 Task: Compose an email with the signature Angela Wright with the subject Feedback on a financial report and the message We need to schedule a training session for the new software, can you please coordinate with the IT department? from softage.4@softage.net to softage.2@softage.net, select first 2 words, change the font of the message to Georgia and change the font typography to italics Send the email. Finally, move the email from Sent Items to the label Receipts
Action: Mouse moved to (89, 149)
Screenshot: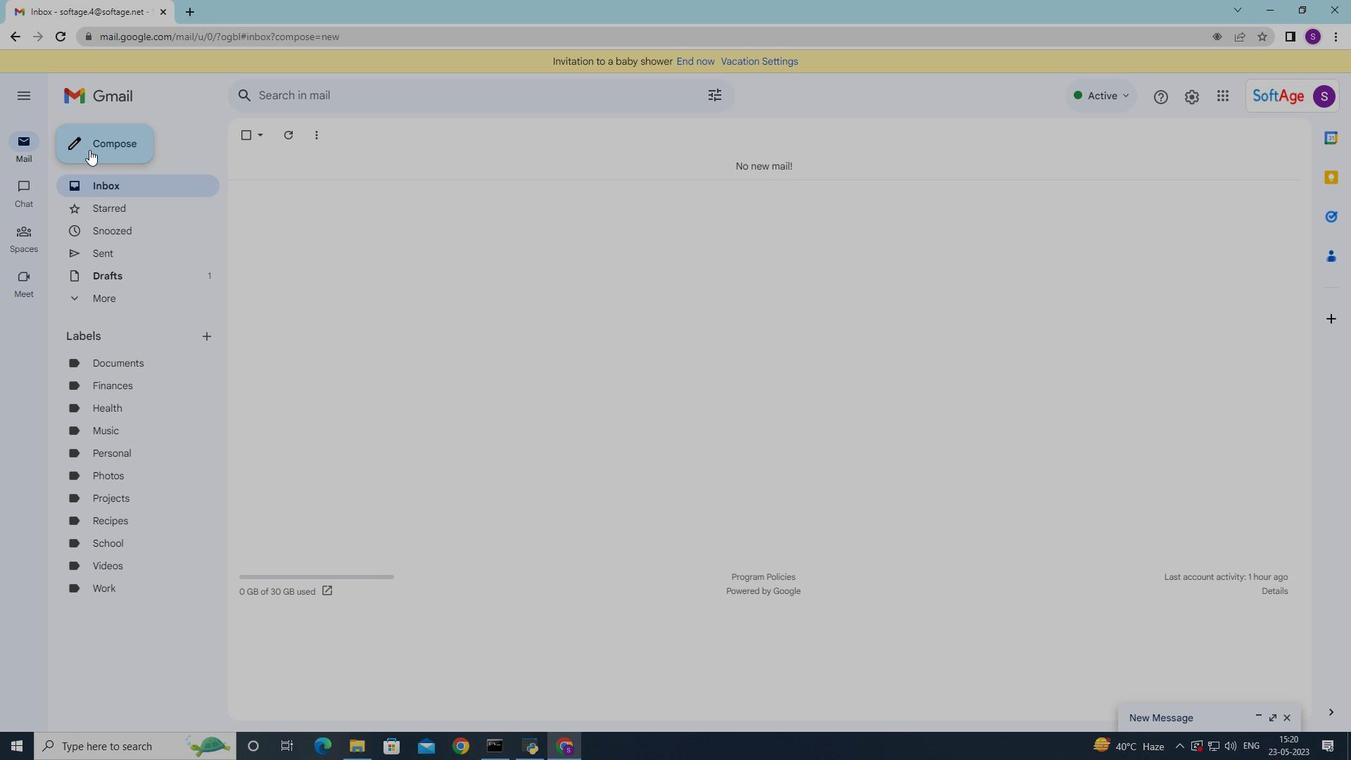 
Action: Mouse pressed left at (89, 149)
Screenshot: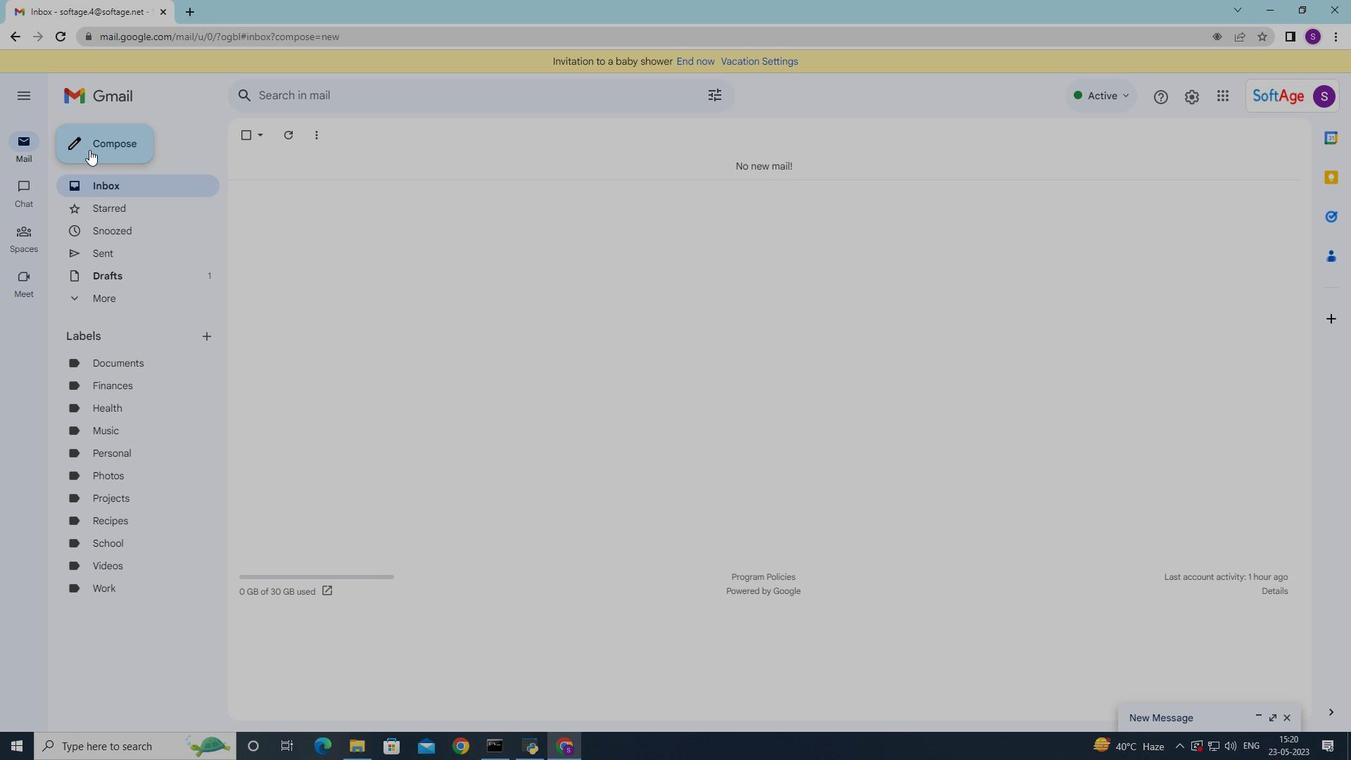 
Action: Mouse moved to (950, 711)
Screenshot: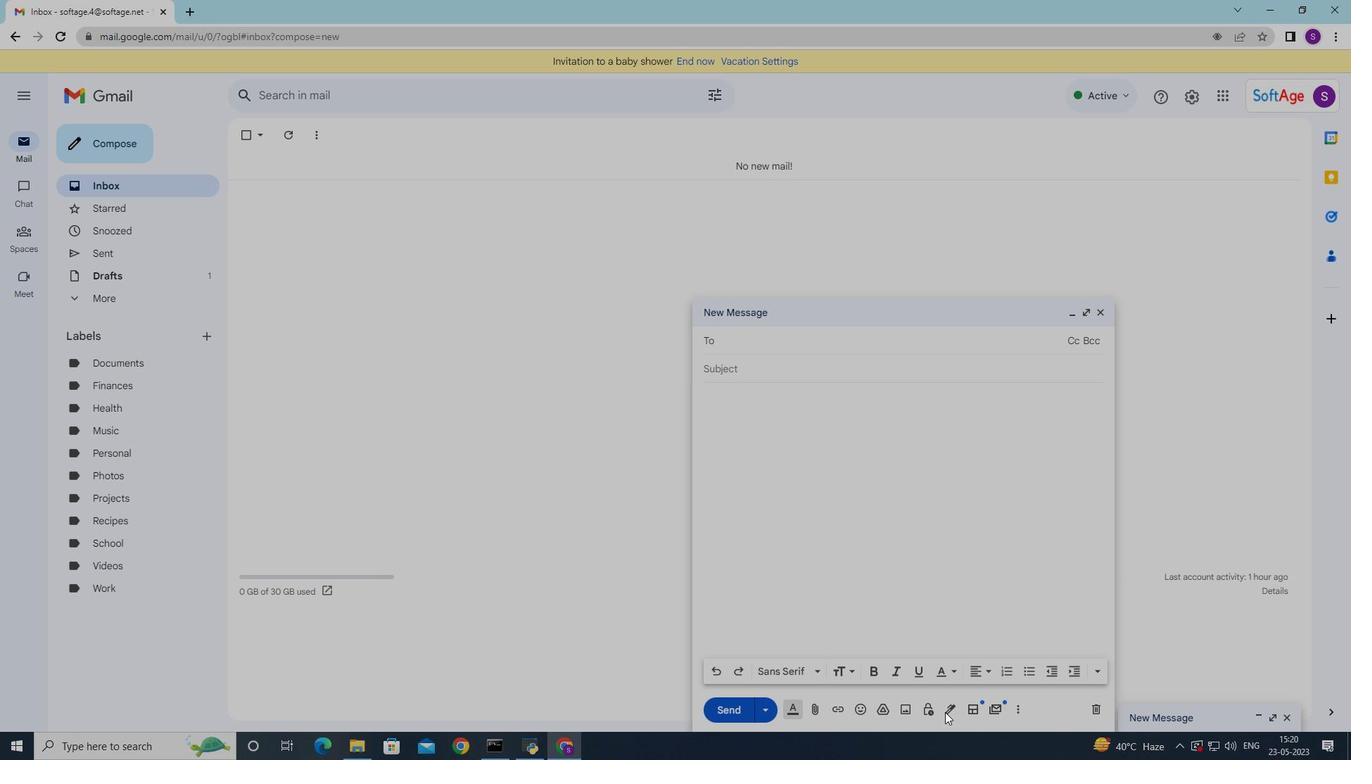 
Action: Mouse pressed left at (950, 711)
Screenshot: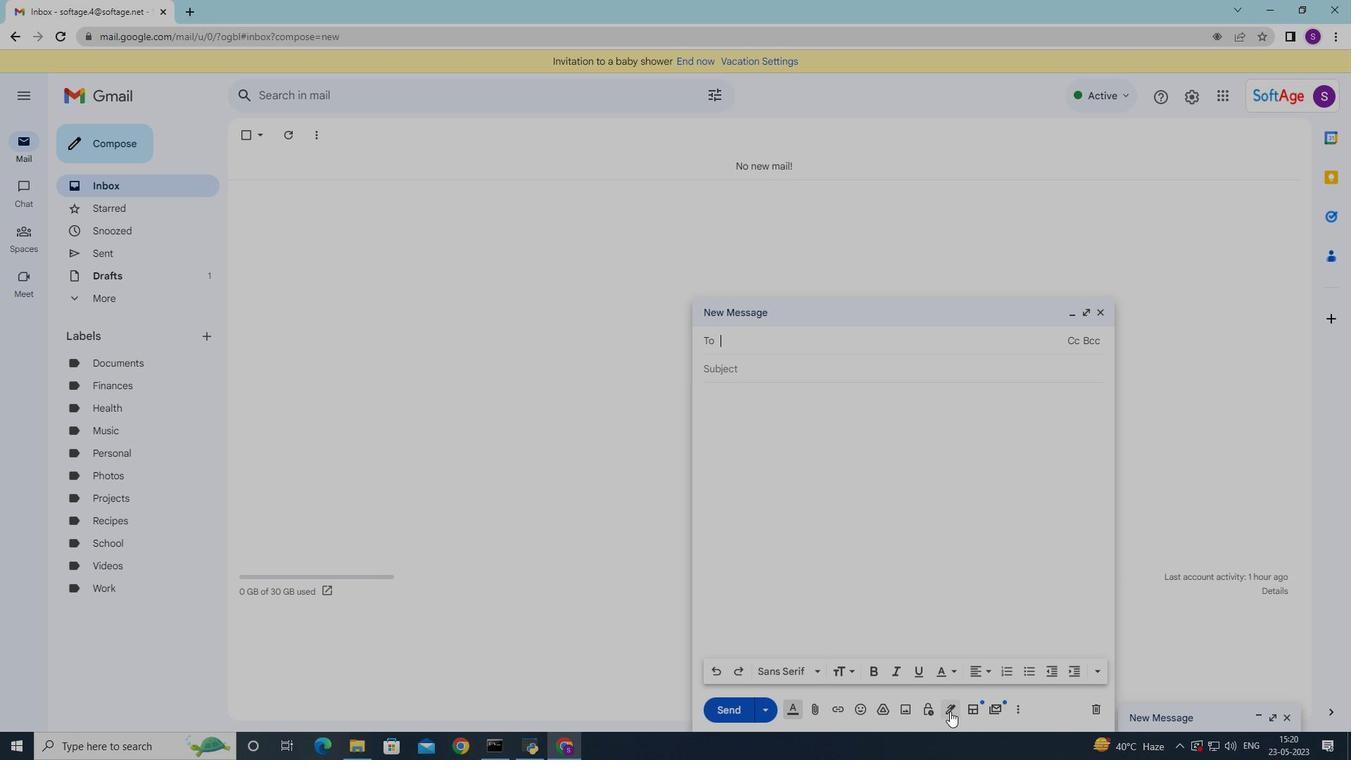 
Action: Mouse moved to (1005, 388)
Screenshot: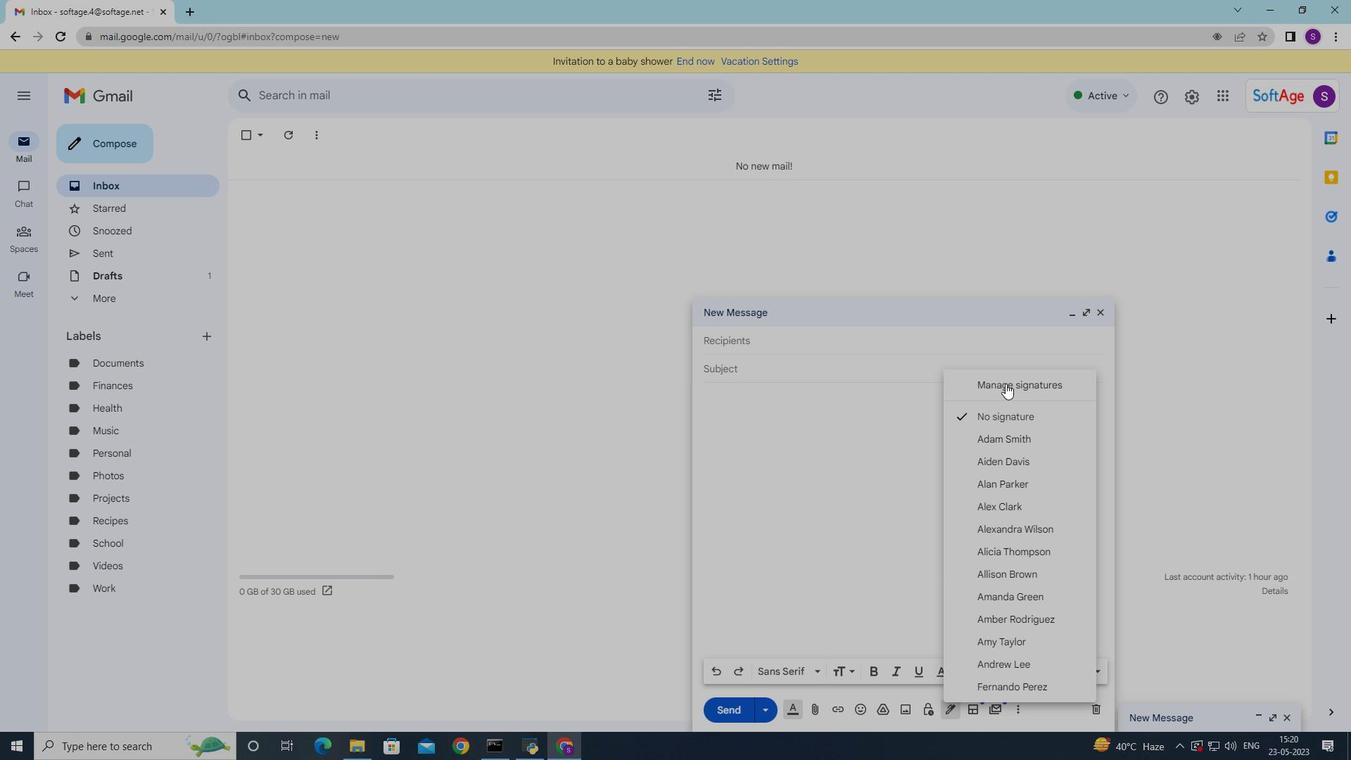 
Action: Mouse pressed left at (1005, 388)
Screenshot: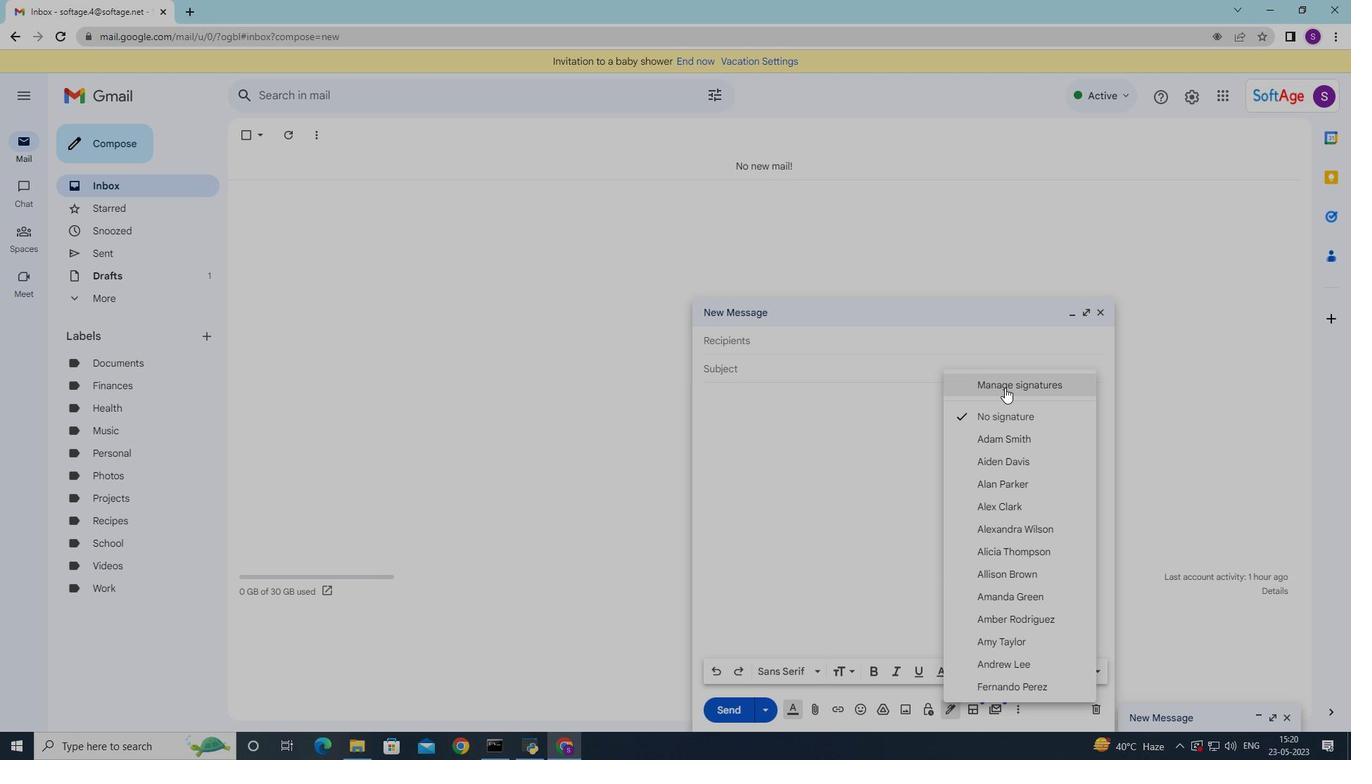 
Action: Mouse moved to (1103, 311)
Screenshot: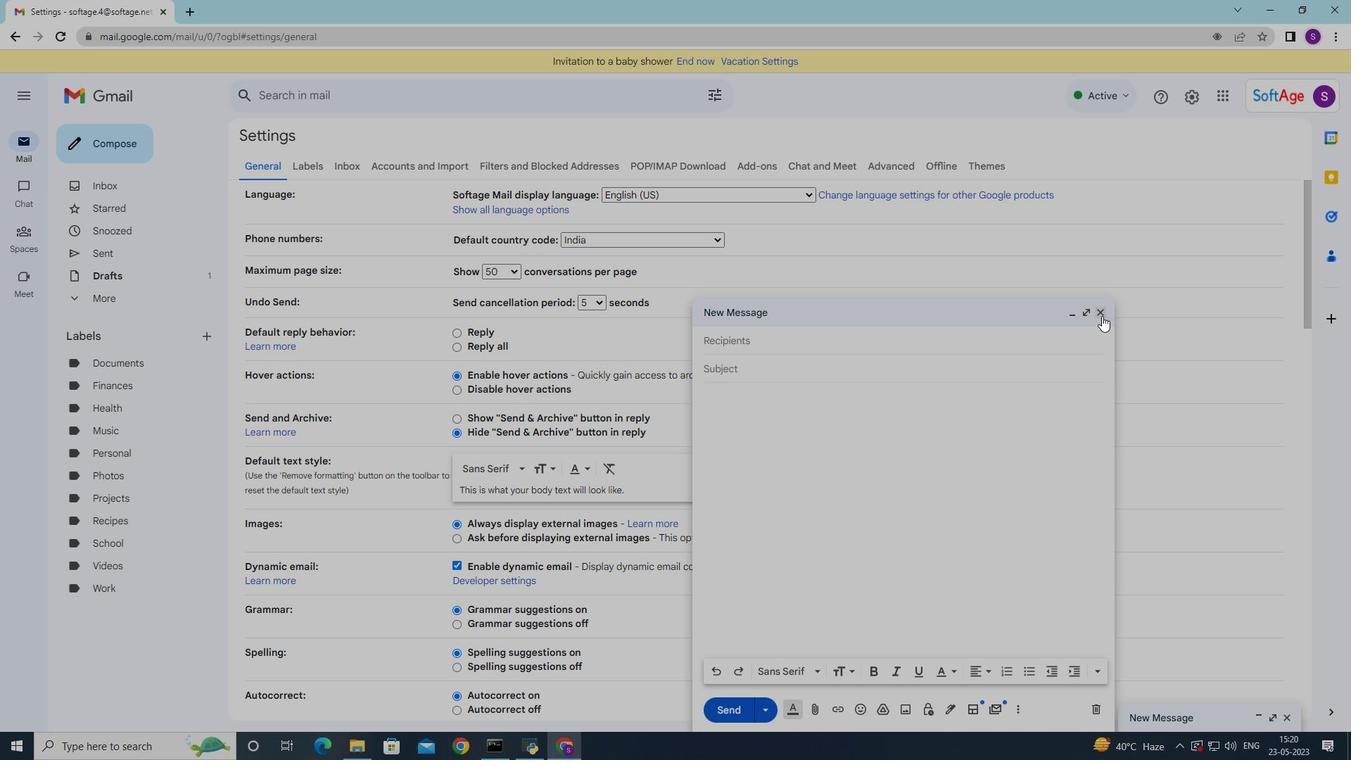 
Action: Mouse pressed left at (1103, 311)
Screenshot: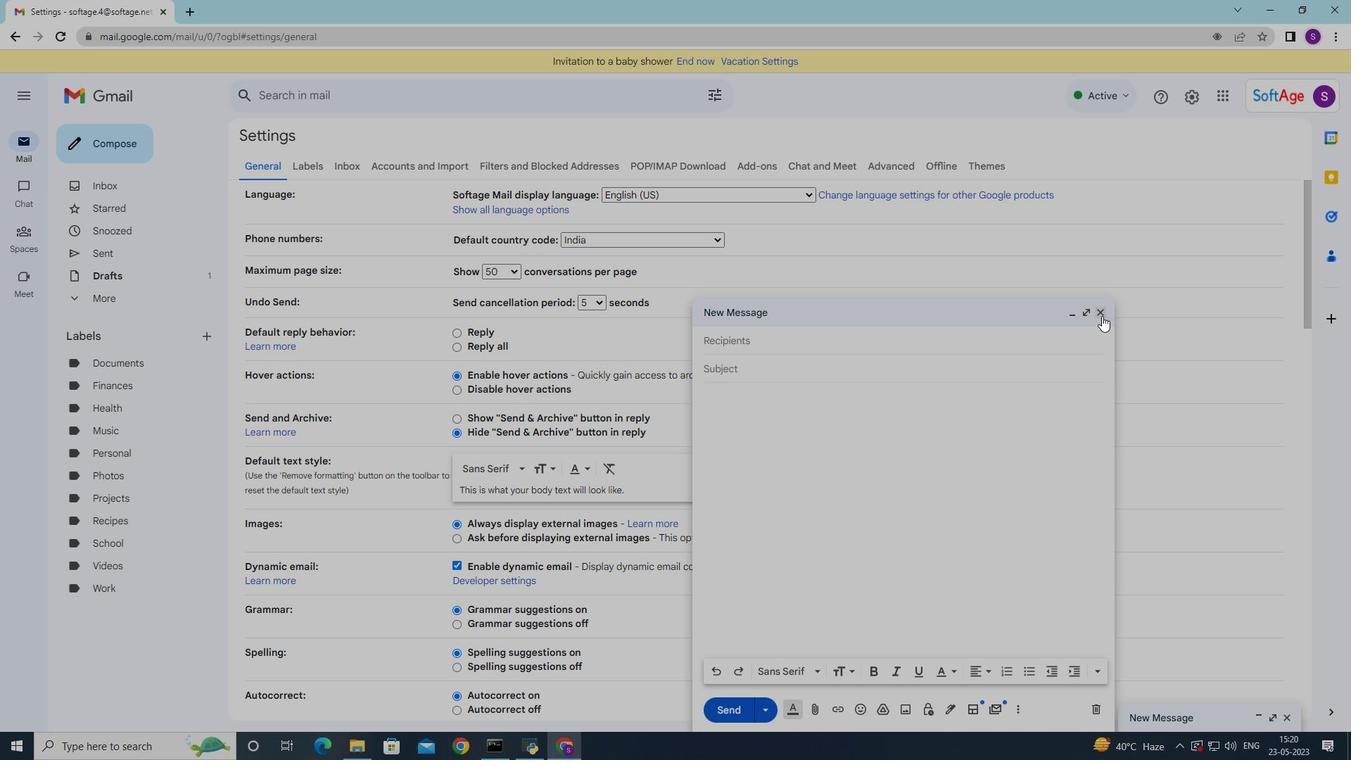 
Action: Mouse moved to (713, 364)
Screenshot: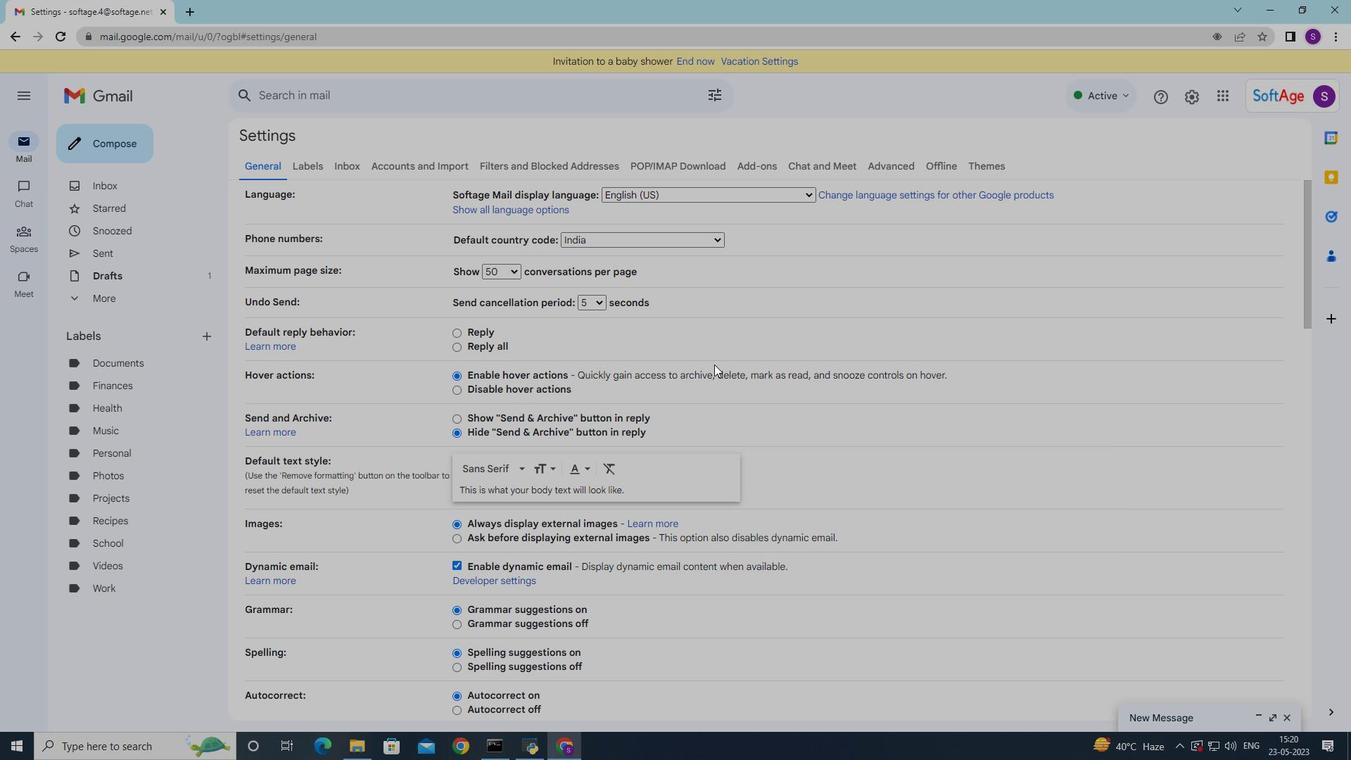 
Action: Mouse scrolled (713, 363) with delta (0, 0)
Screenshot: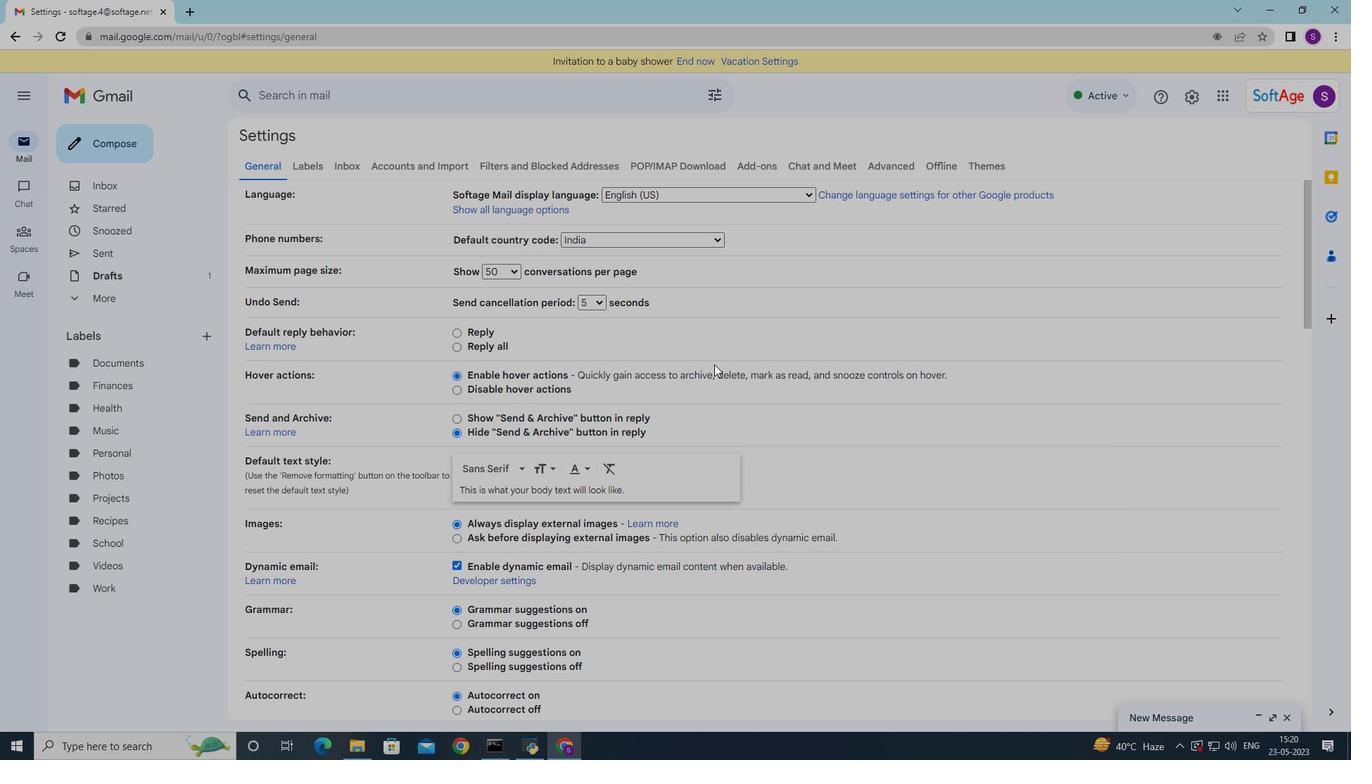 
Action: Mouse moved to (713, 364)
Screenshot: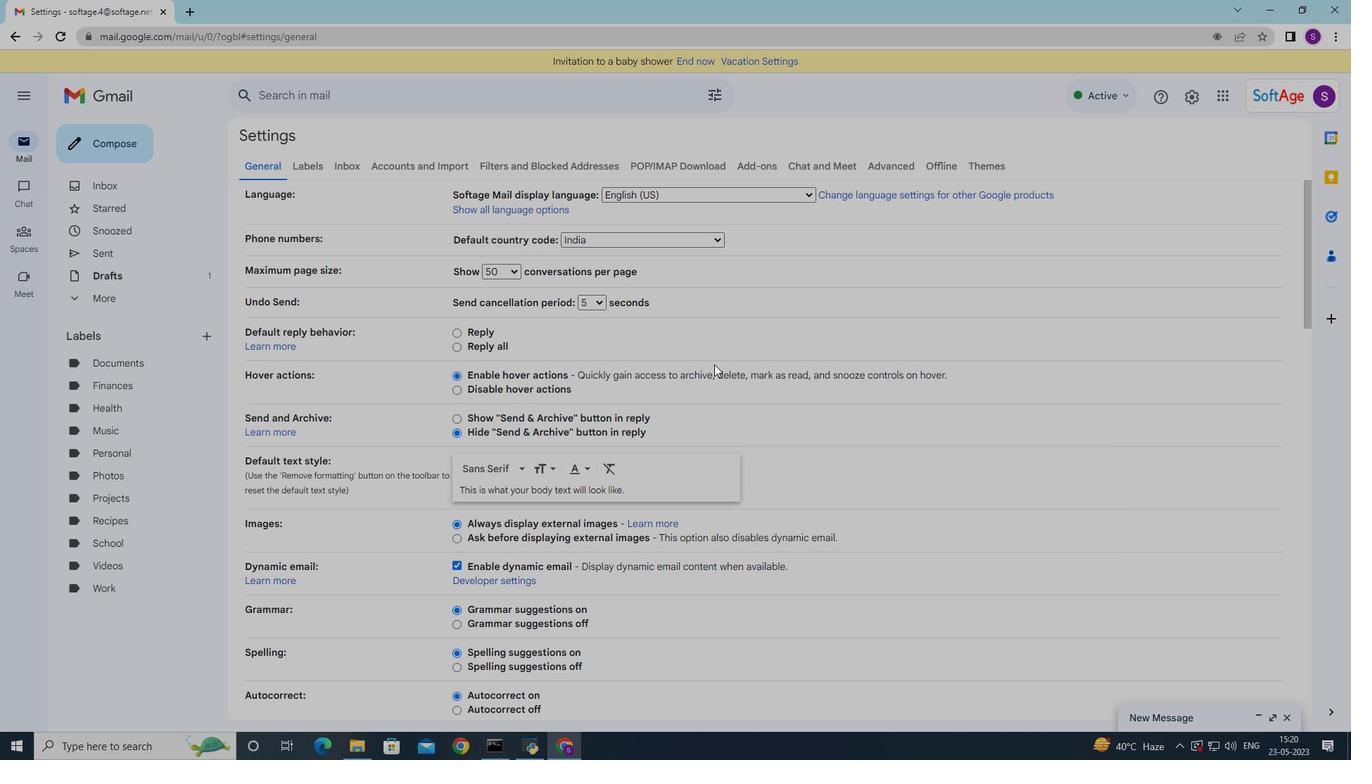
Action: Mouse scrolled (713, 363) with delta (0, 0)
Screenshot: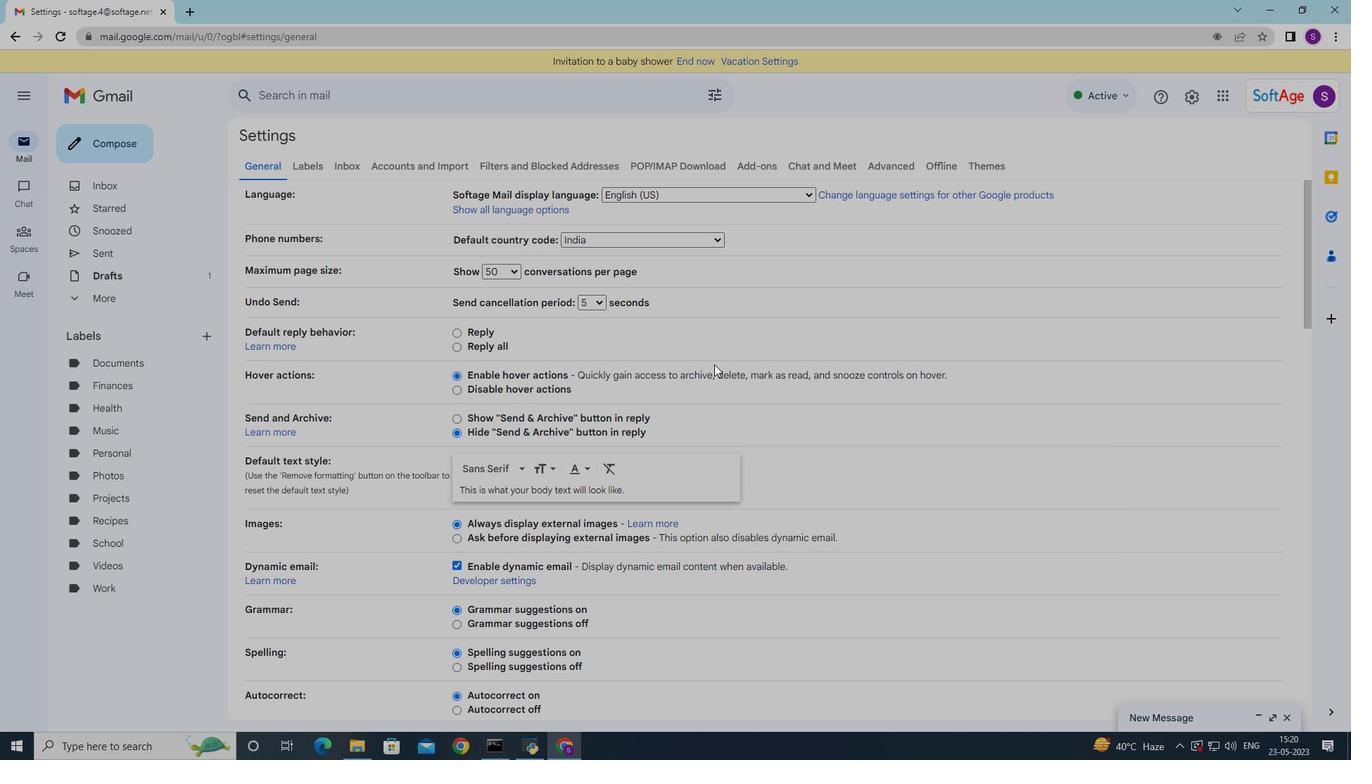 
Action: Mouse moved to (713, 364)
Screenshot: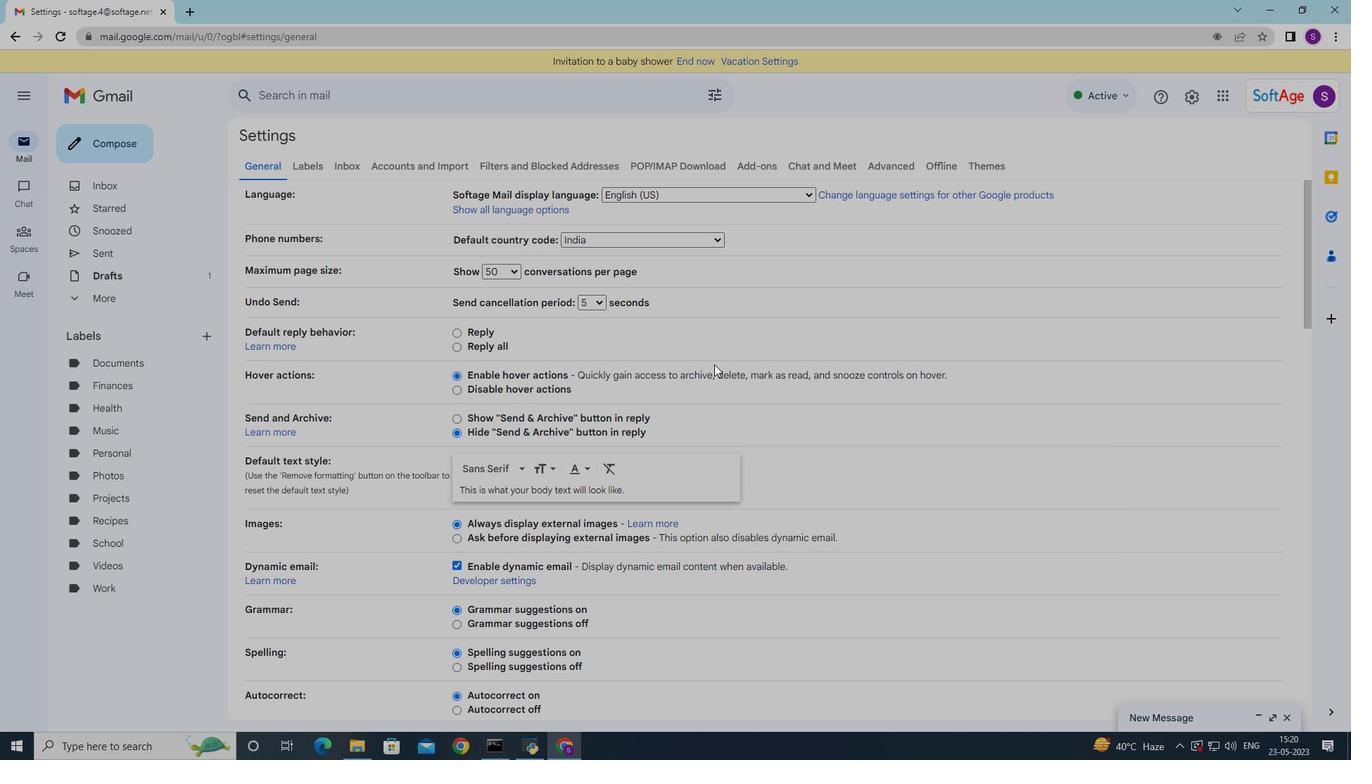 
Action: Mouse scrolled (713, 363) with delta (0, 0)
Screenshot: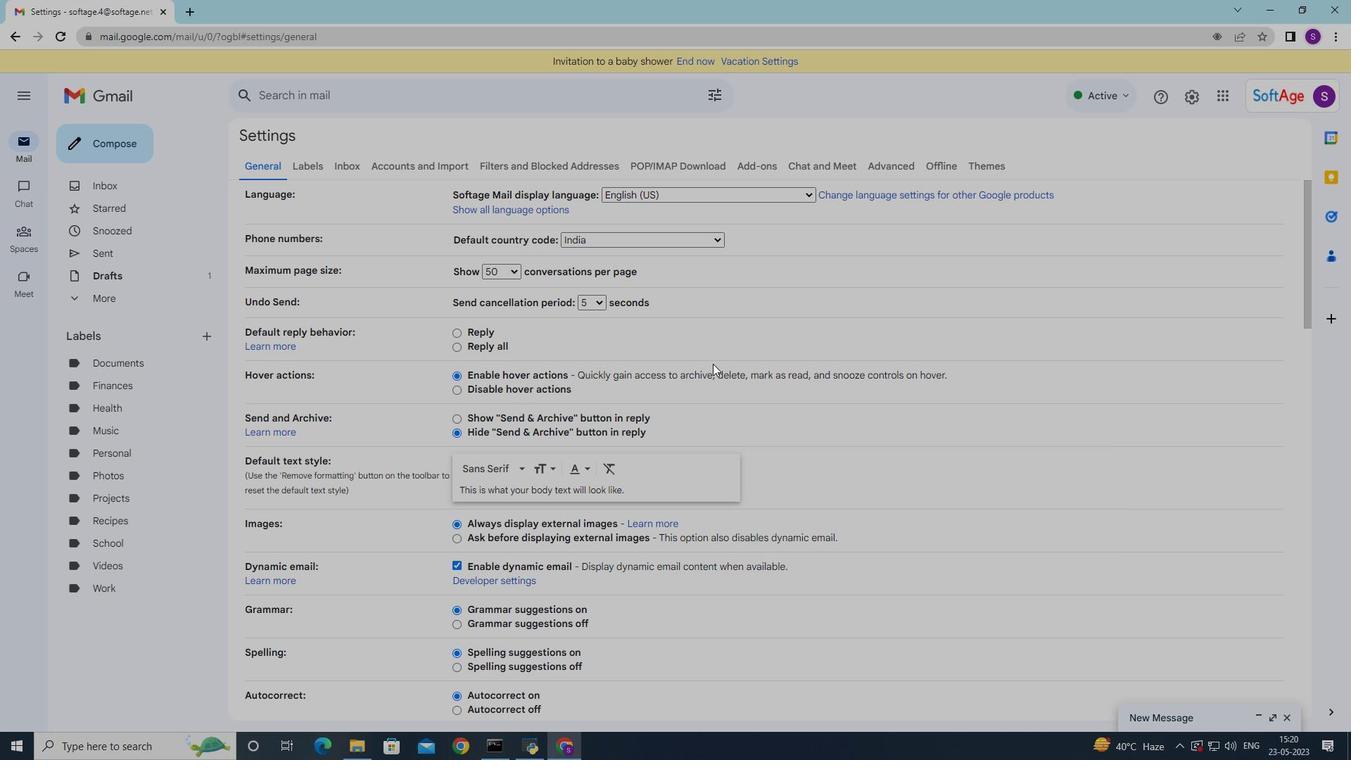 
Action: Mouse moved to (712, 364)
Screenshot: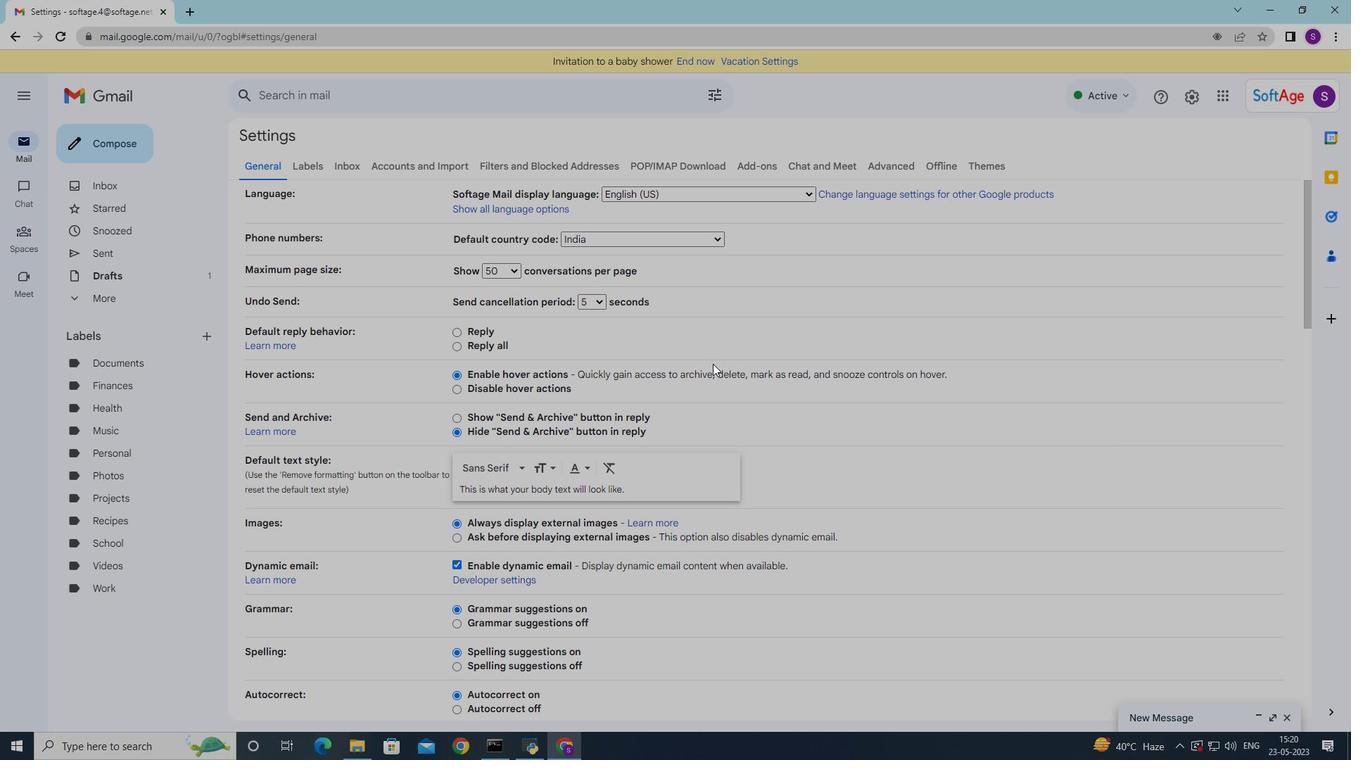 
Action: Mouse scrolled (712, 364) with delta (0, 0)
Screenshot: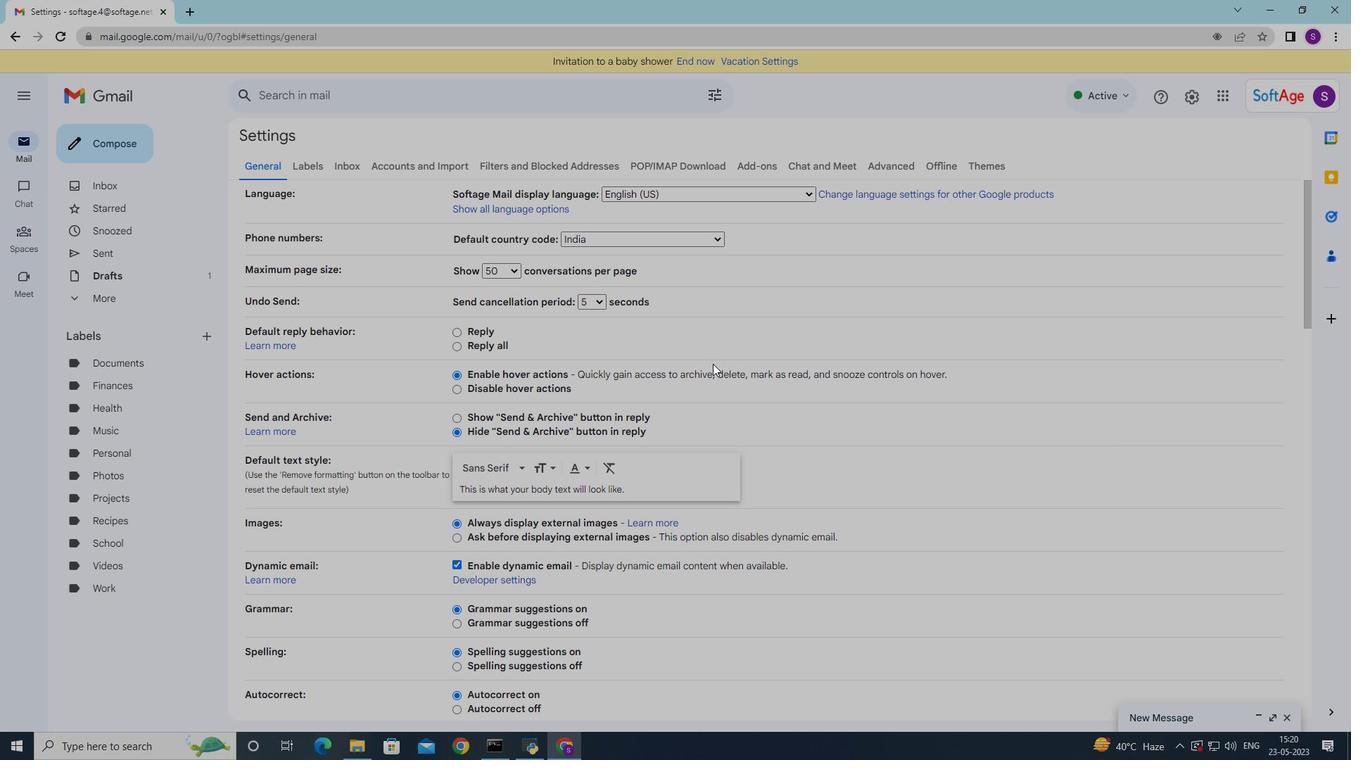 
Action: Mouse moved to (702, 398)
Screenshot: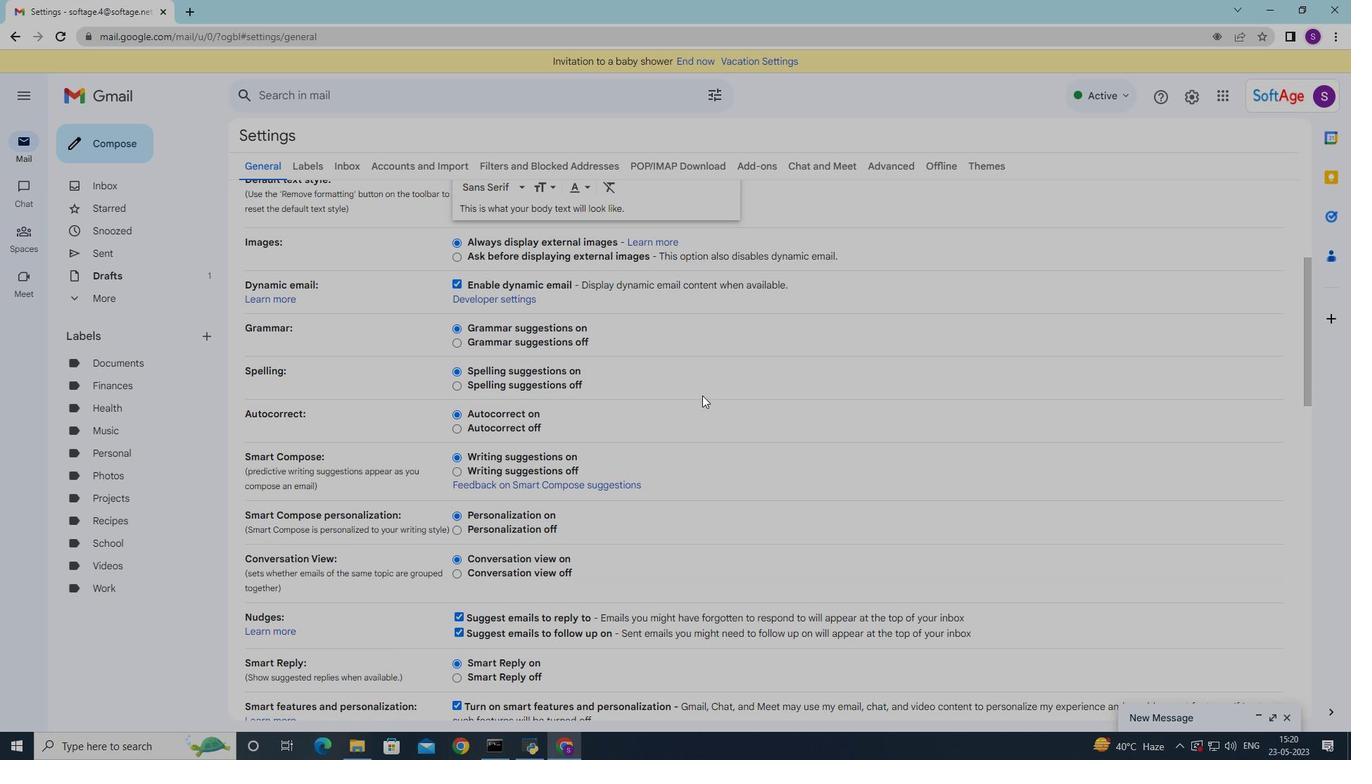 
Action: Mouse scrolled (702, 397) with delta (0, 0)
Screenshot: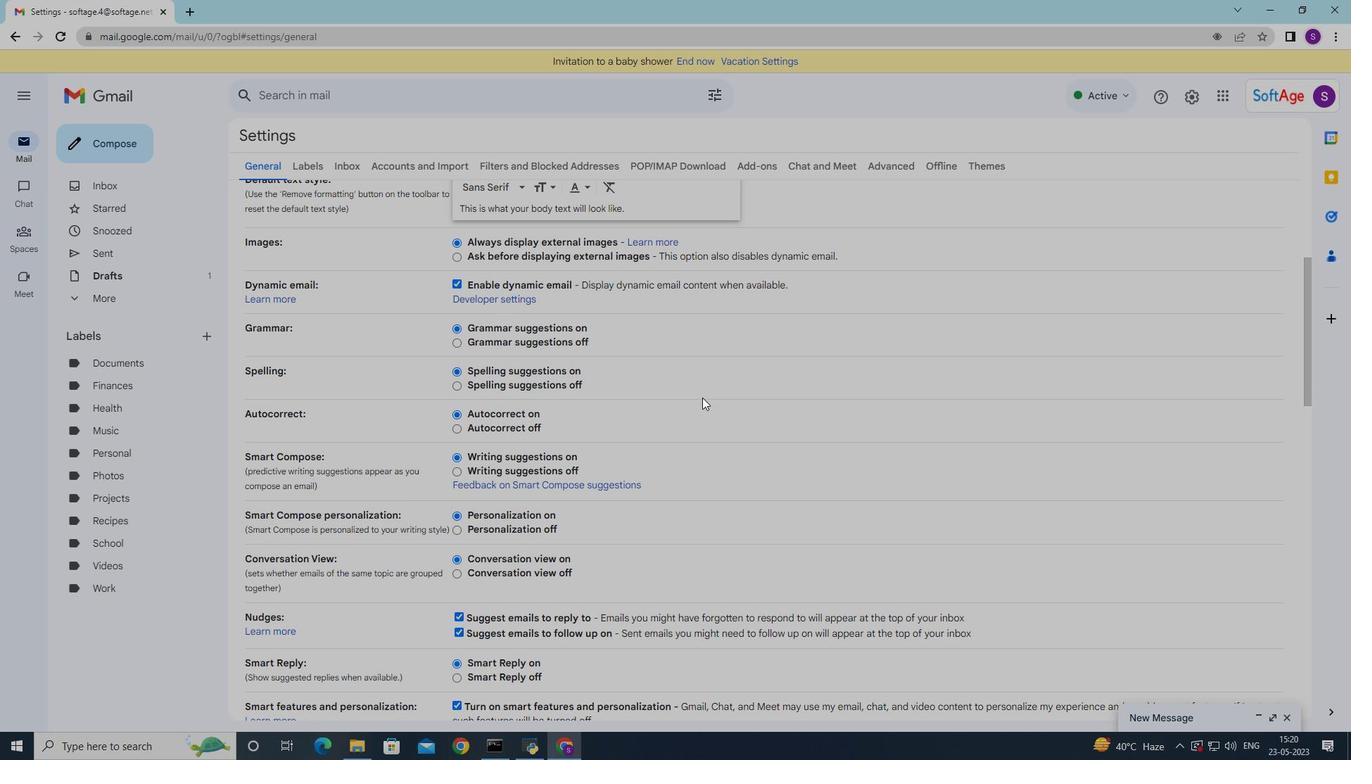 
Action: Mouse moved to (702, 399)
Screenshot: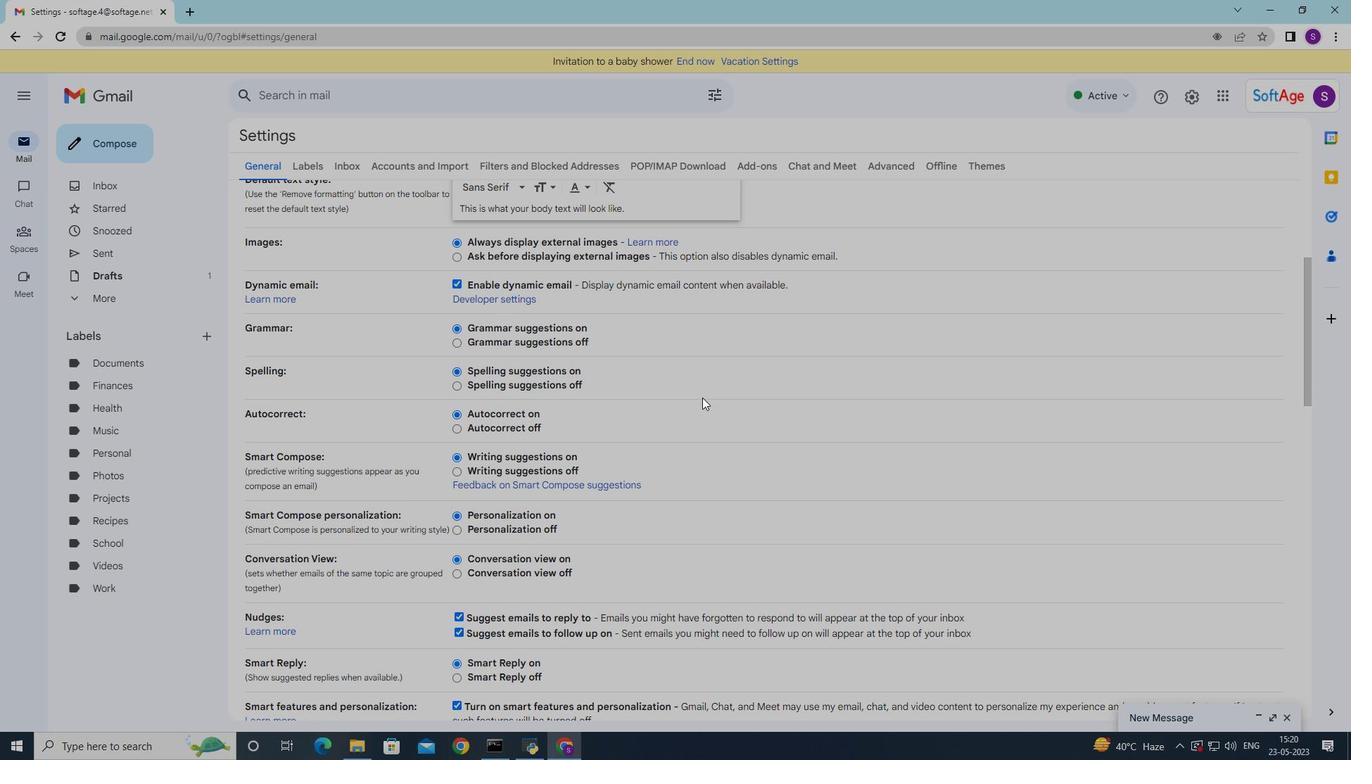 
Action: Mouse scrolled (702, 397) with delta (0, 0)
Screenshot: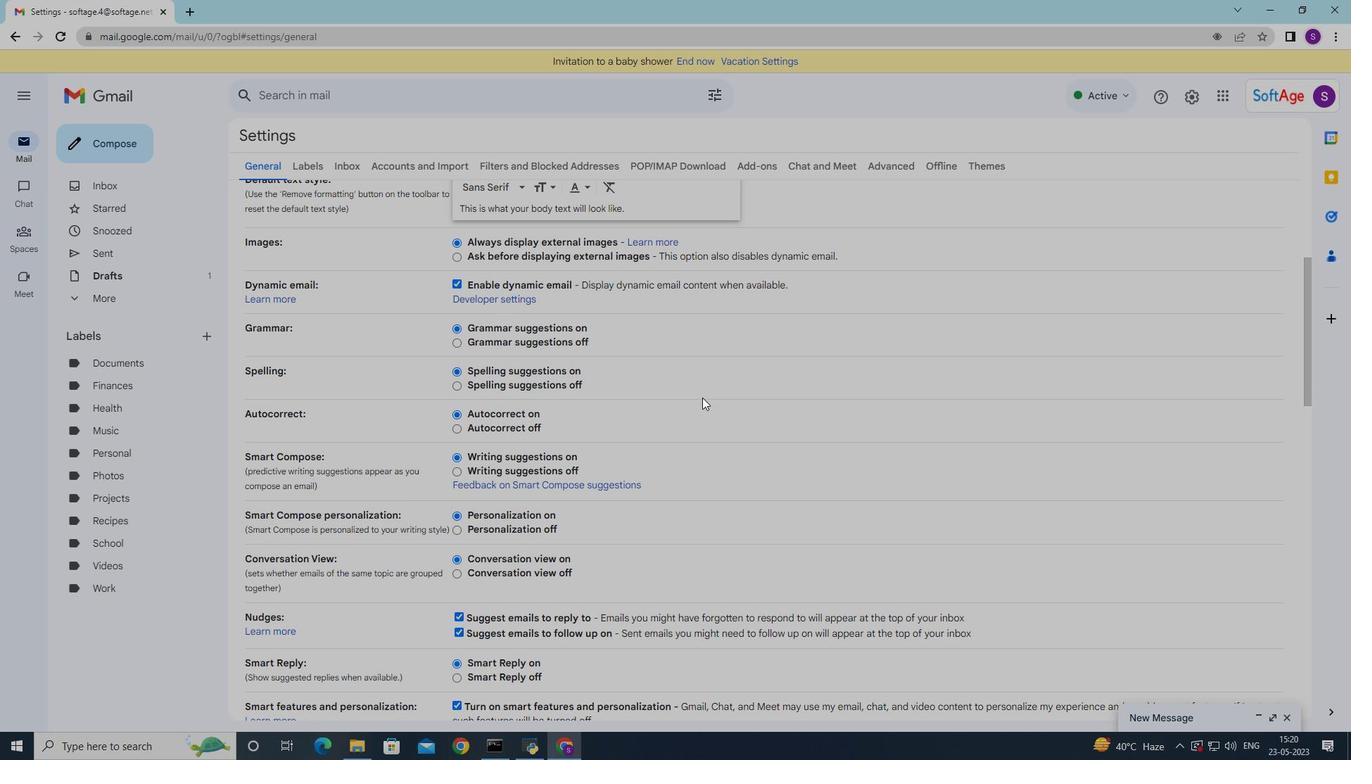 
Action: Mouse moved to (702, 399)
Screenshot: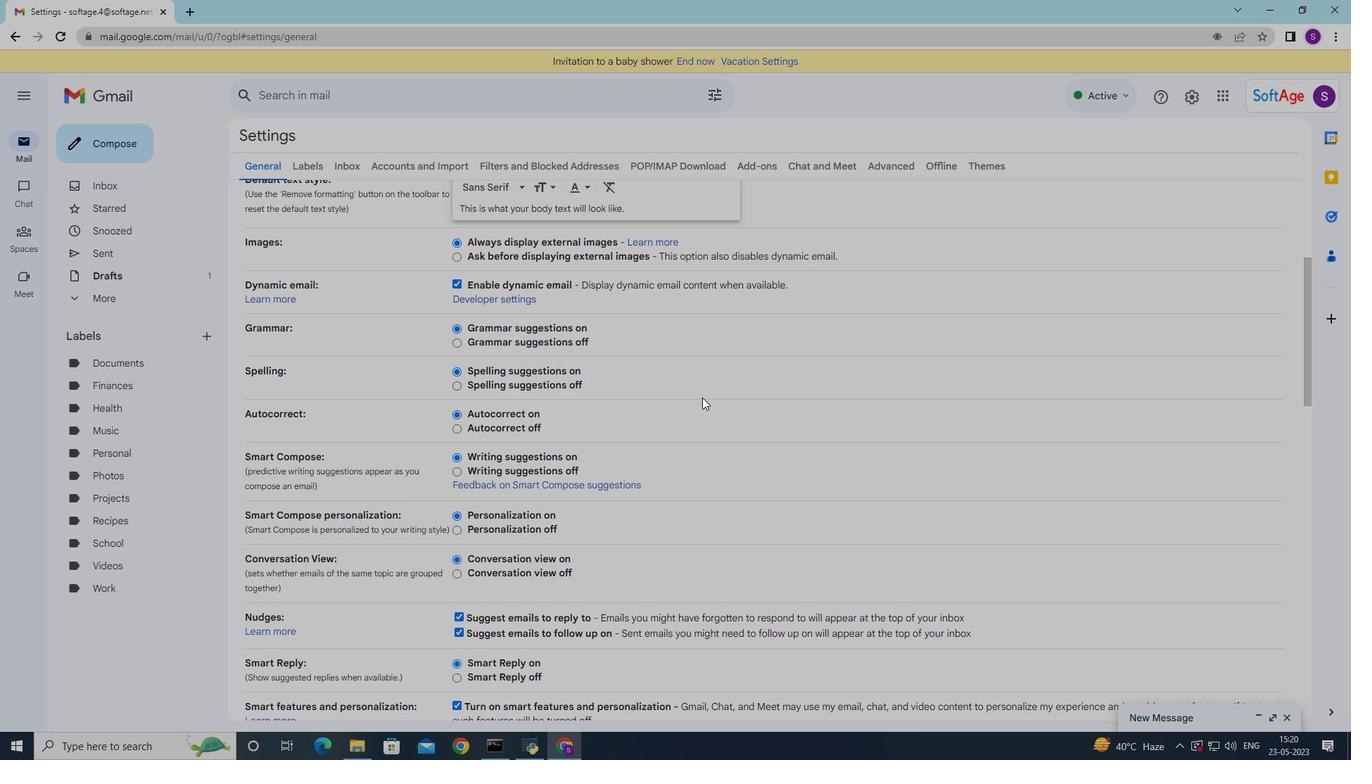 
Action: Mouse scrolled (702, 398) with delta (0, 0)
Screenshot: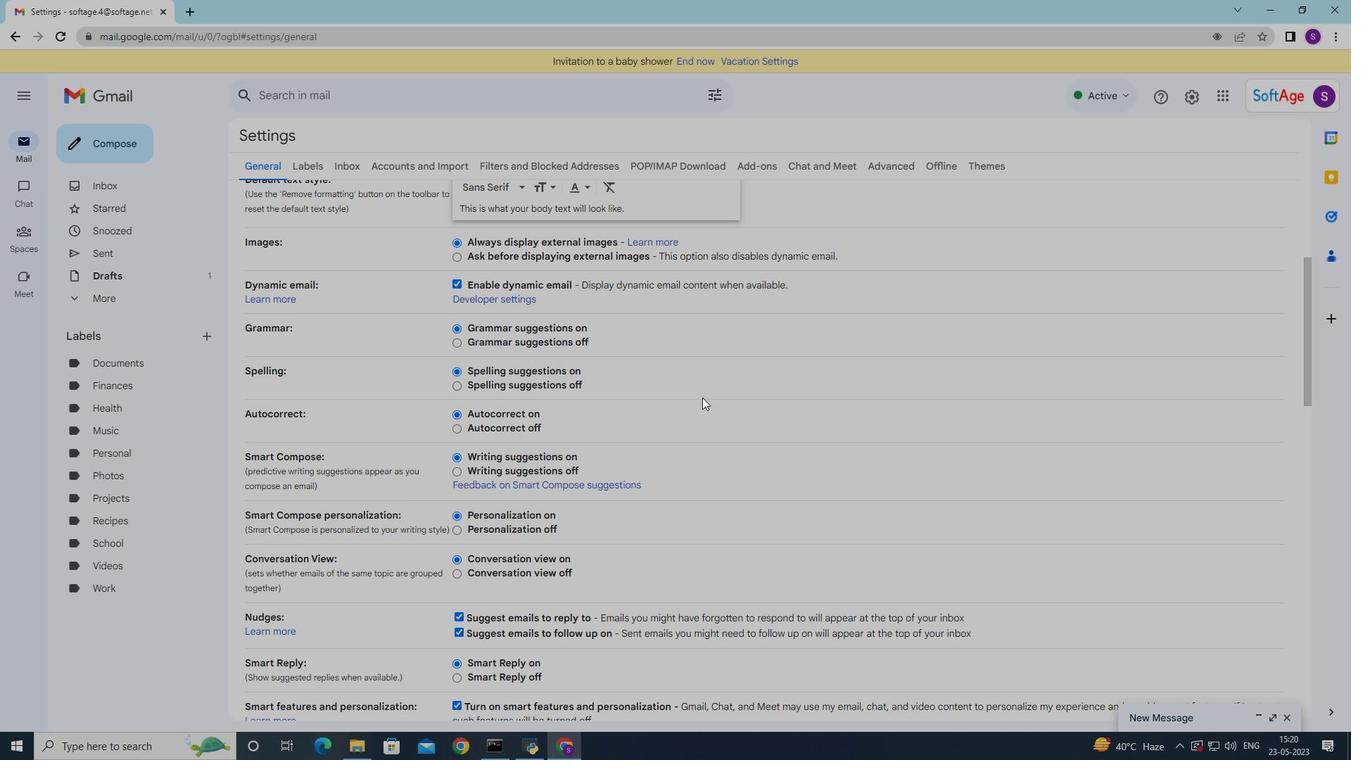 
Action: Mouse moved to (702, 399)
Screenshot: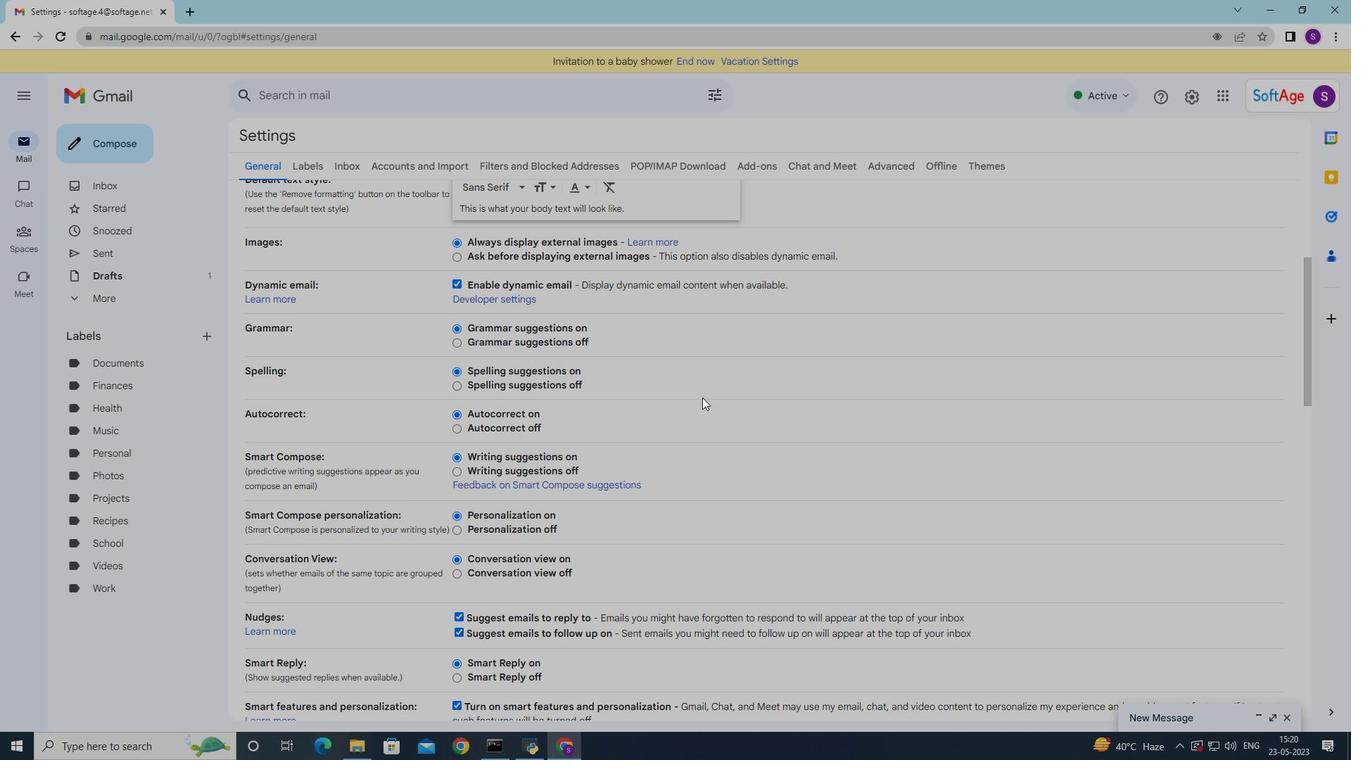 
Action: Mouse scrolled (702, 399) with delta (0, 0)
Screenshot: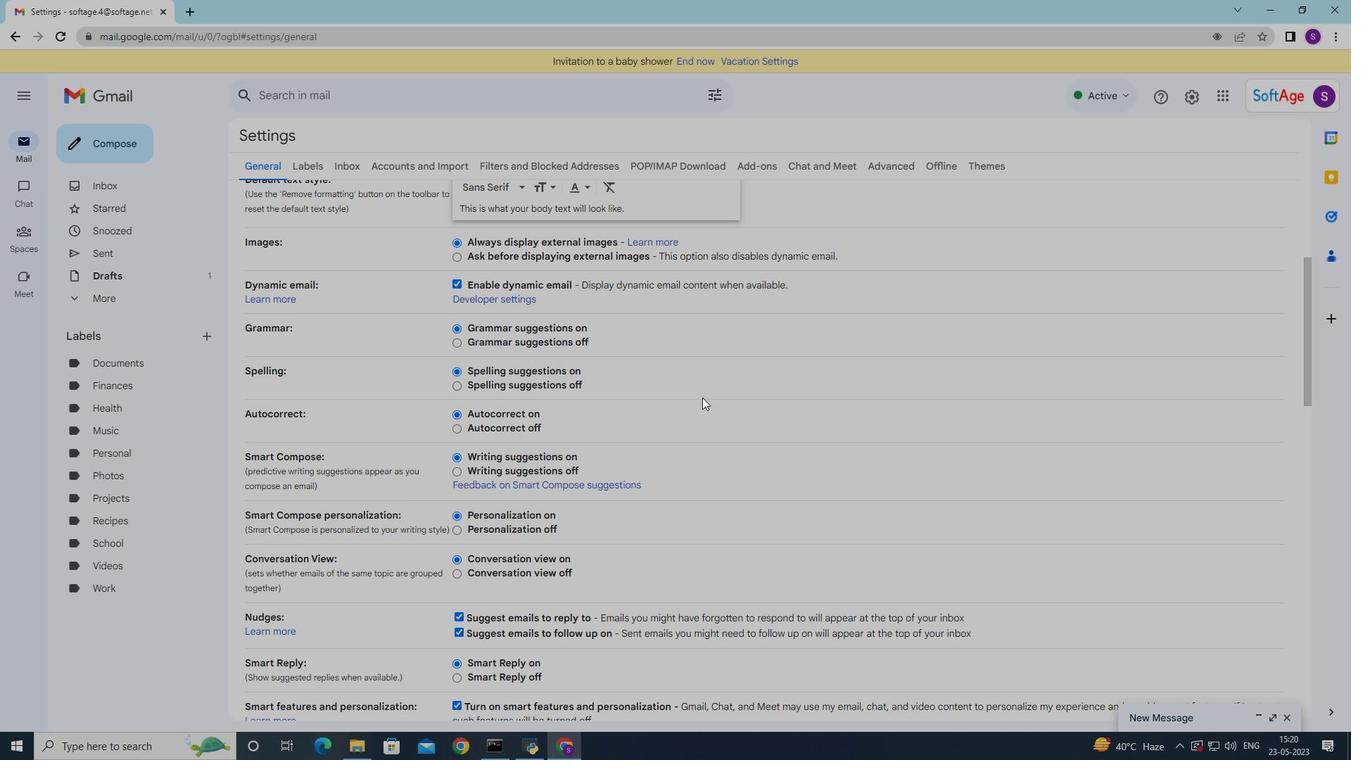 
Action: Mouse moved to (699, 404)
Screenshot: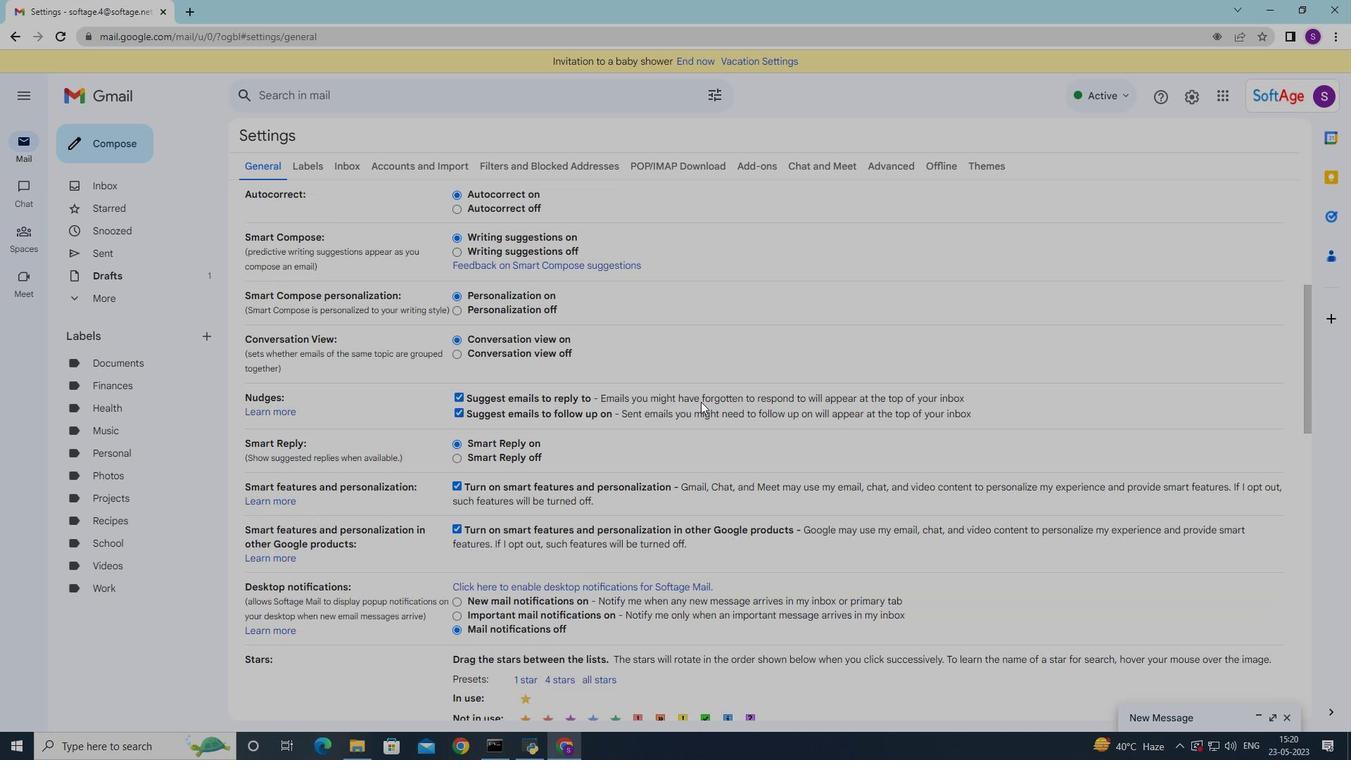 
Action: Mouse scrolled (699, 403) with delta (0, 0)
Screenshot: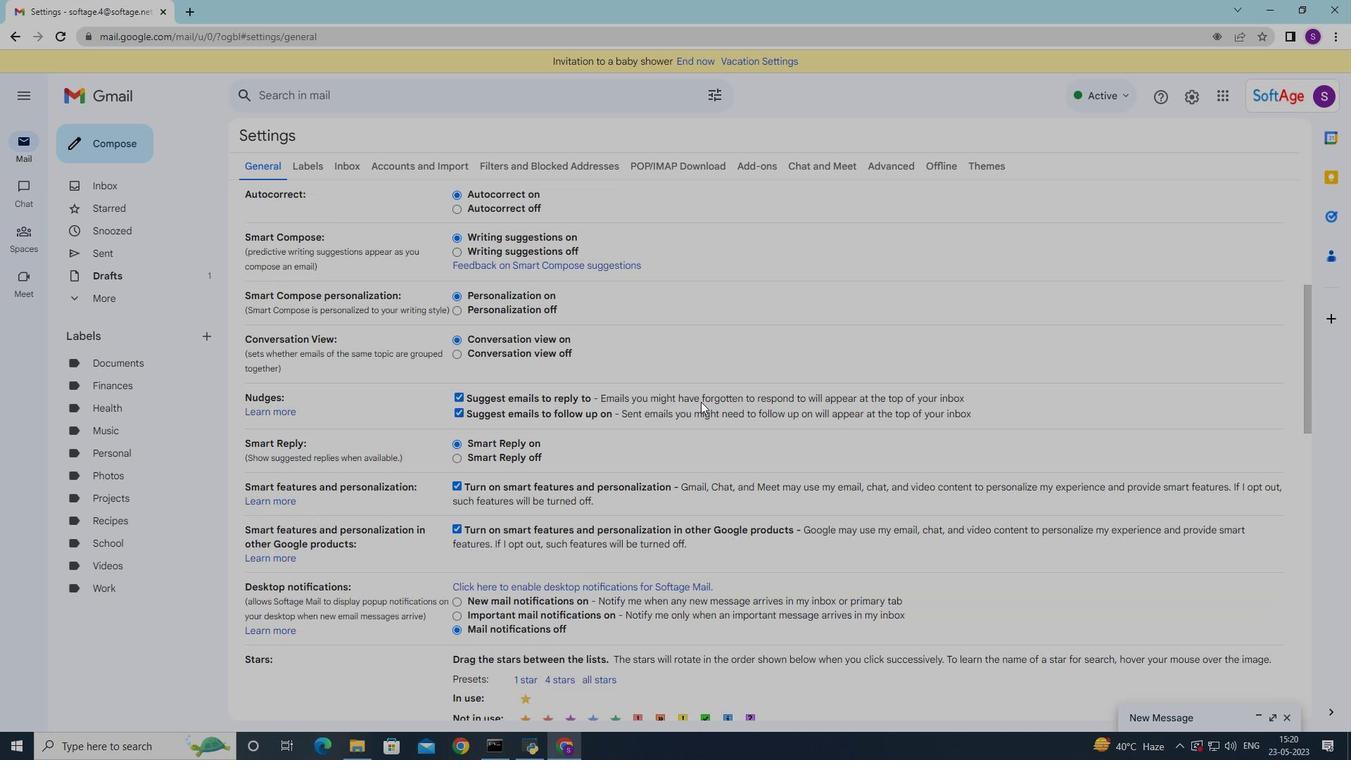 
Action: Mouse moved to (699, 404)
Screenshot: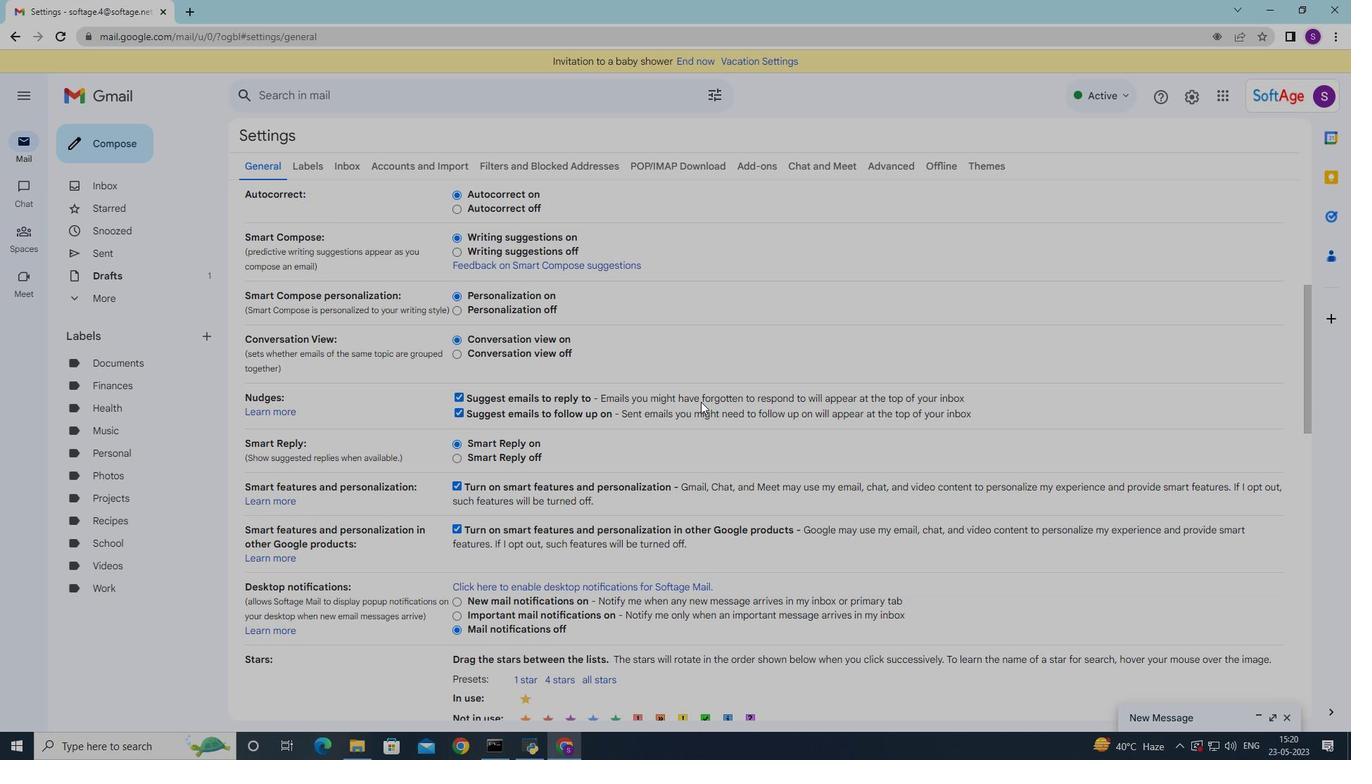 
Action: Mouse scrolled (699, 404) with delta (0, 0)
Screenshot: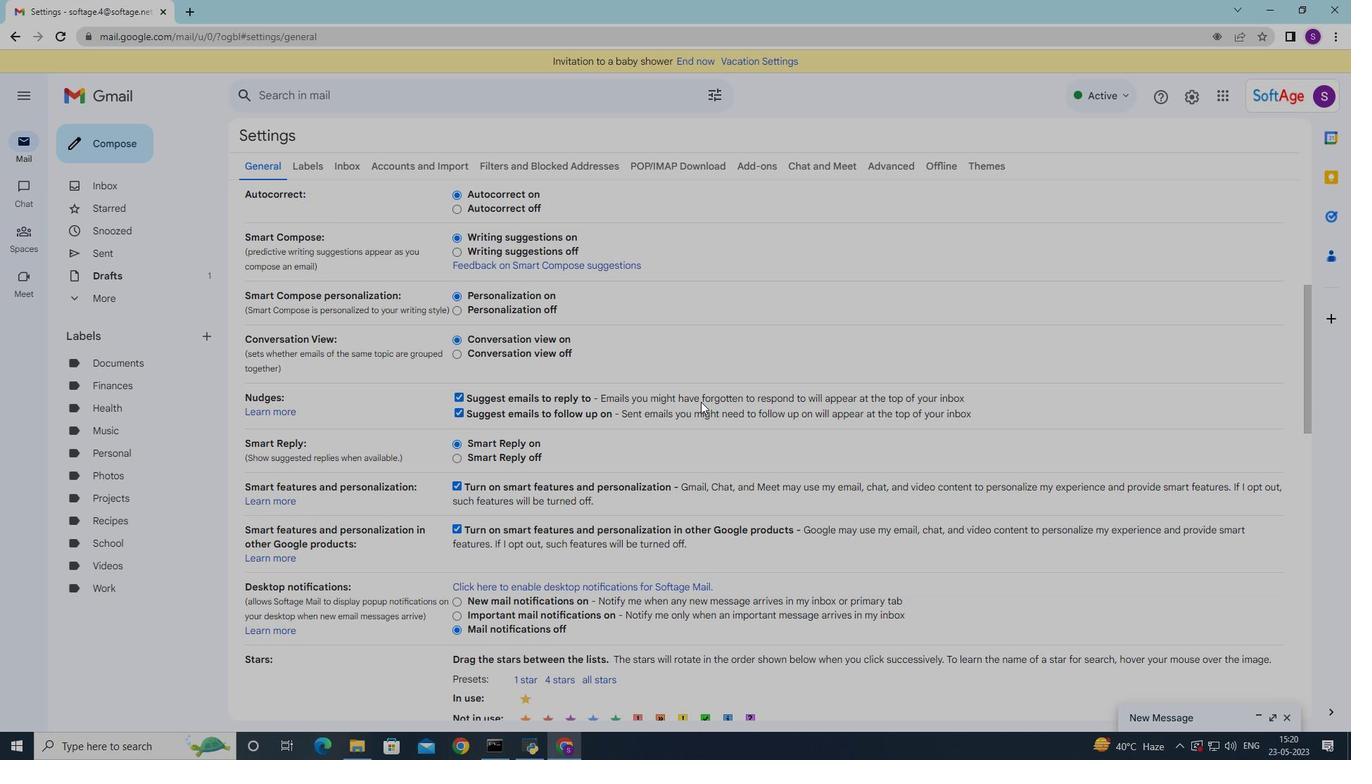 
Action: Mouse scrolled (699, 404) with delta (0, 0)
Screenshot: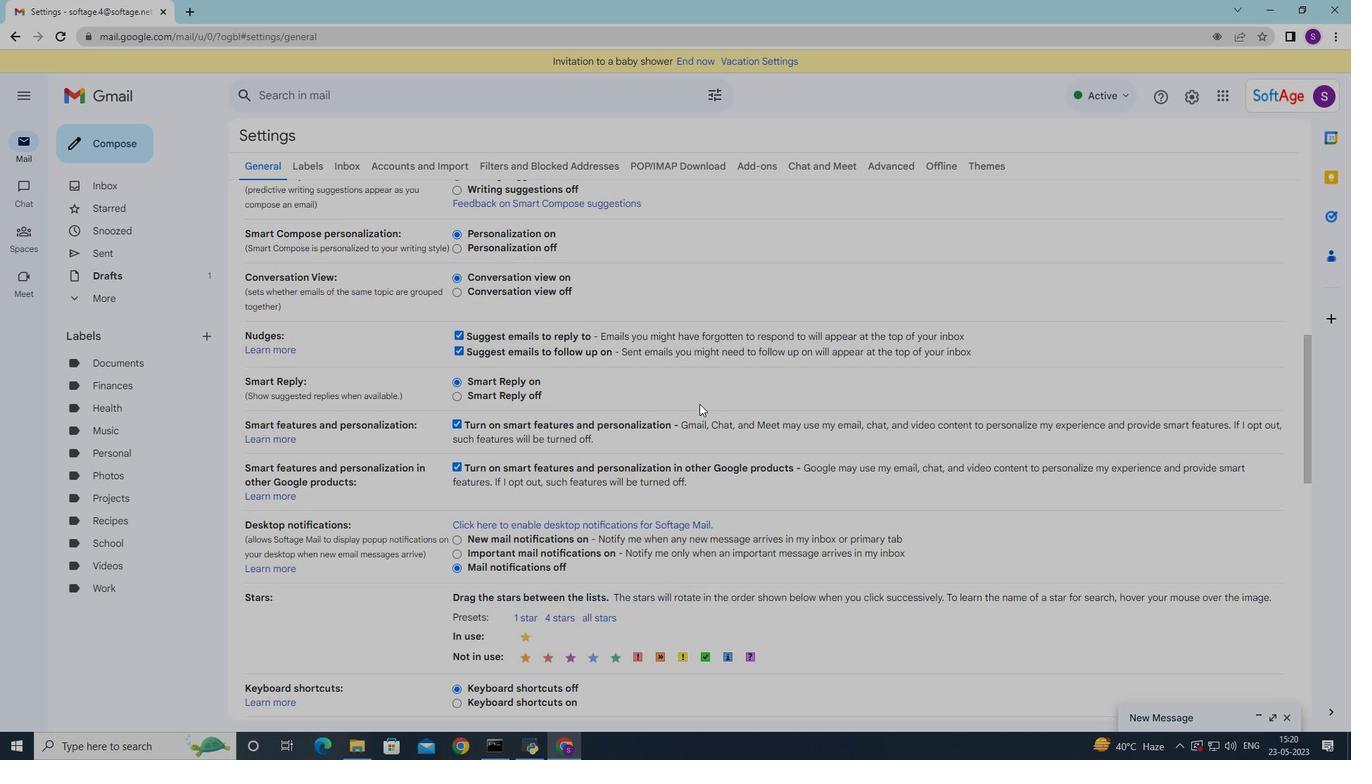 
Action: Mouse scrolled (699, 404) with delta (0, 0)
Screenshot: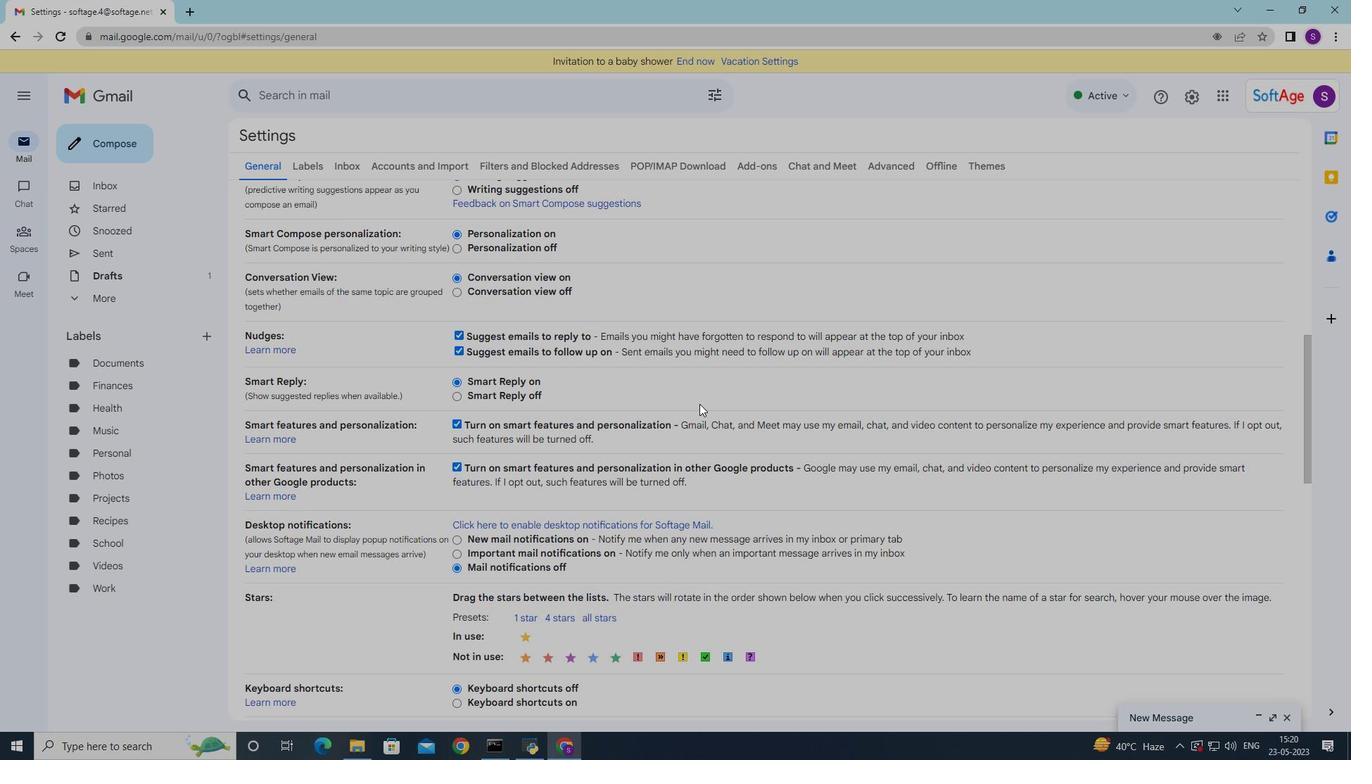 
Action: Mouse moved to (699, 404)
Screenshot: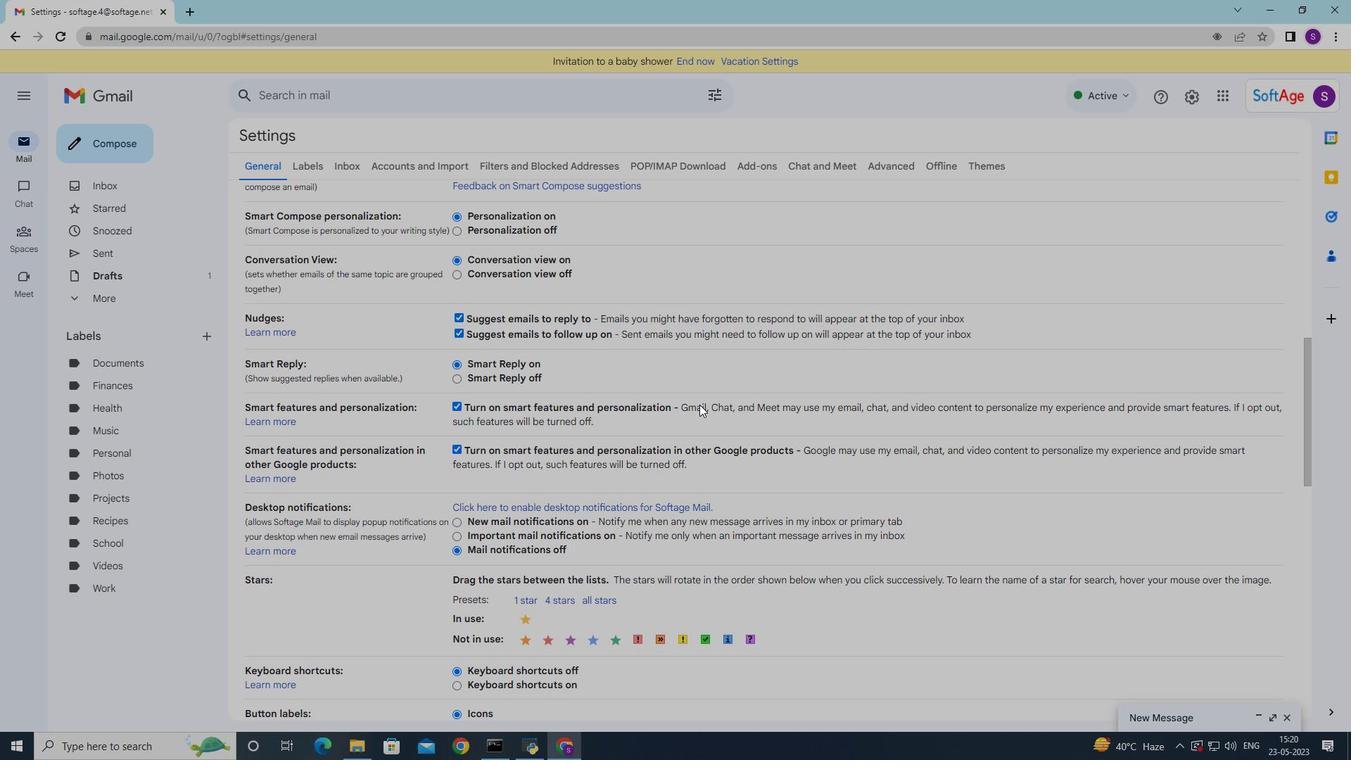 
Action: Mouse scrolled (699, 404) with delta (0, 0)
Screenshot: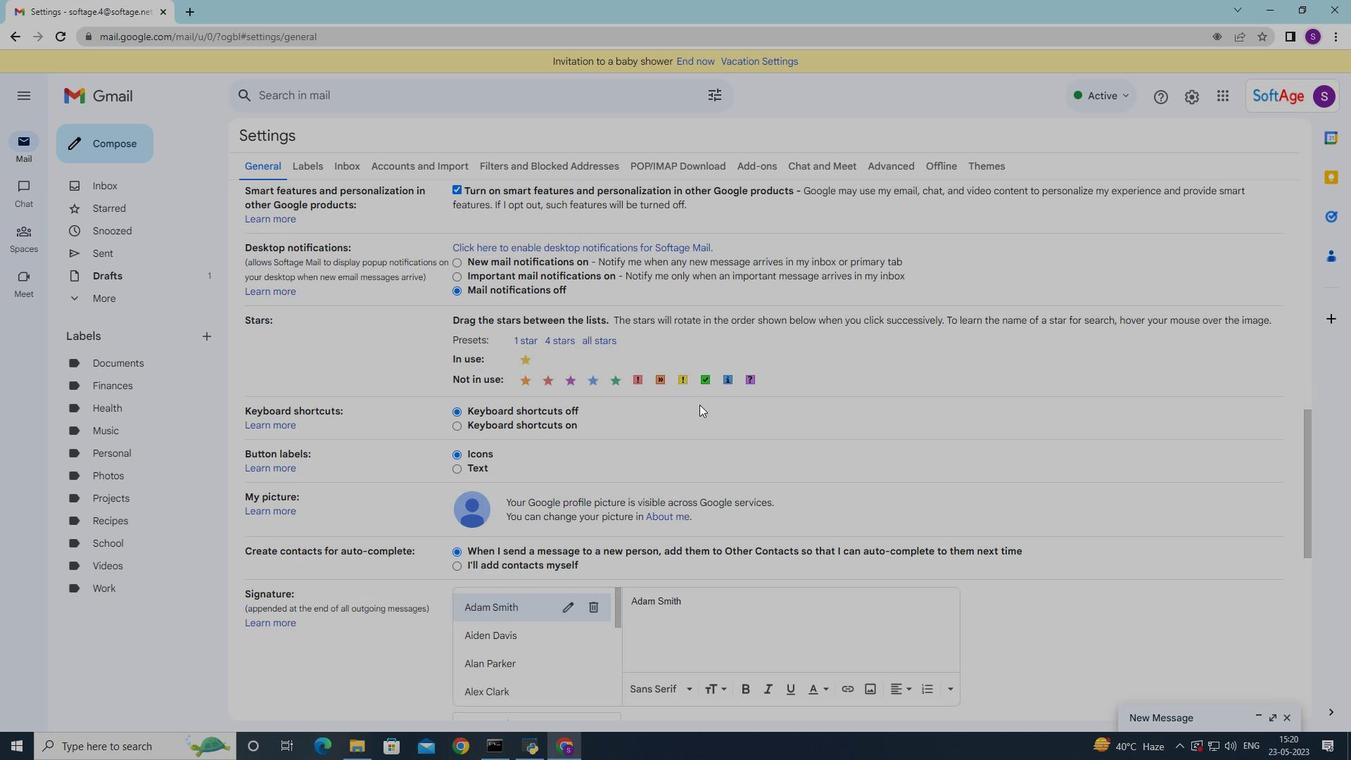 
Action: Mouse scrolled (699, 404) with delta (0, 0)
Screenshot: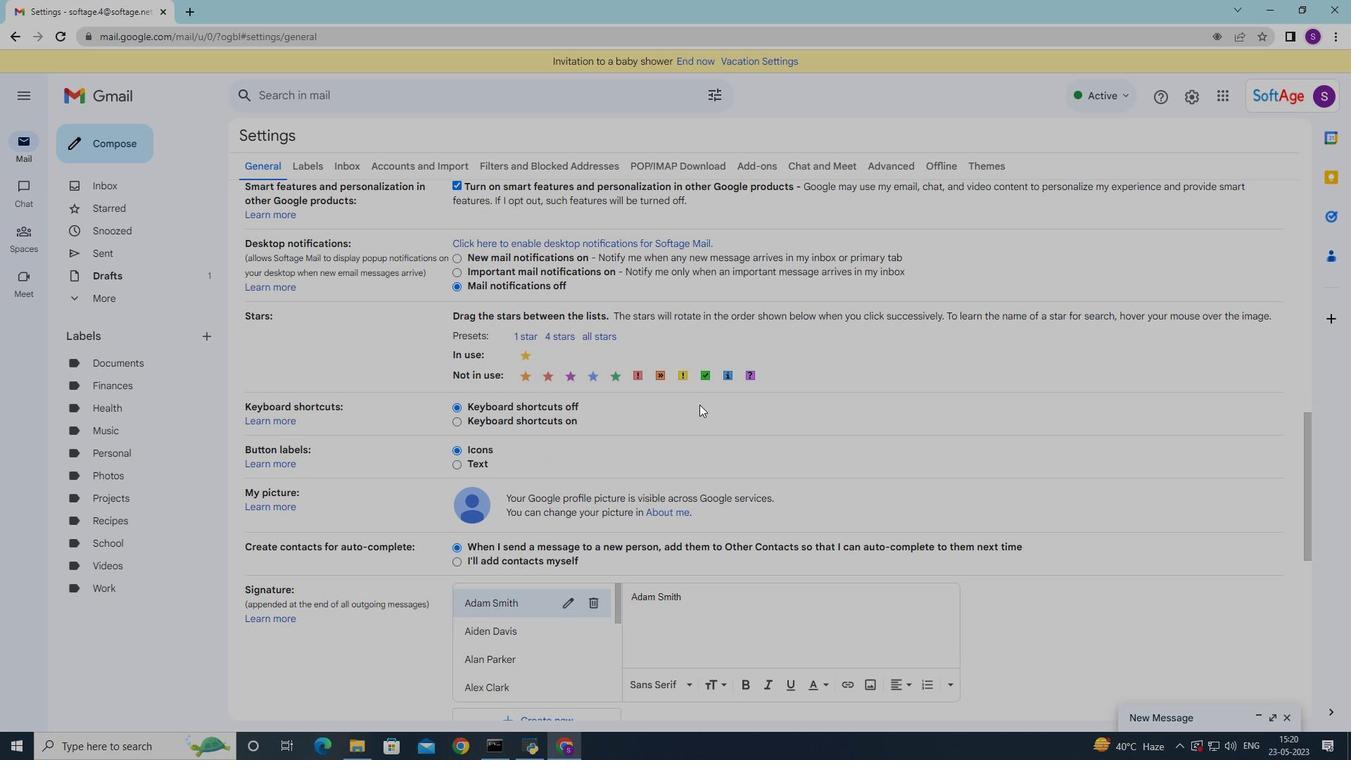 
Action: Mouse scrolled (699, 404) with delta (0, 0)
Screenshot: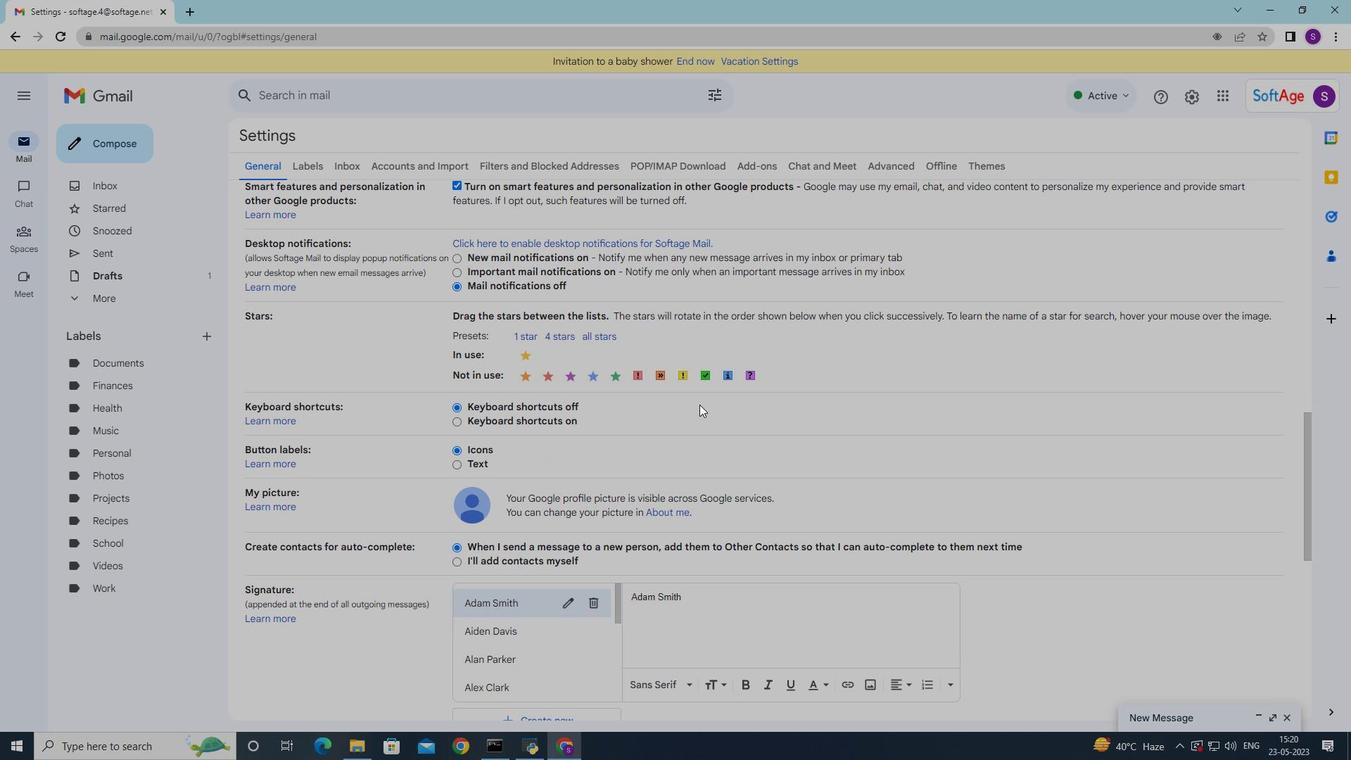
Action: Mouse moved to (549, 518)
Screenshot: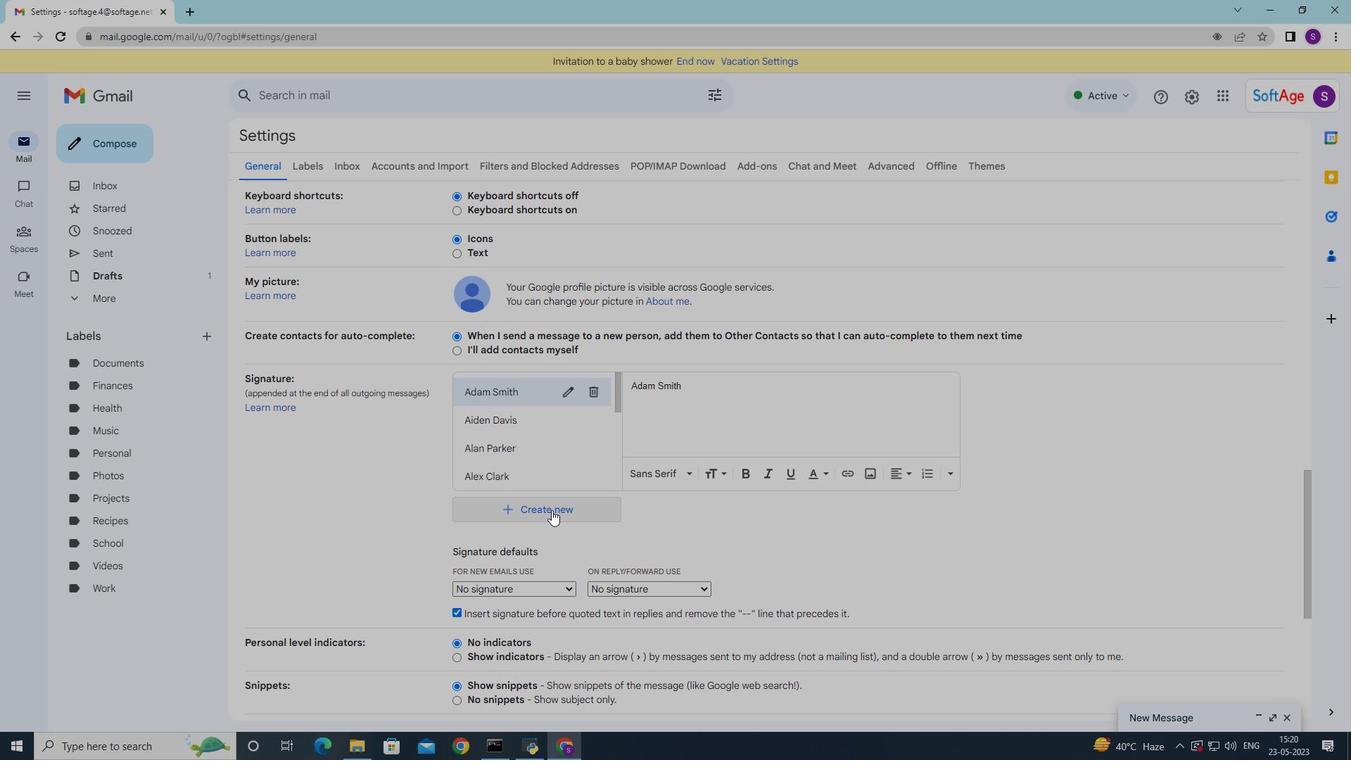 
Action: Mouse pressed left at (549, 518)
Screenshot: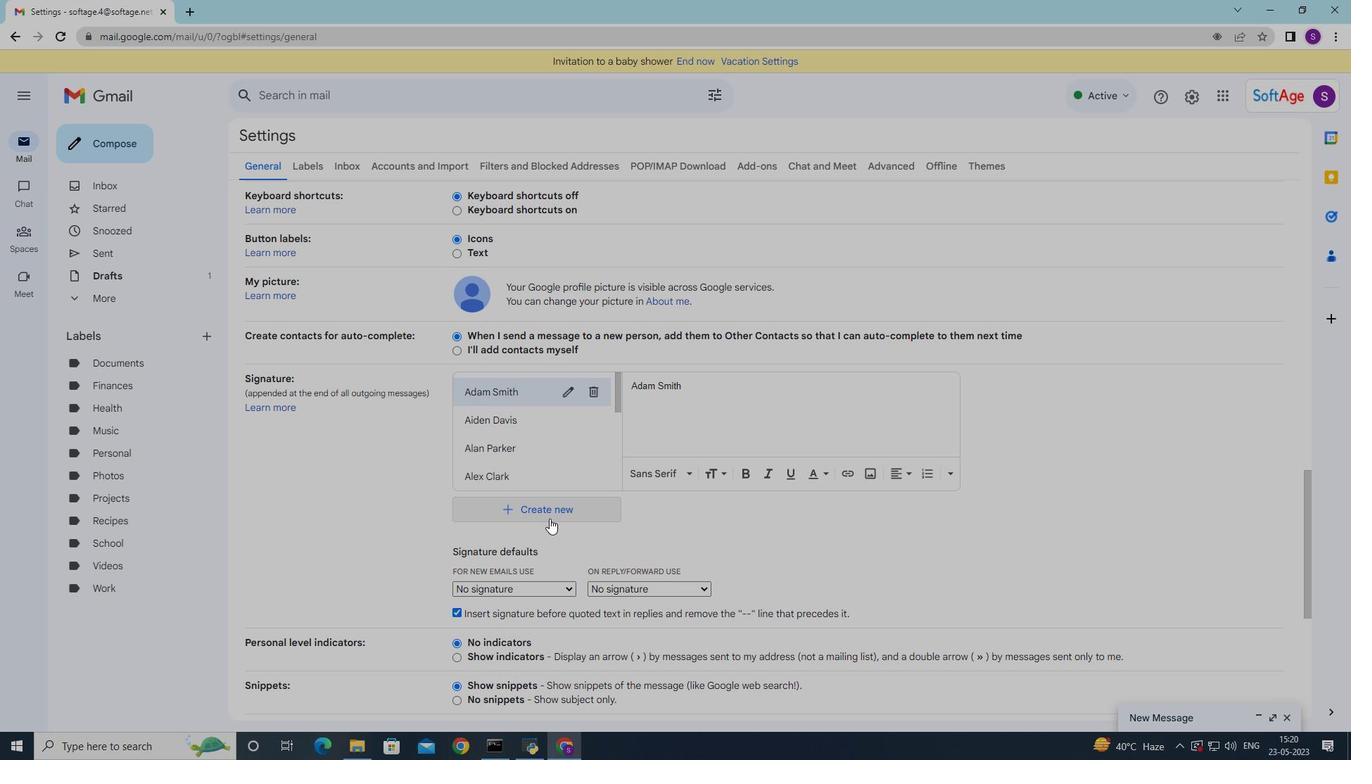 
Action: Mouse moved to (702, 382)
Screenshot: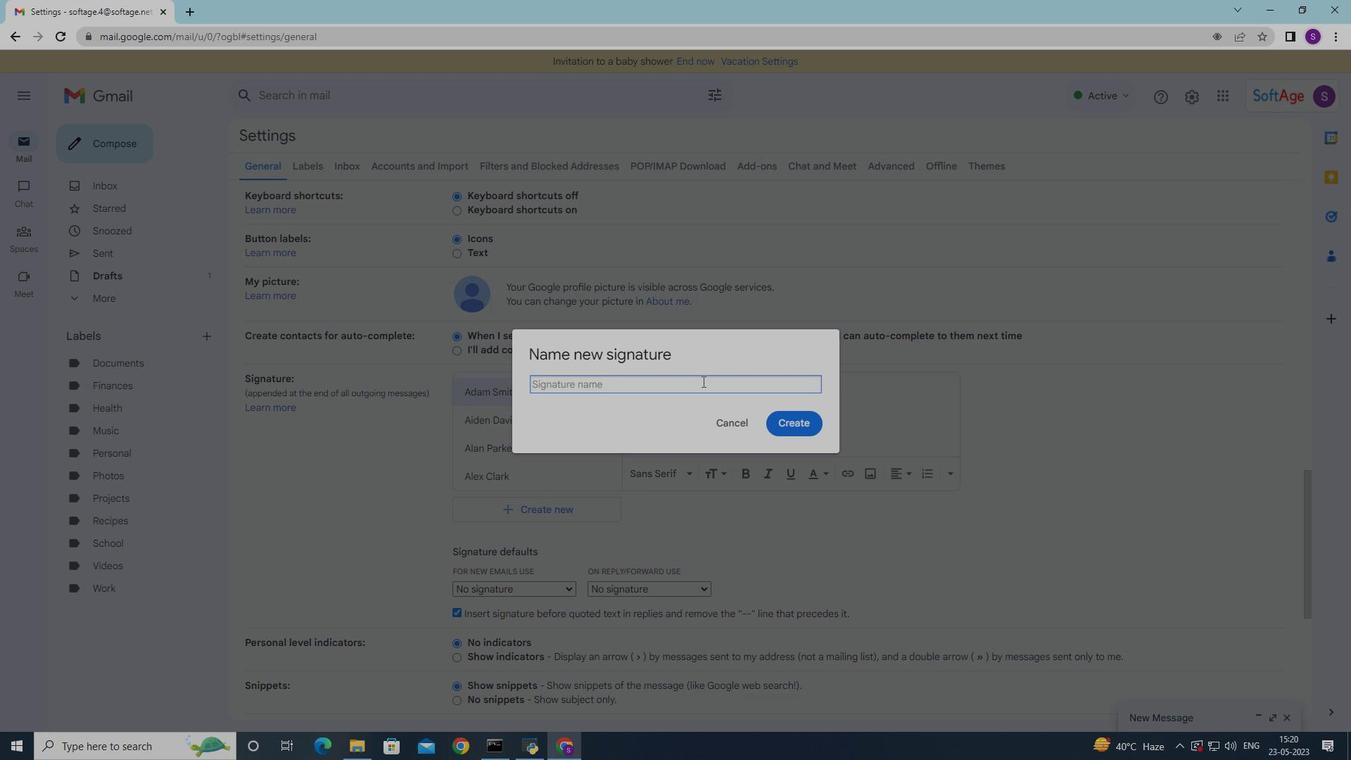 
Action: Key pressed <Key.shift>Angela<Key.space><Key.shift><Key.shift><Key.shift><Key.shift><Key.shift><Key.shift><Key.shift>Wright
Screenshot: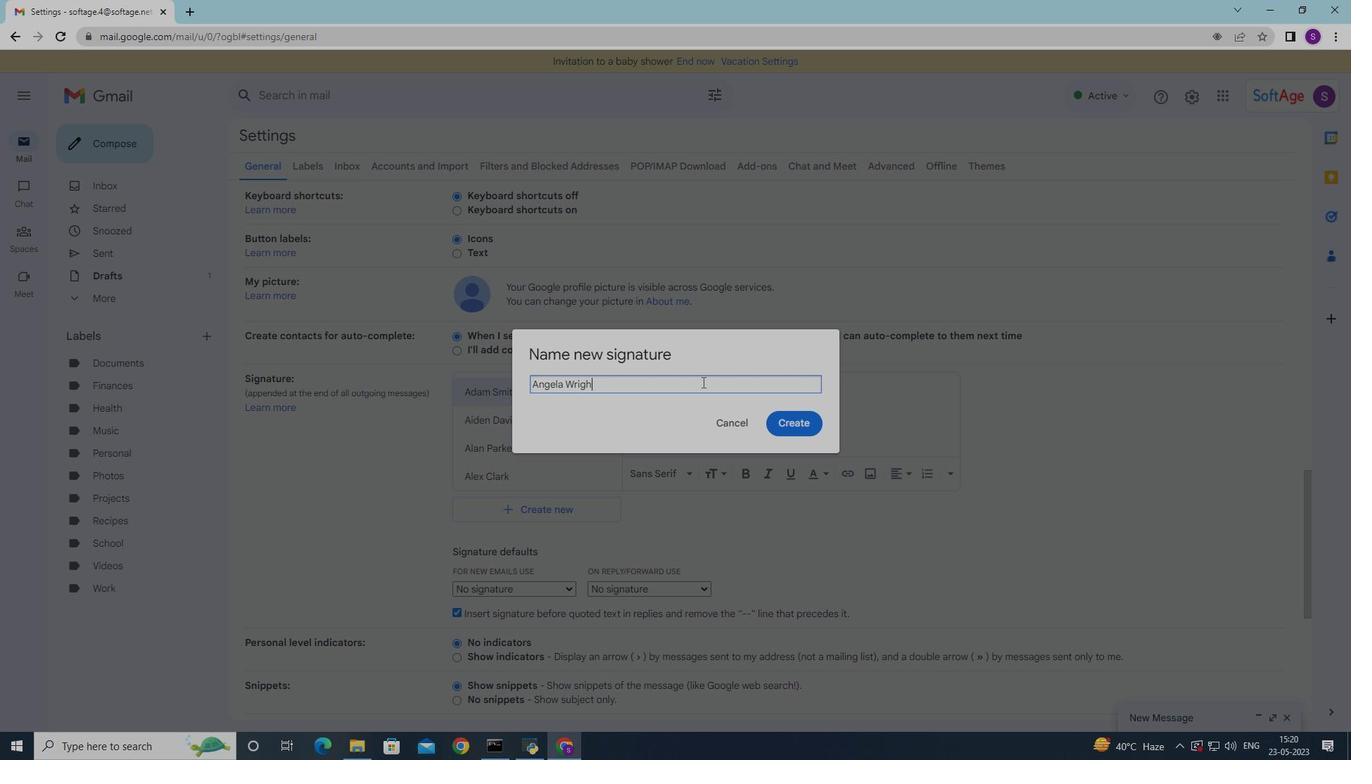 
Action: Mouse moved to (807, 424)
Screenshot: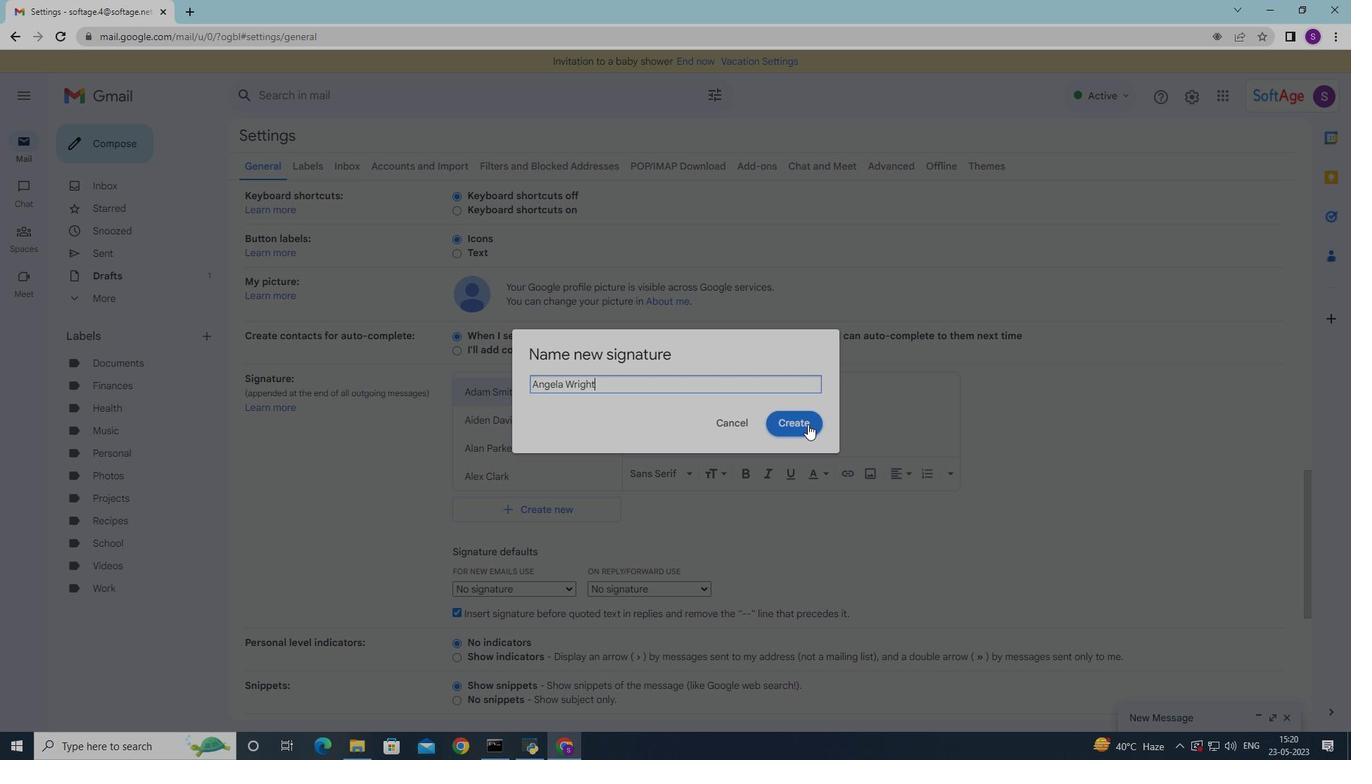 
Action: Mouse pressed left at (807, 424)
Screenshot: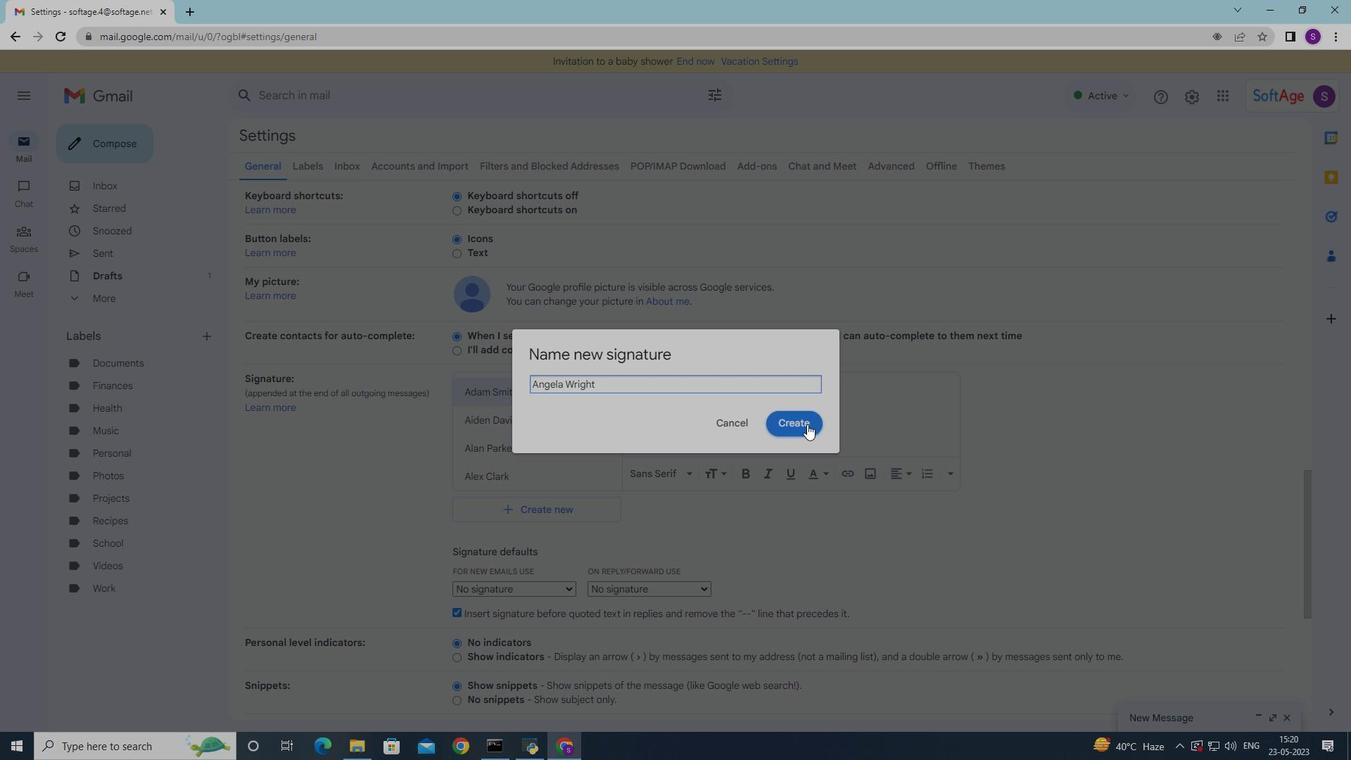 
Action: Mouse moved to (713, 398)
Screenshot: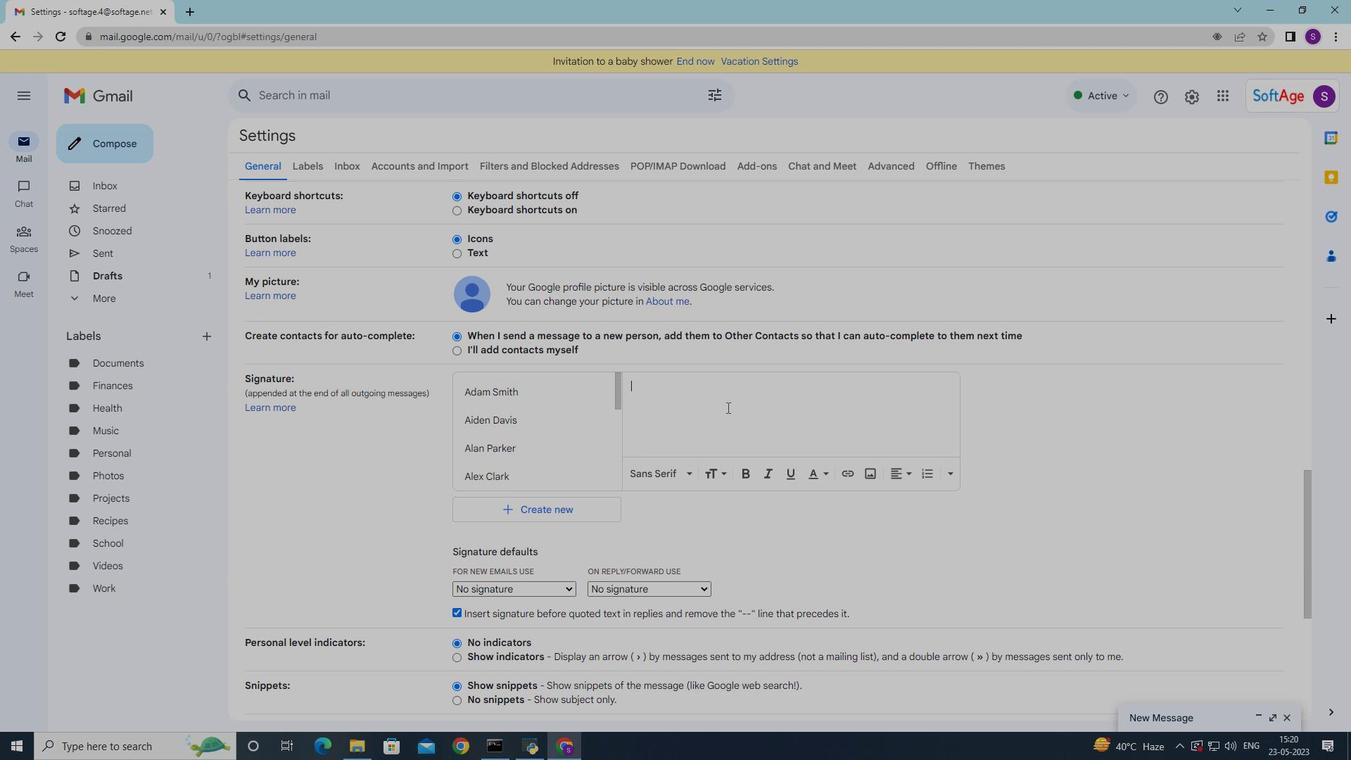 
Action: Key pressed <Key.shift>Angela<Key.space><Key.shift><Key.shift><Key.shift><Key.shift><Key.shift>Wright
Screenshot: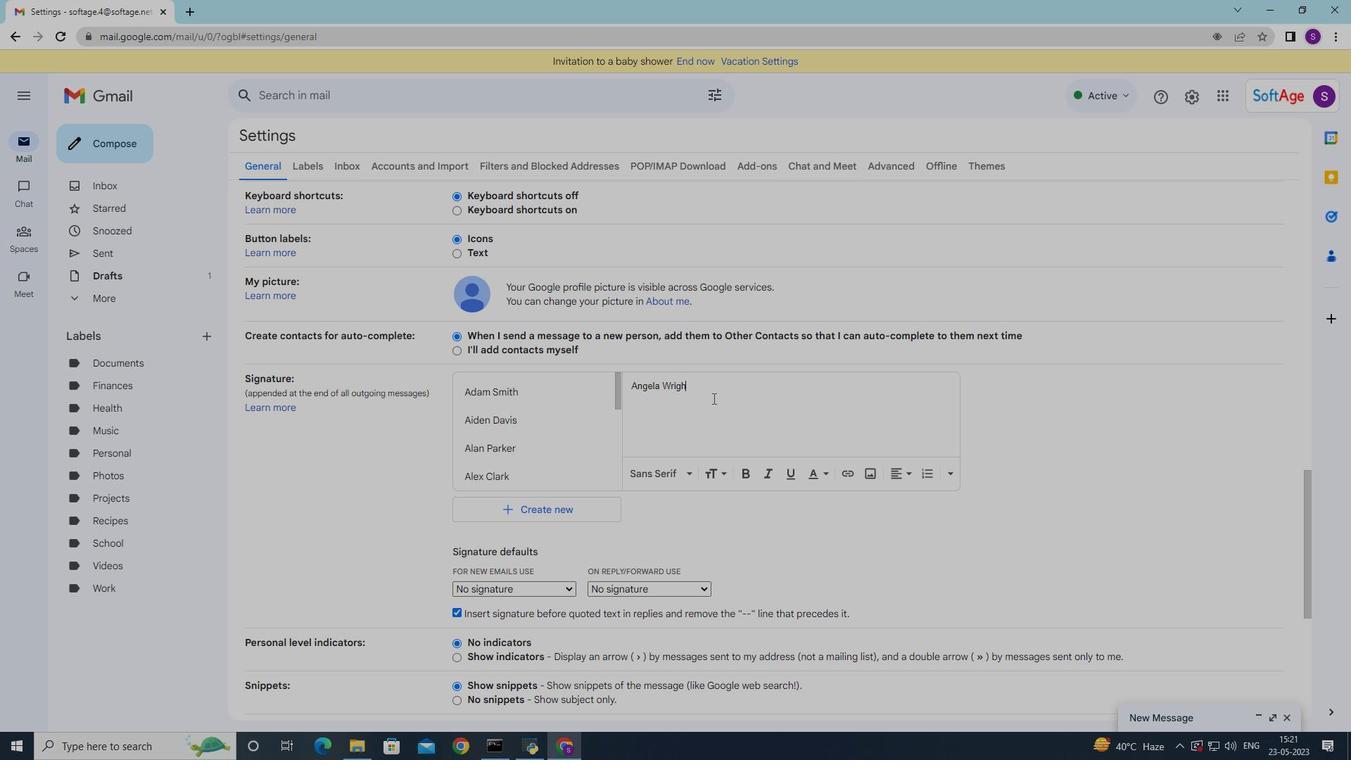 
Action: Mouse scrolled (713, 397) with delta (0, 0)
Screenshot: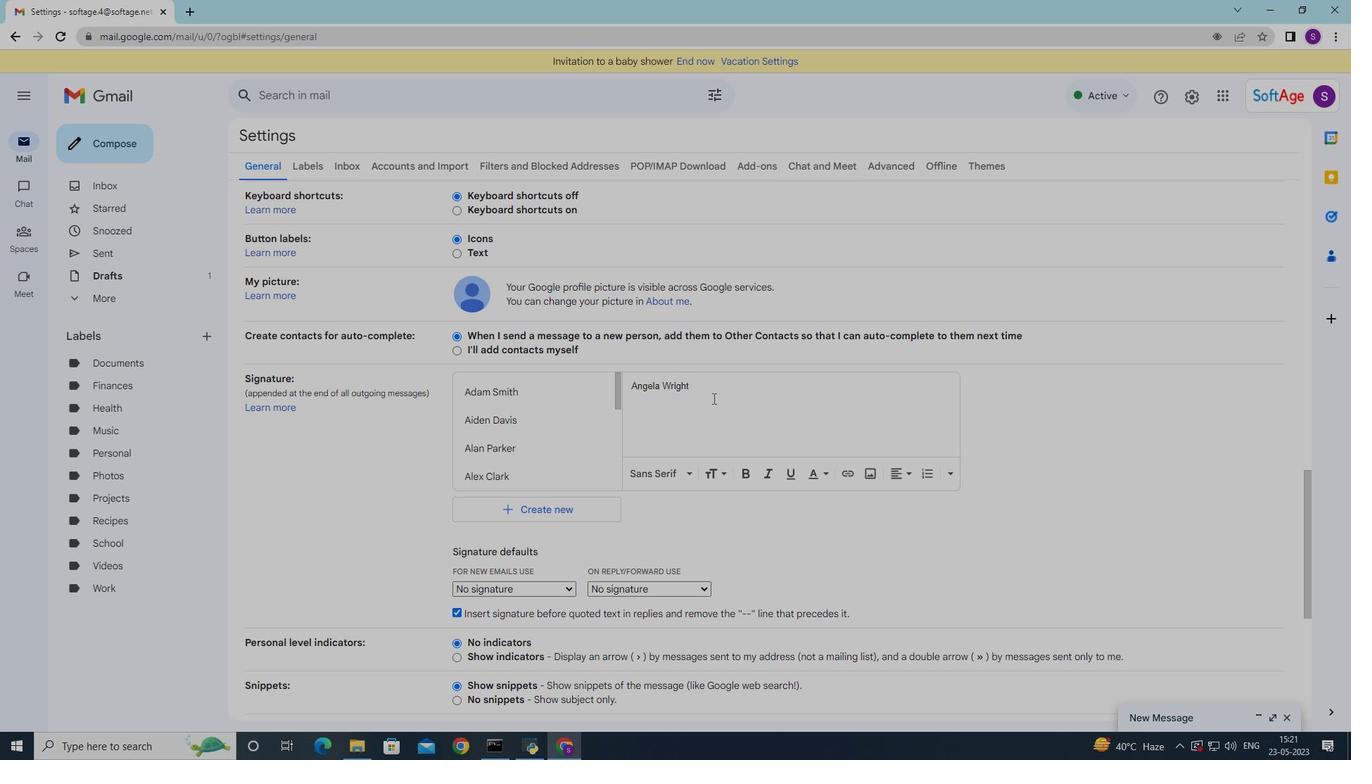 
Action: Mouse scrolled (713, 397) with delta (0, 0)
Screenshot: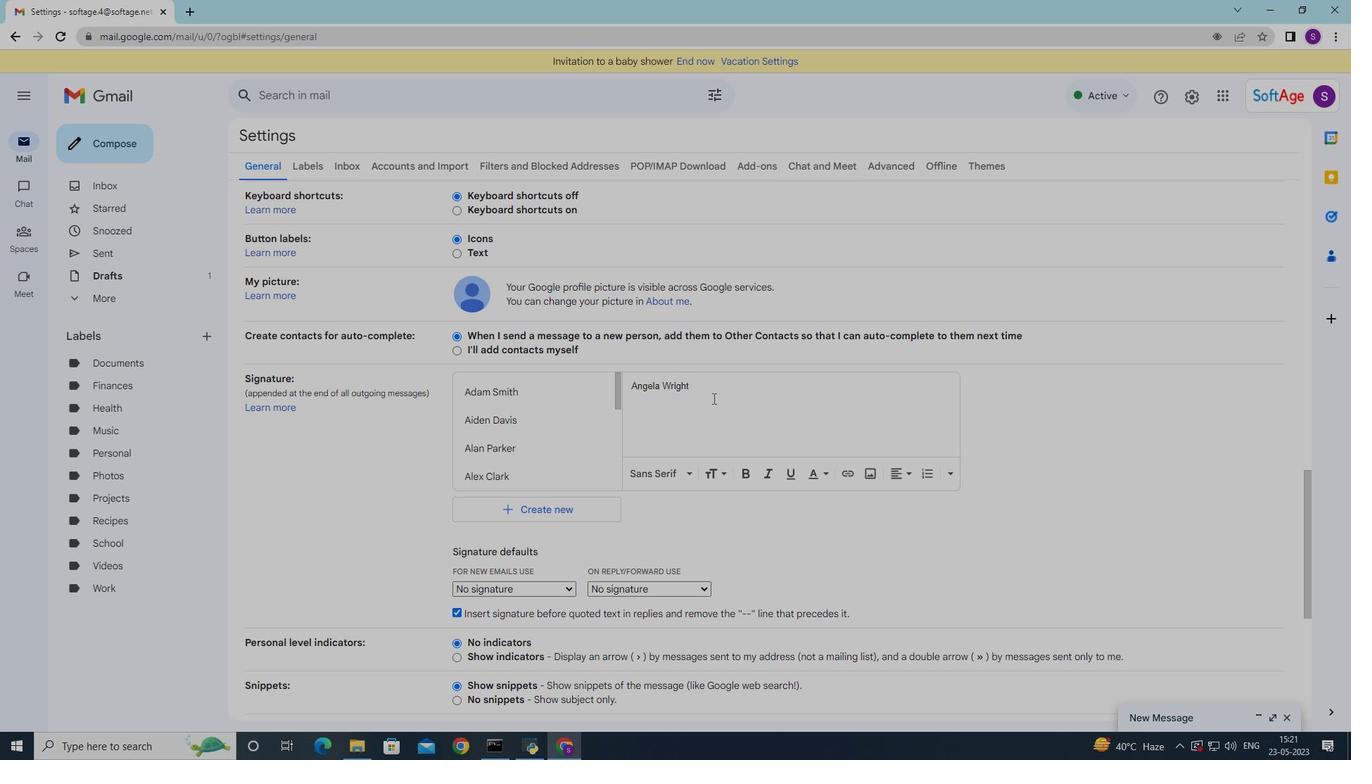 
Action: Mouse moved to (713, 398)
Screenshot: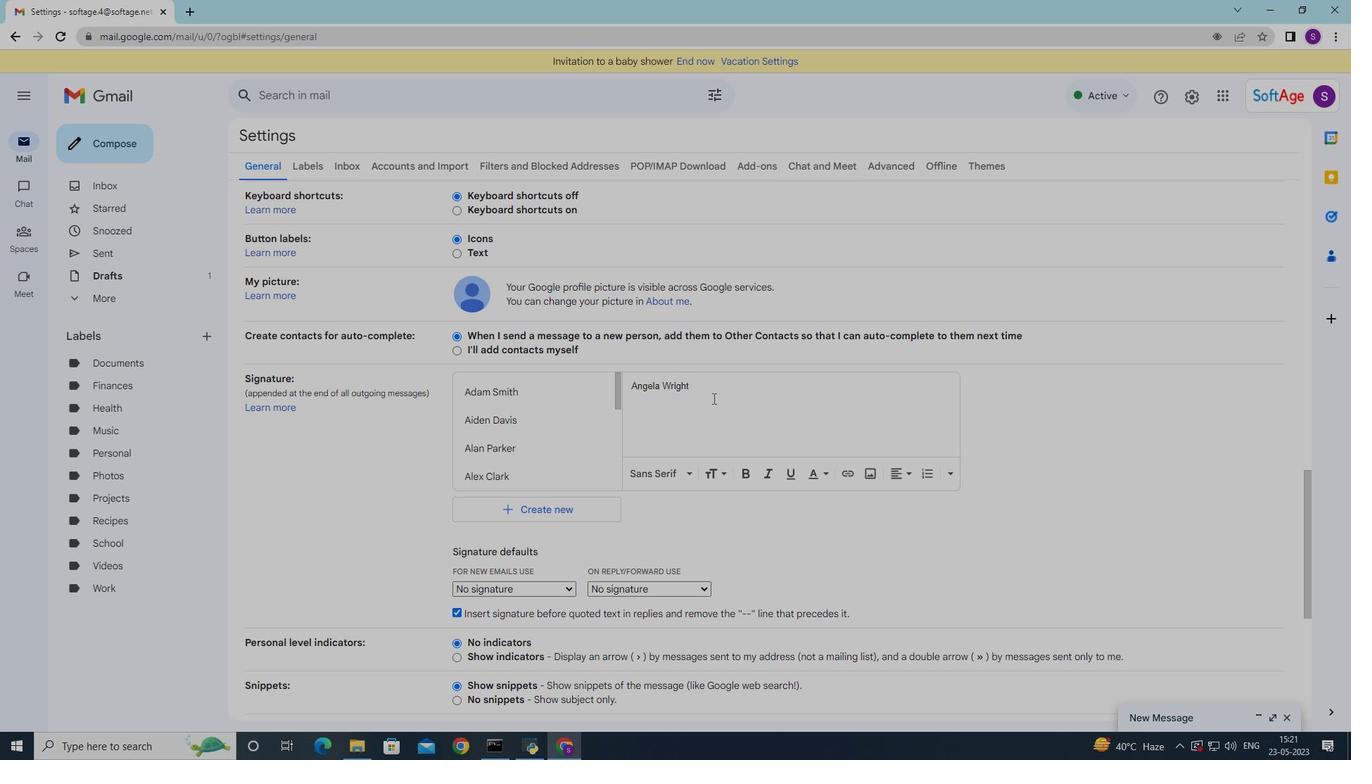 
Action: Mouse scrolled (713, 397) with delta (0, 0)
Screenshot: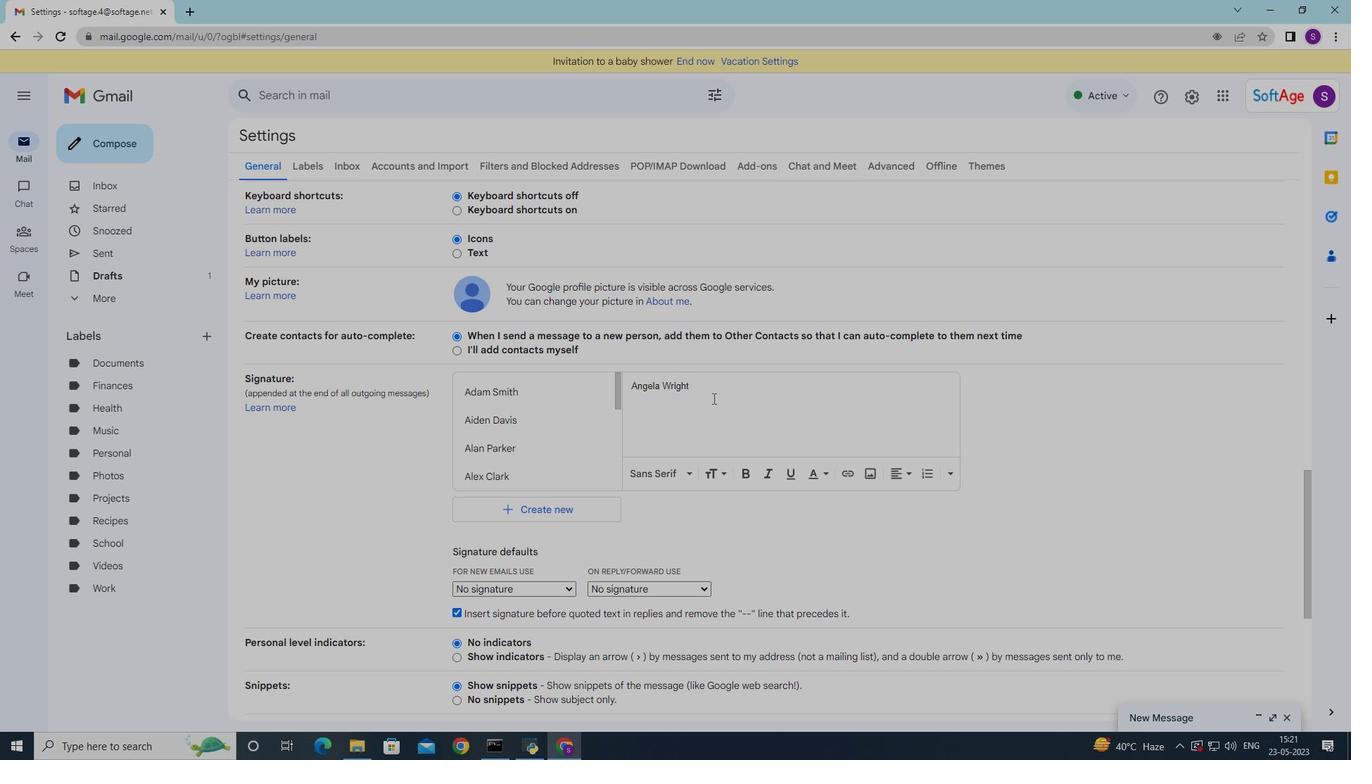 
Action: Mouse scrolled (713, 397) with delta (0, 0)
Screenshot: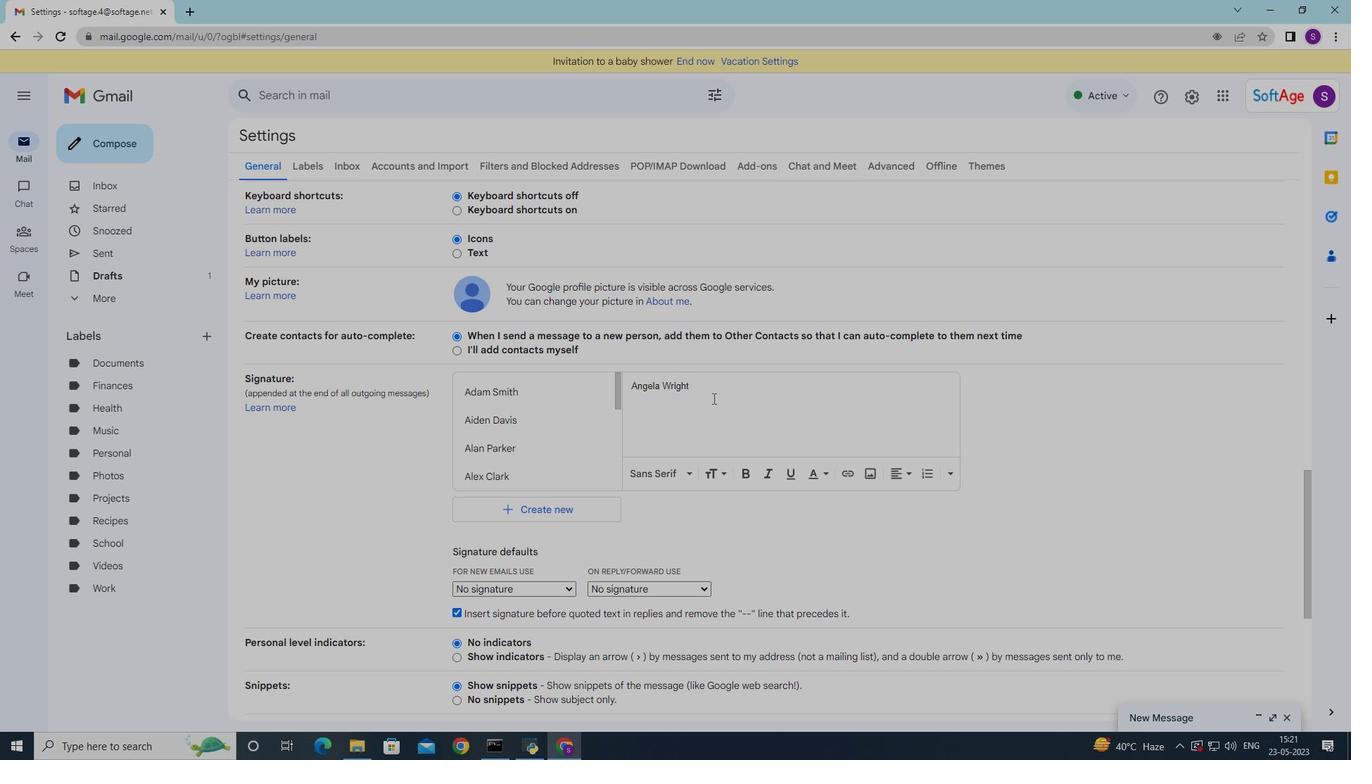 
Action: Mouse scrolled (713, 397) with delta (0, 0)
Screenshot: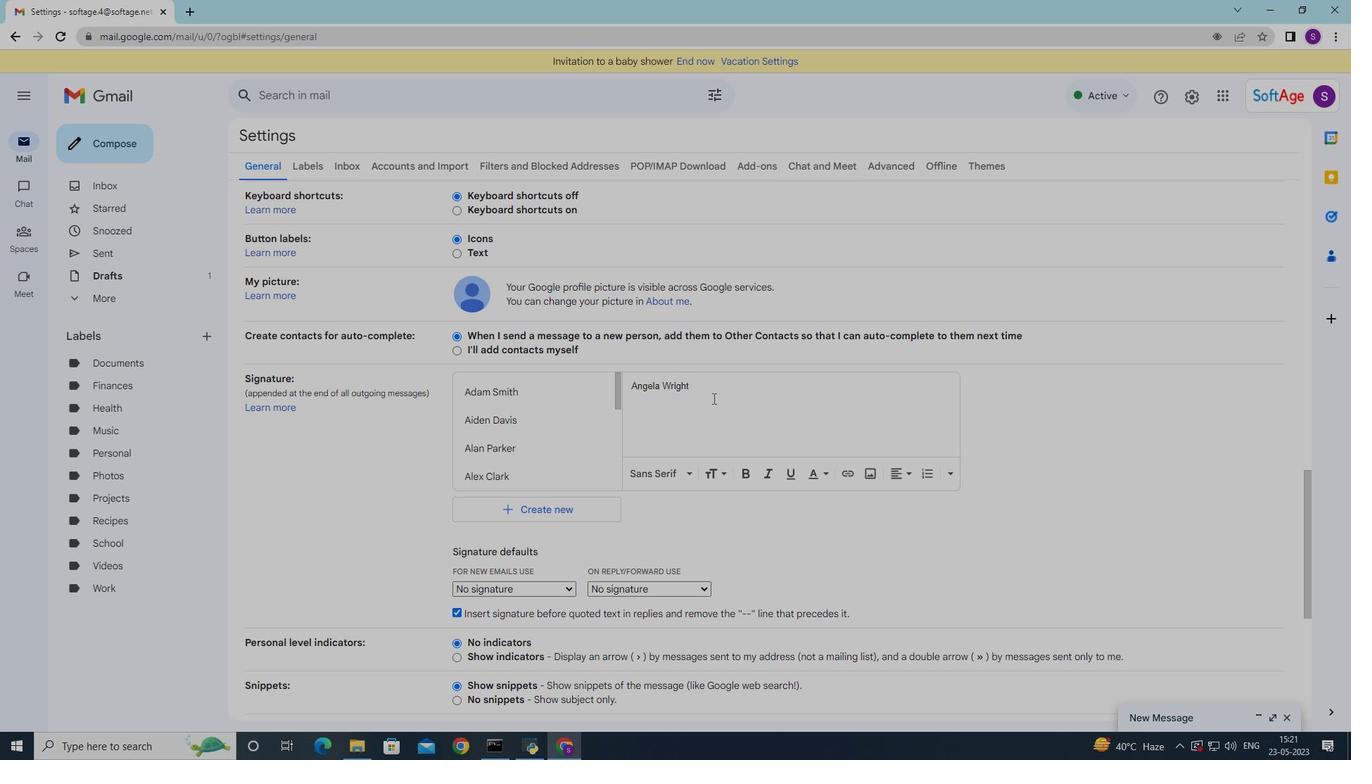 
Action: Mouse moved to (713, 399)
Screenshot: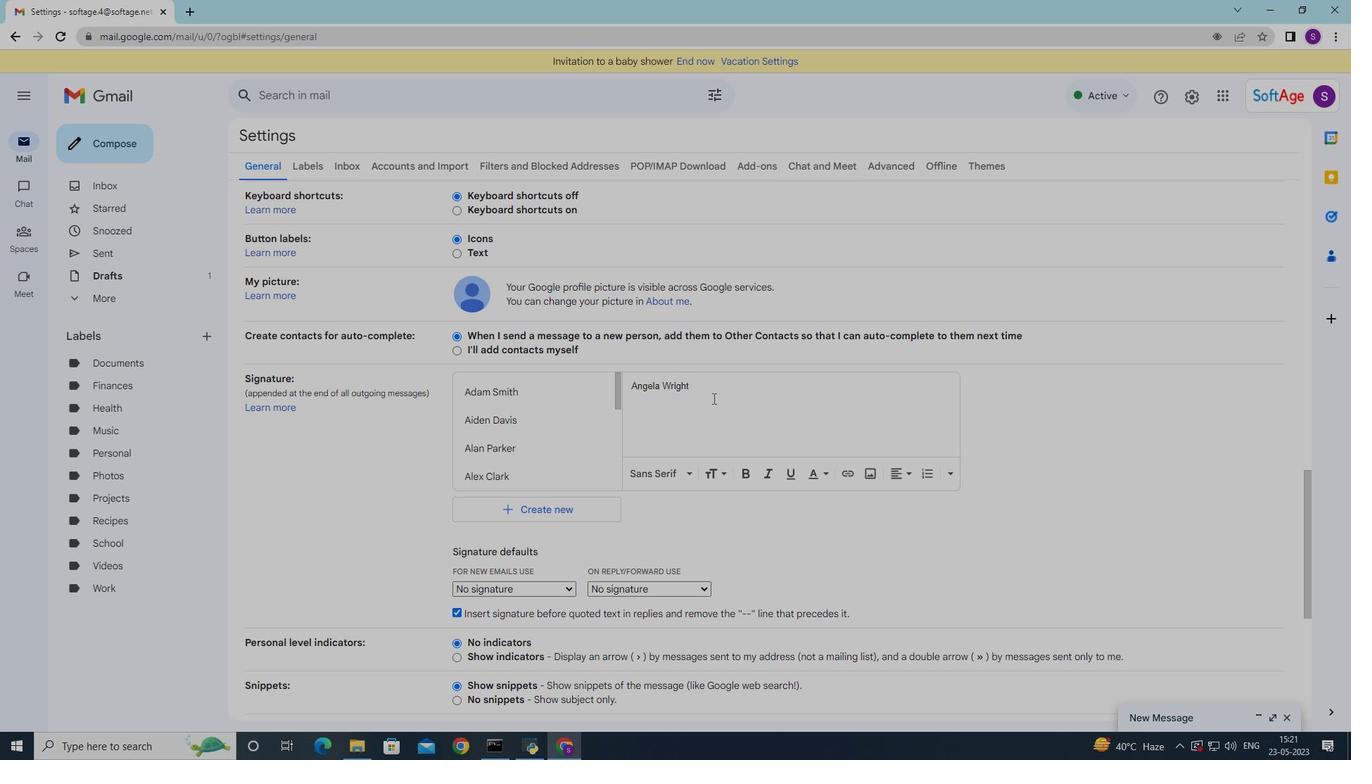 
Action: Mouse scrolled (713, 398) with delta (0, 0)
Screenshot: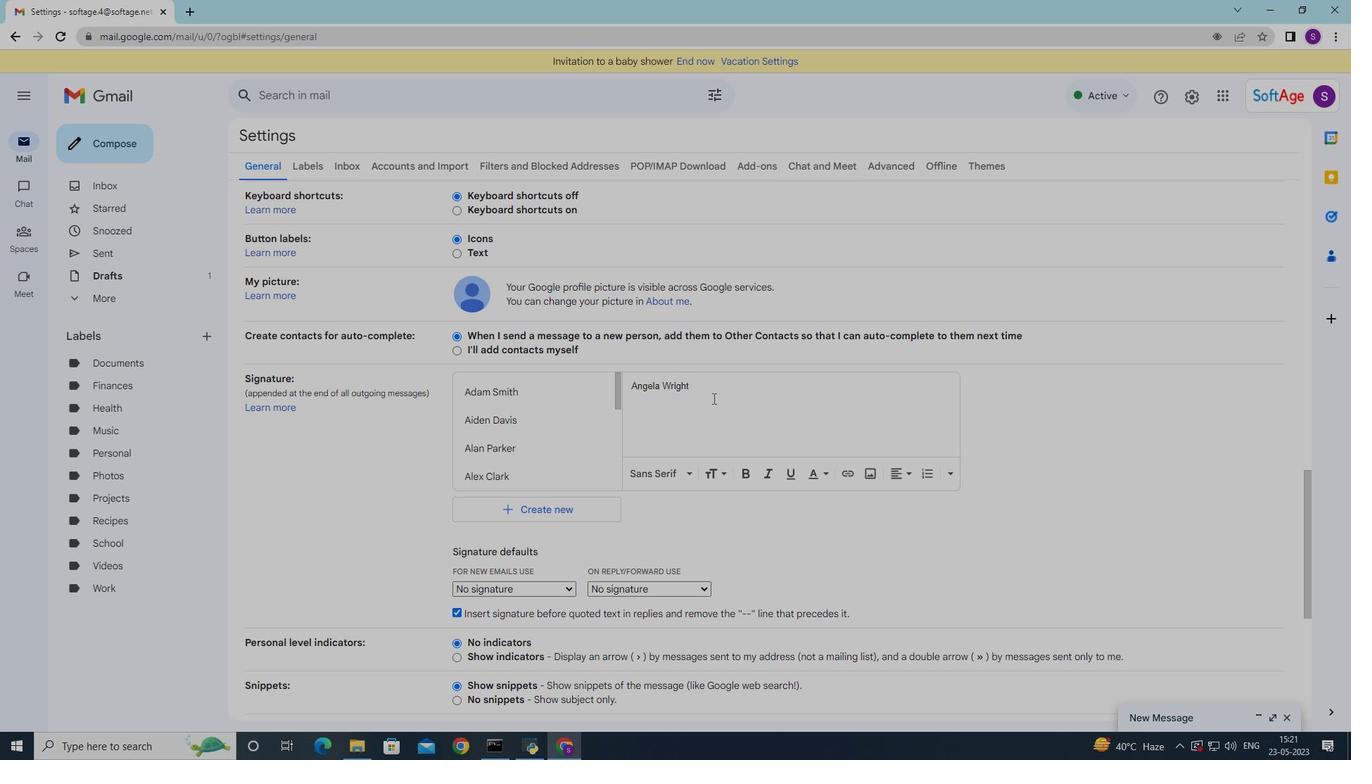 
Action: Mouse moved to (718, 641)
Screenshot: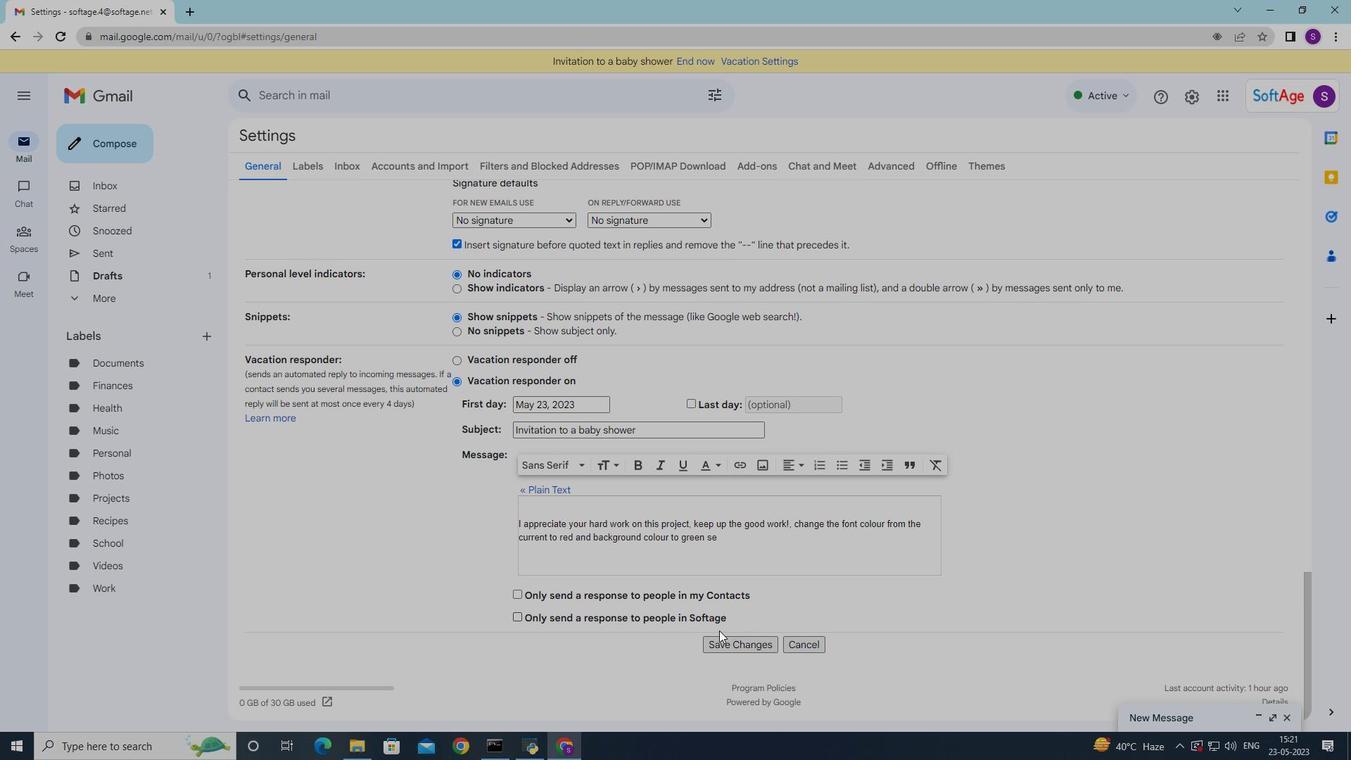
Action: Mouse pressed left at (718, 641)
Screenshot: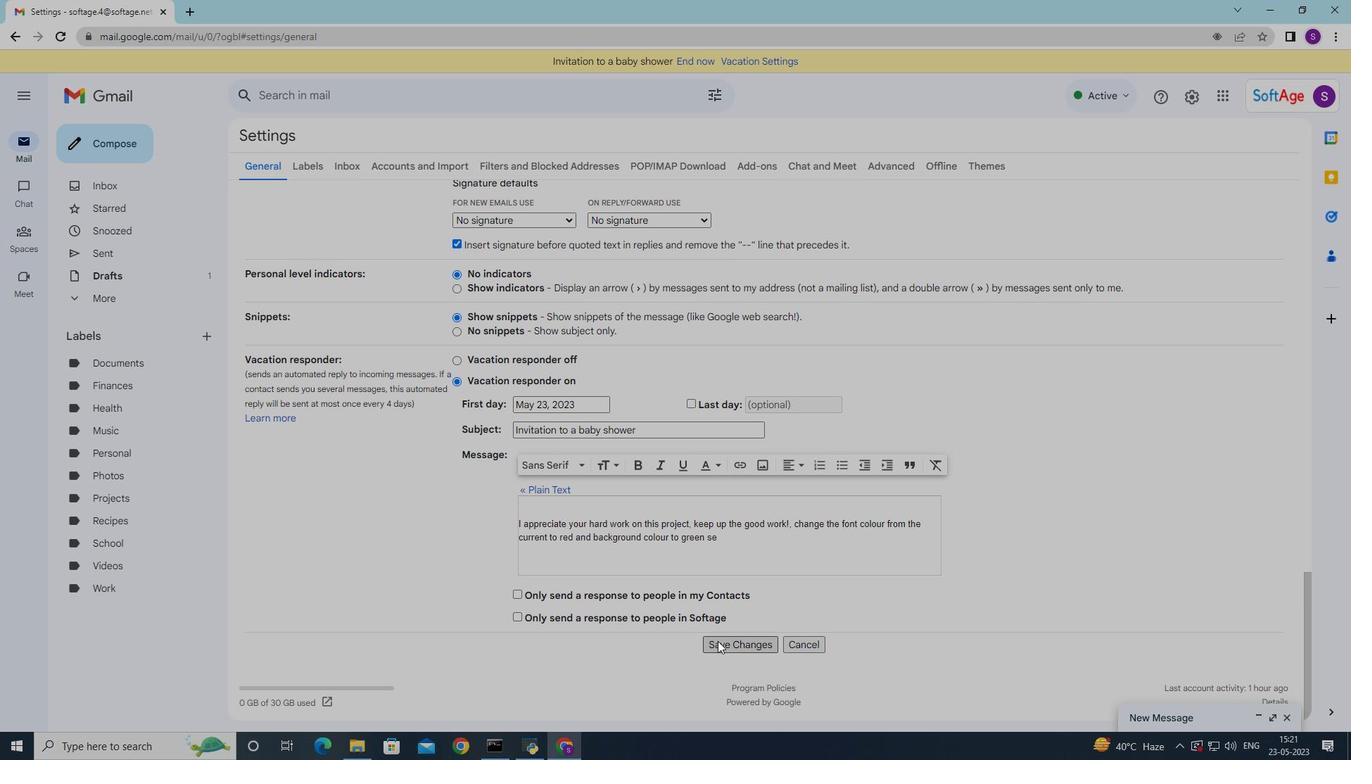 
Action: Mouse moved to (122, 140)
Screenshot: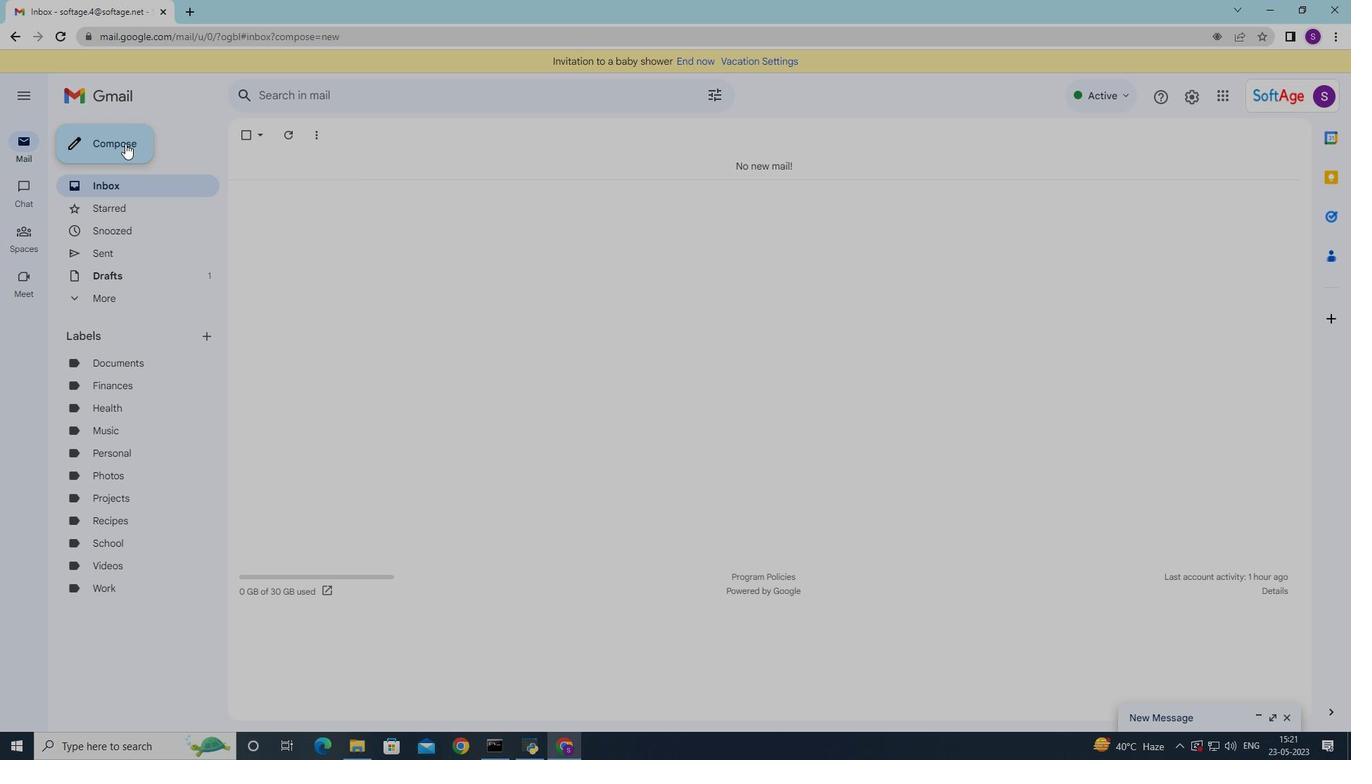 
Action: Mouse pressed left at (122, 140)
Screenshot: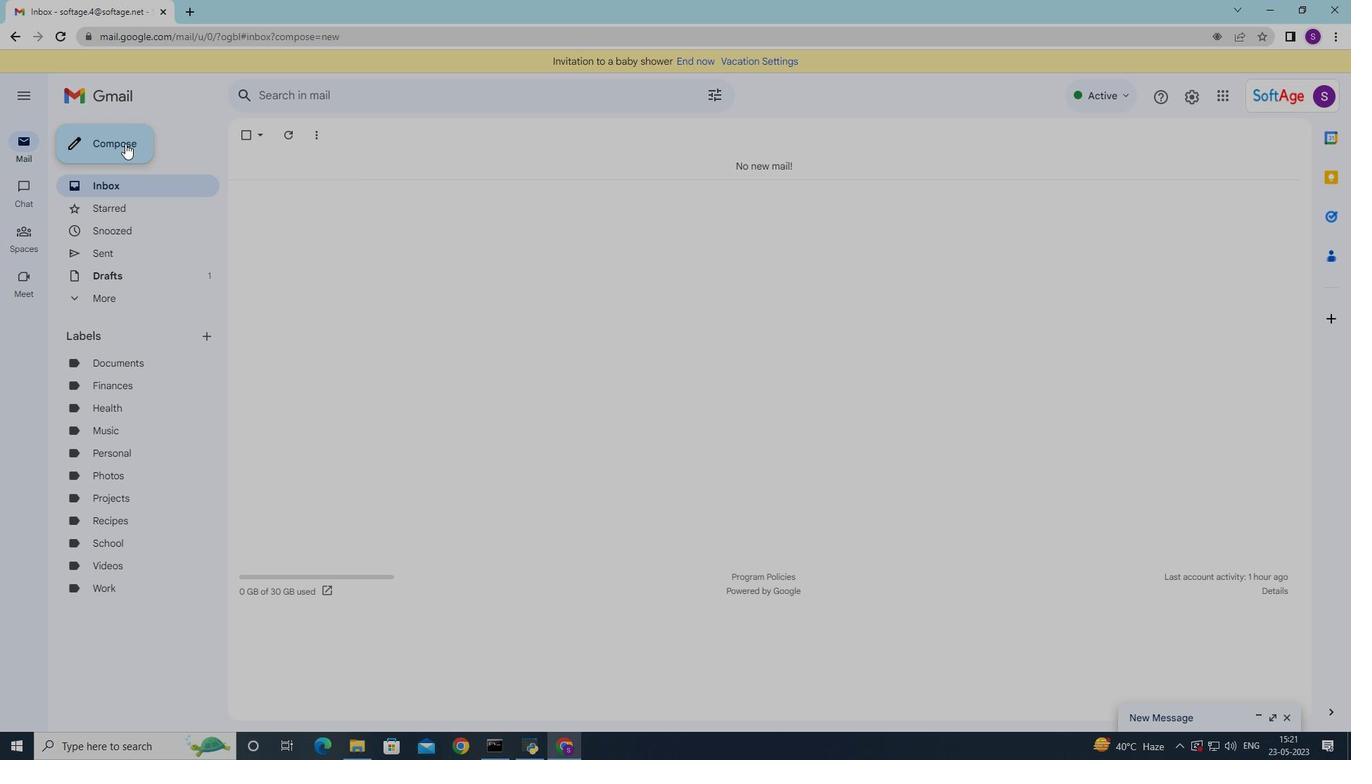 
Action: Mouse moved to (951, 709)
Screenshot: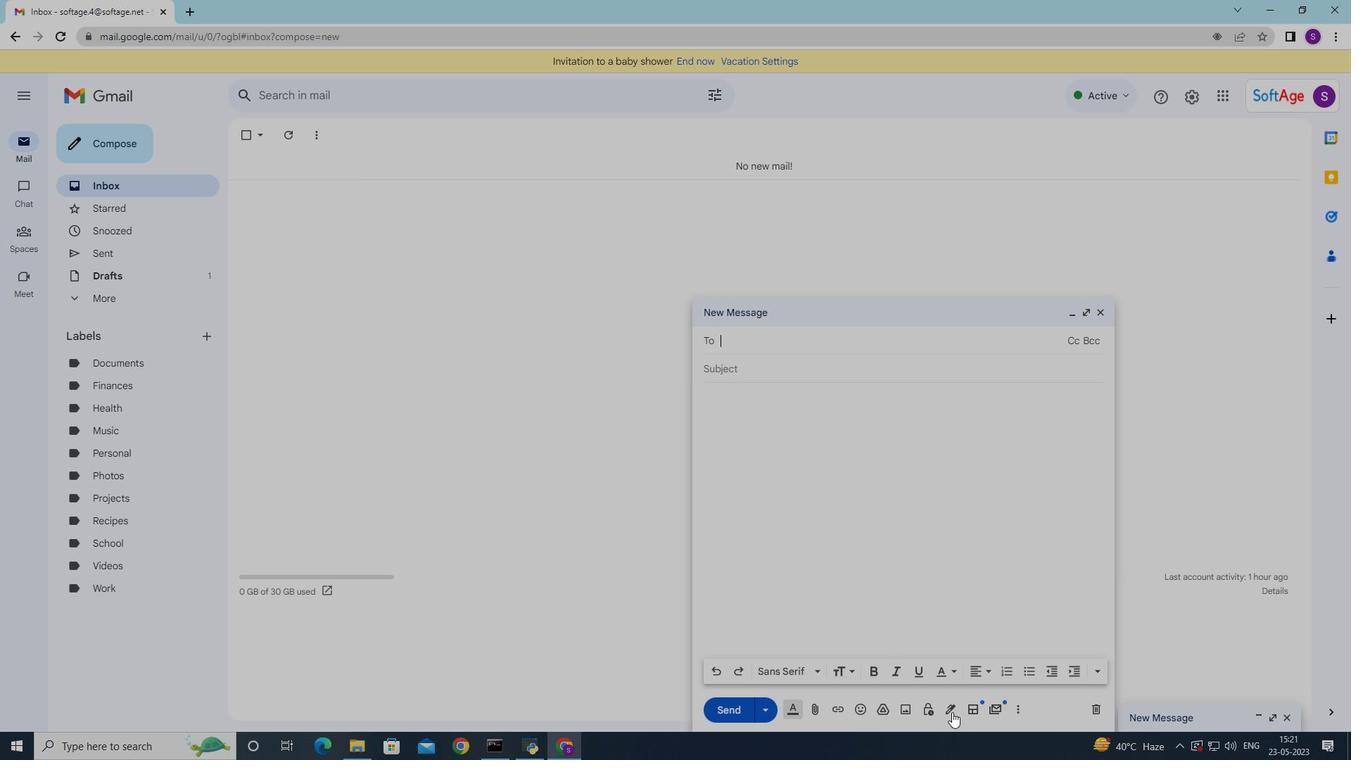 
Action: Mouse pressed left at (951, 709)
Screenshot: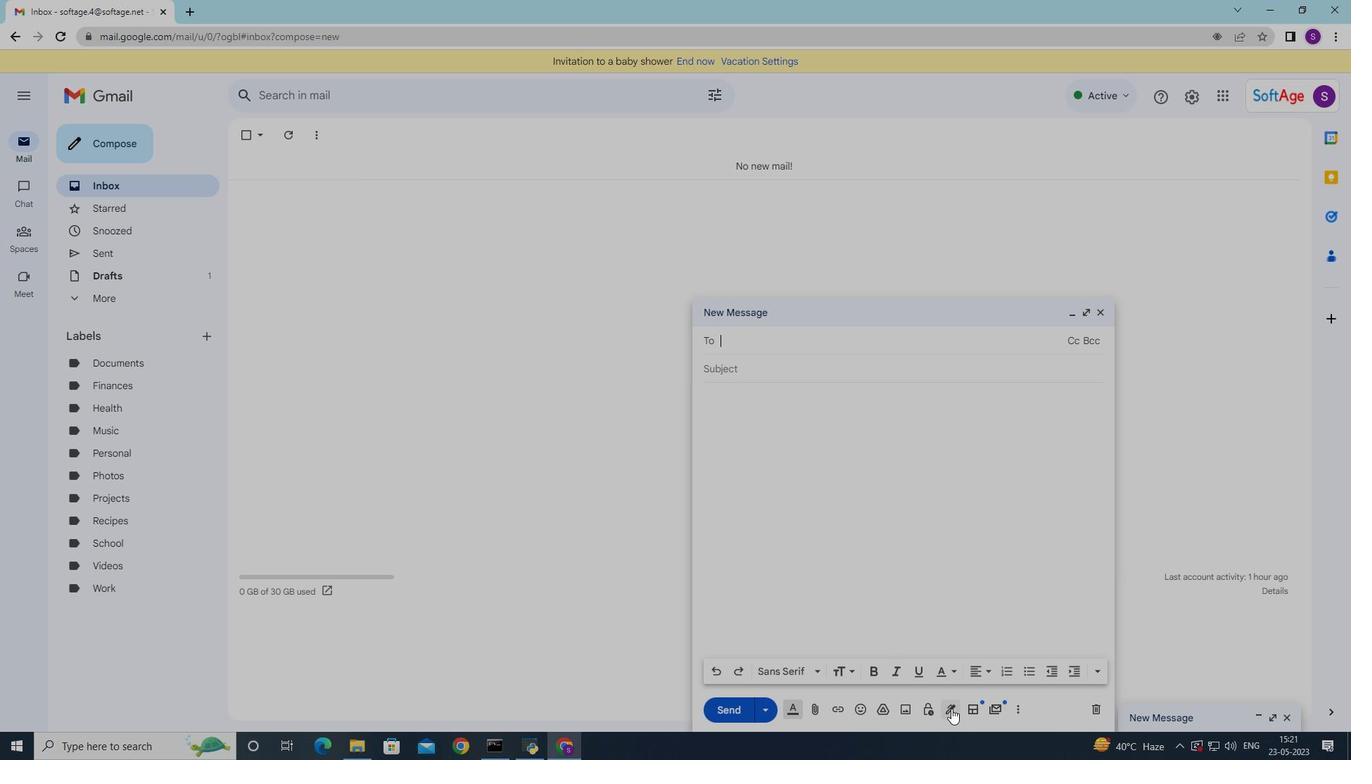 
Action: Mouse moved to (999, 558)
Screenshot: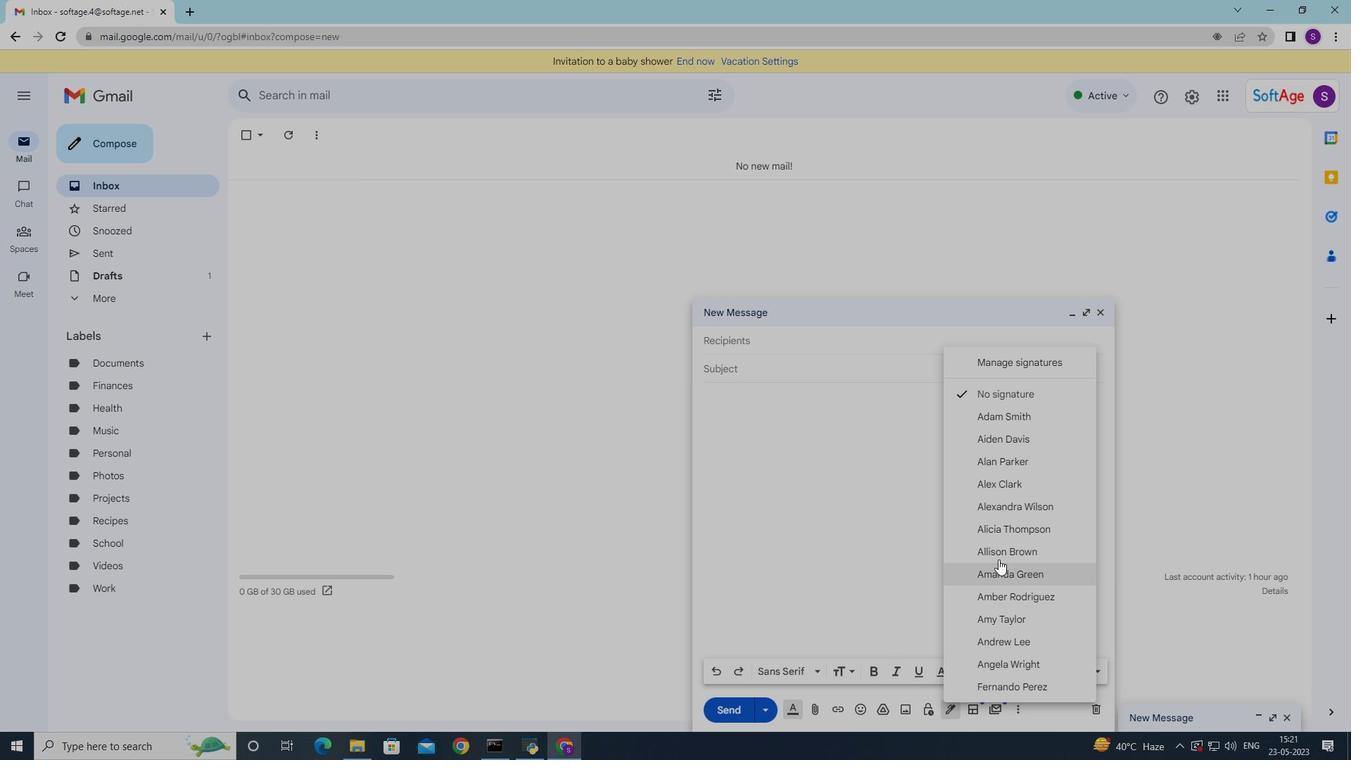 
Action: Mouse scrolled (999, 557) with delta (0, 0)
Screenshot: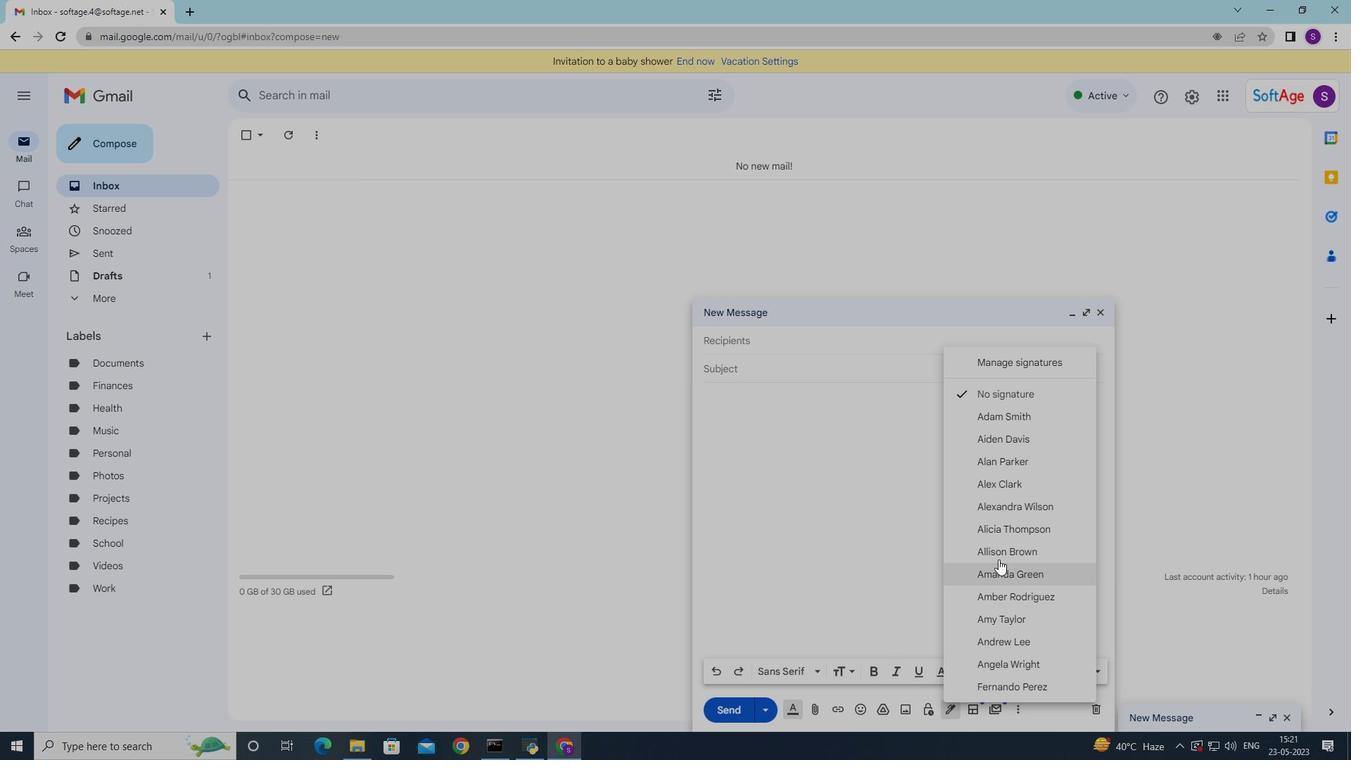
Action: Mouse scrolled (999, 557) with delta (0, 0)
Screenshot: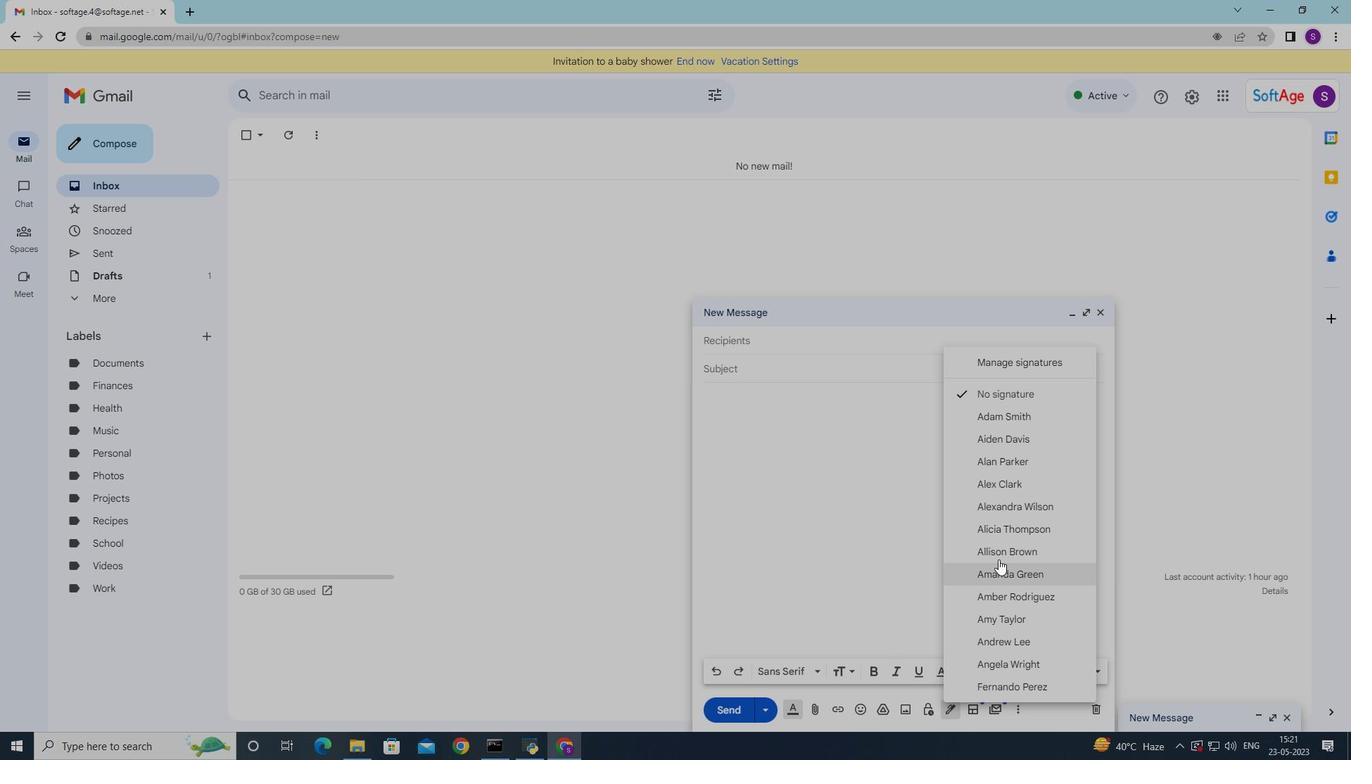 
Action: Mouse scrolled (999, 557) with delta (0, 0)
Screenshot: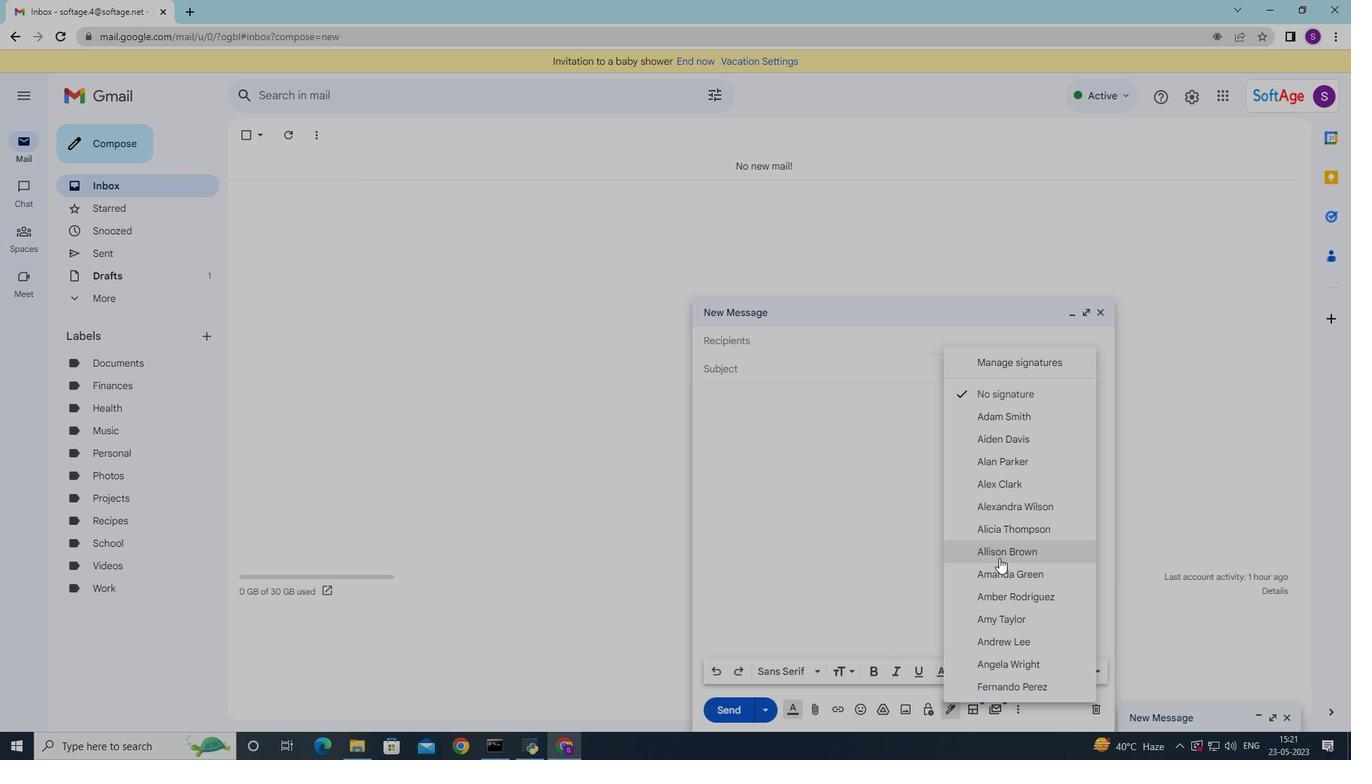 
Action: Mouse moved to (1039, 663)
Screenshot: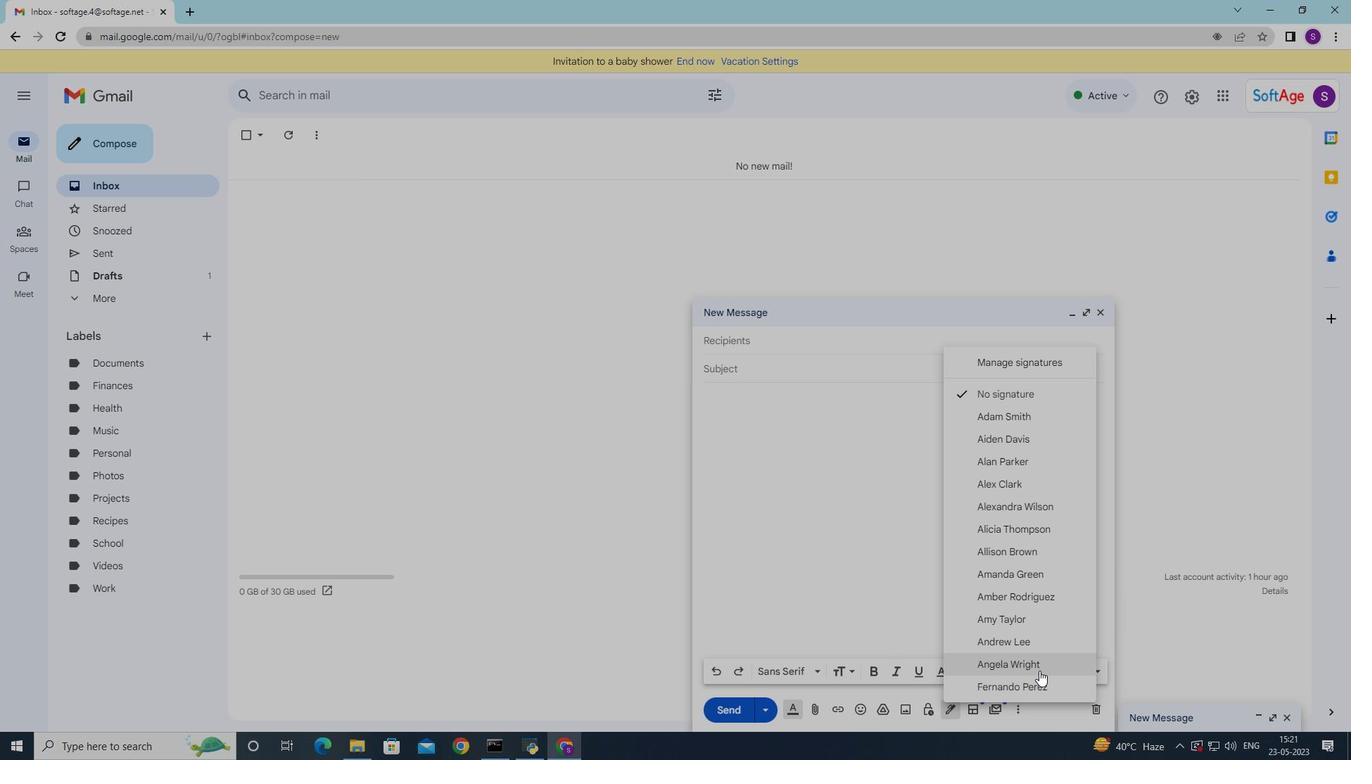 
Action: Mouse pressed left at (1039, 663)
Screenshot: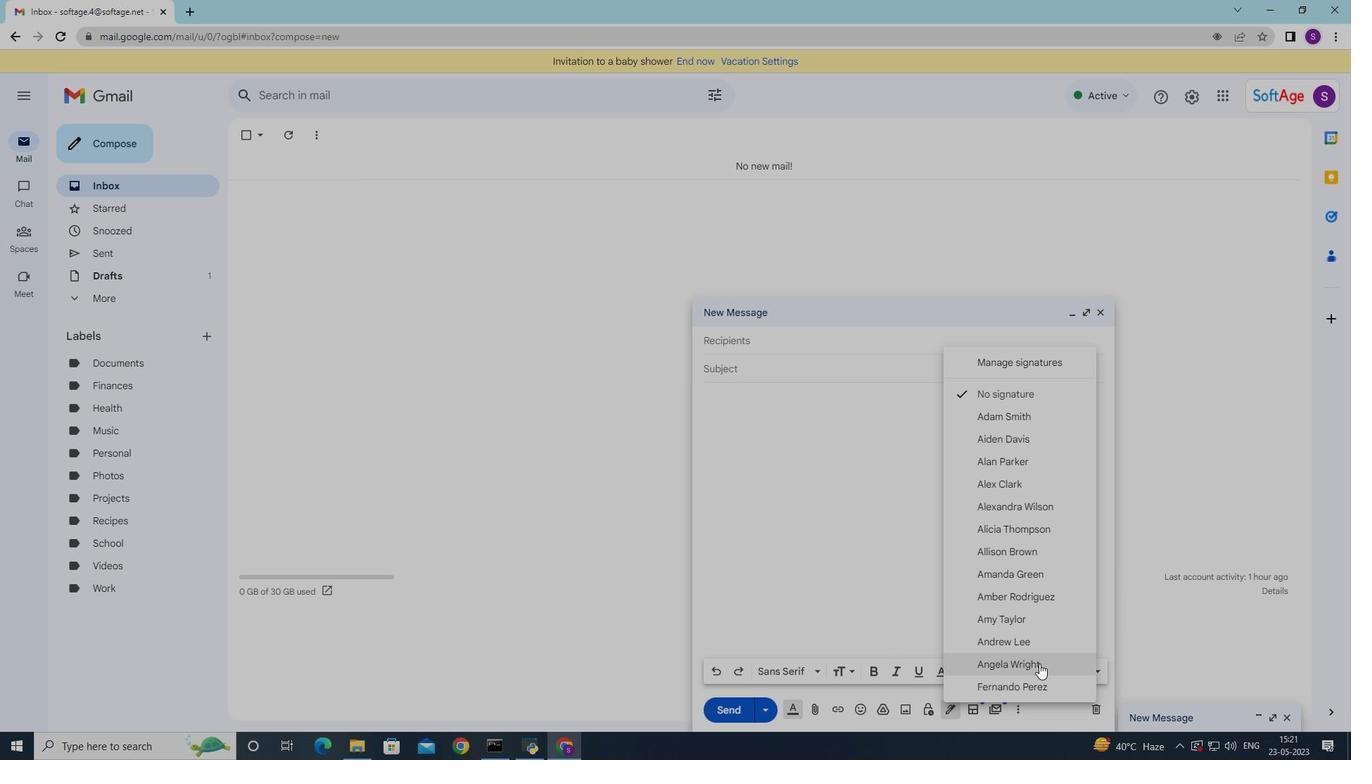 
Action: Mouse moved to (769, 374)
Screenshot: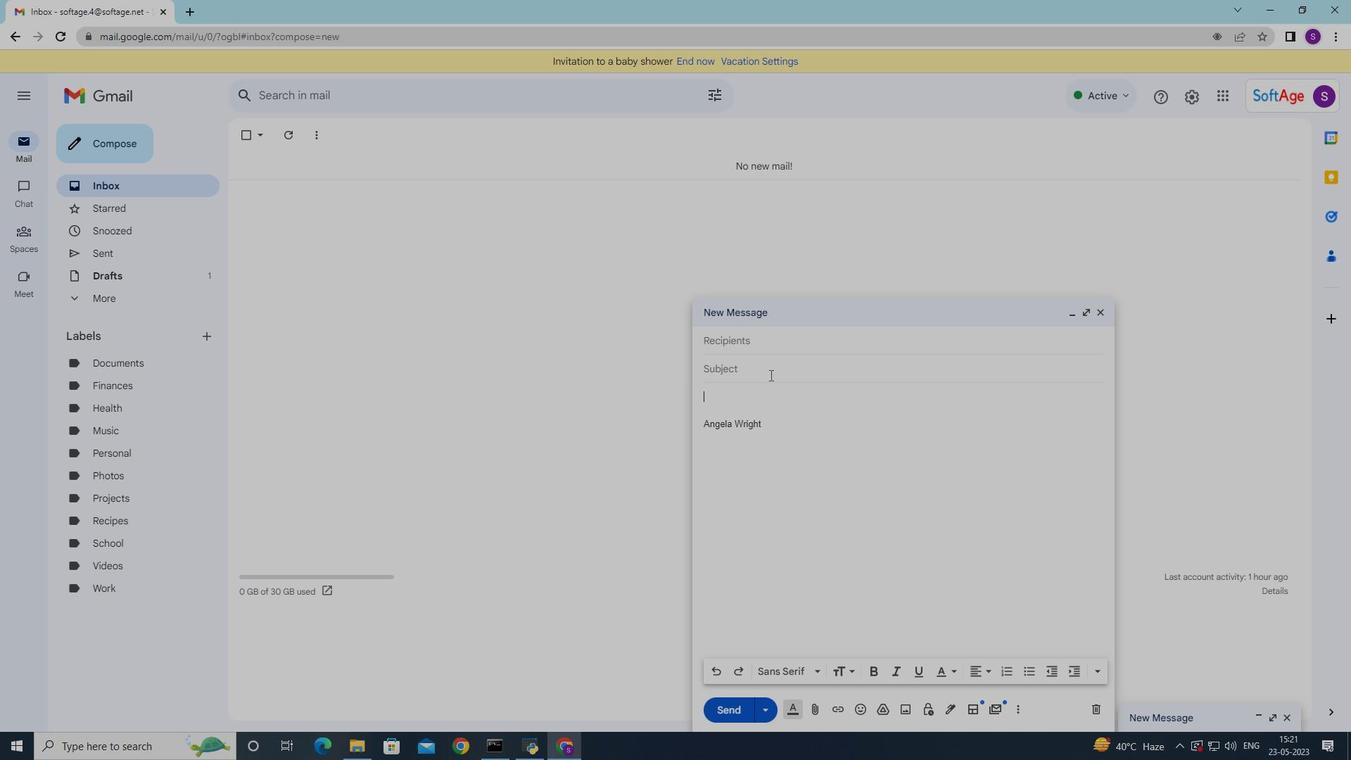 
Action: Mouse pressed left at (769, 374)
Screenshot: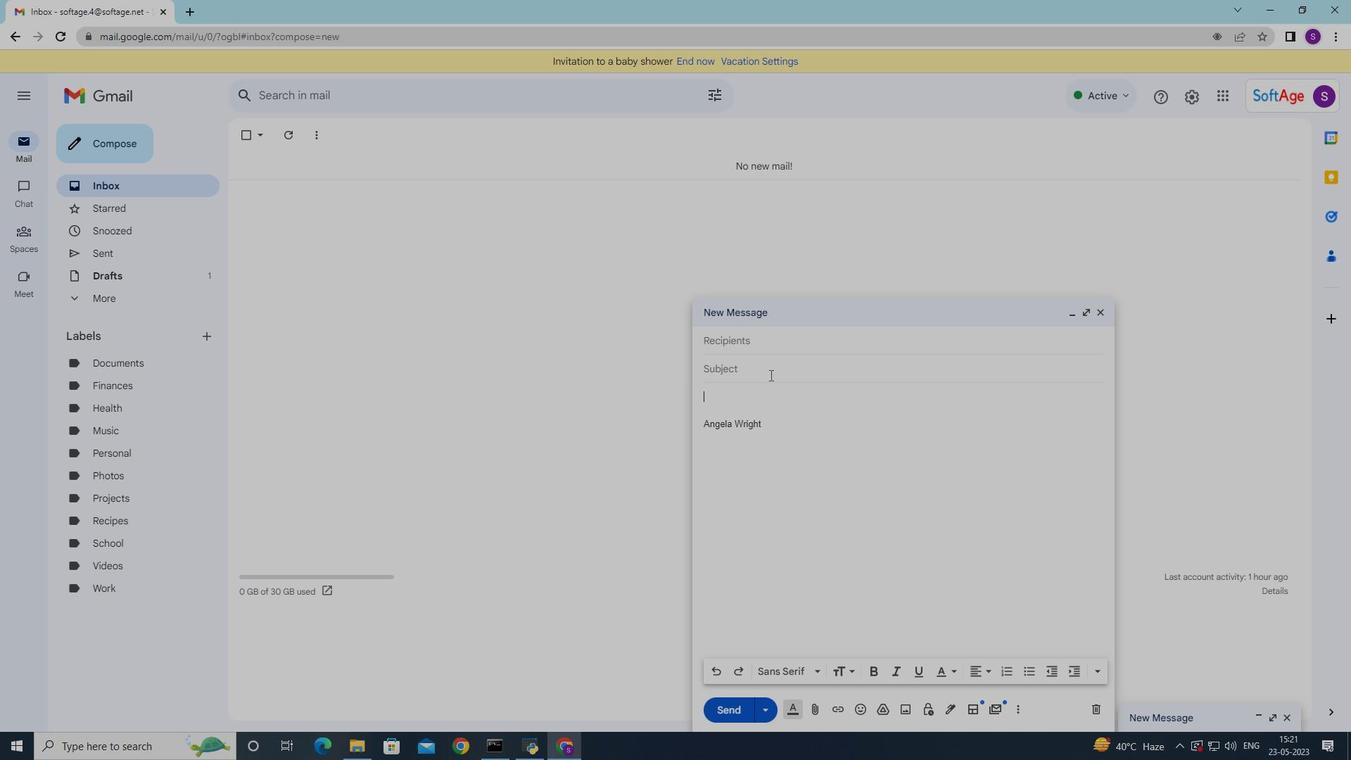 
Action: Mouse moved to (768, 375)
Screenshot: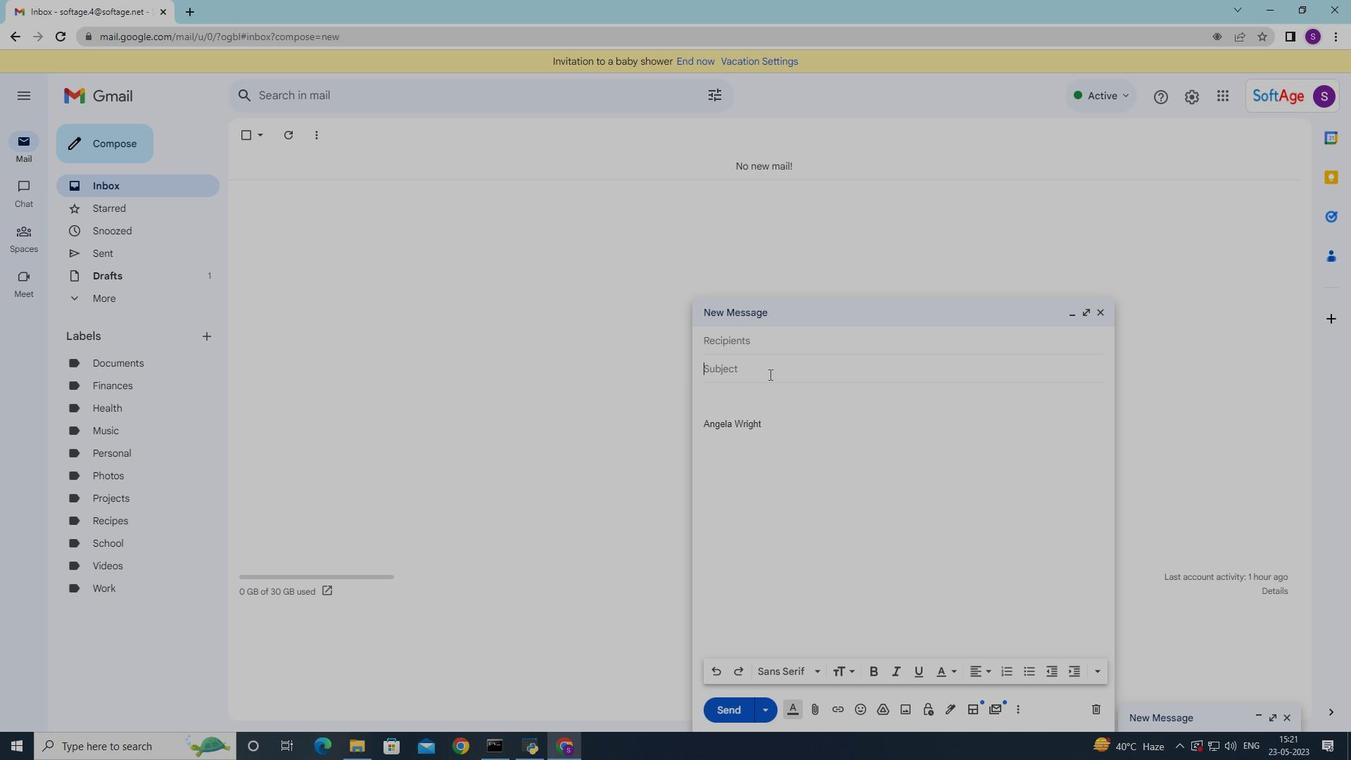 
Action: Key pressed <Key.shift>Feedback<Key.space>on<Key.space>a<Key.space>financial<Key.space>report<Key.space>
Screenshot: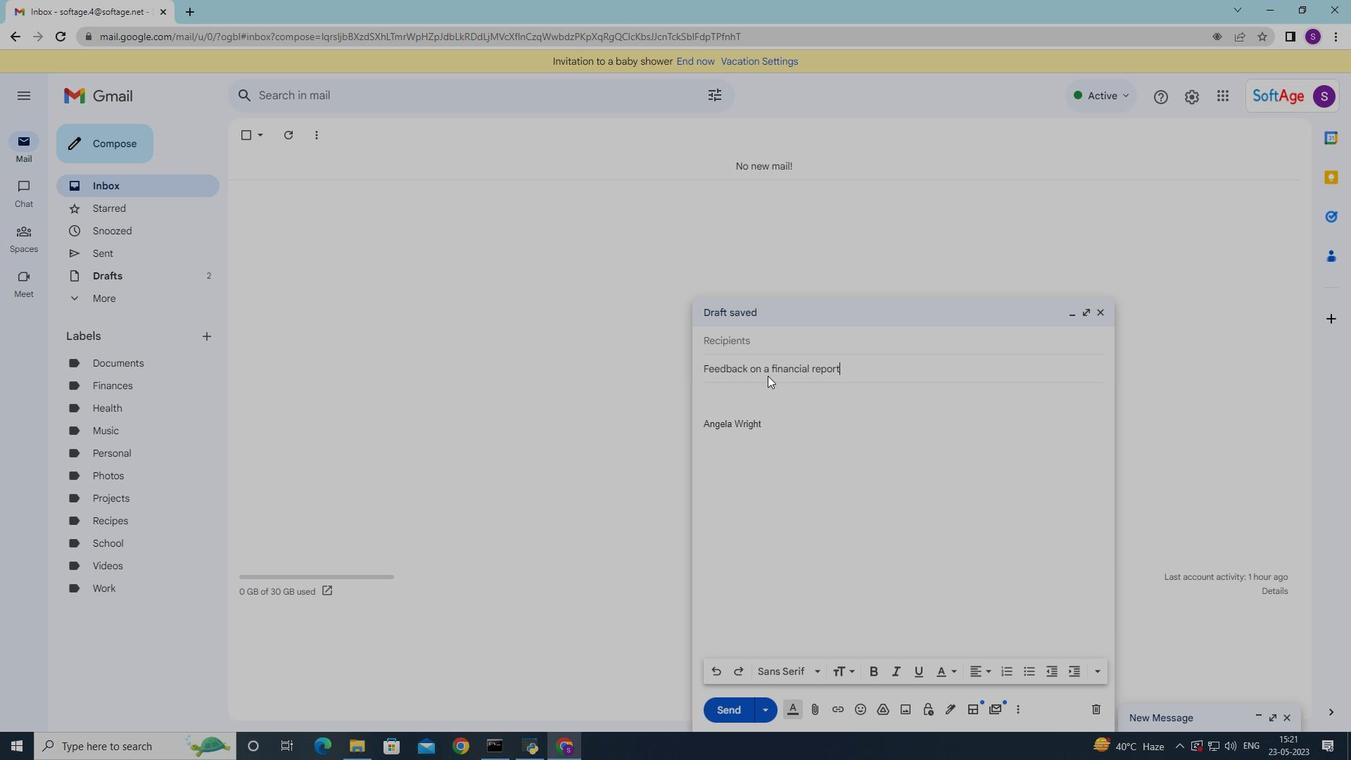 
Action: Mouse moved to (717, 390)
Screenshot: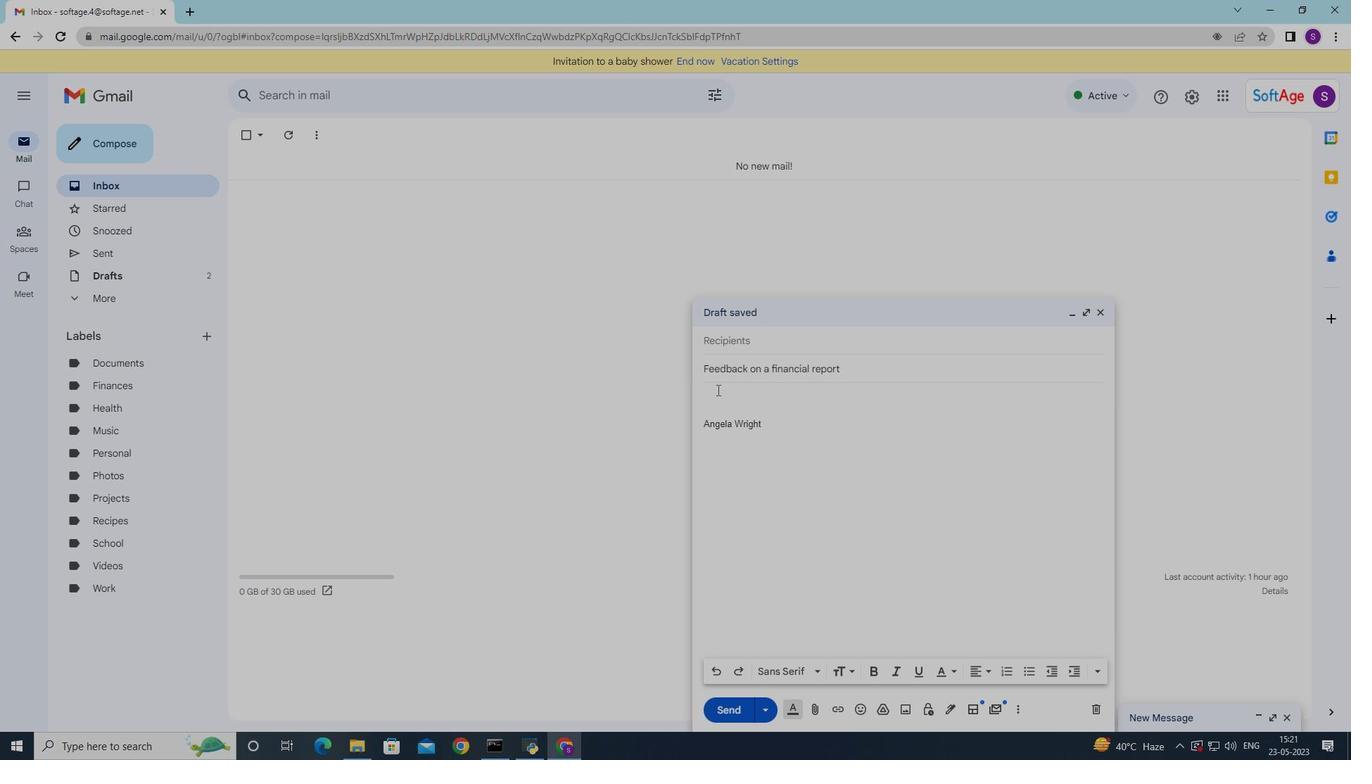 
Action: Mouse pressed left at (717, 390)
Screenshot: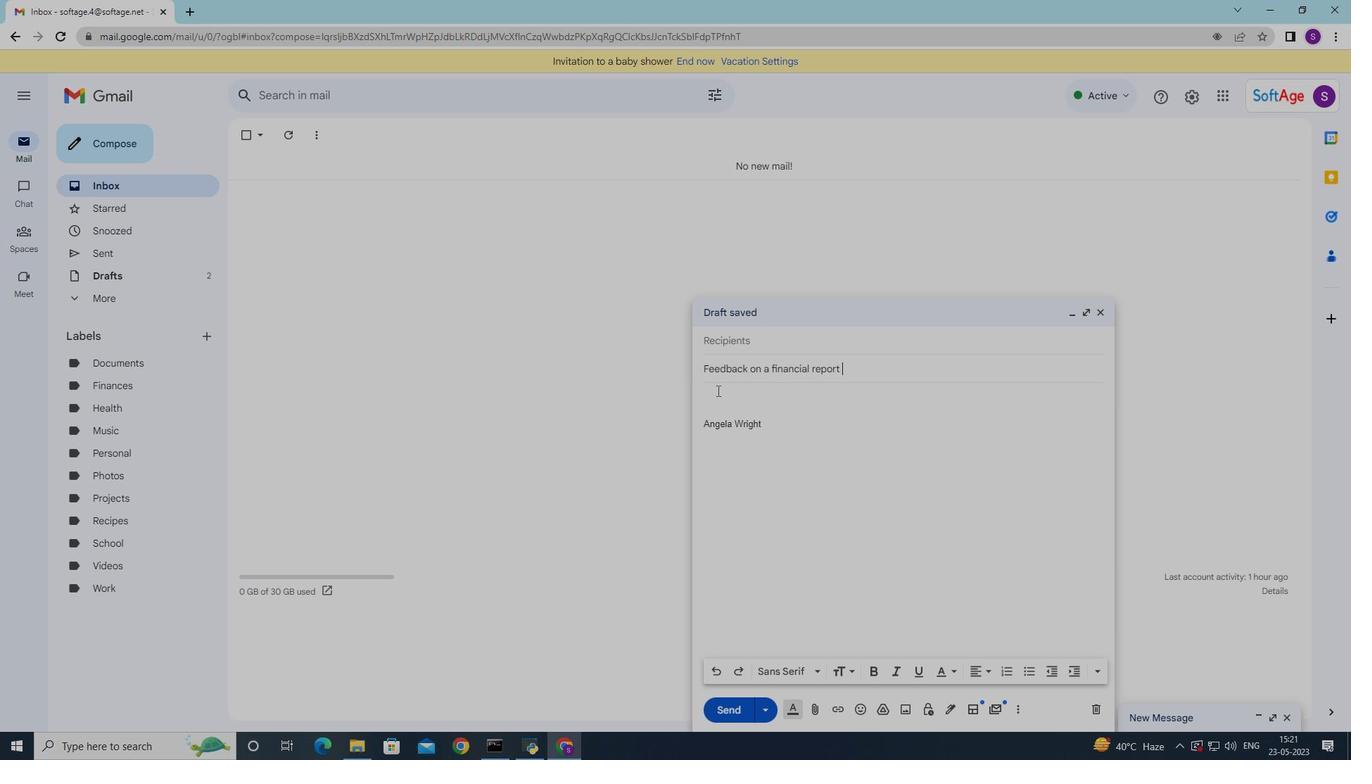 
Action: Mouse moved to (717, 390)
Screenshot: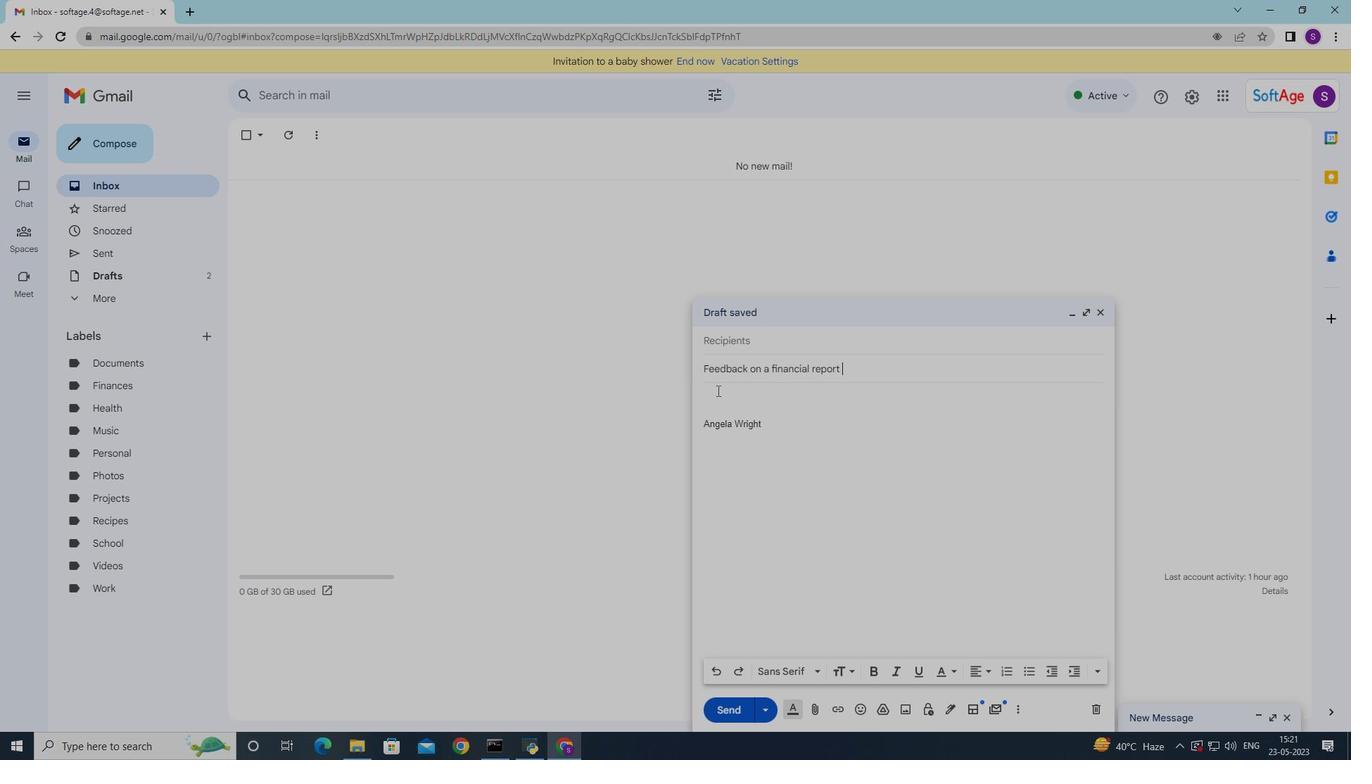 
Action: Key pressed we<Key.space>n<Key.backspace><Key.backspace><Key.backspace><Key.backspace><Key.backspace><Key.shift>We<Key.space>need<Key.space>to<Key.space>schedule<Key.space>a<Key.space>training<Key.space>session<Key.space>d<Key.backspace>for<Key.space>the<Key.space>new<Key.space>software,<Key.space>can<Key.space>you<Key.space>please<Key.space>coordinate<Key.space>with<Key.space>the<Key.space>it<Key.space>depeartment
Screenshot: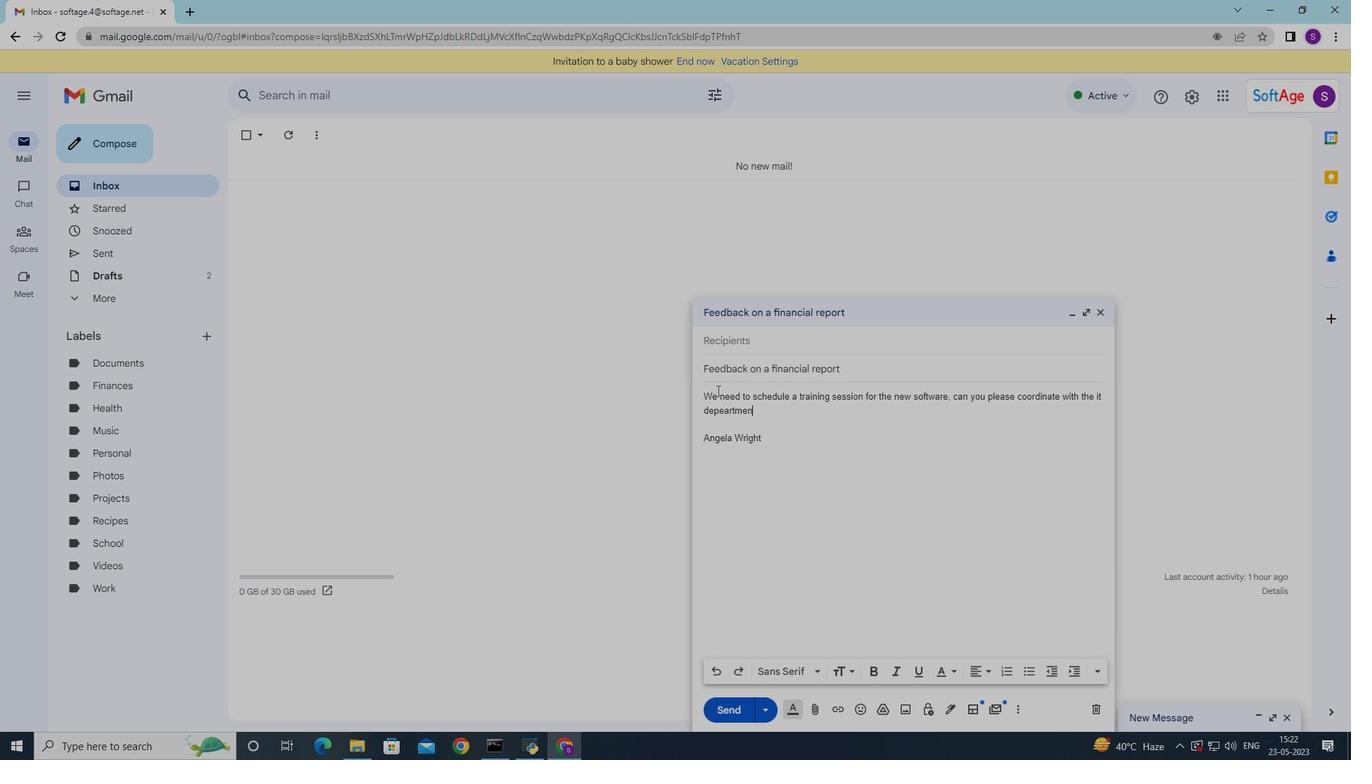 
Action: Mouse moved to (724, 407)
Screenshot: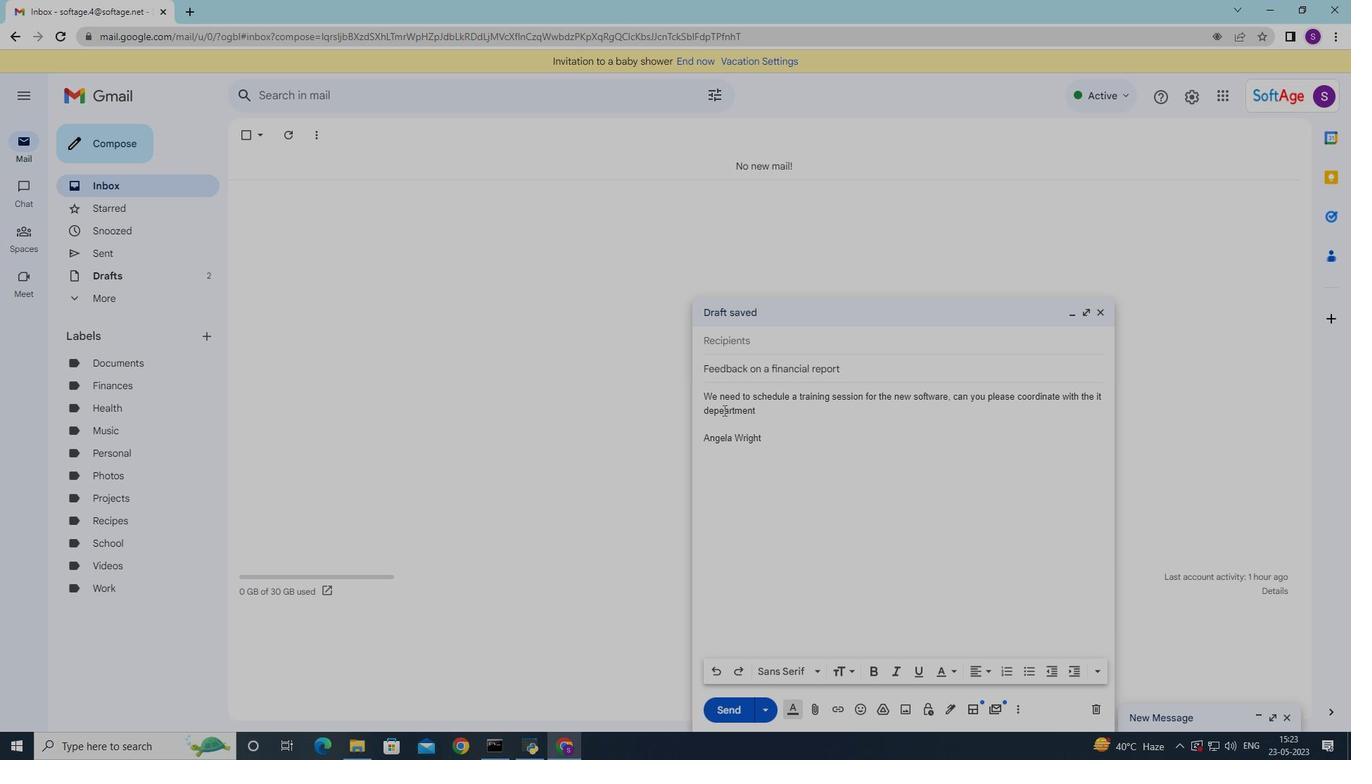 
Action: Mouse pressed left at (724, 407)
Screenshot: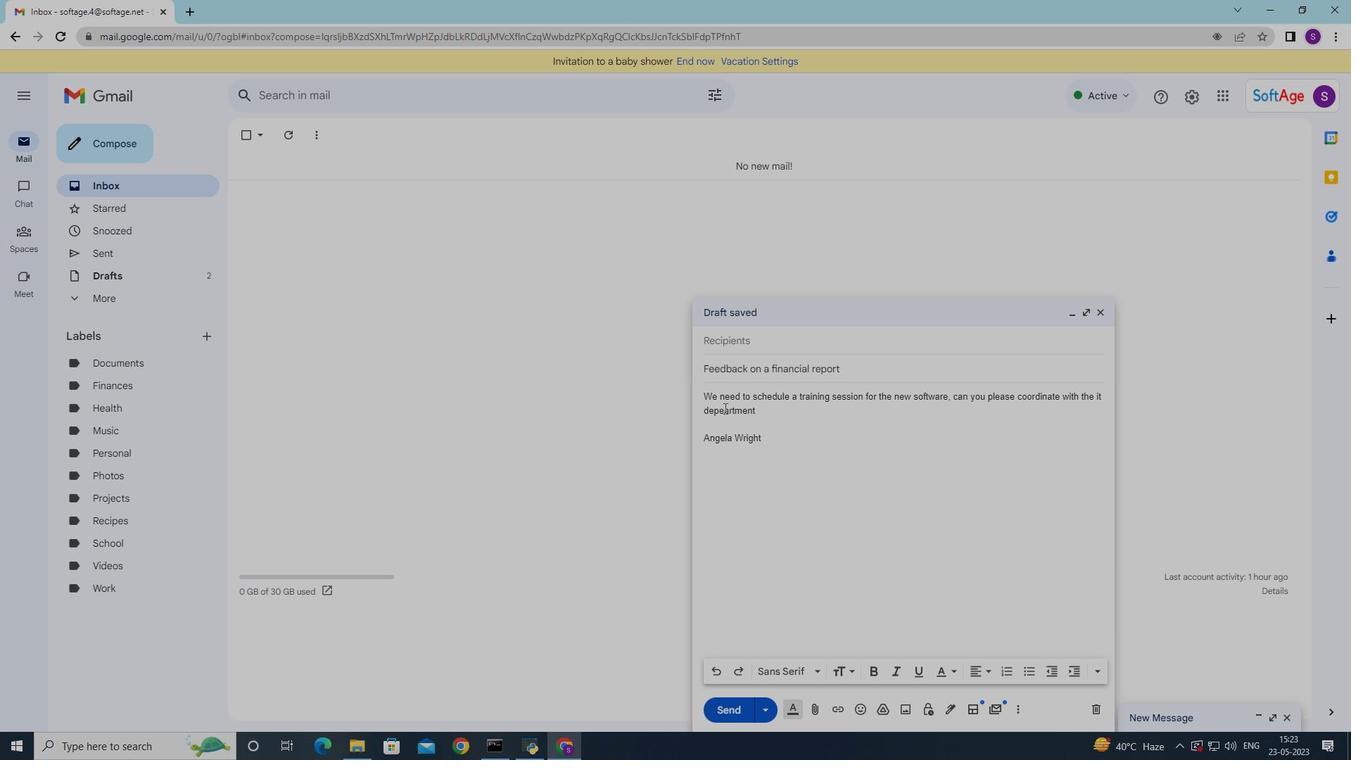 
Action: Mouse moved to (723, 413)
Screenshot: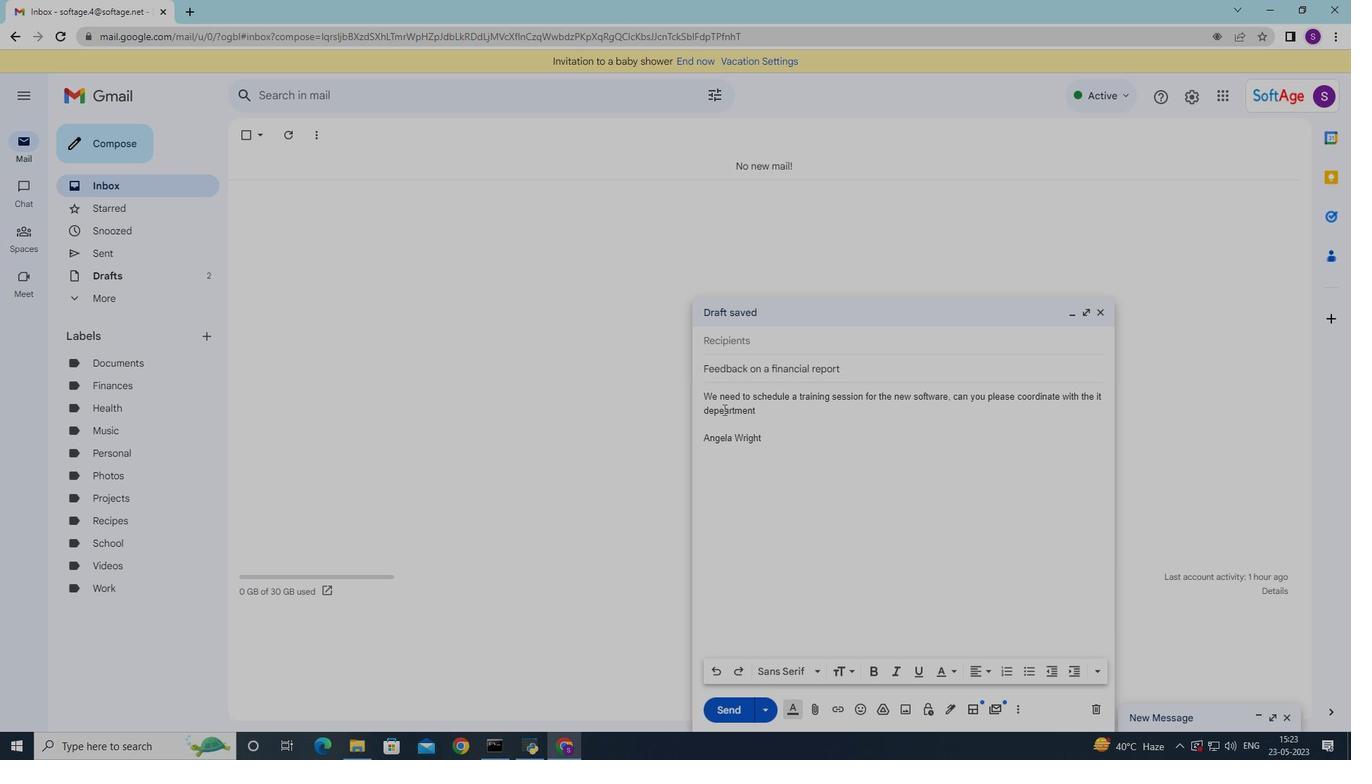 
Action: Key pressed <Key.backspace>
Screenshot: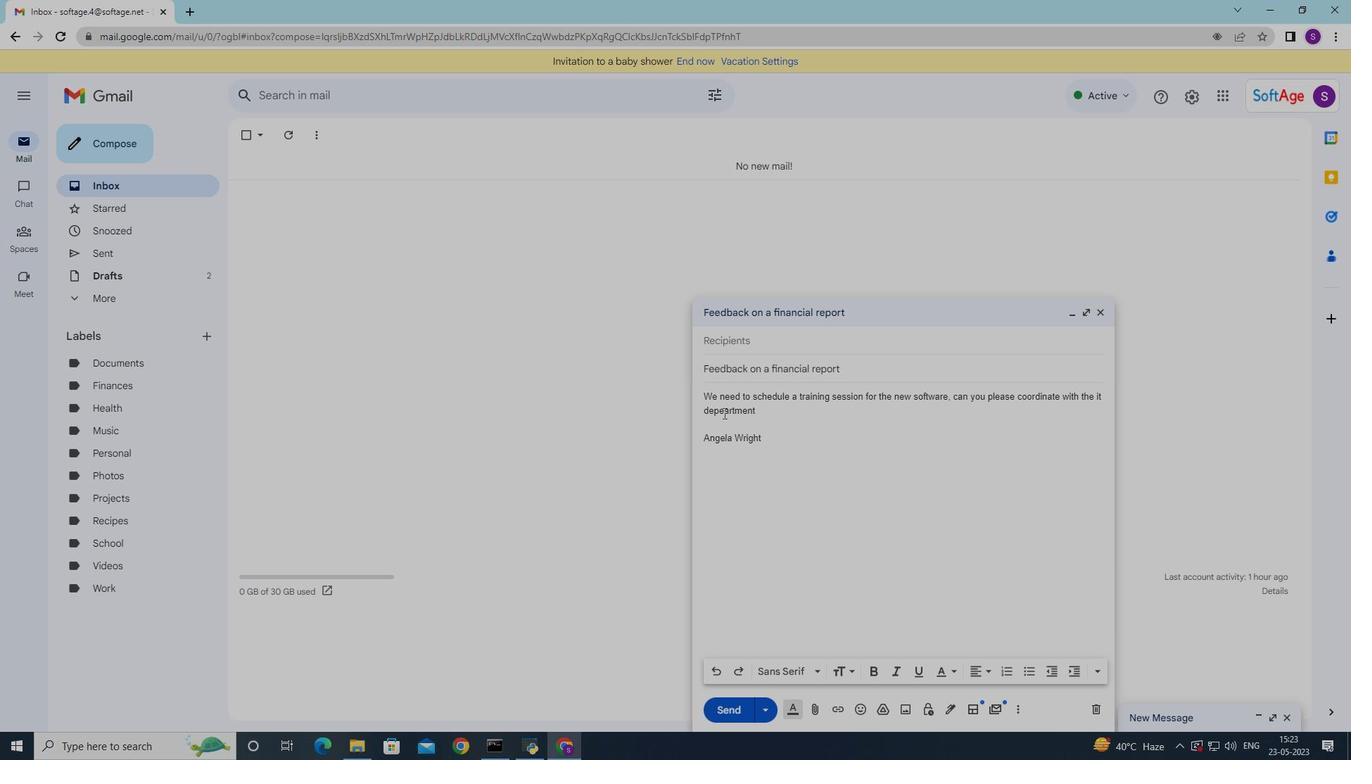 
Action: Mouse moved to (751, 413)
Screenshot: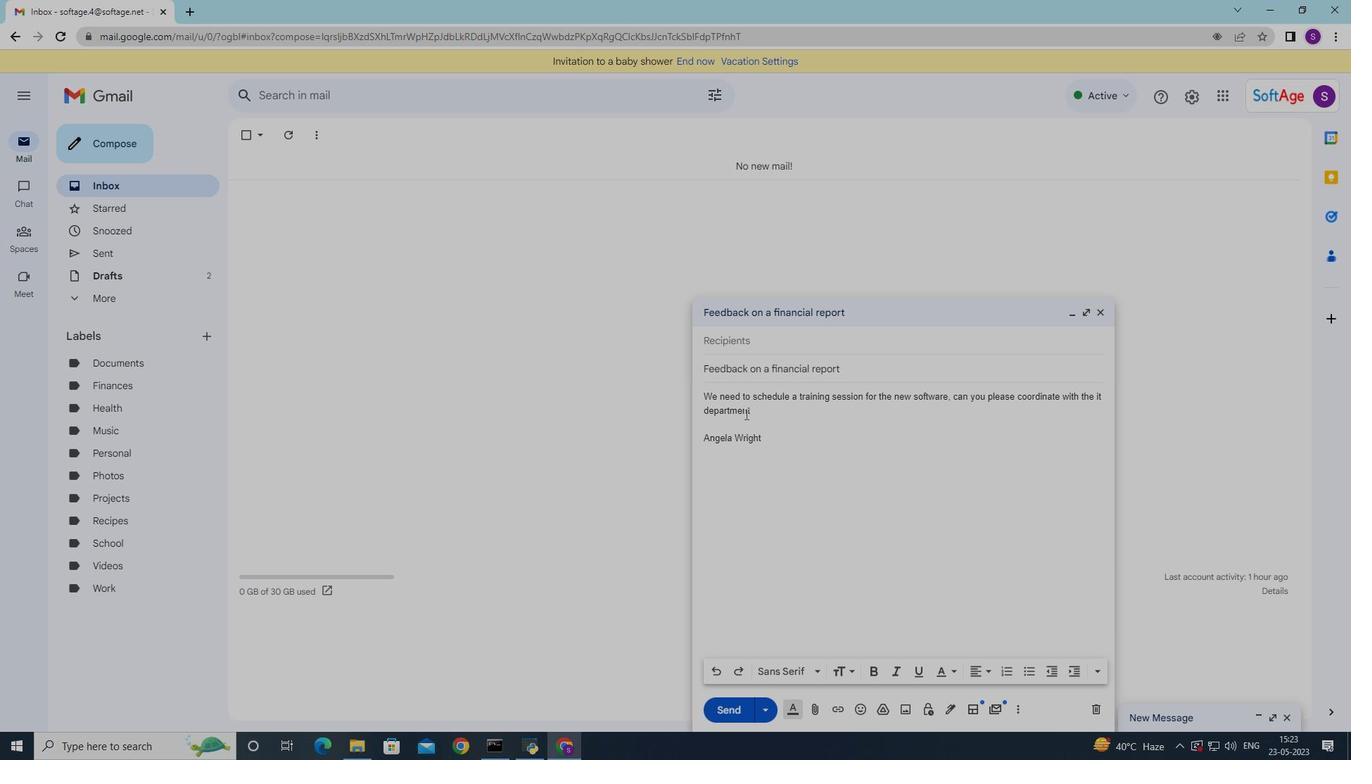 
Action: Mouse pressed left at (751, 413)
Screenshot: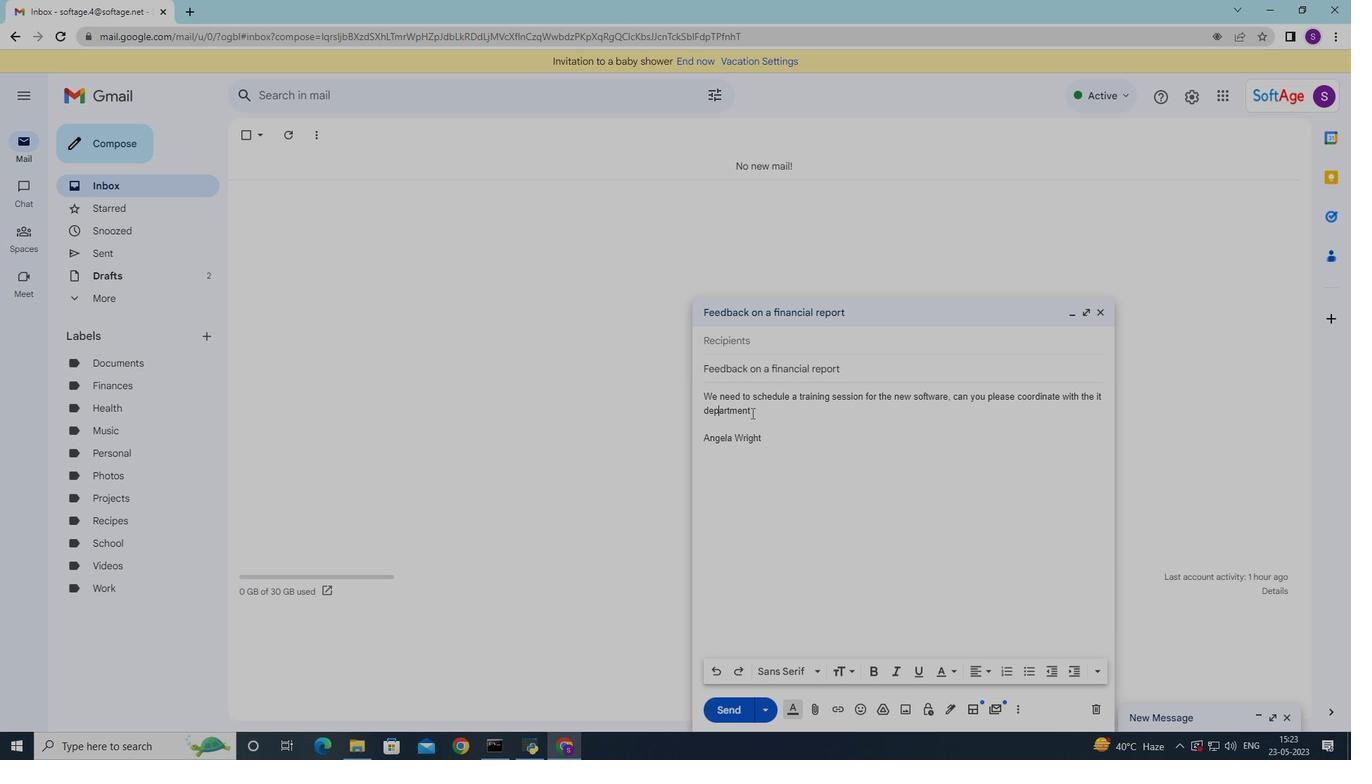 
Action: Mouse moved to (751, 413)
Screenshot: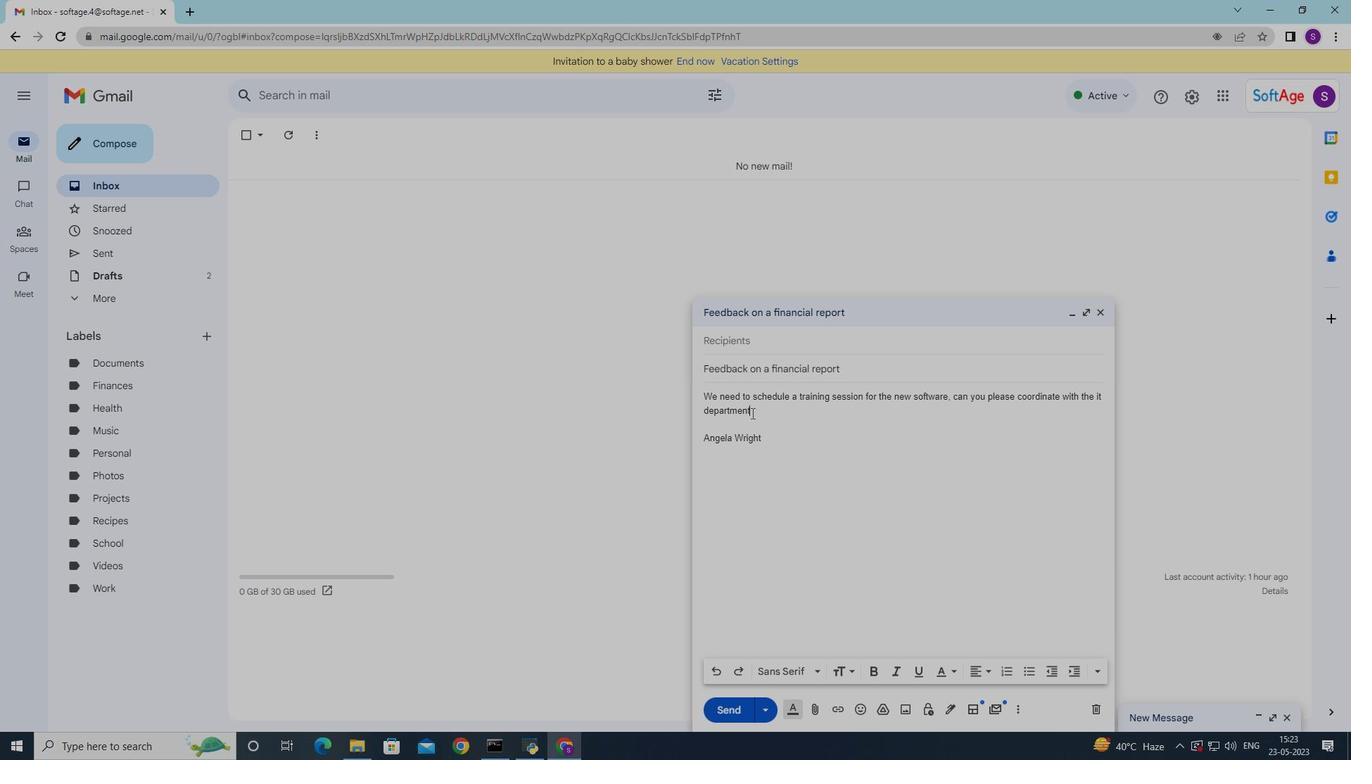 
Action: Key pressed <Key.shift_r>?
Screenshot: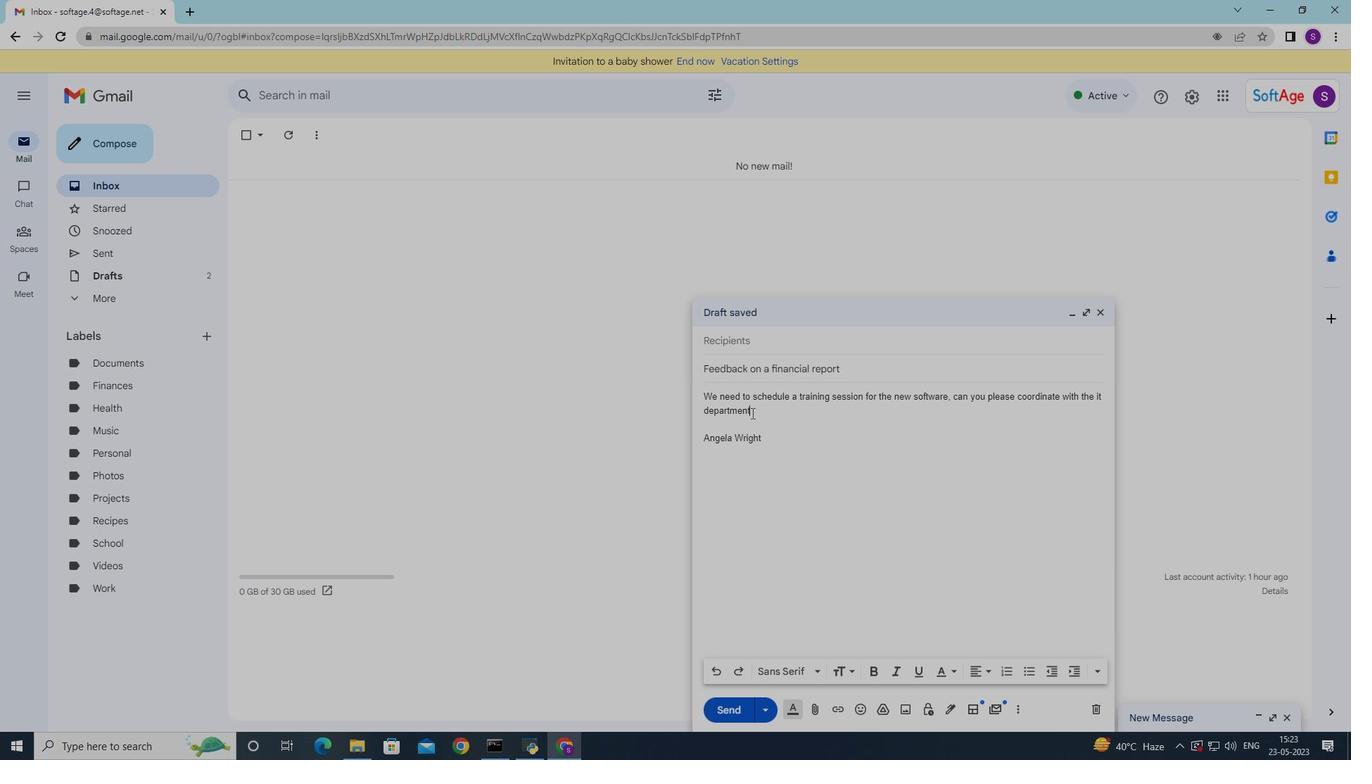 
Action: Mouse moved to (767, 414)
Screenshot: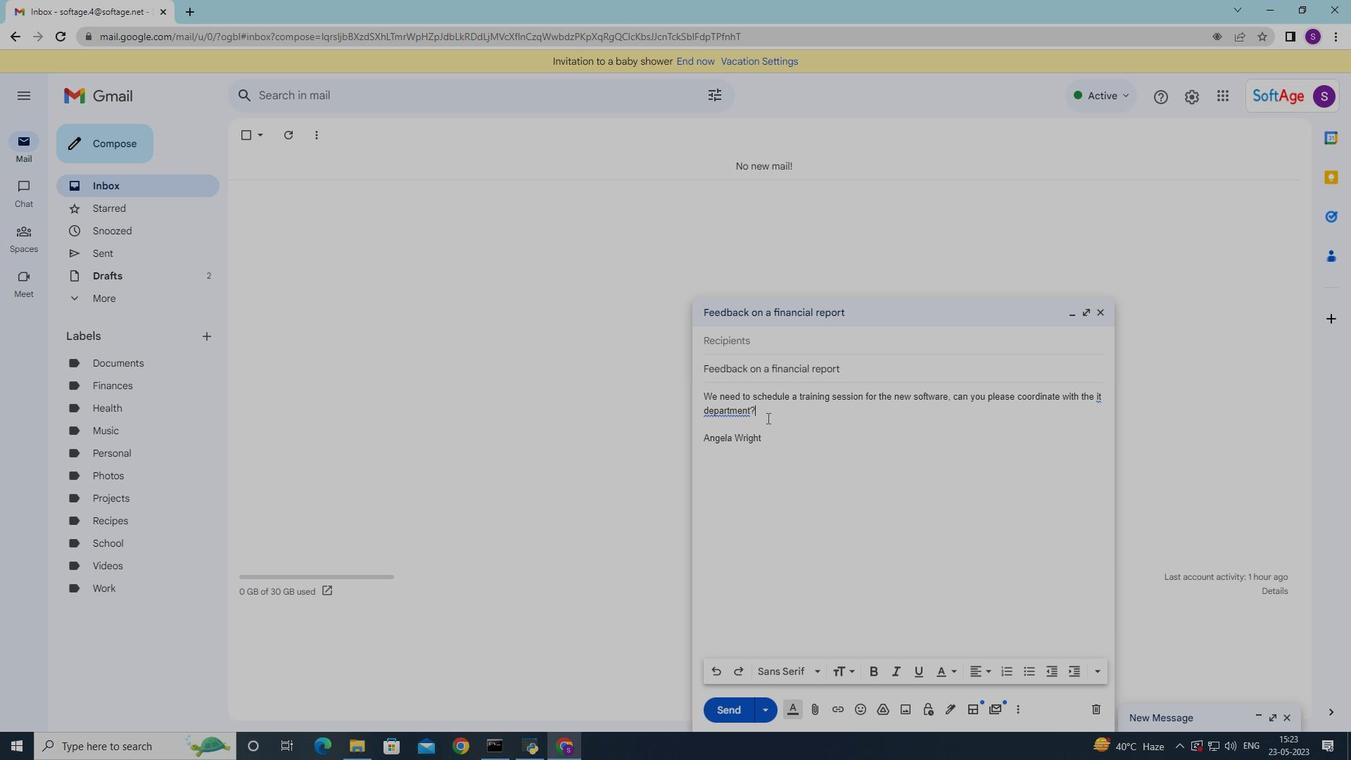 
Action: Mouse pressed left at (767, 414)
Screenshot: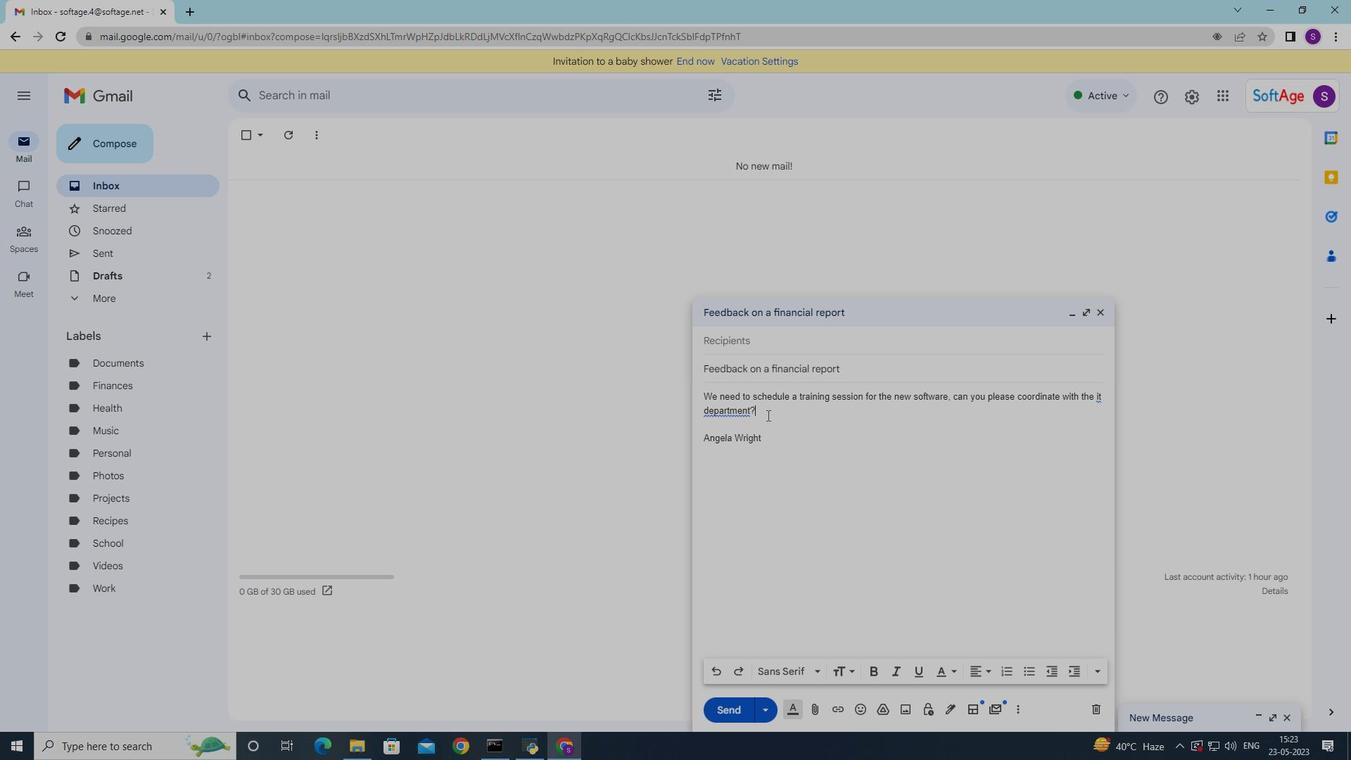 
Action: Mouse moved to (730, 347)
Screenshot: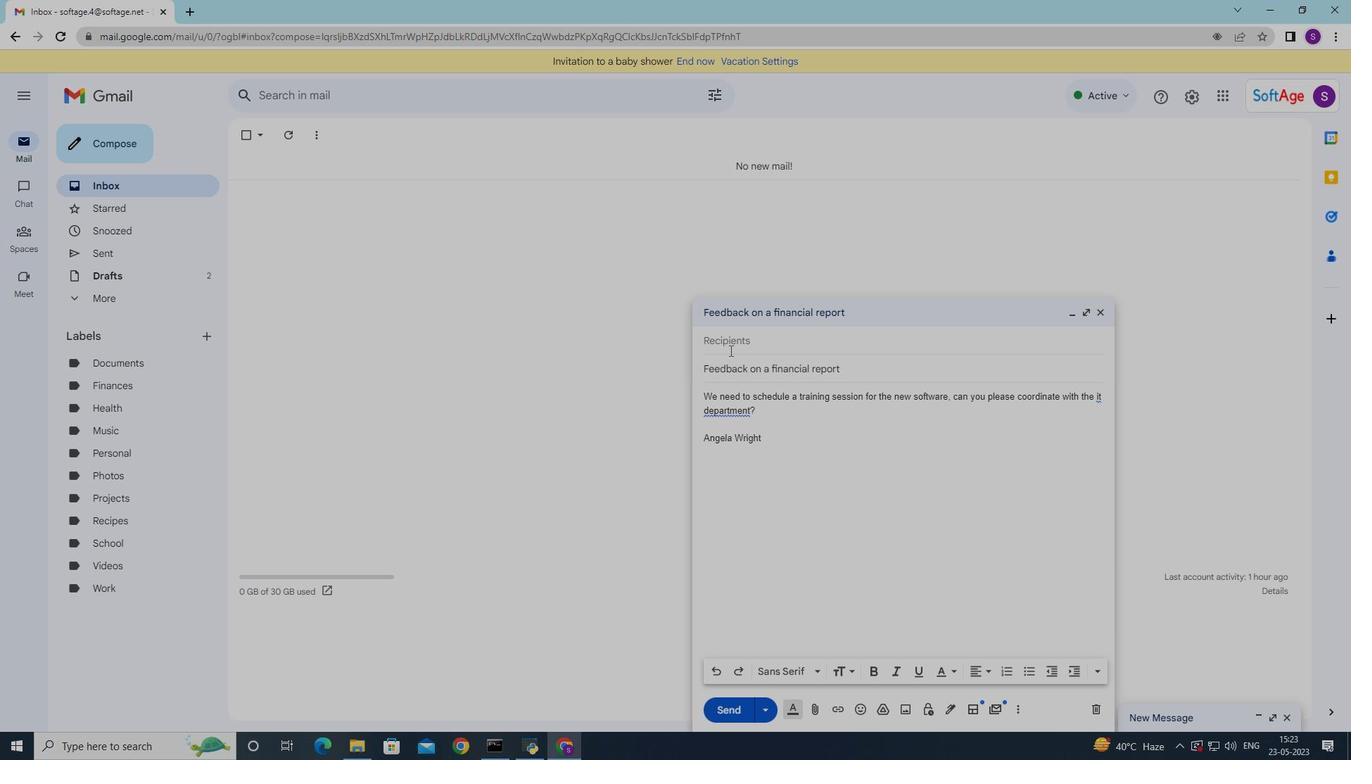 
Action: Mouse pressed left at (730, 347)
Screenshot: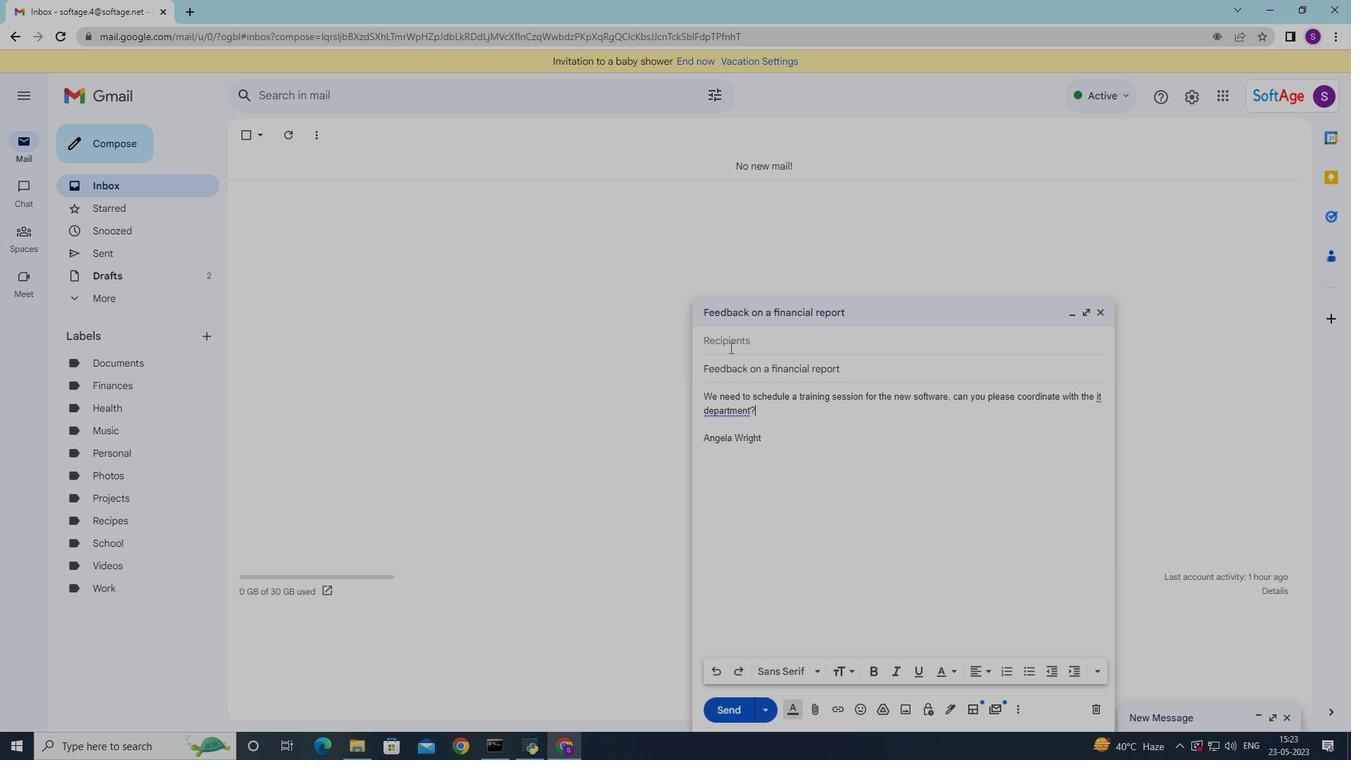 
Action: Mouse moved to (737, 355)
Screenshot: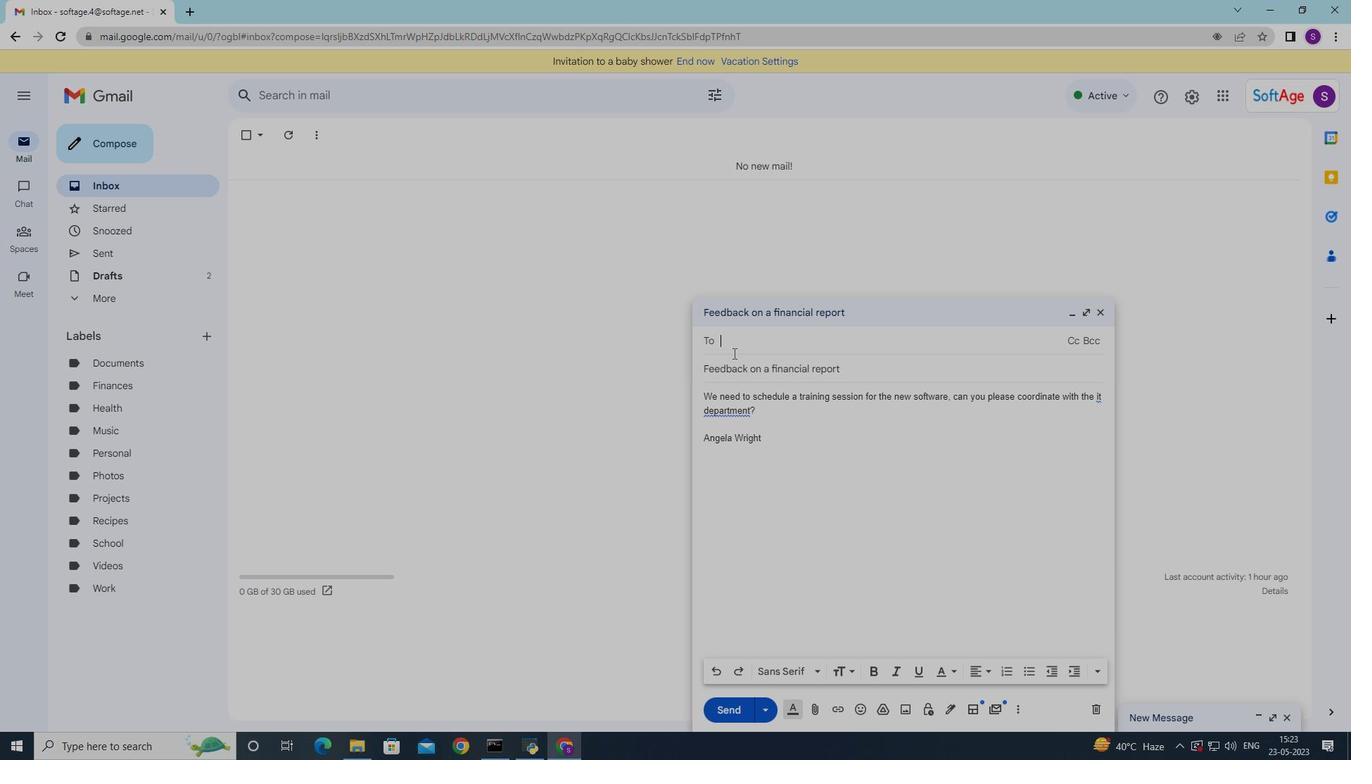 
Action: Key pressed softage.2
Screenshot: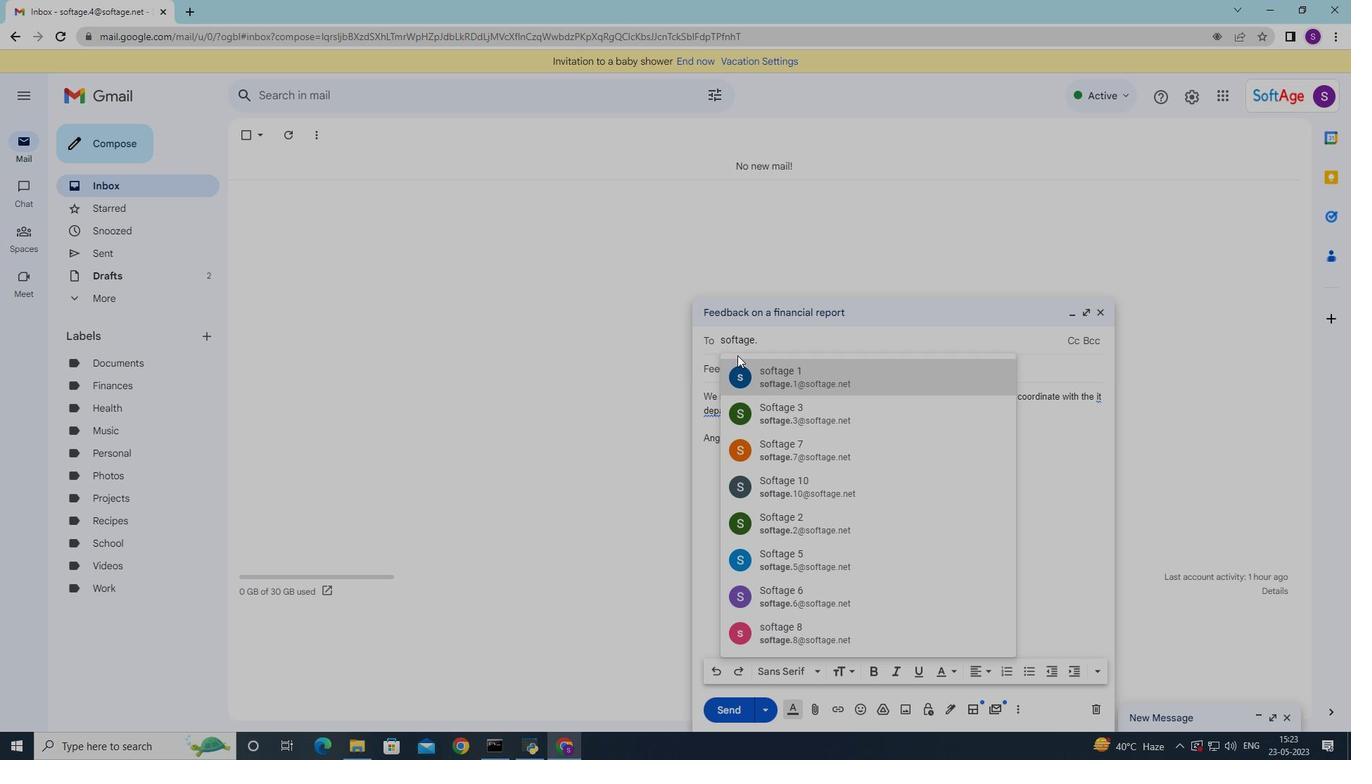 
Action: Mouse moved to (762, 375)
Screenshot: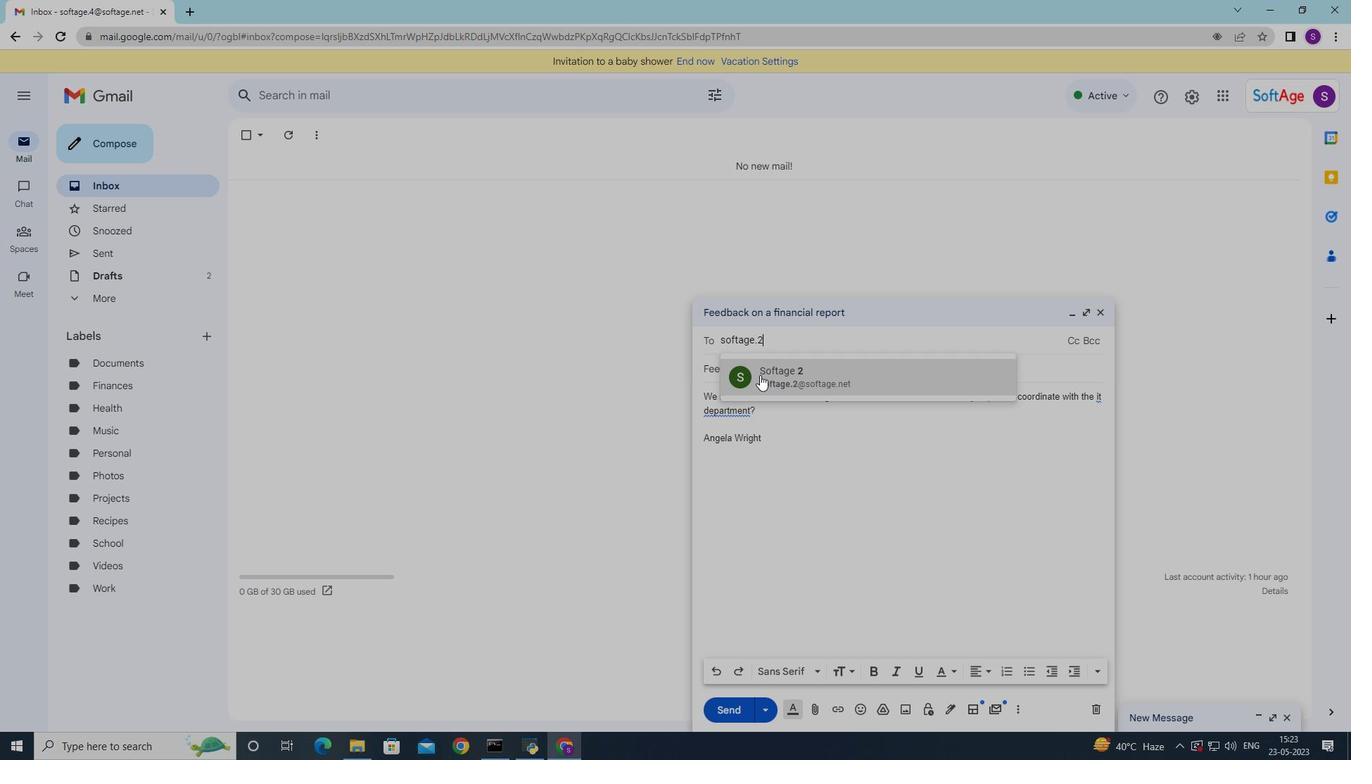 
Action: Mouse pressed left at (762, 375)
Screenshot: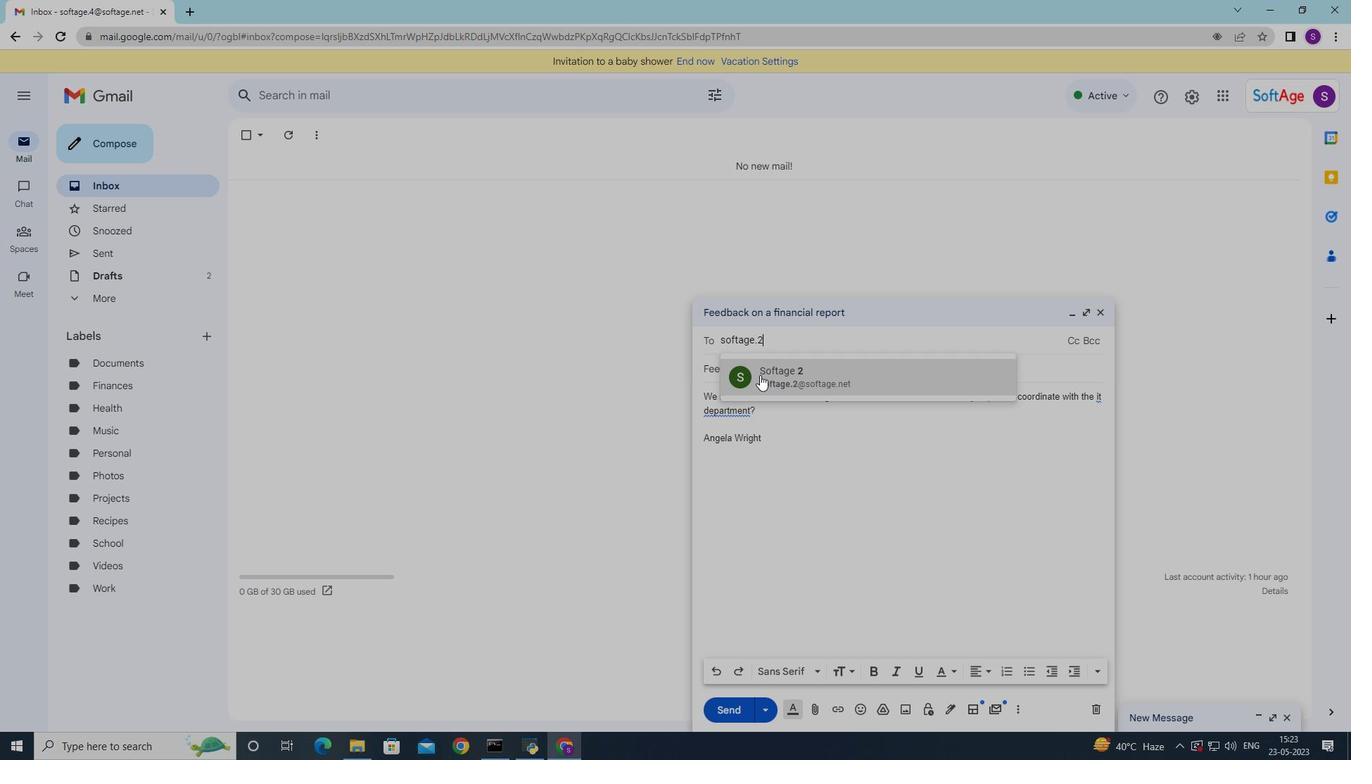 
Action: Mouse moved to (796, 519)
Screenshot: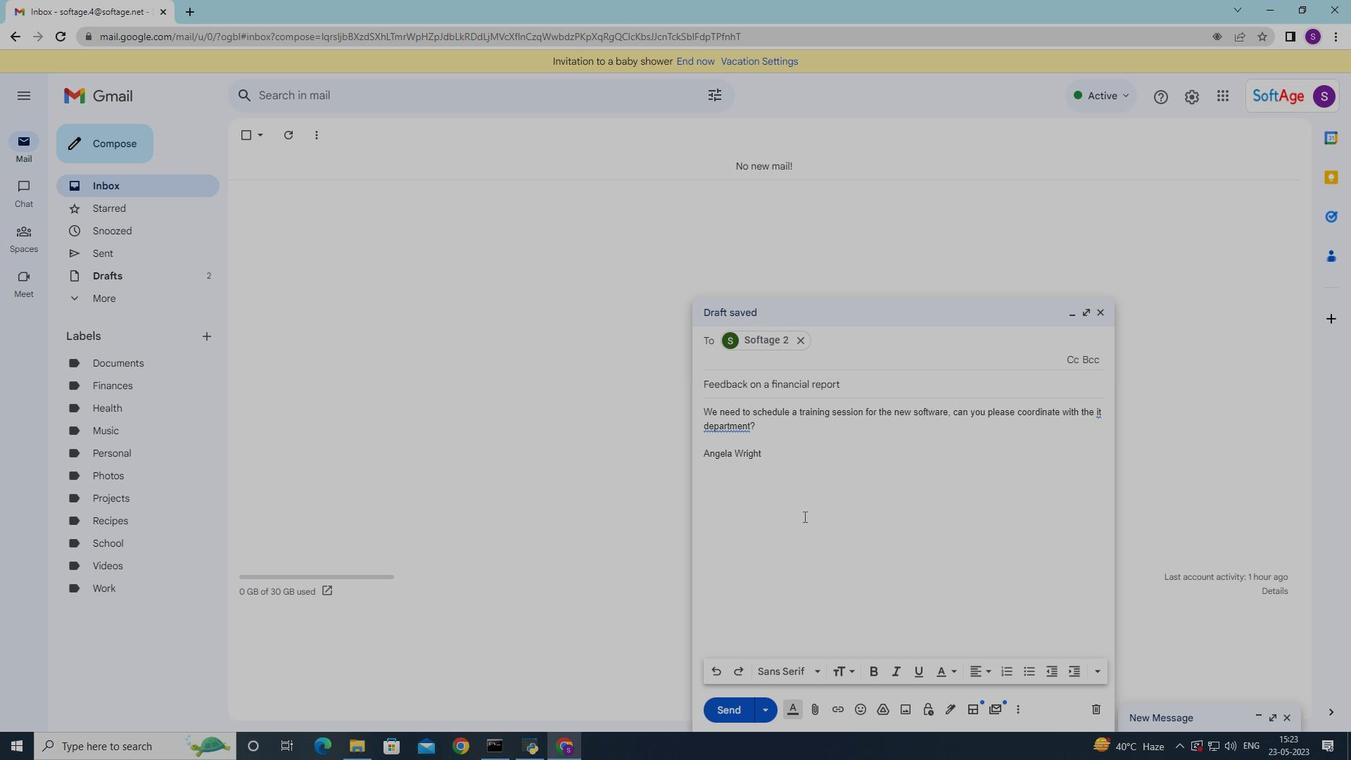 
Action: Mouse scrolled (796, 518) with delta (0, 0)
Screenshot: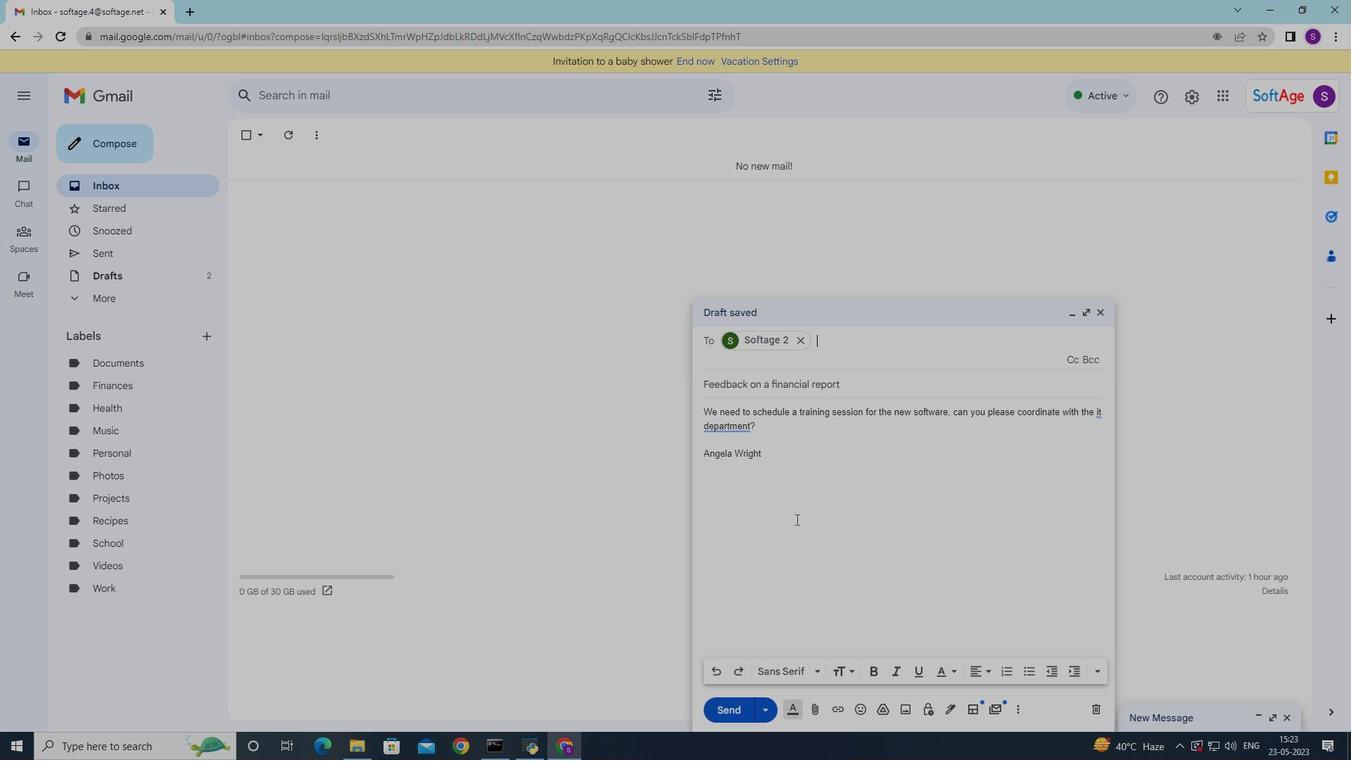 
Action: Mouse scrolled (796, 518) with delta (0, 0)
Screenshot: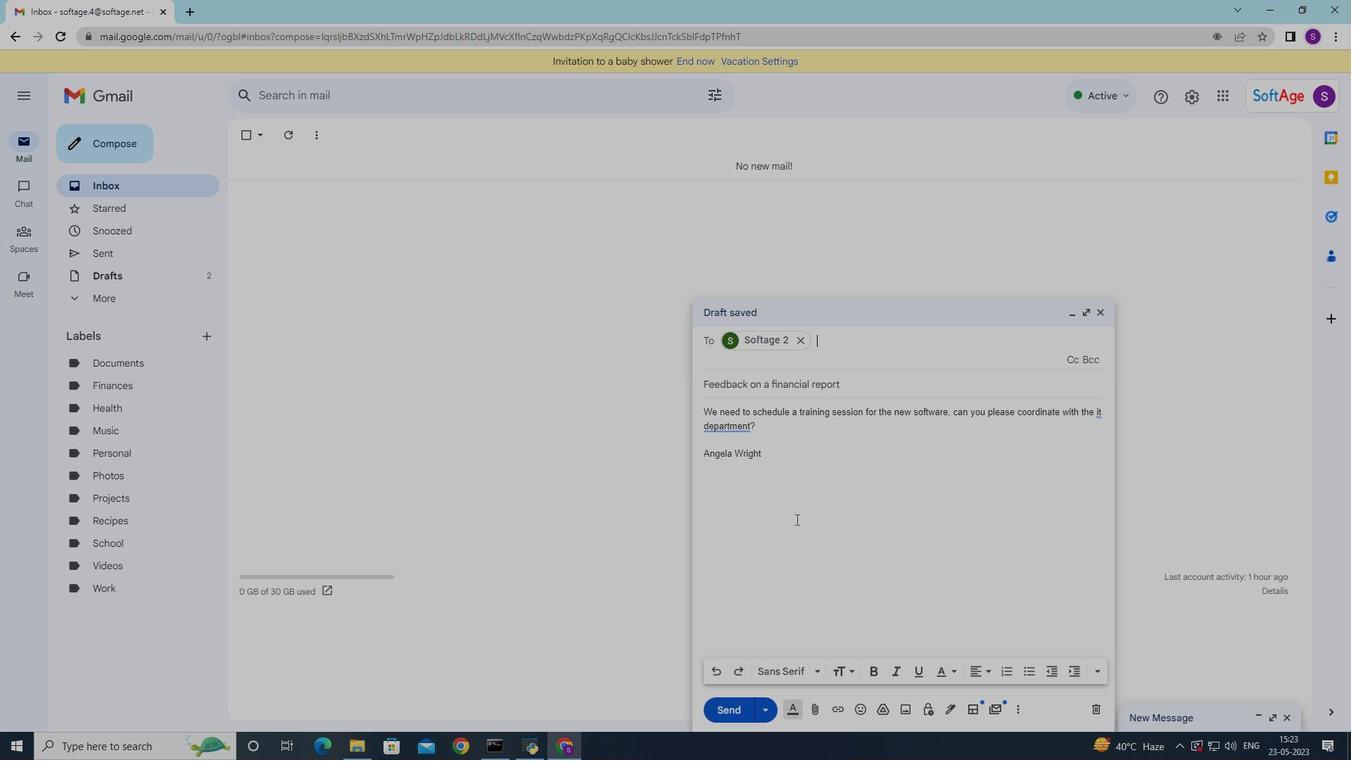 
Action: Mouse scrolled (796, 518) with delta (0, 0)
Screenshot: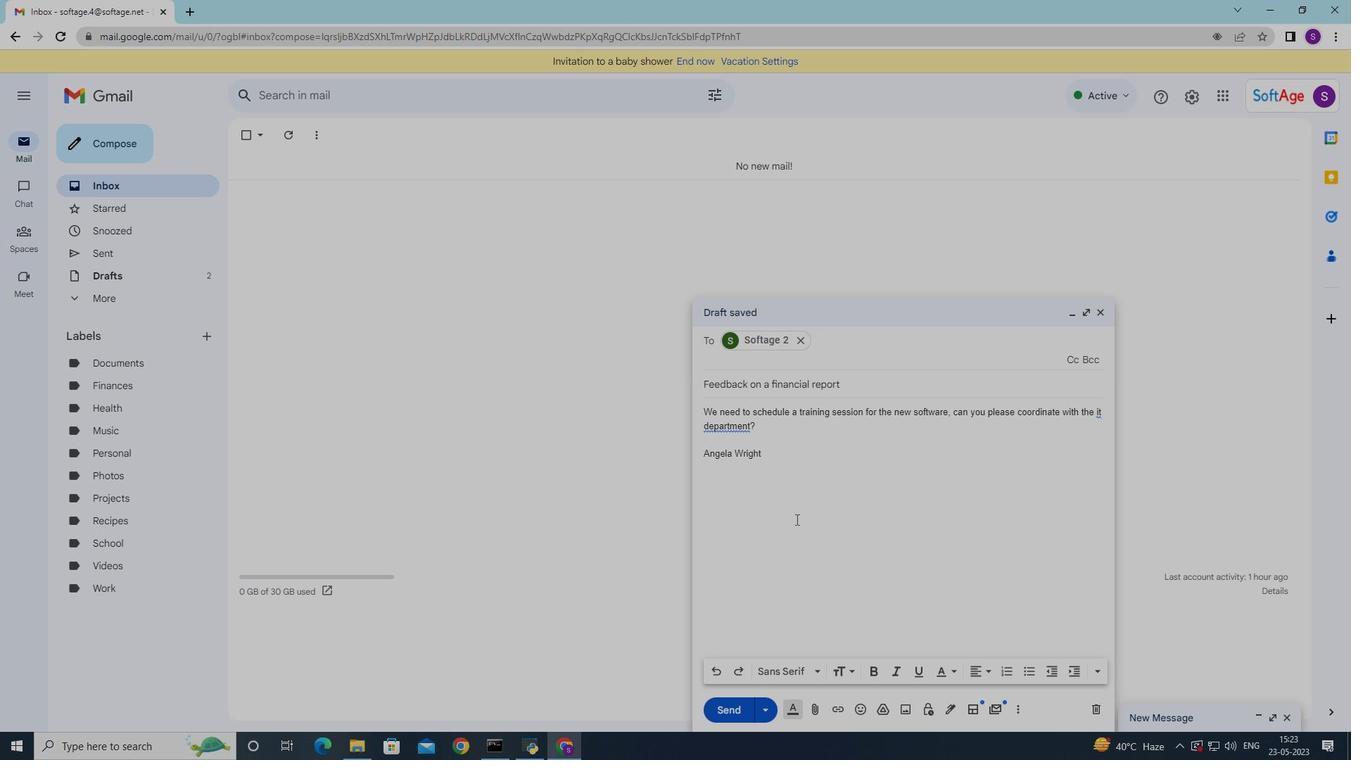 
Action: Mouse moved to (739, 411)
Screenshot: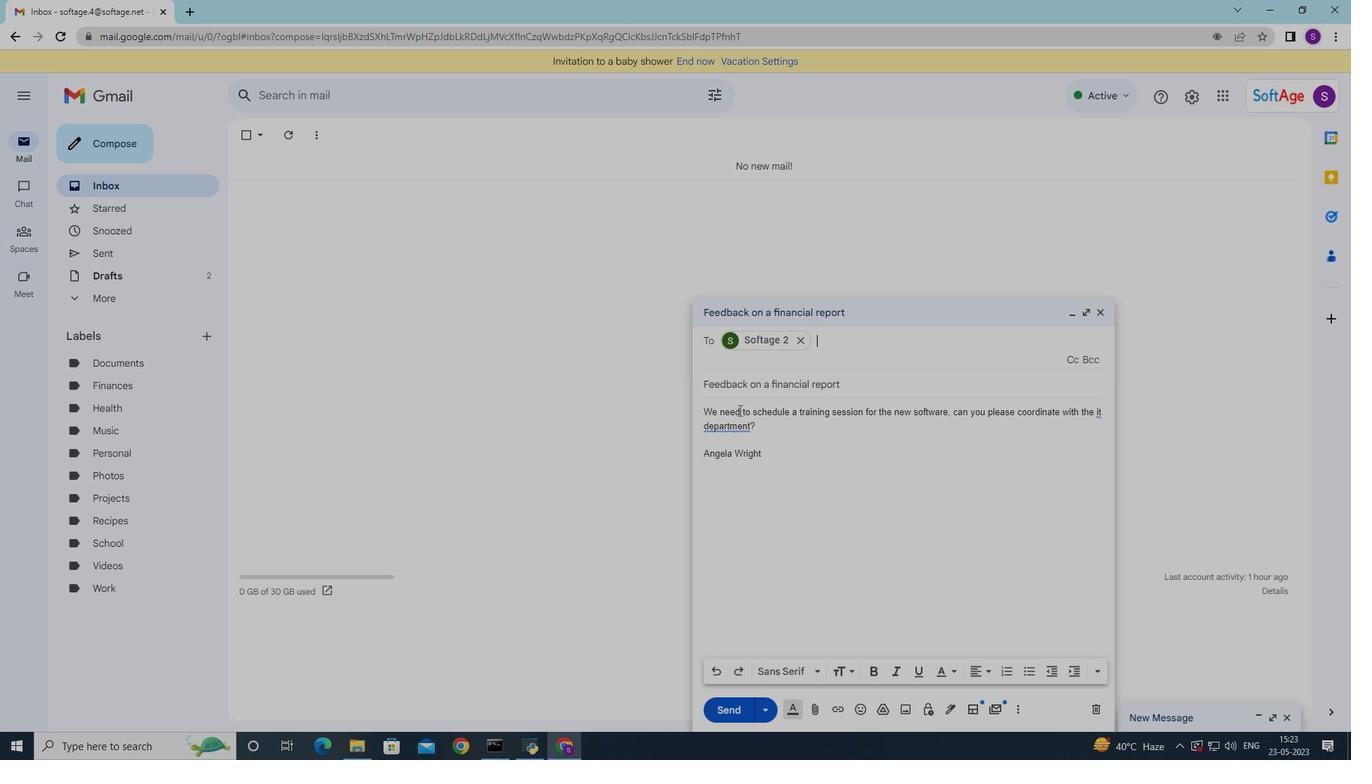 
Action: Mouse pressed left at (739, 411)
Screenshot: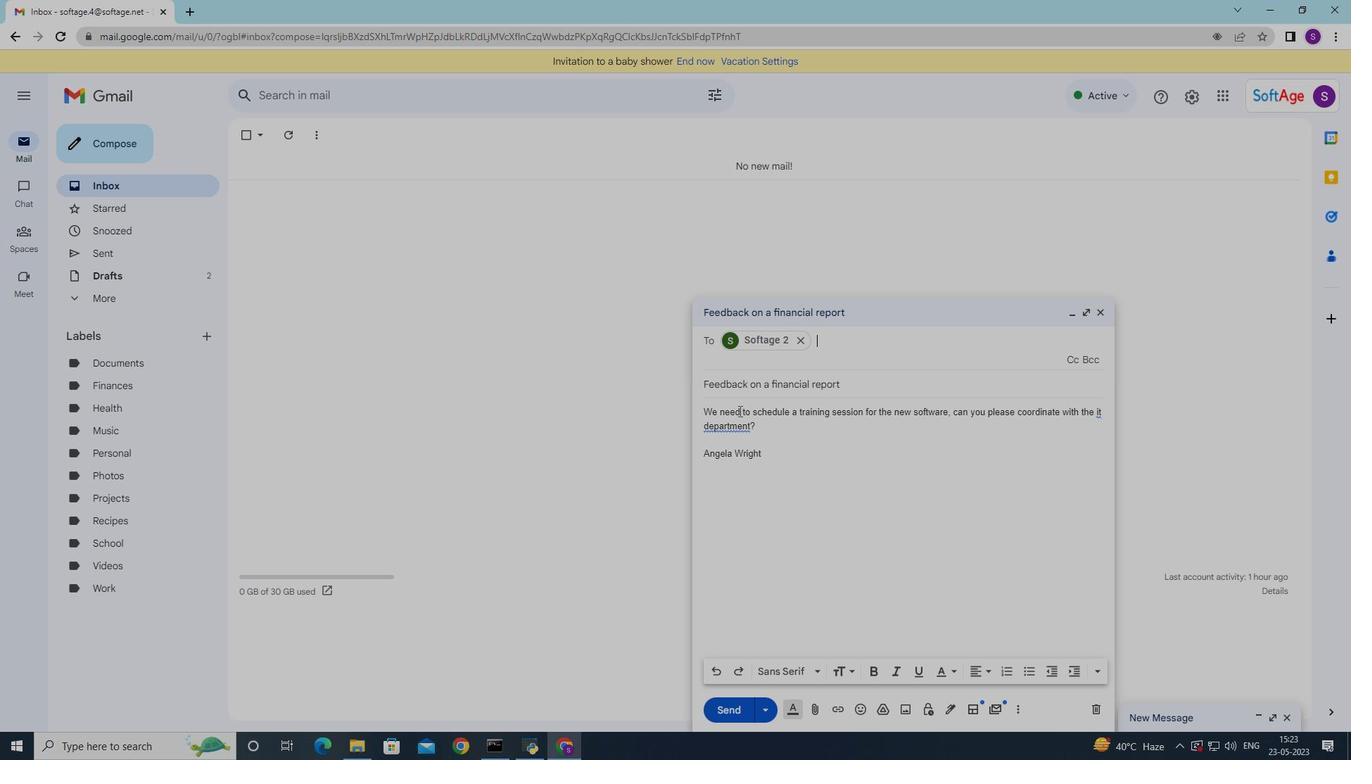 
Action: Mouse moved to (740, 393)
Screenshot: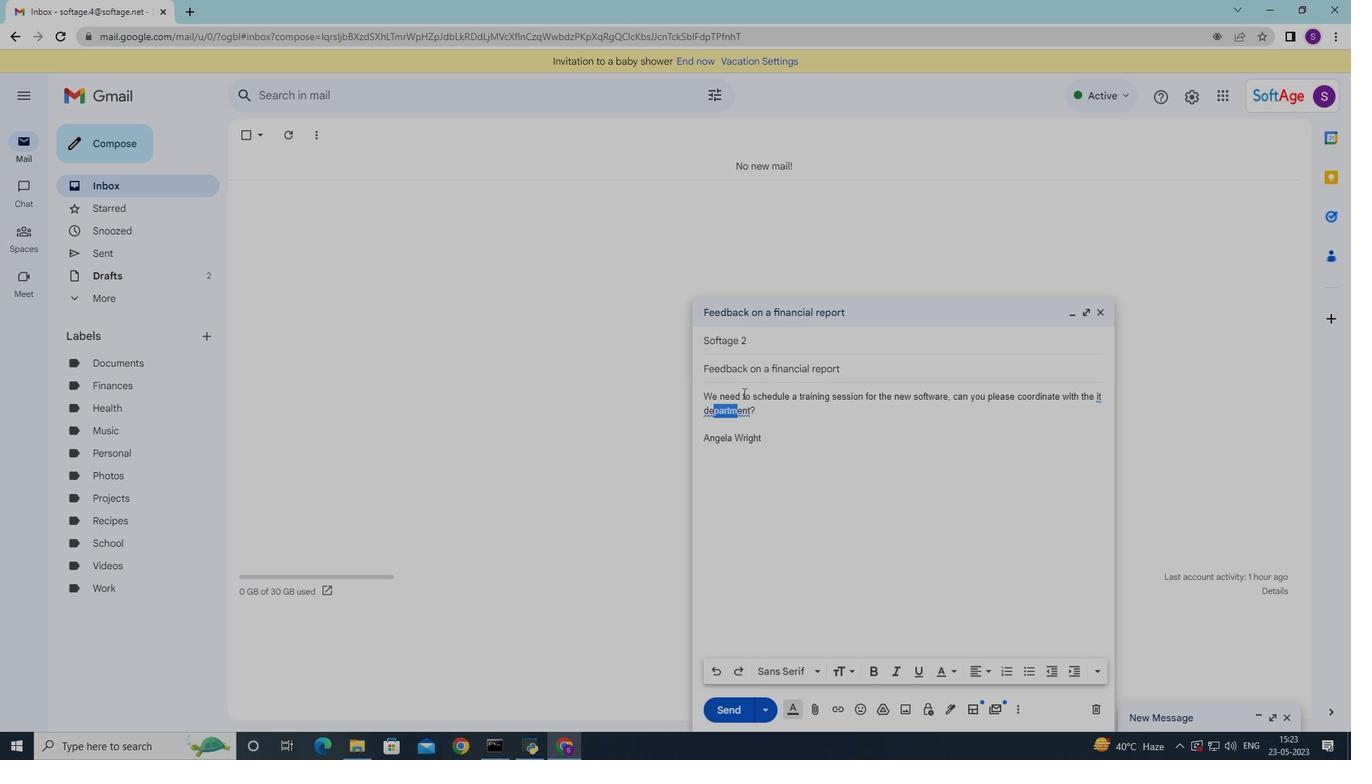 
Action: Mouse pressed left at (740, 393)
Screenshot: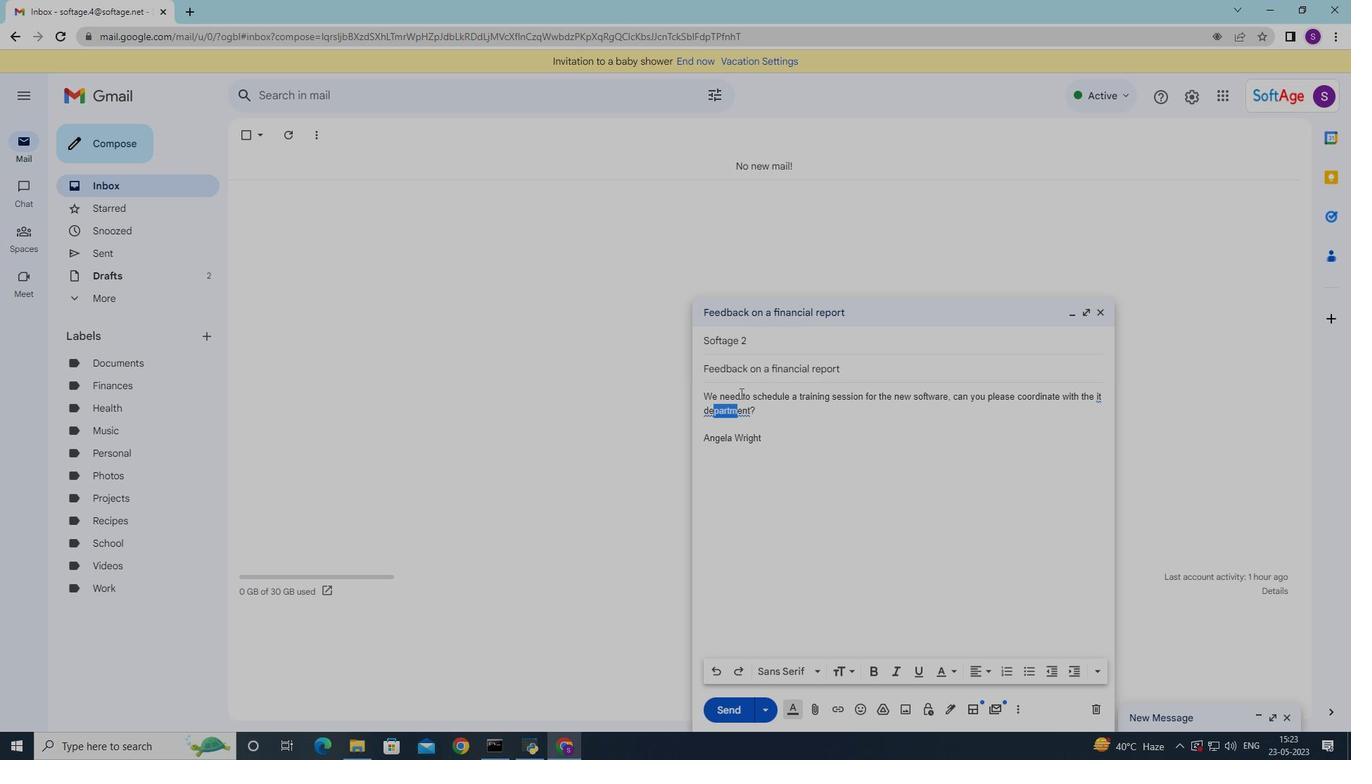 
Action: Mouse moved to (817, 668)
Screenshot: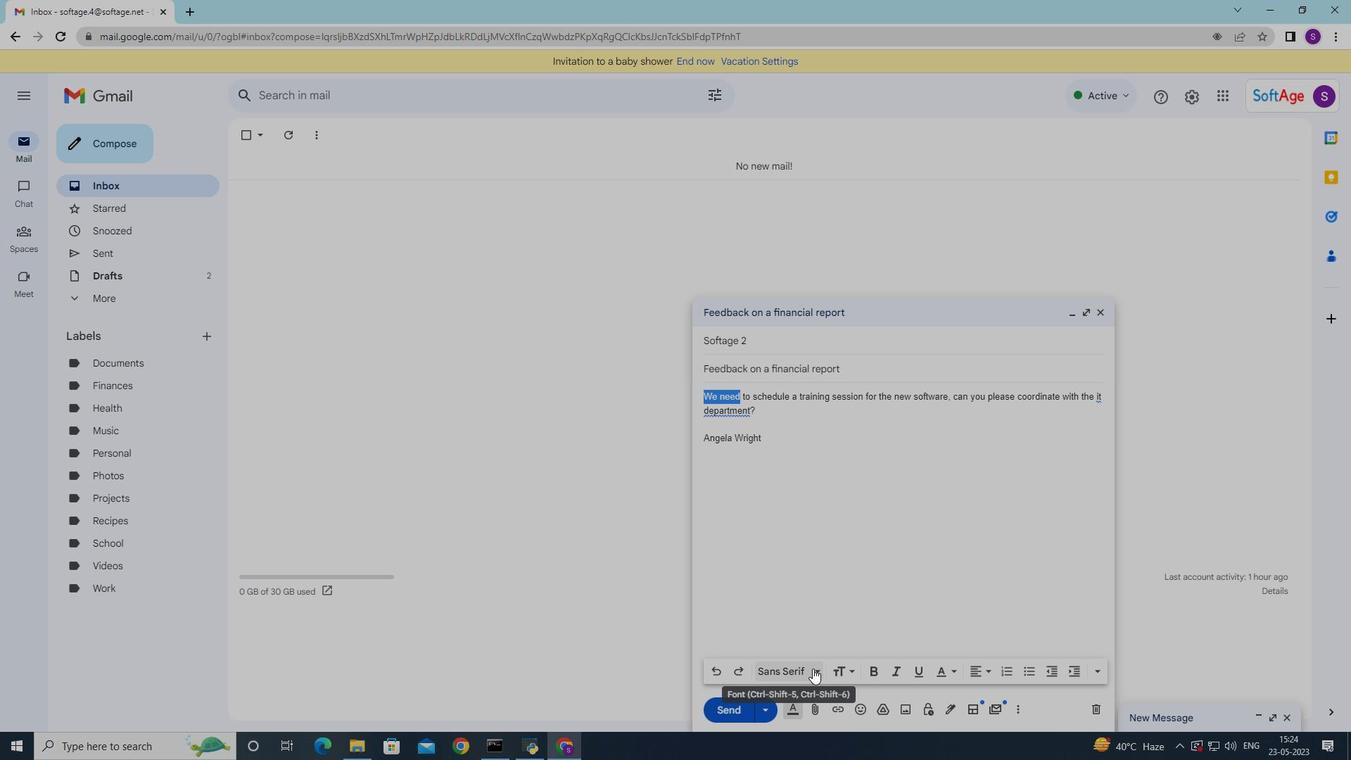 
Action: Mouse pressed left at (817, 668)
Screenshot: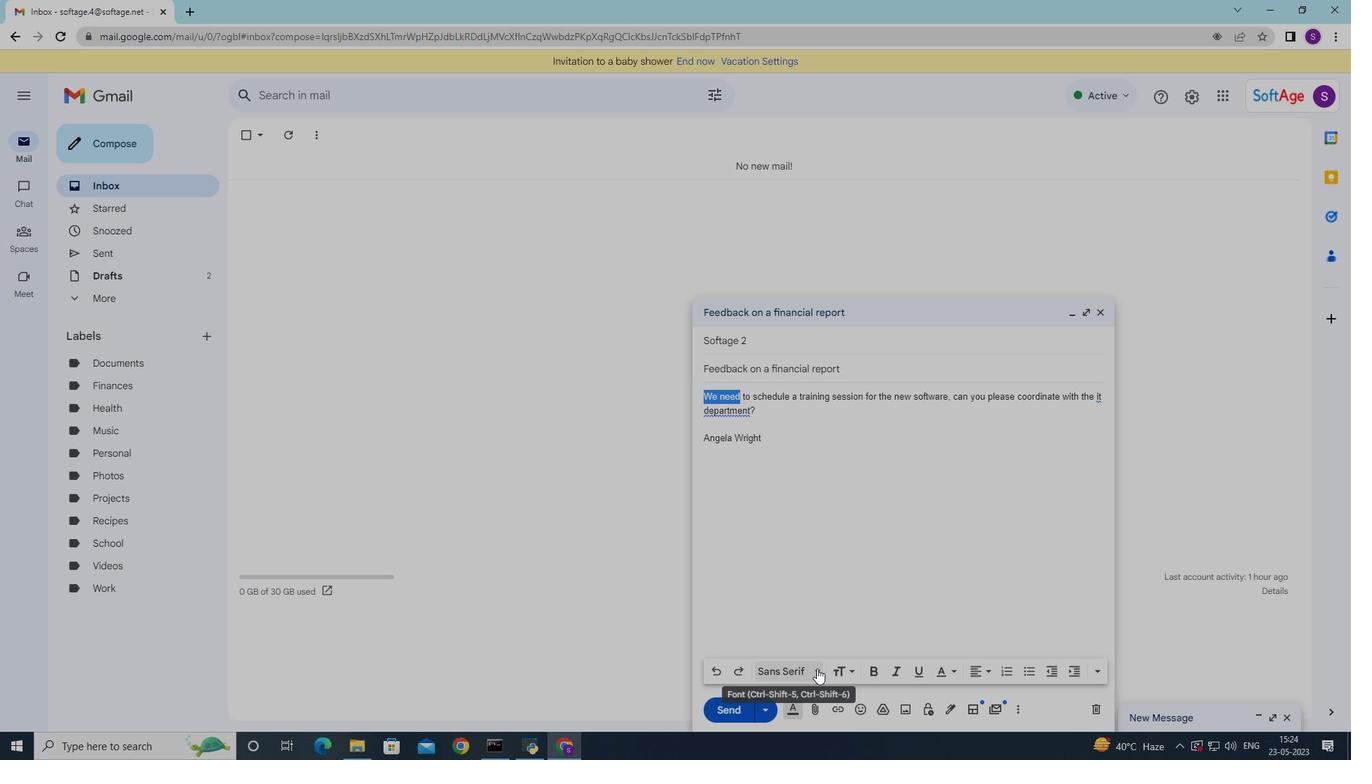 
Action: Mouse moved to (812, 574)
Screenshot: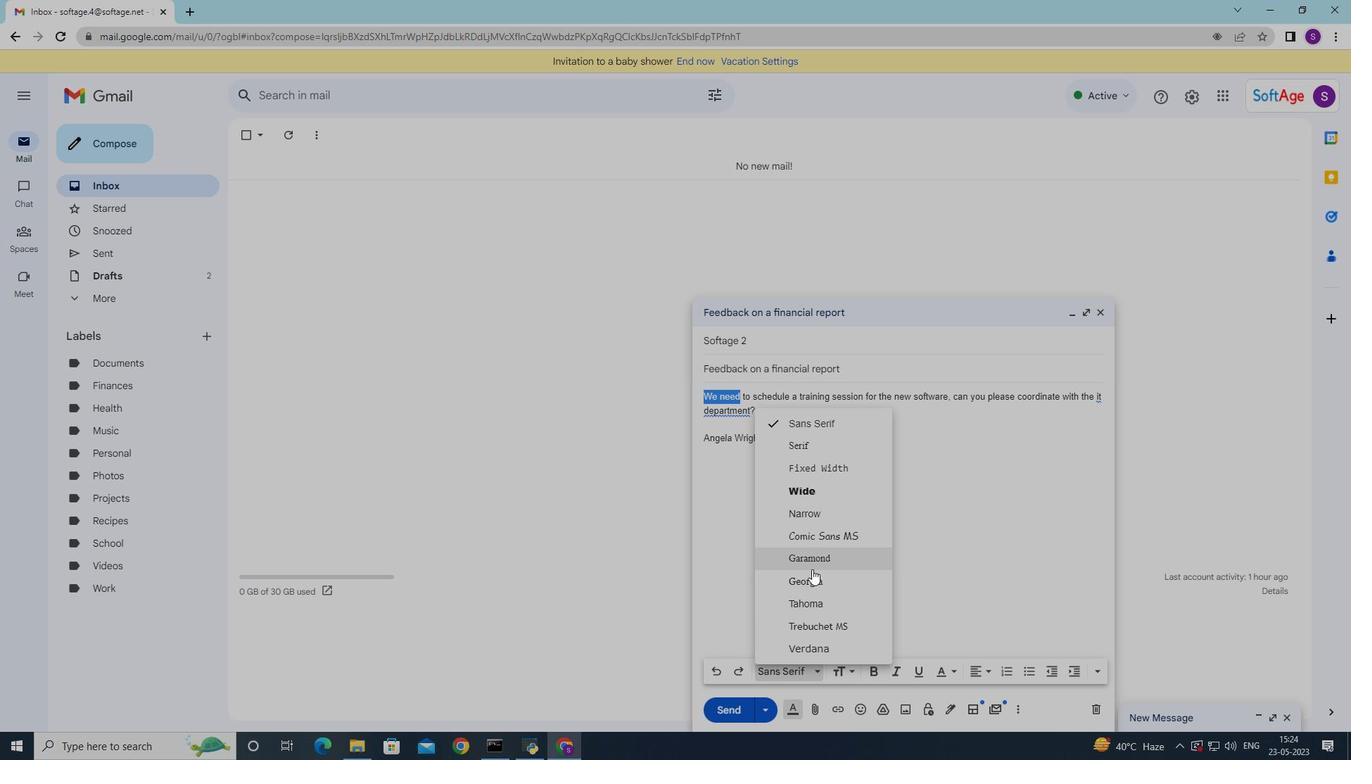 
Action: Mouse pressed left at (812, 574)
Screenshot: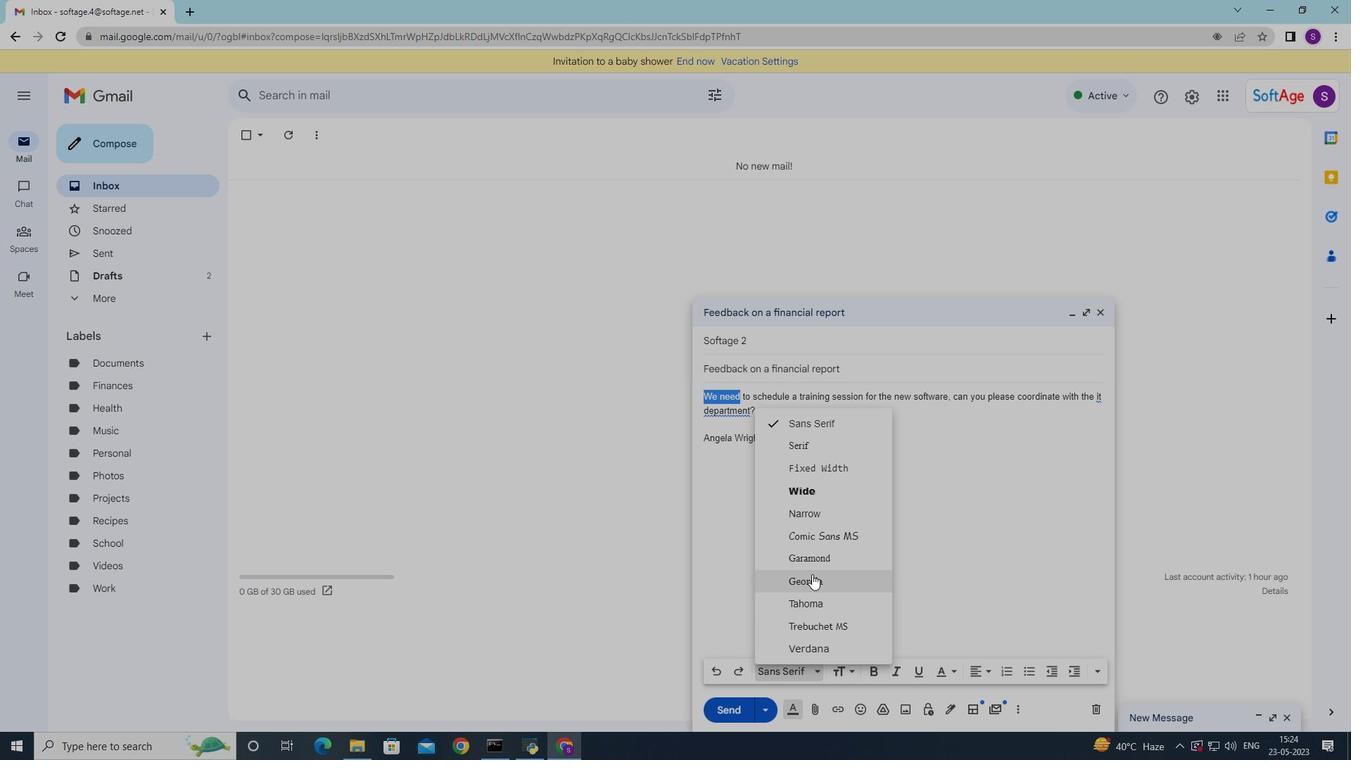 
Action: Mouse moved to (894, 671)
Screenshot: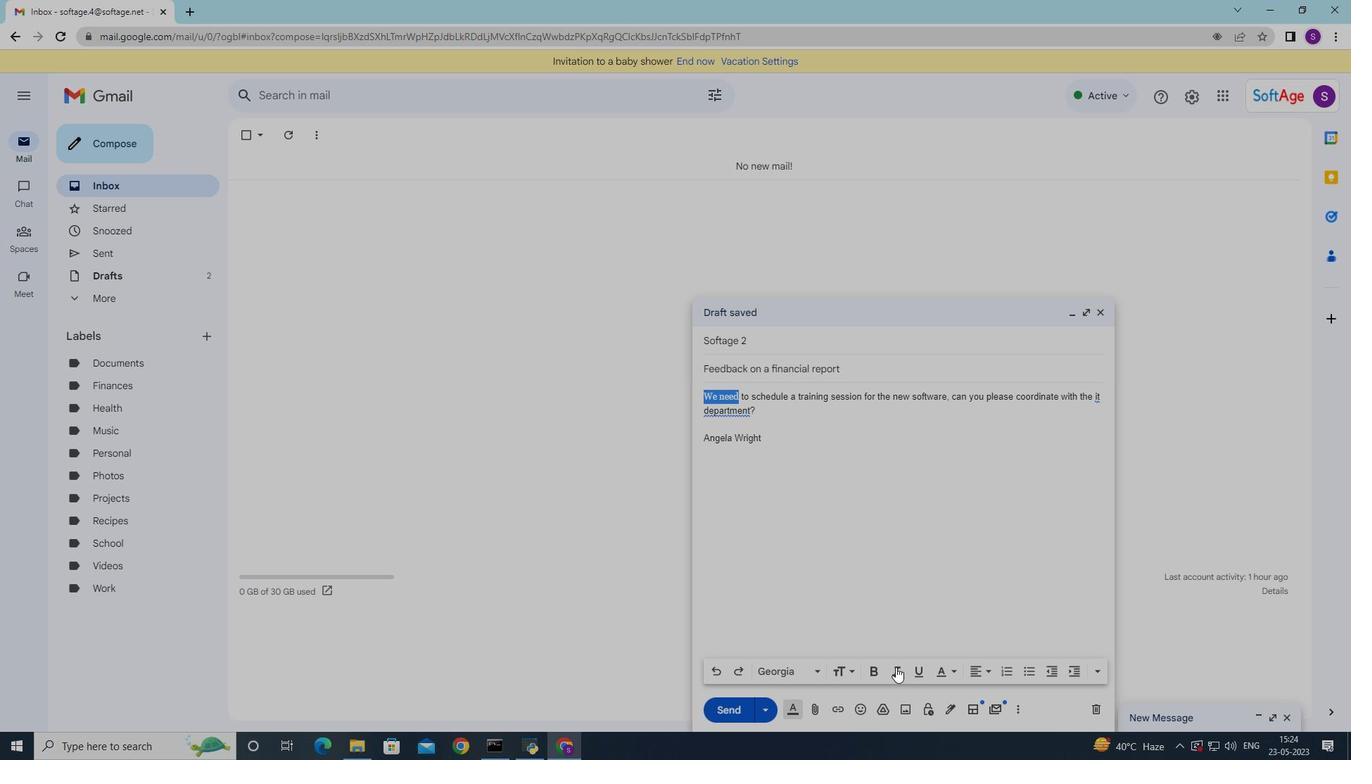 
Action: Mouse pressed left at (894, 671)
Screenshot: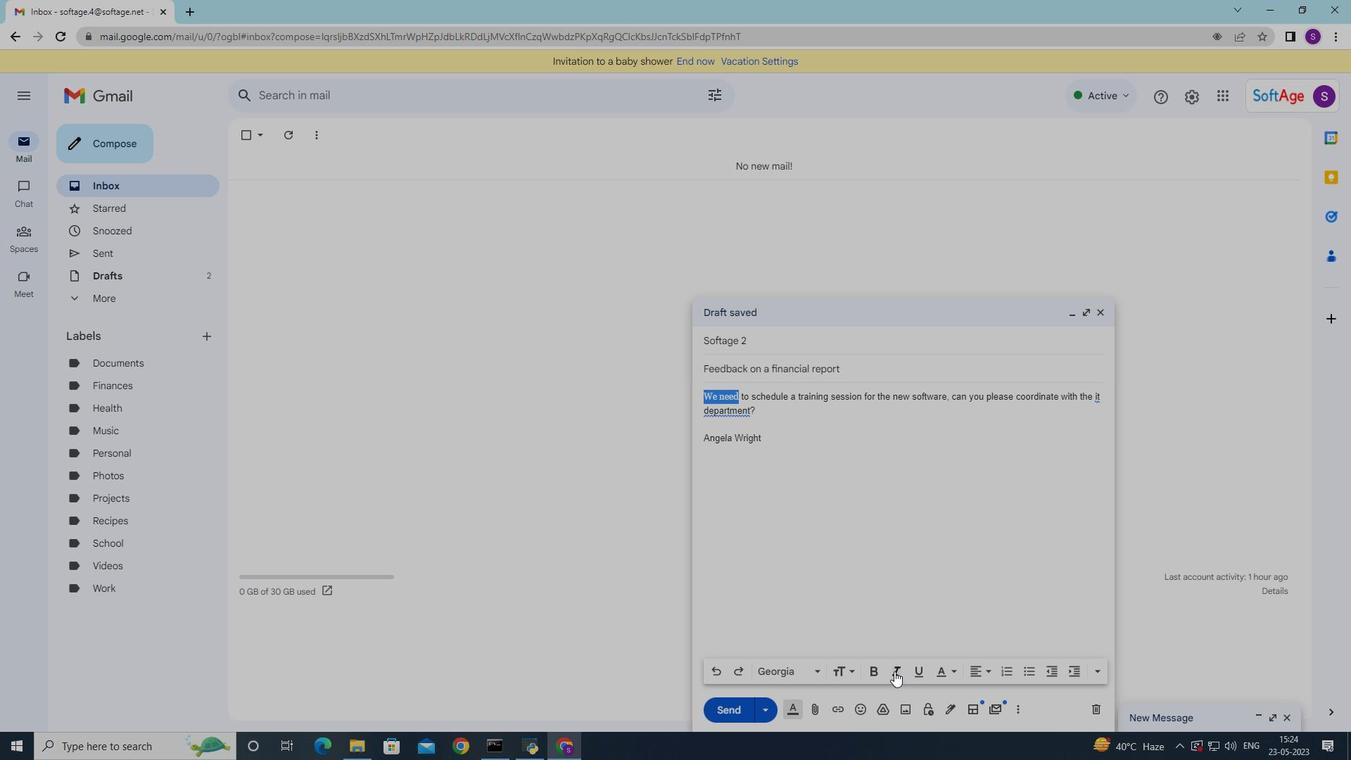 
Action: Mouse moved to (736, 706)
Screenshot: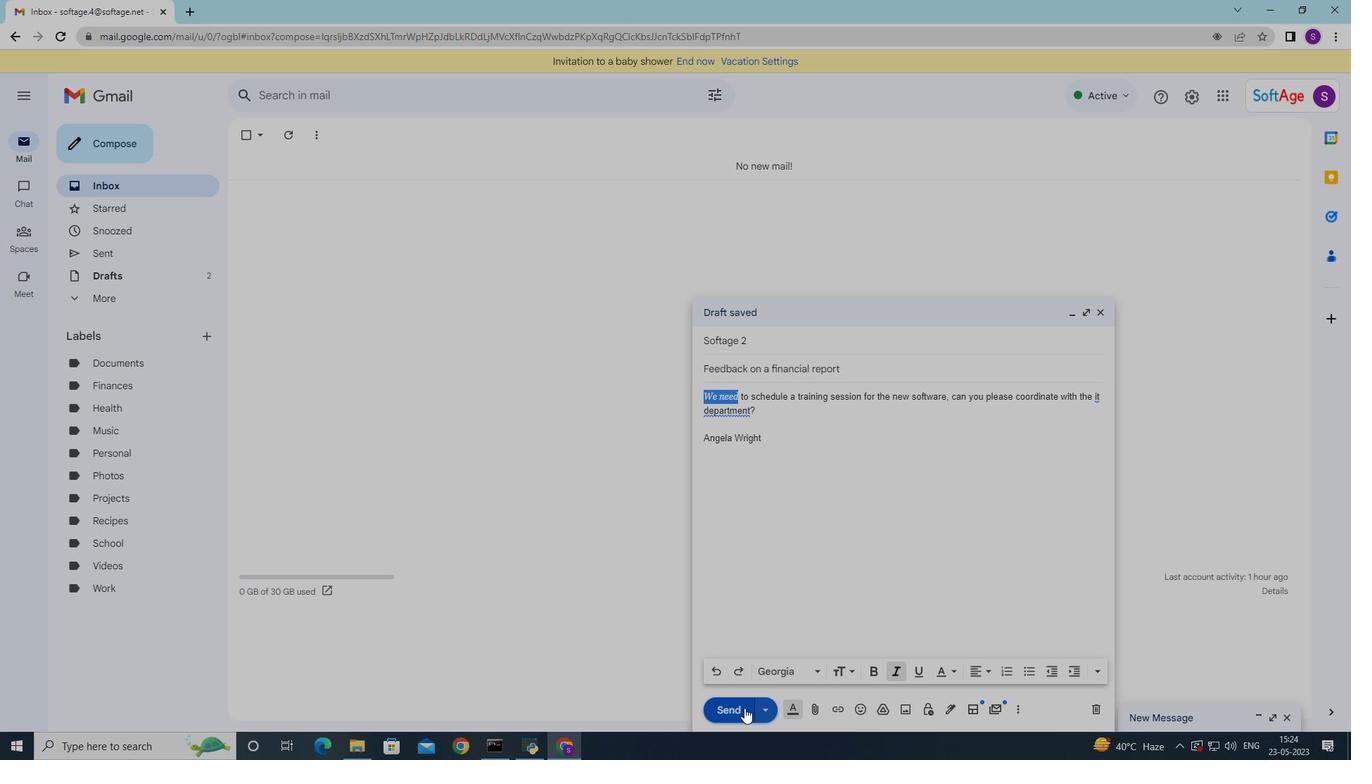 
Action: Mouse pressed left at (736, 706)
Screenshot: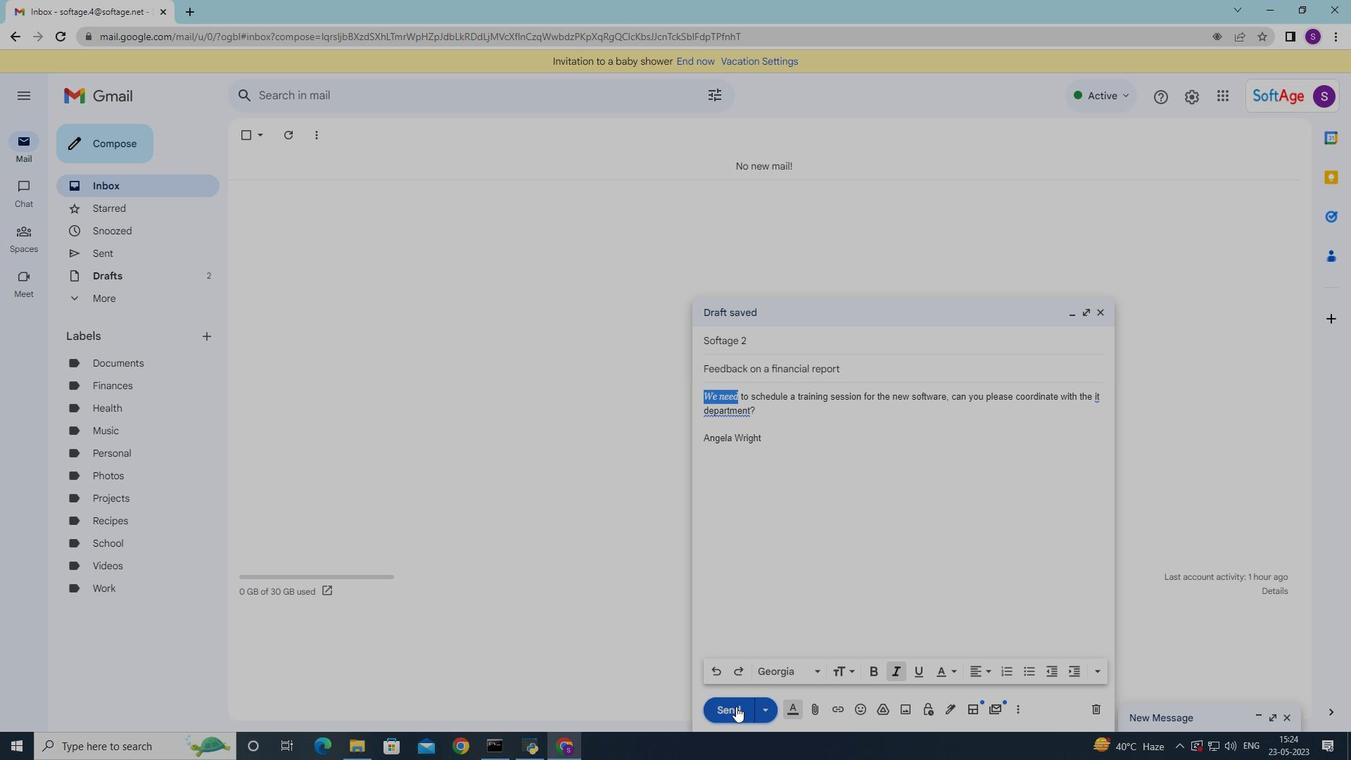 
Action: Mouse moved to (150, 257)
Screenshot: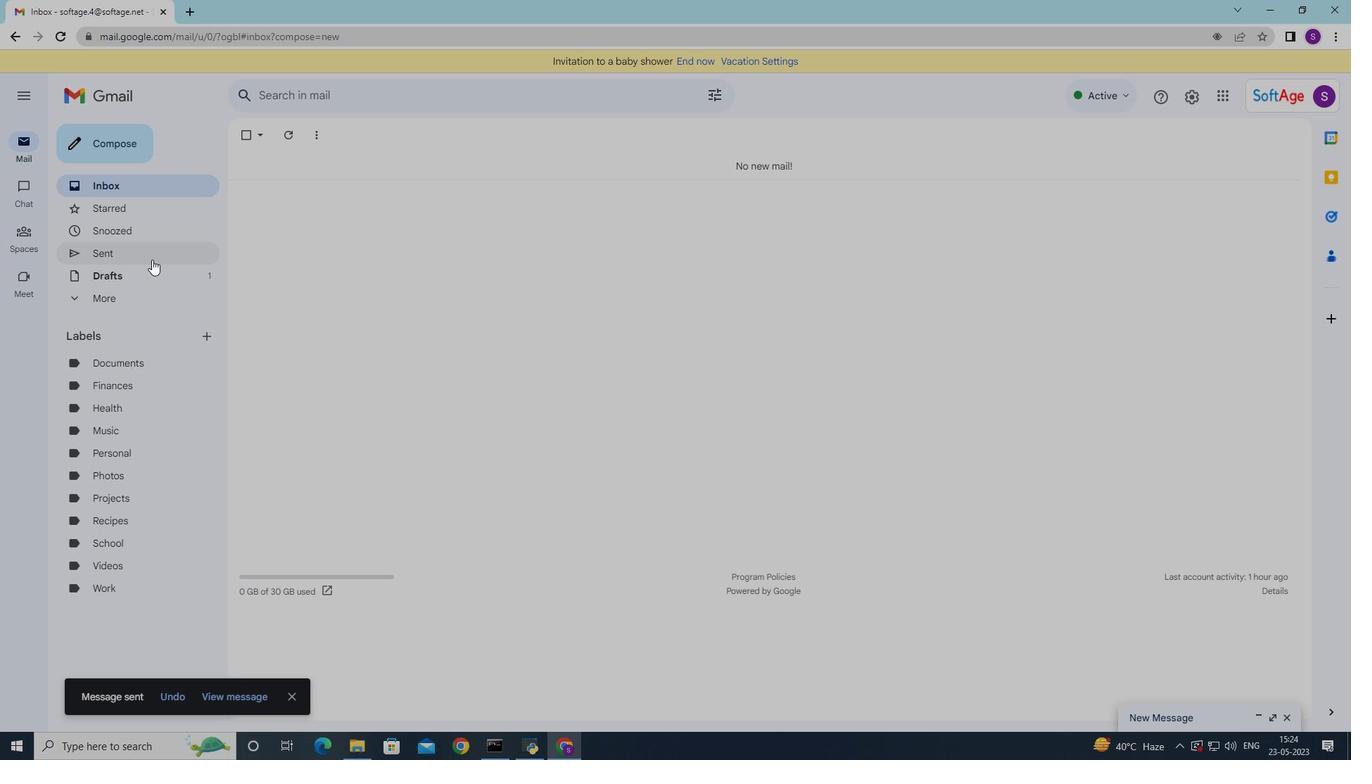 
Action: Mouse pressed left at (150, 257)
Screenshot: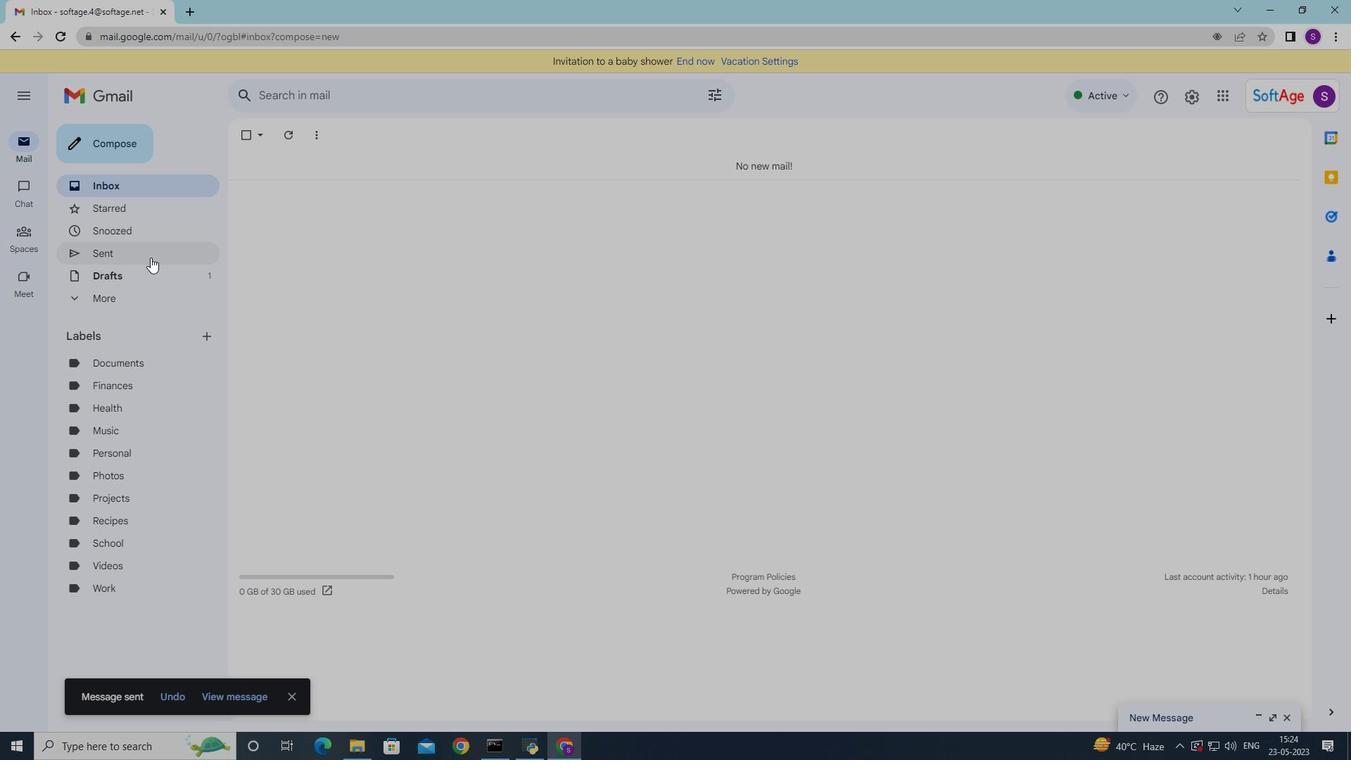 
Action: Mouse moved to (411, 208)
Screenshot: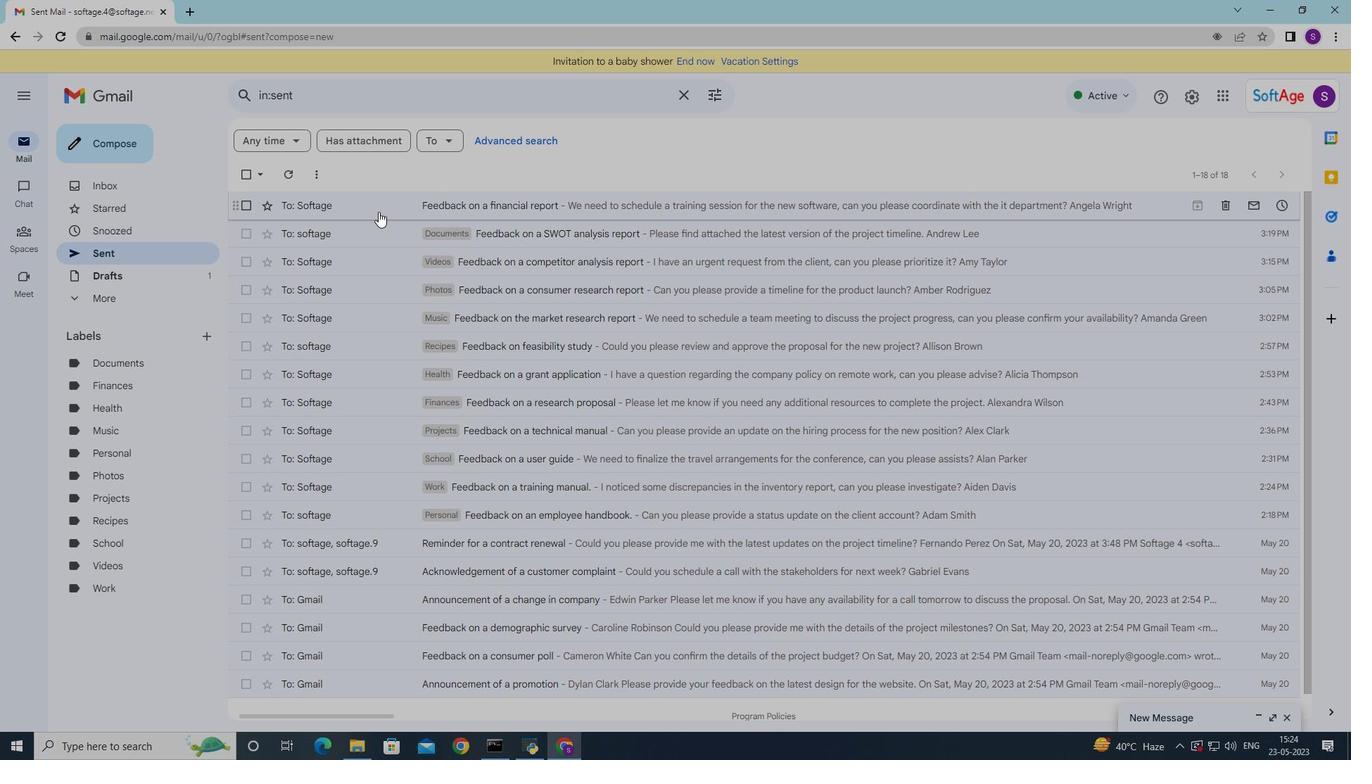 
Action: Mouse pressed right at (411, 208)
Screenshot: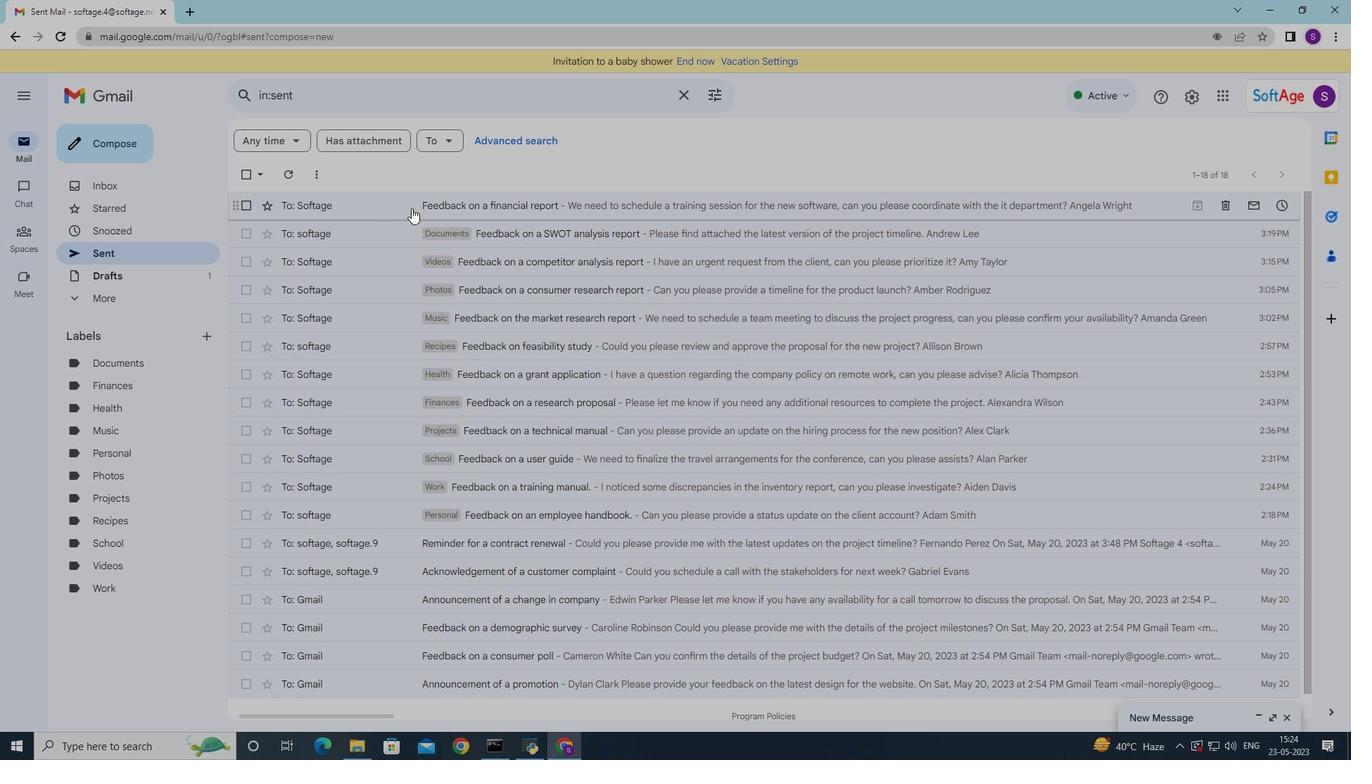 
Action: Mouse moved to (657, 441)
Screenshot: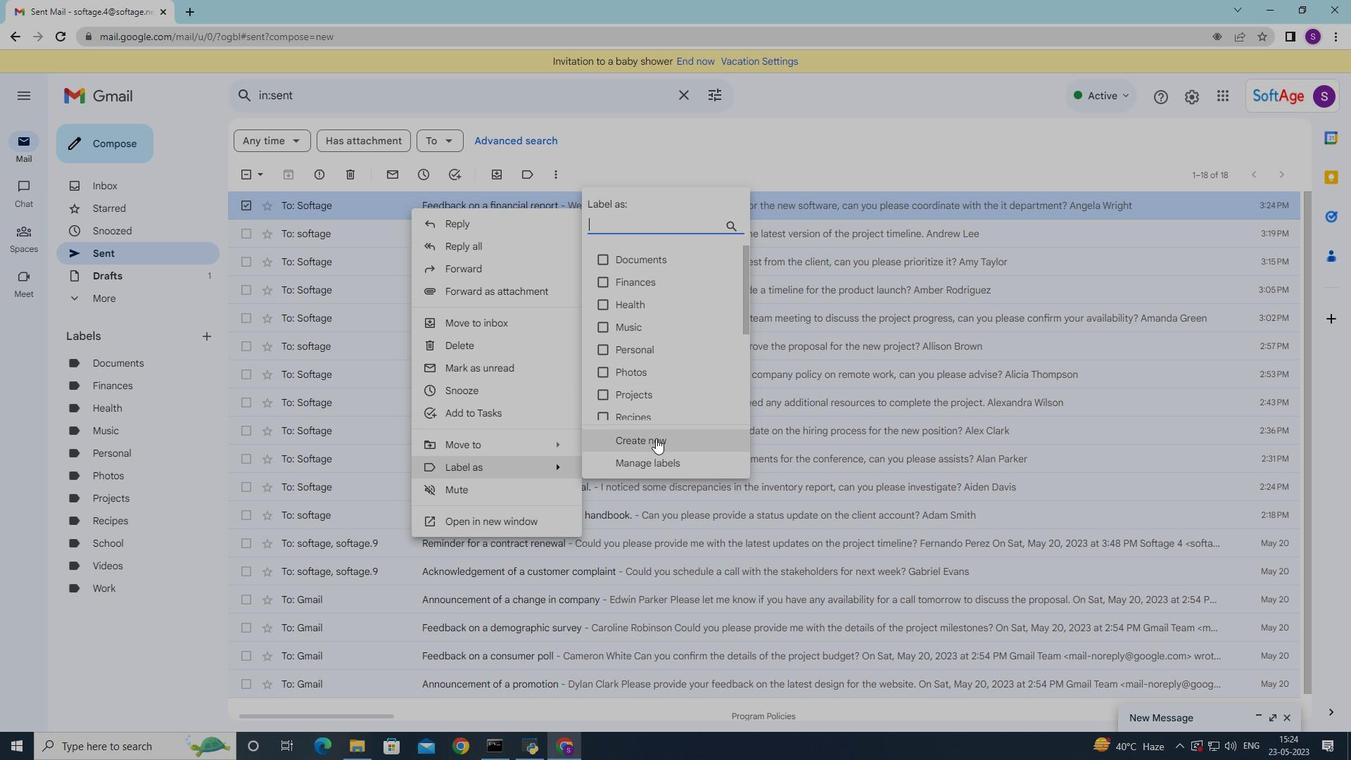 
Action: Mouse pressed left at (657, 441)
Screenshot: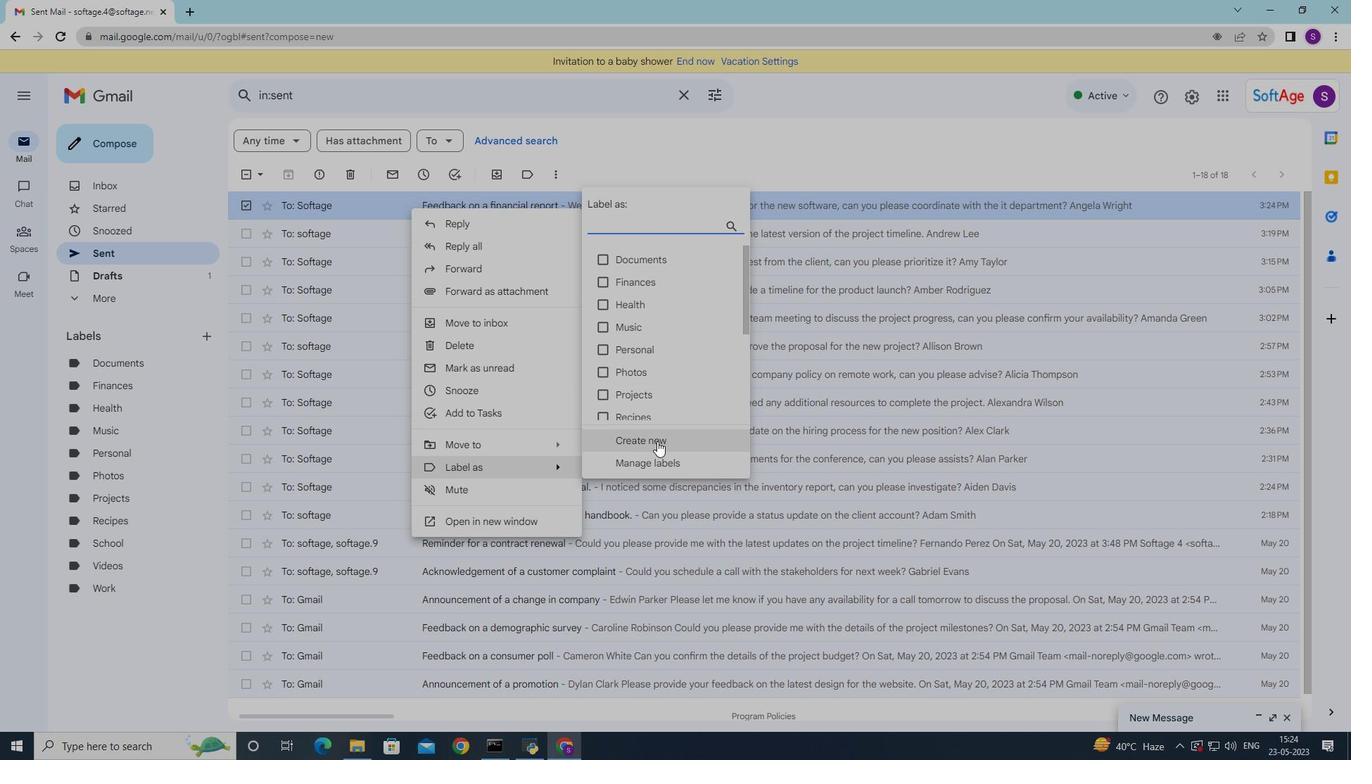 
Action: Mouse moved to (661, 438)
Screenshot: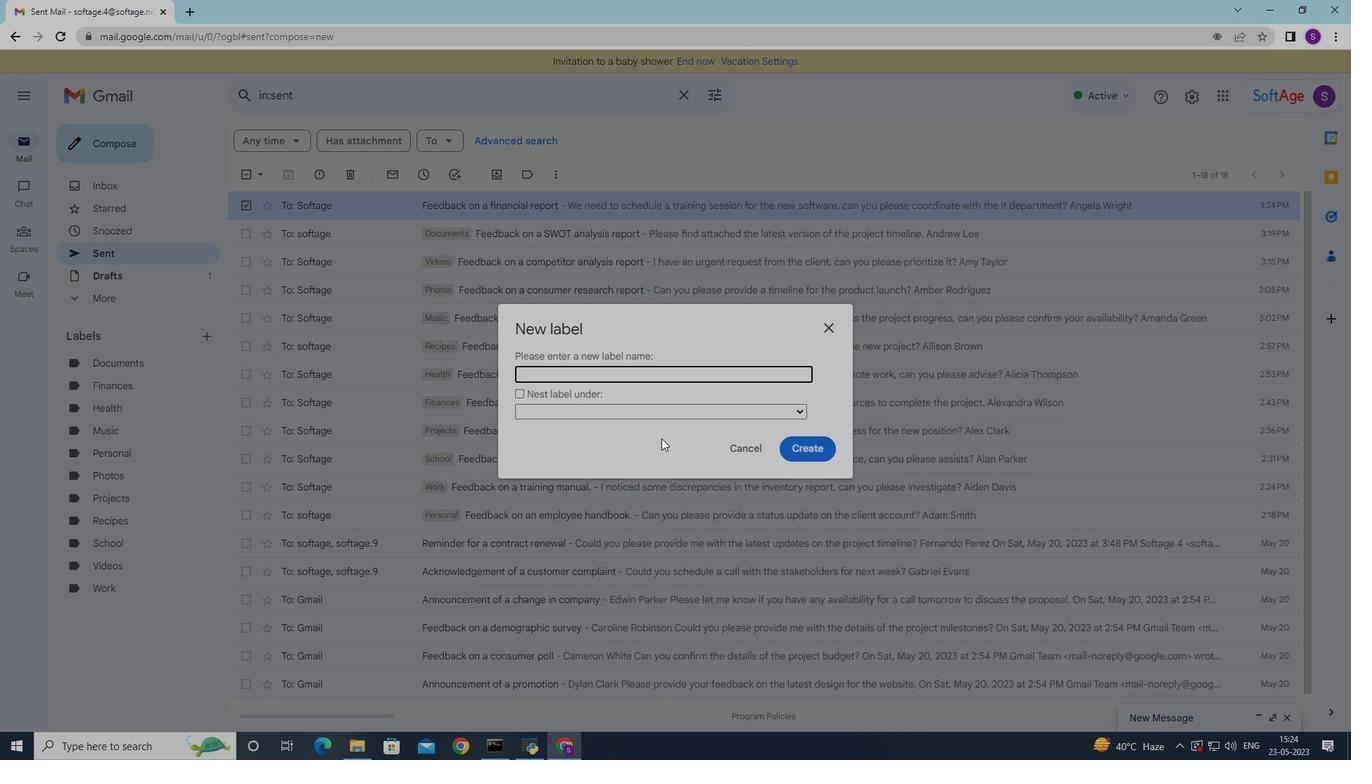 
Action: Key pressed <Key.shift>Reciepts
Screenshot: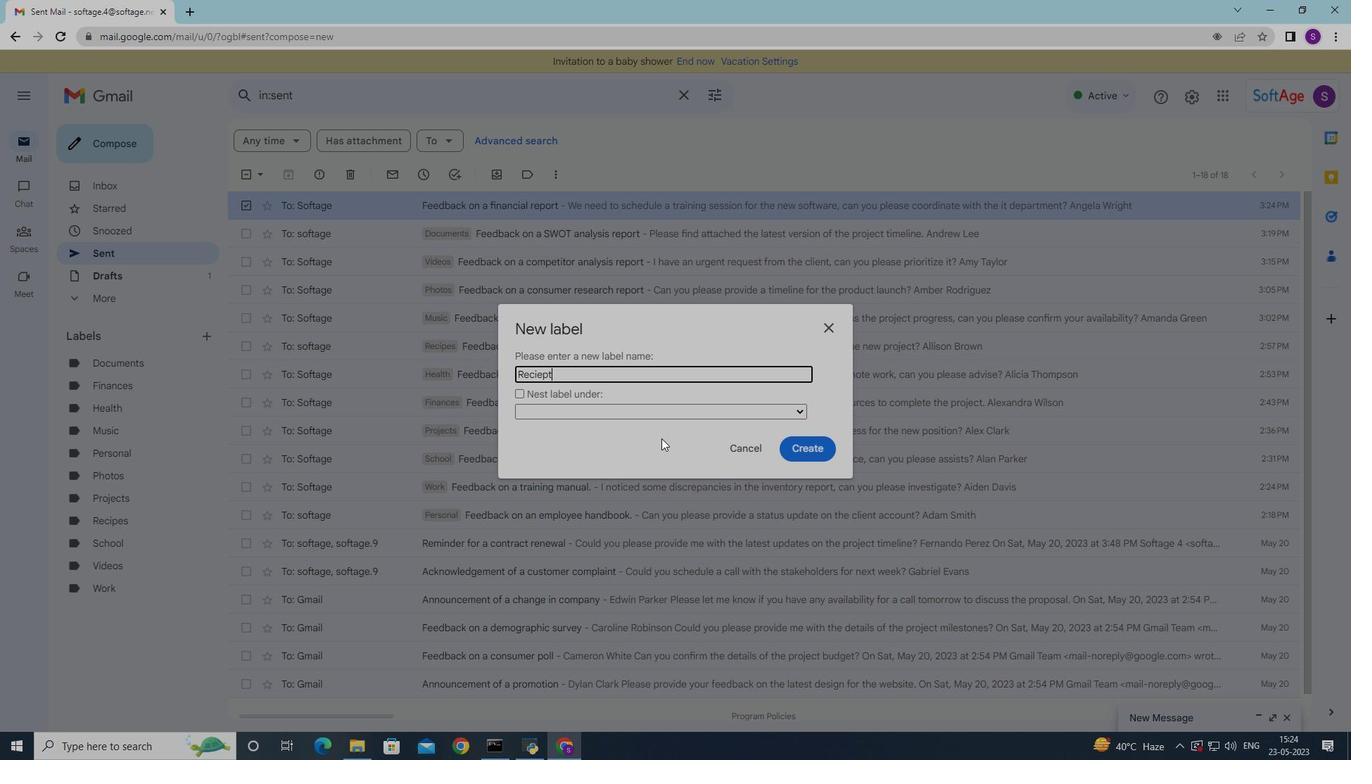 
Action: Mouse moved to (538, 370)
Screenshot: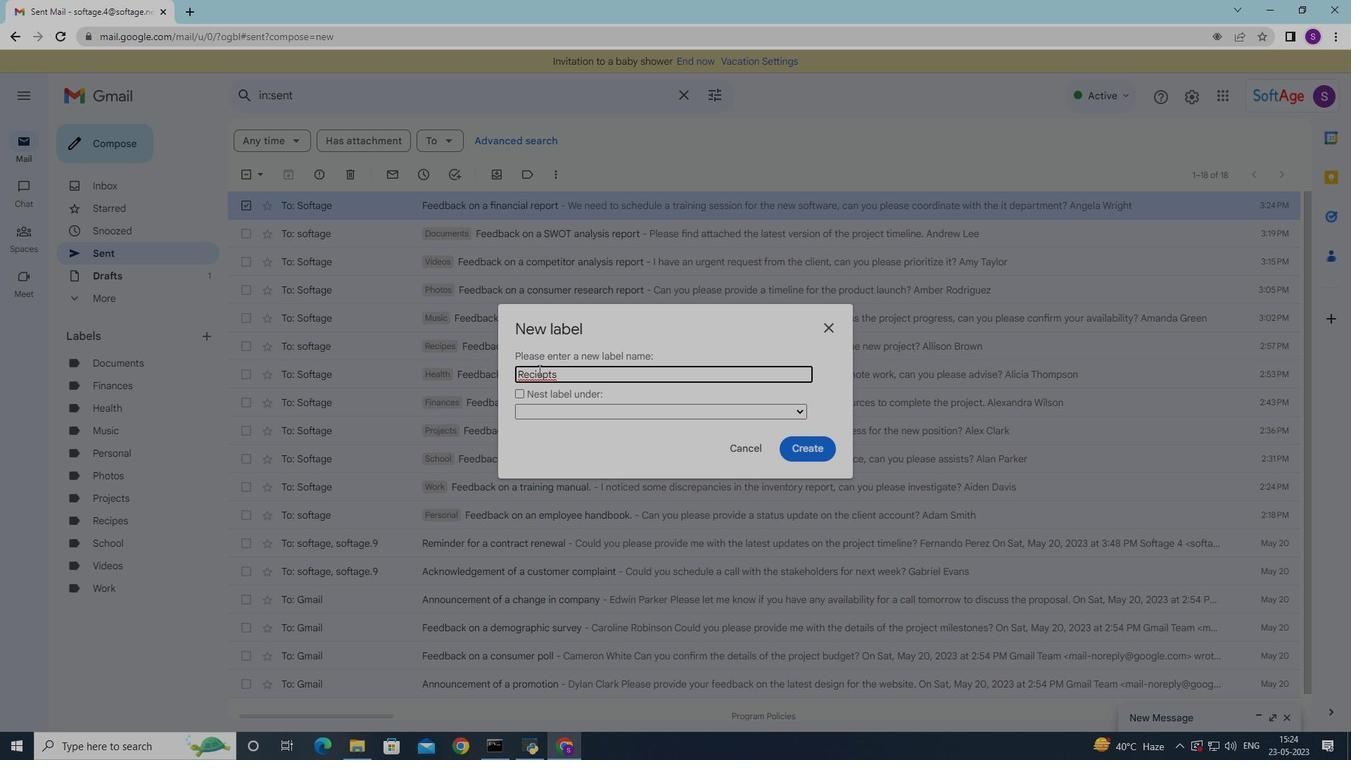 
Action: Mouse pressed left at (538, 370)
Screenshot: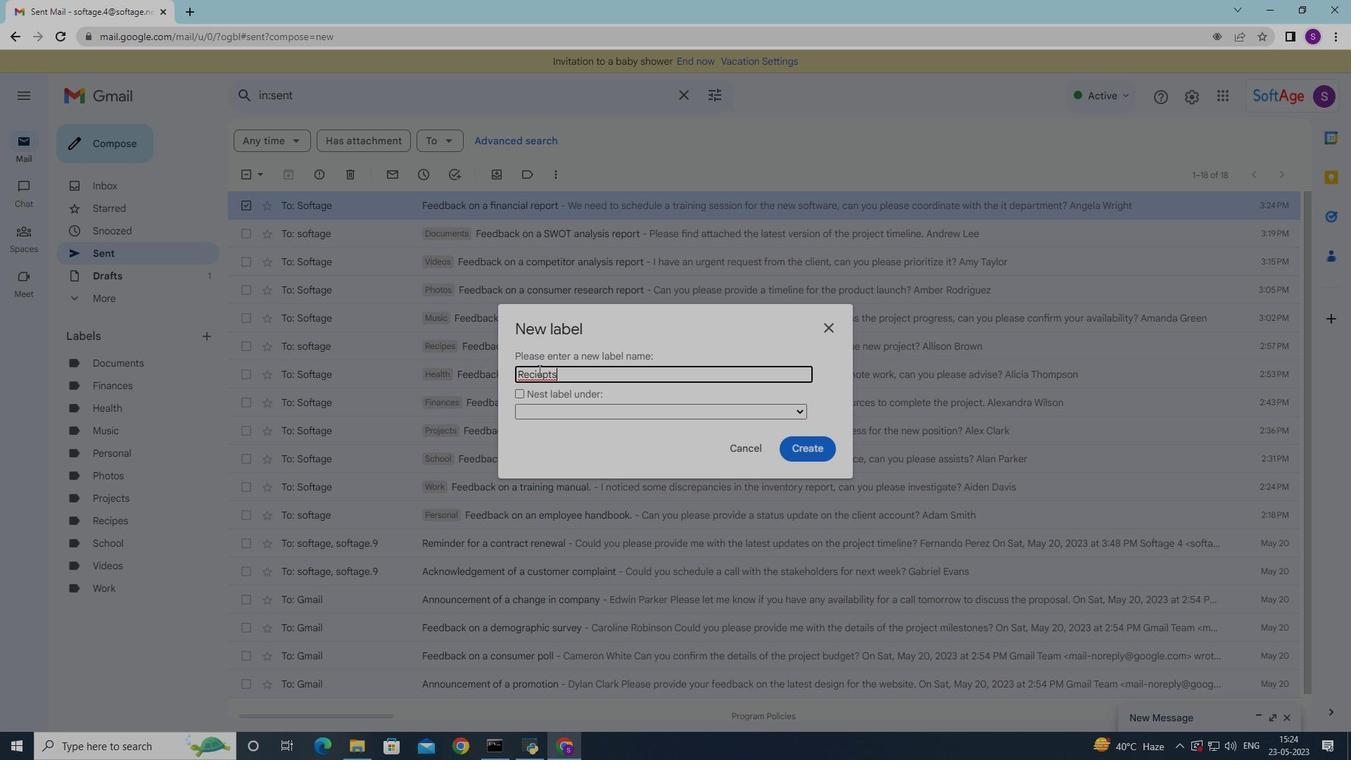 
Action: Mouse moved to (543, 383)
Screenshot: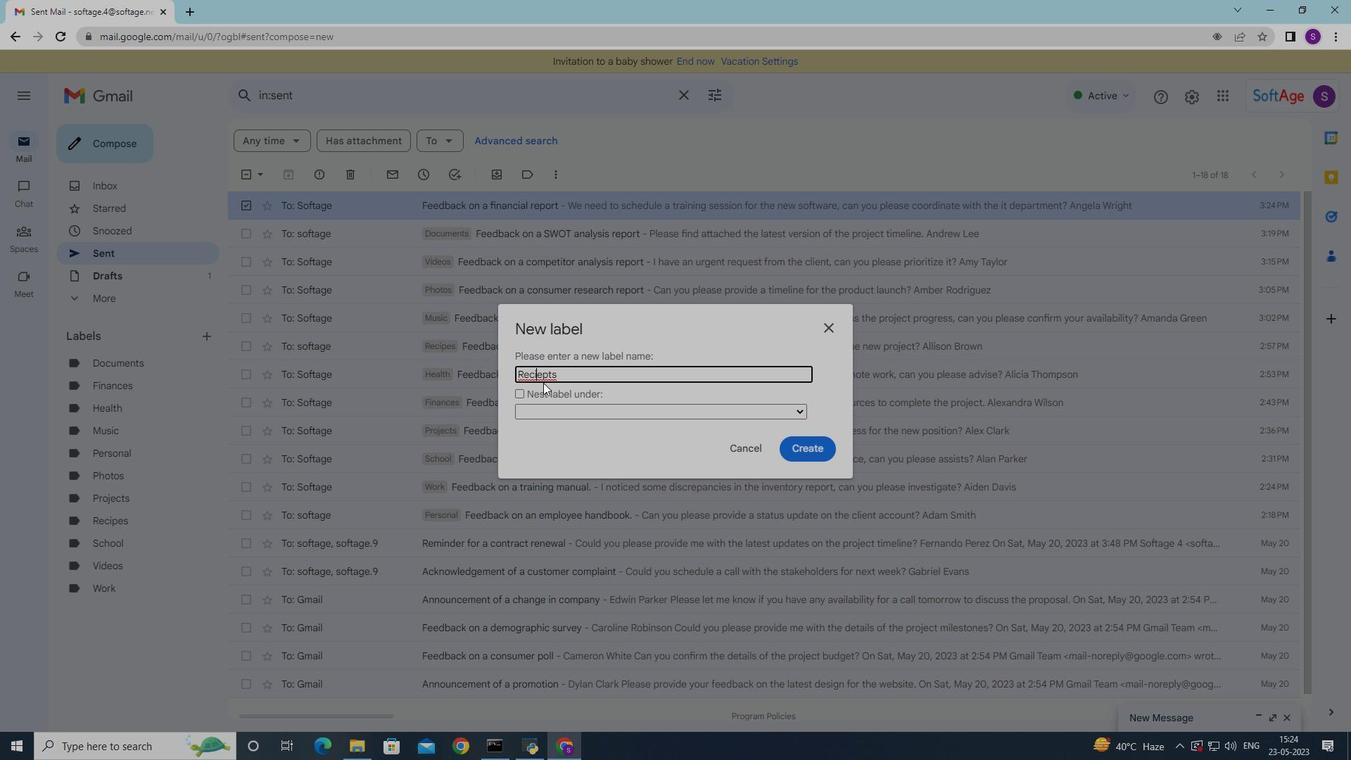 
Action: Key pressed <Key.backspace><Key.right>i
Screenshot: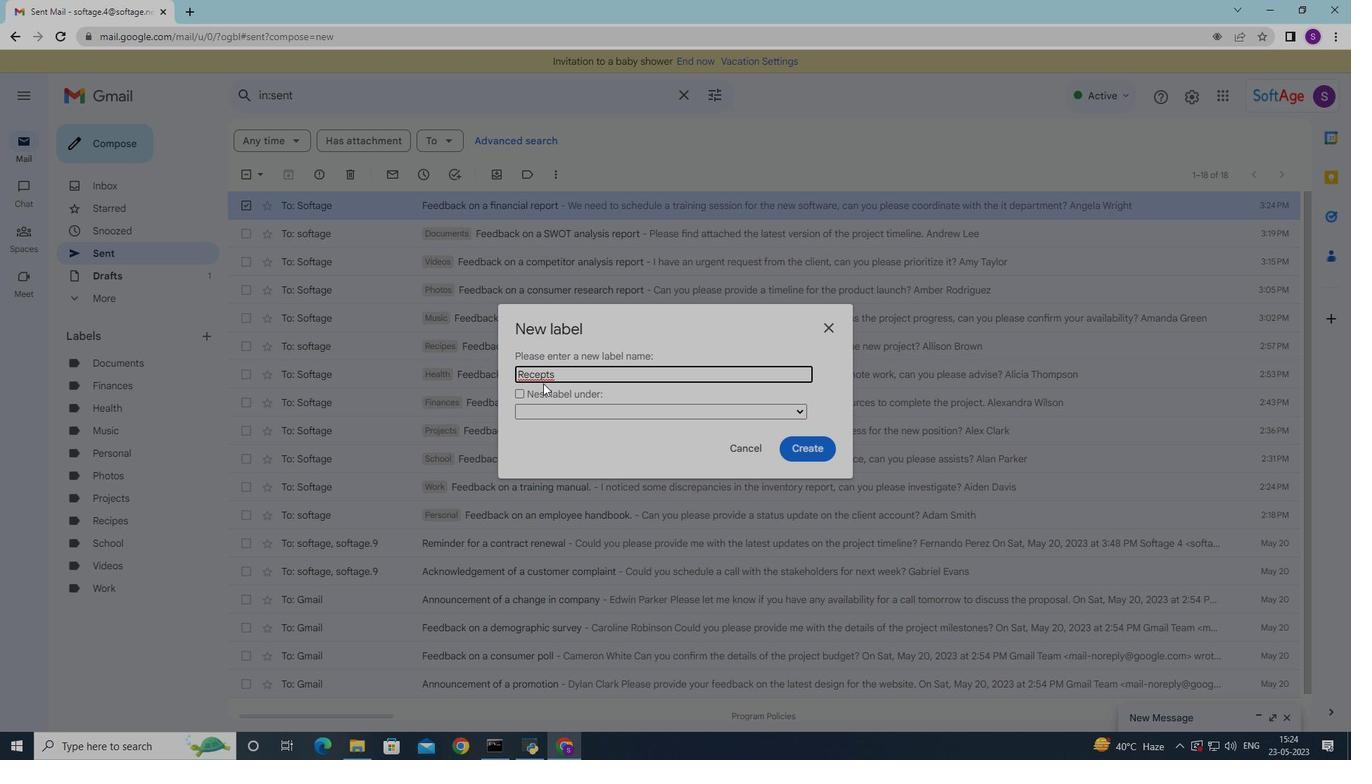 
Action: Mouse moved to (820, 442)
Screenshot: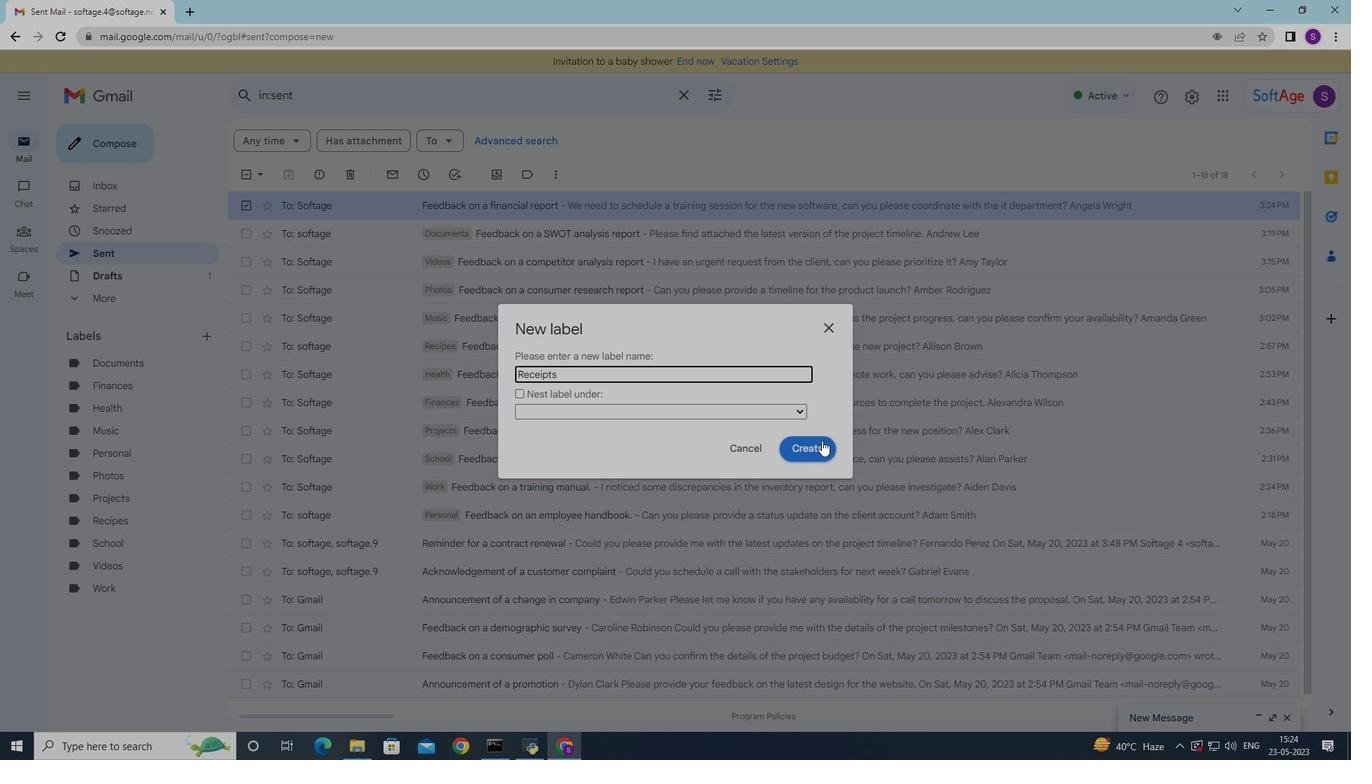 
Action: Mouse pressed left at (820, 442)
Screenshot: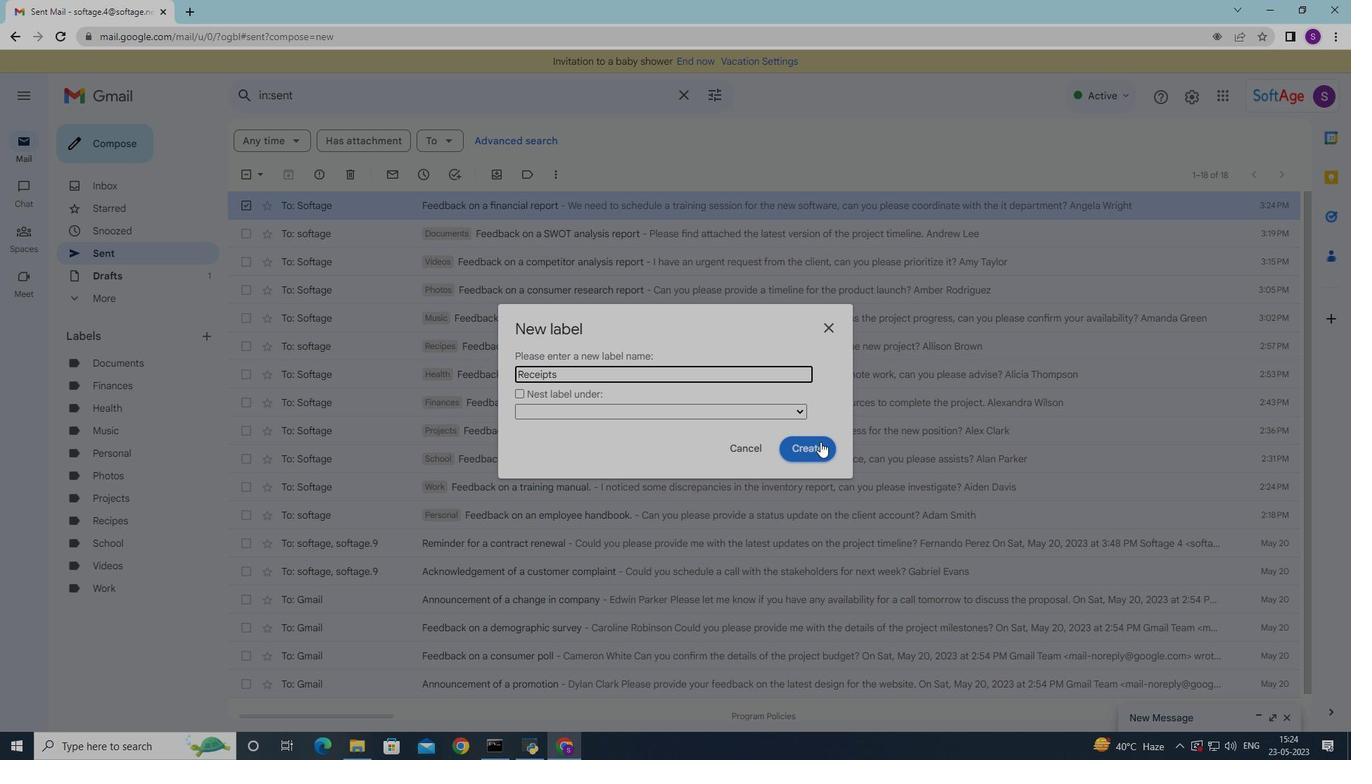 
Action: Mouse moved to (514, 197)
Screenshot: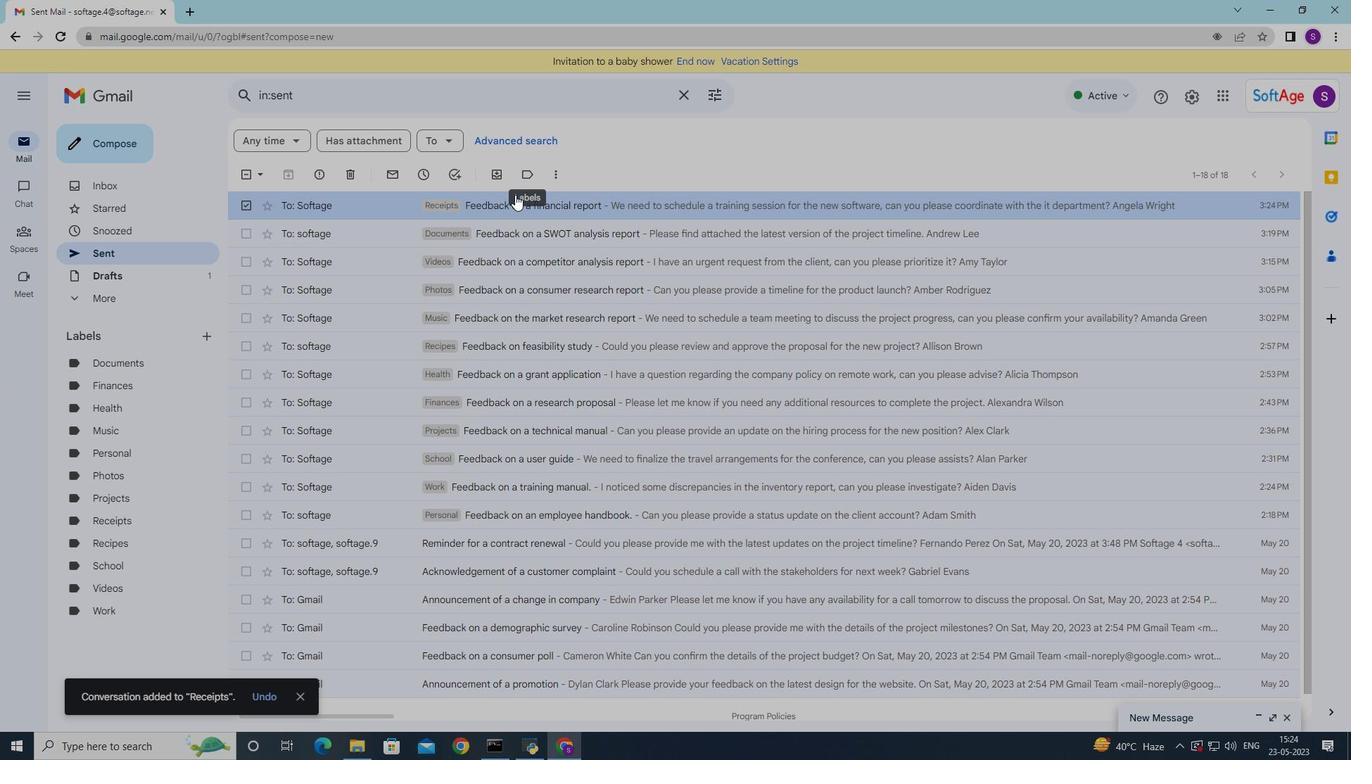 
Action: Mouse pressed right at (514, 197)
Screenshot: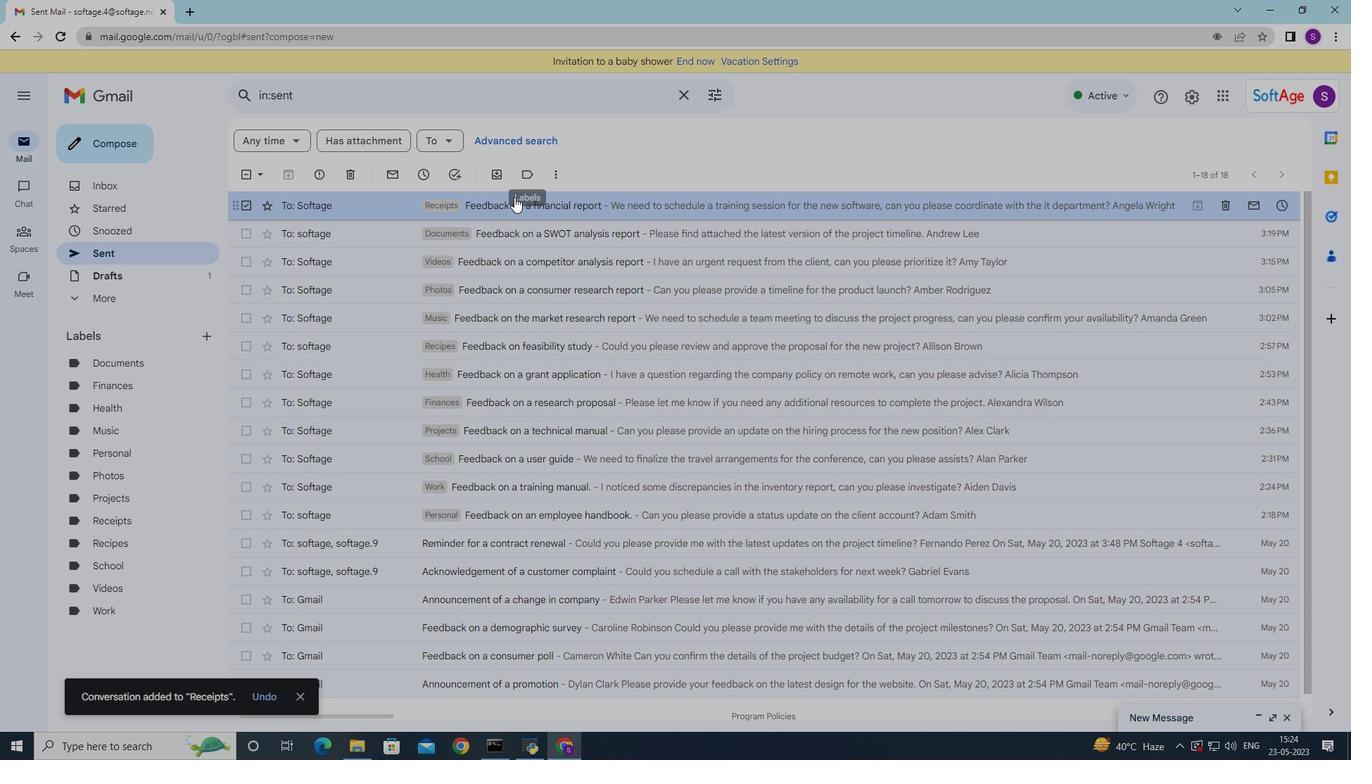 
Action: Mouse moved to (752, 228)
Screenshot: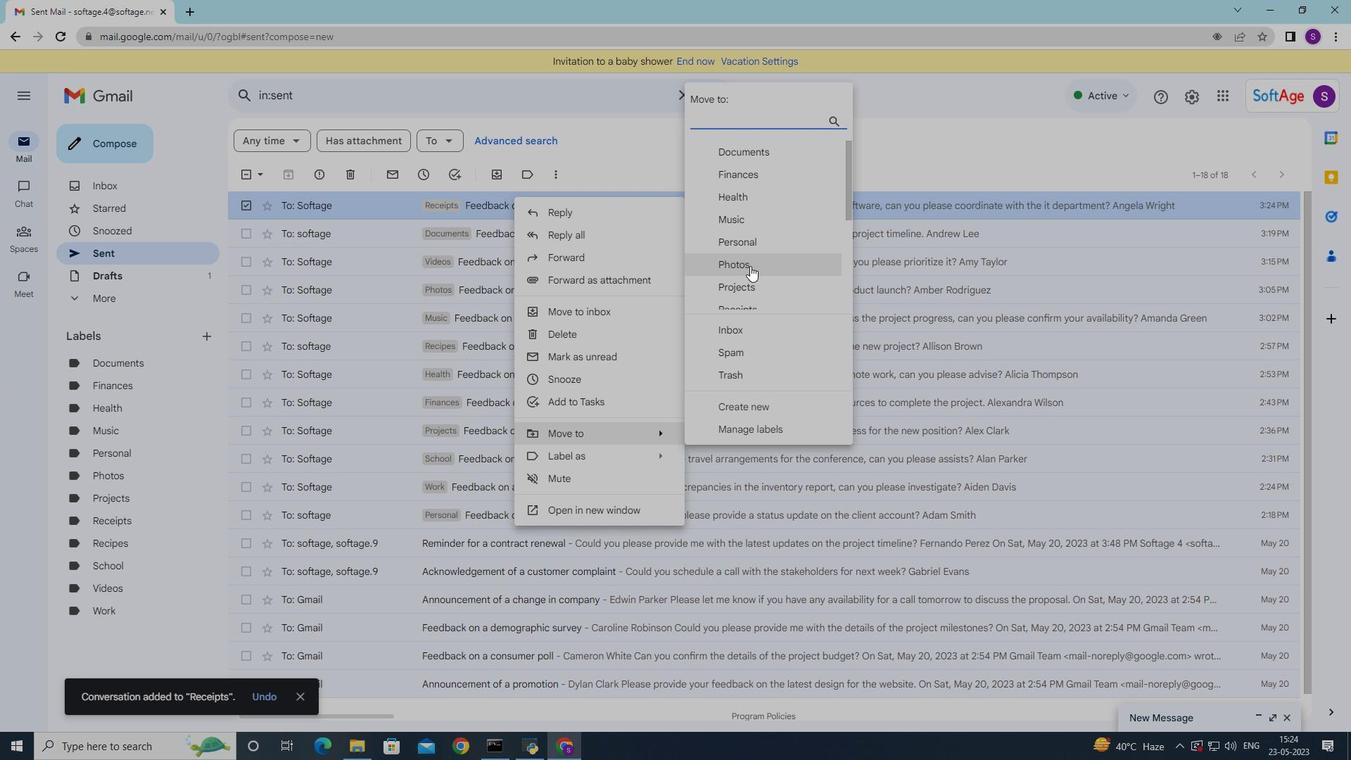 
Action: Mouse scrolled (752, 228) with delta (0, 0)
Screenshot: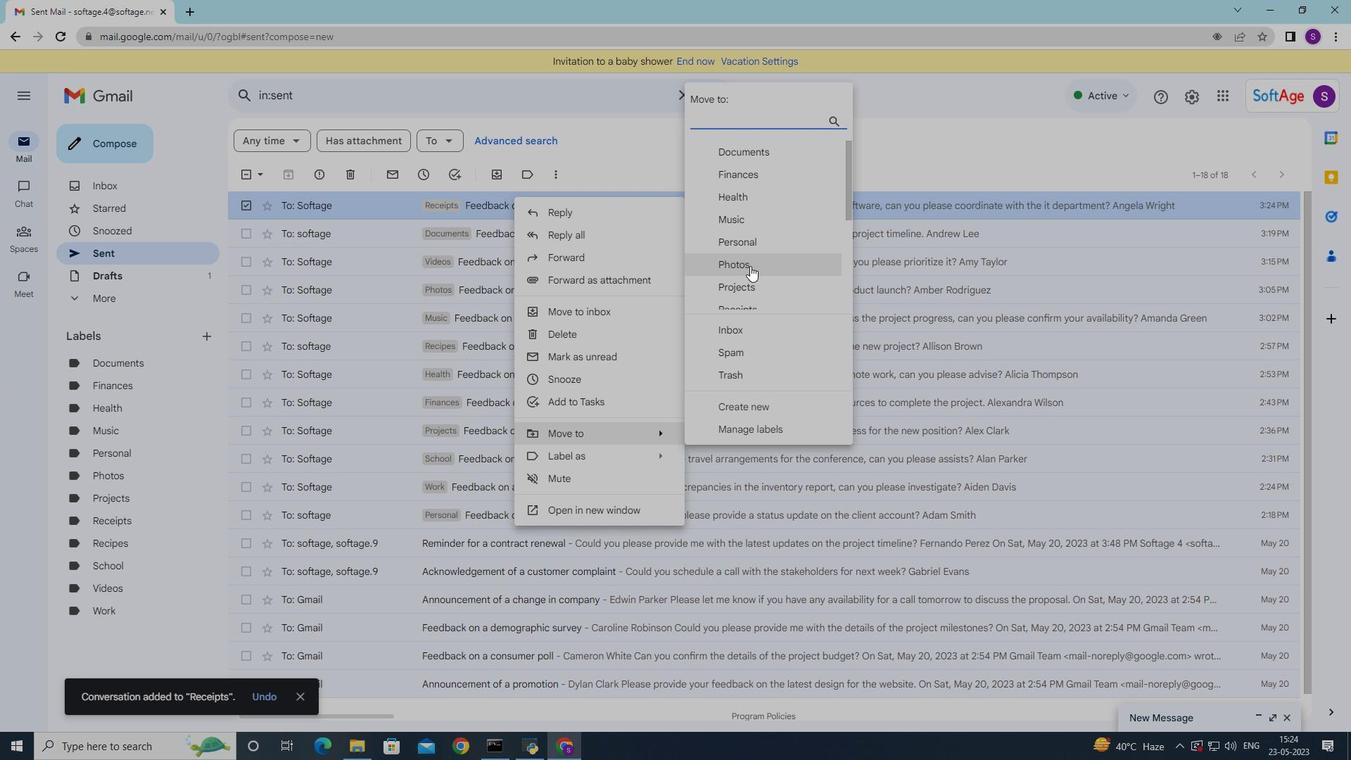 
Action: Mouse scrolled (752, 228) with delta (0, 0)
Screenshot: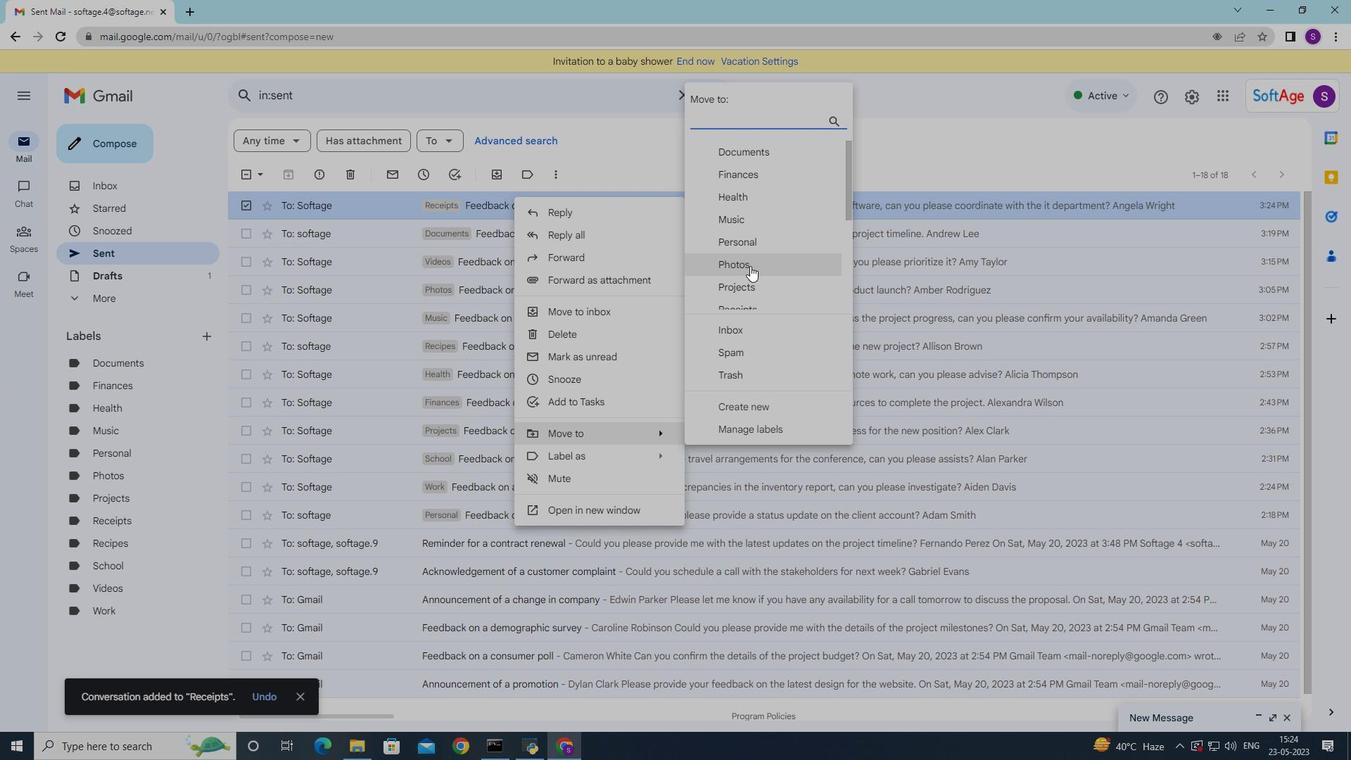 
Action: Mouse moved to (752, 229)
Screenshot: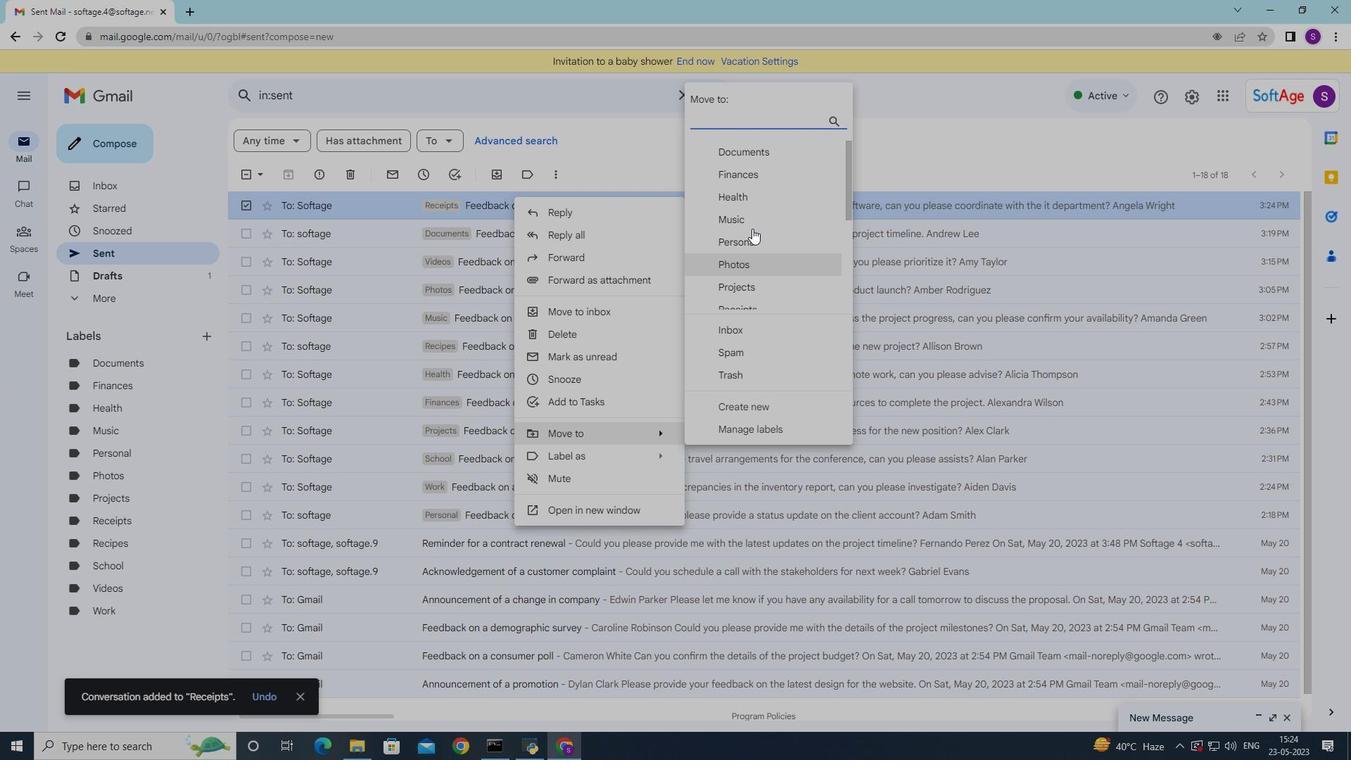 
Action: Mouse scrolled (752, 228) with delta (0, 0)
Screenshot: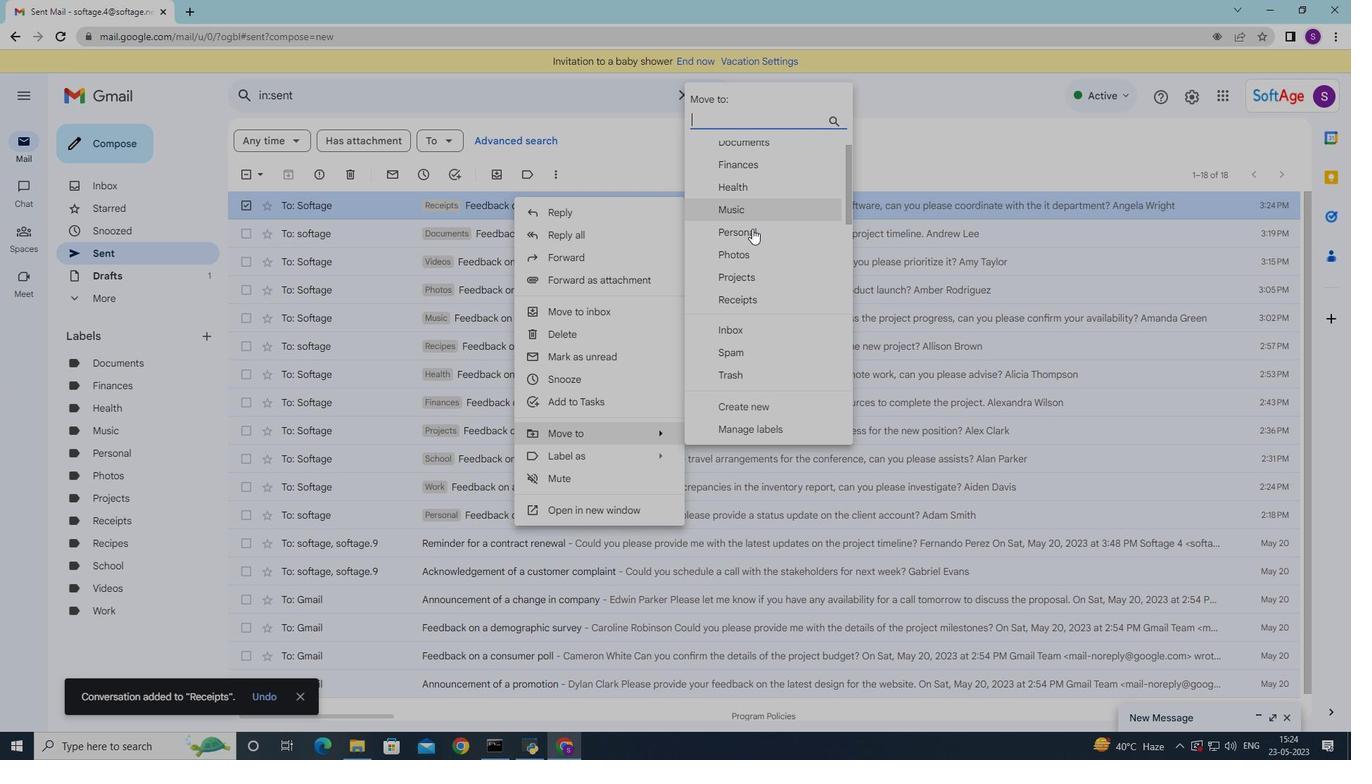 
Action: Mouse moved to (735, 147)
Screenshot: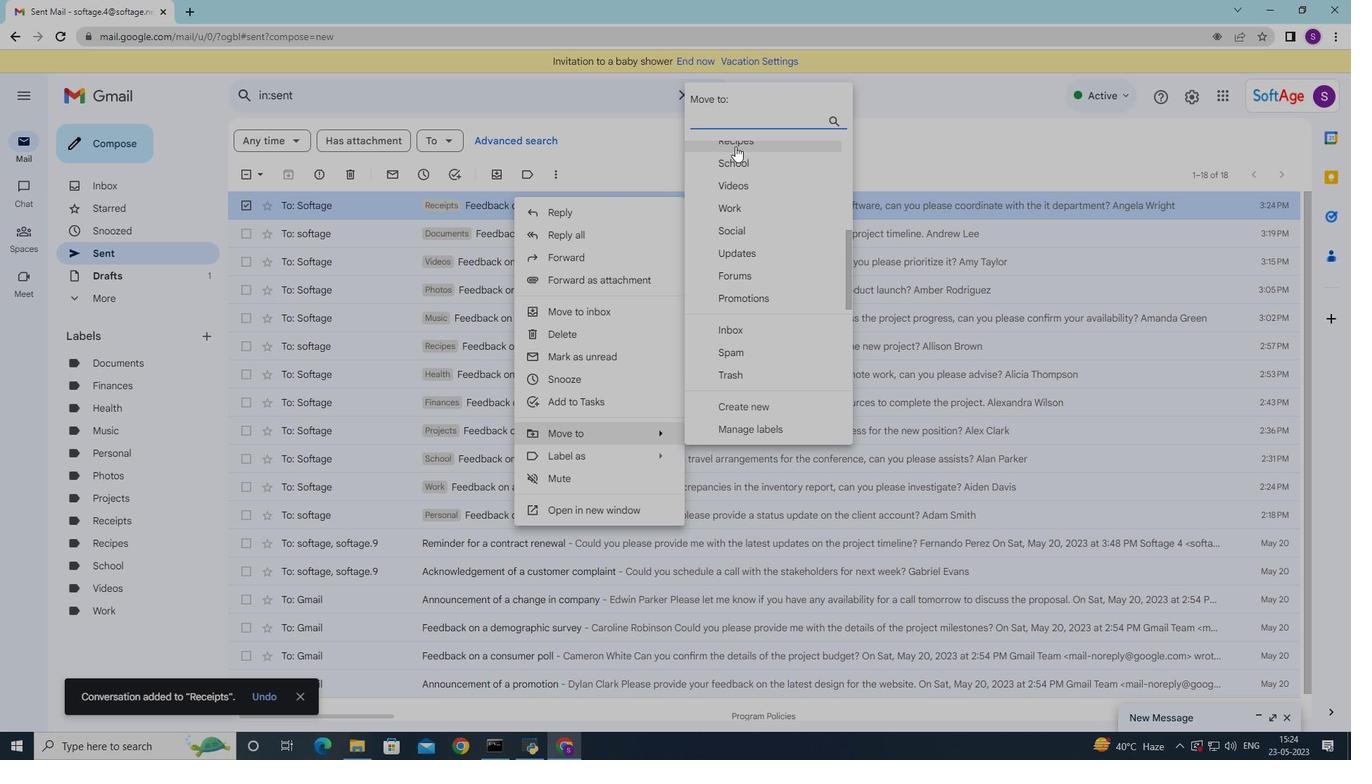 
Action: Mouse scrolled (735, 147) with delta (0, 0)
Screenshot: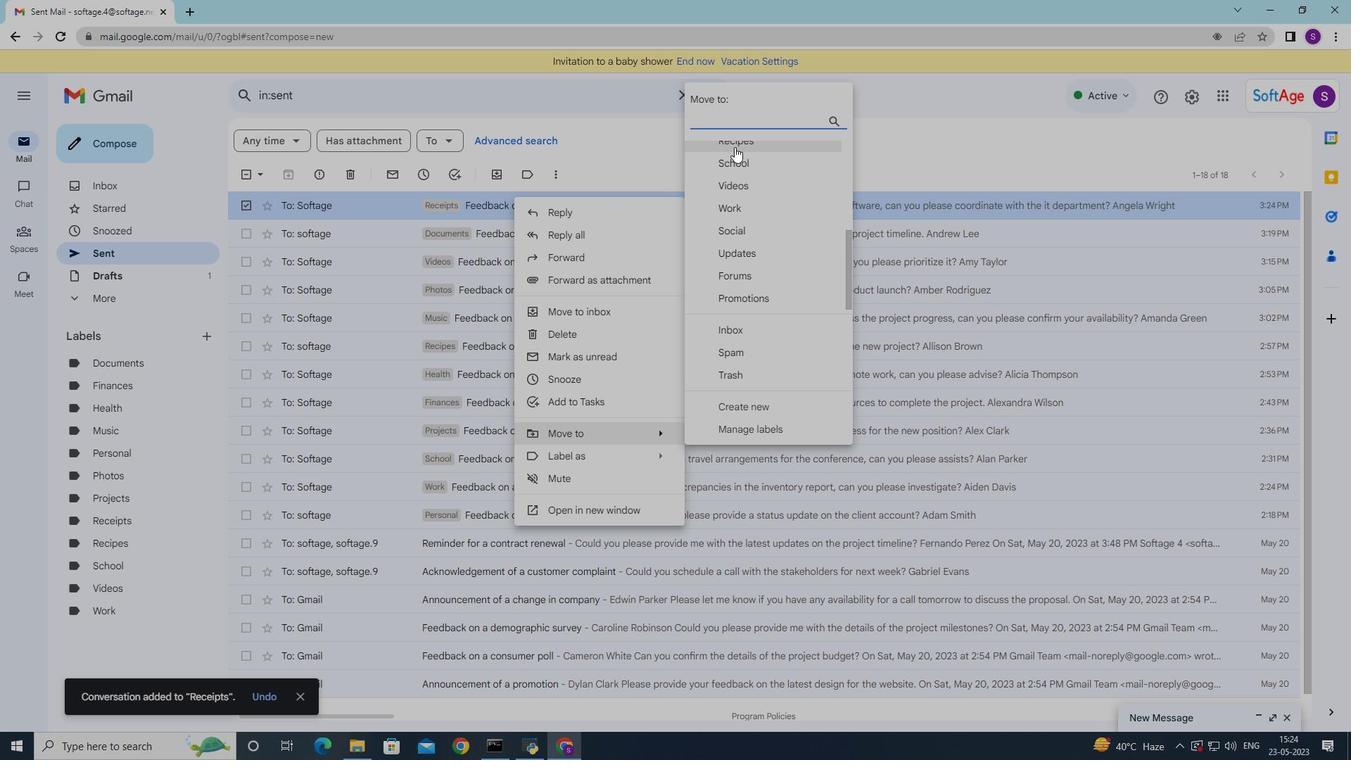 
Action: Mouse moved to (747, 185)
Screenshot: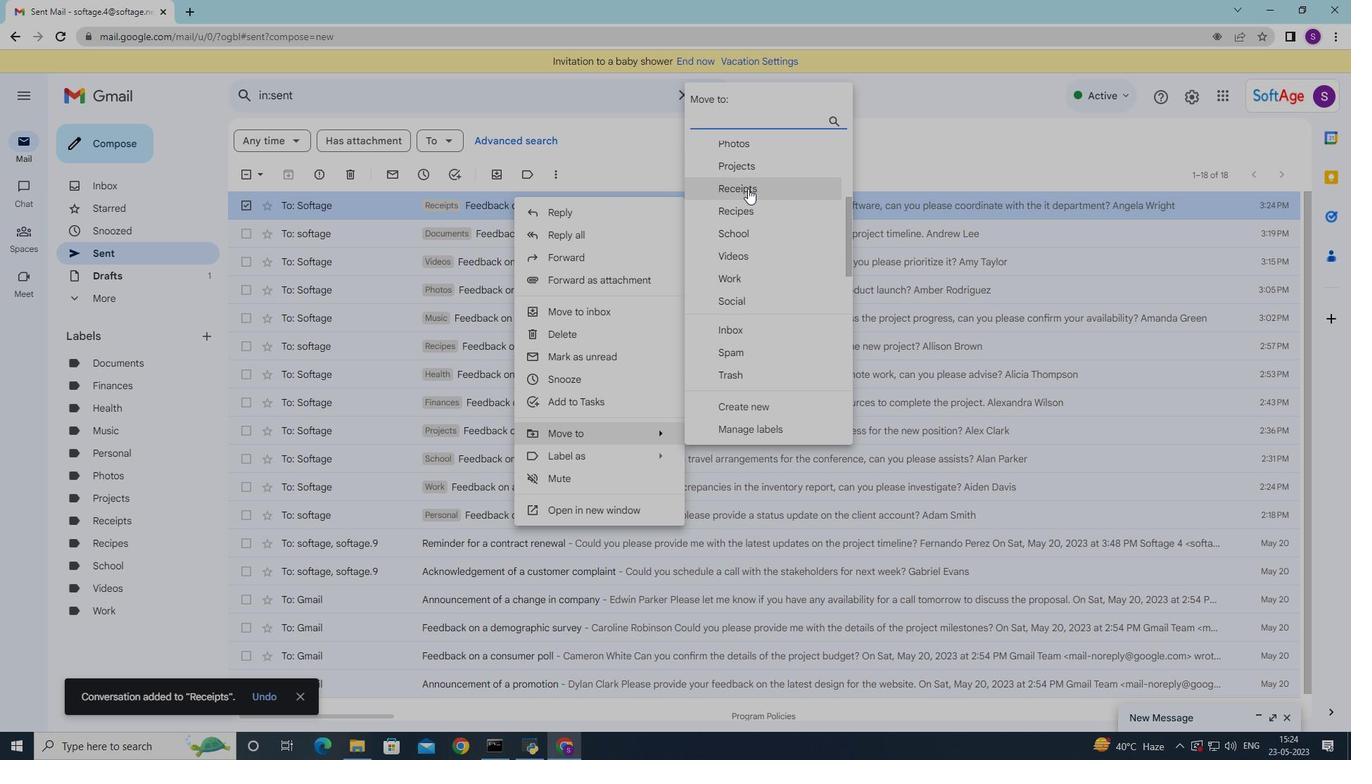 
Action: Mouse pressed left at (747, 185)
Screenshot: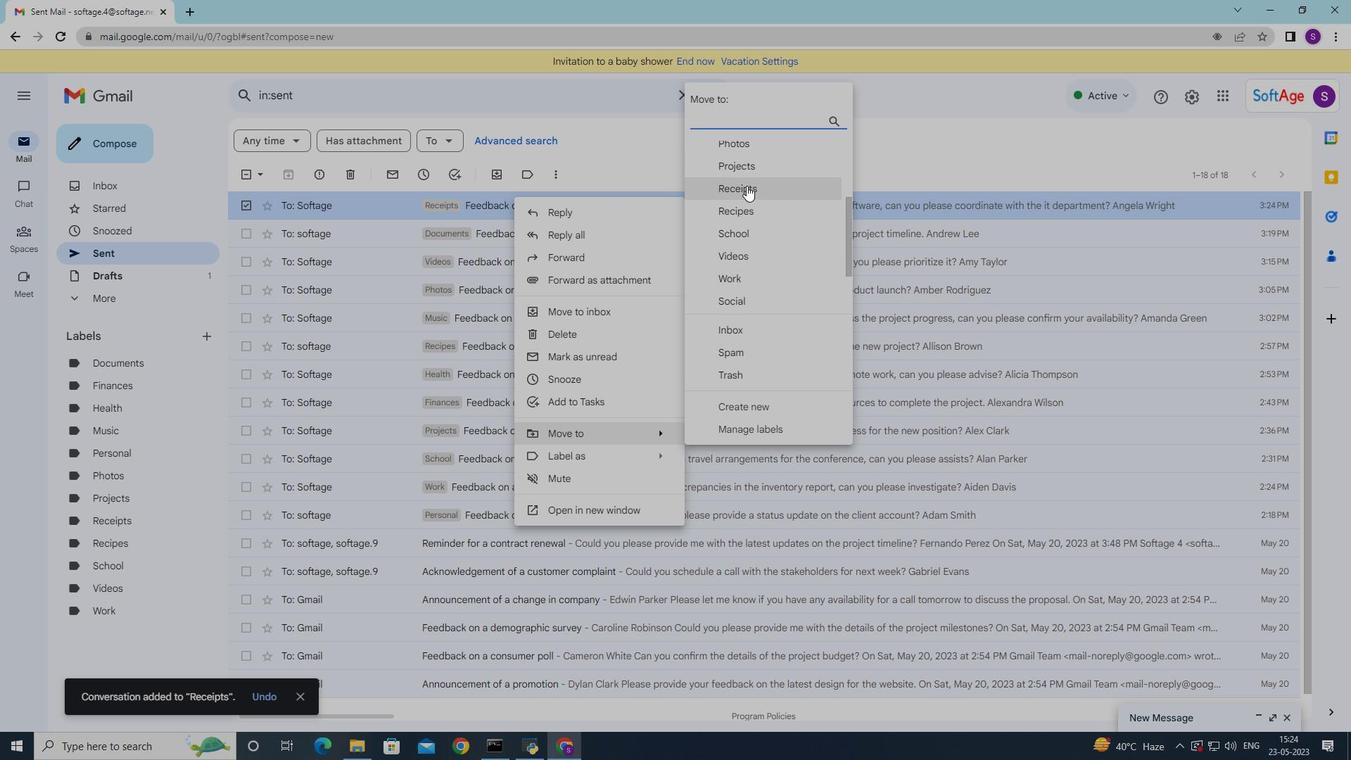 
Action: Mouse moved to (659, 393)
Screenshot: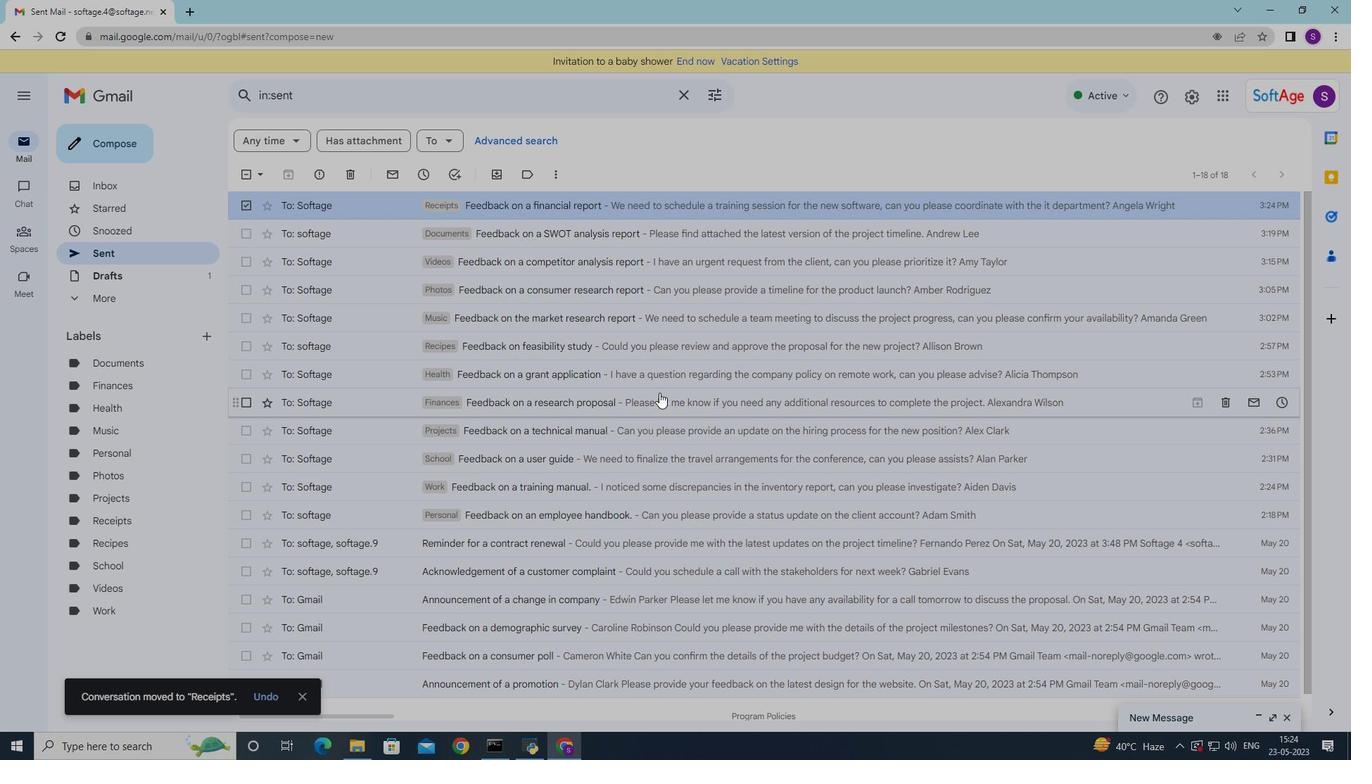 
Action: Mouse scrolled (659, 392) with delta (0, 0)
Screenshot: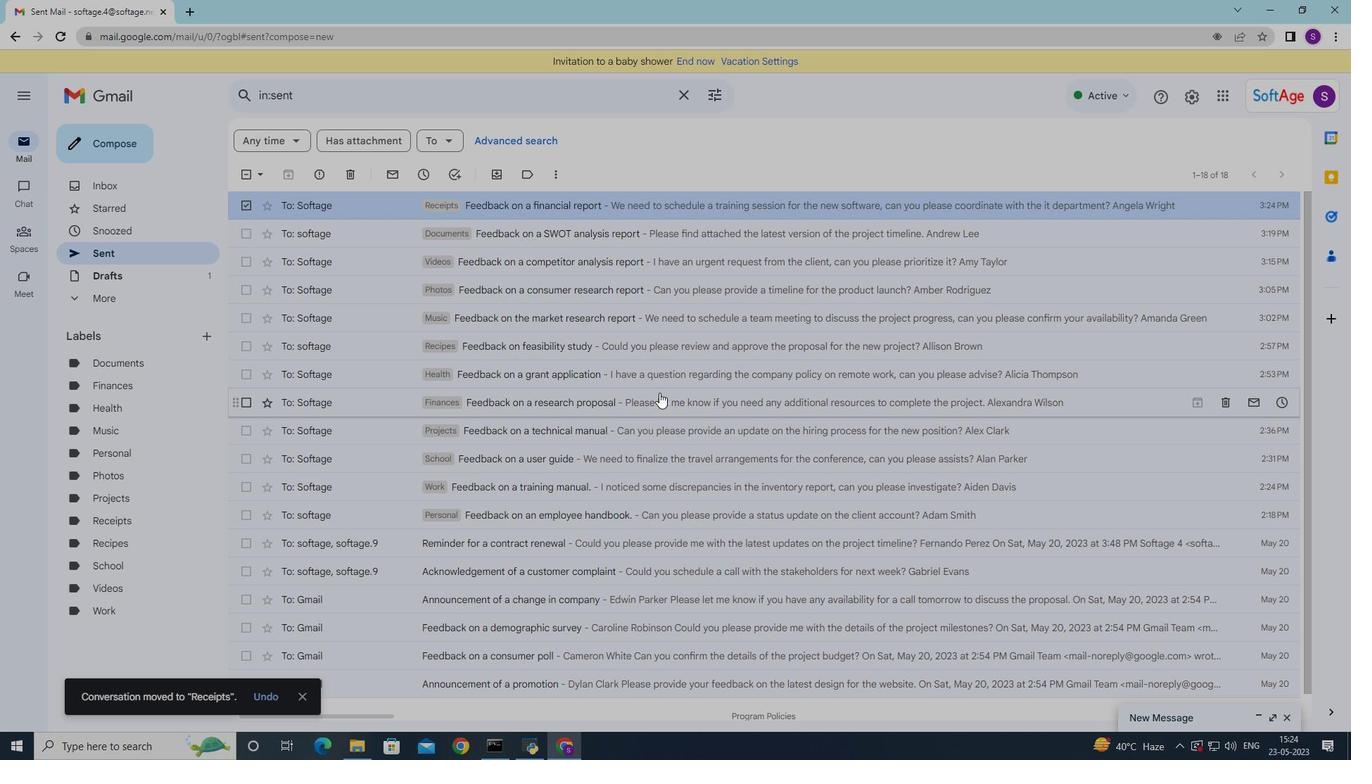 
Action: Mouse moved to (659, 394)
Screenshot: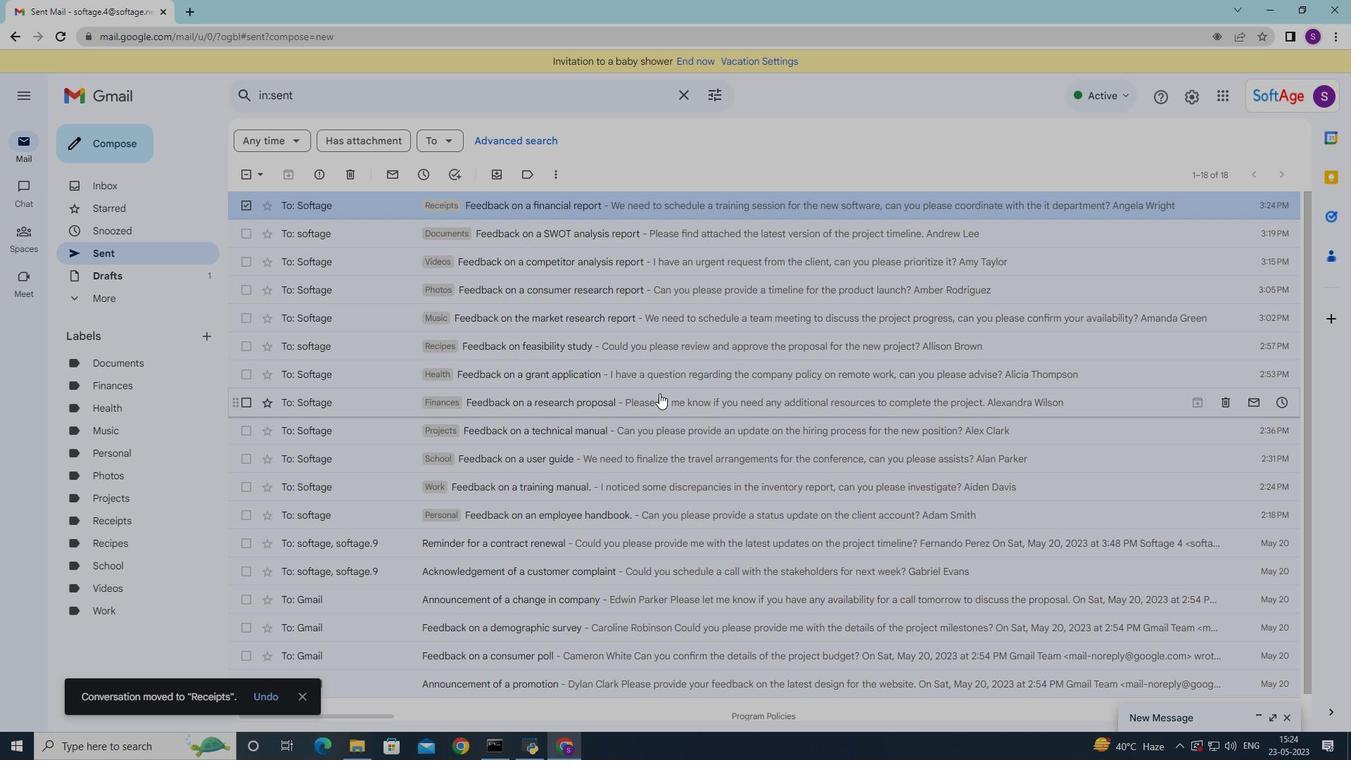 
Action: Mouse scrolled (659, 394) with delta (0, 0)
Screenshot: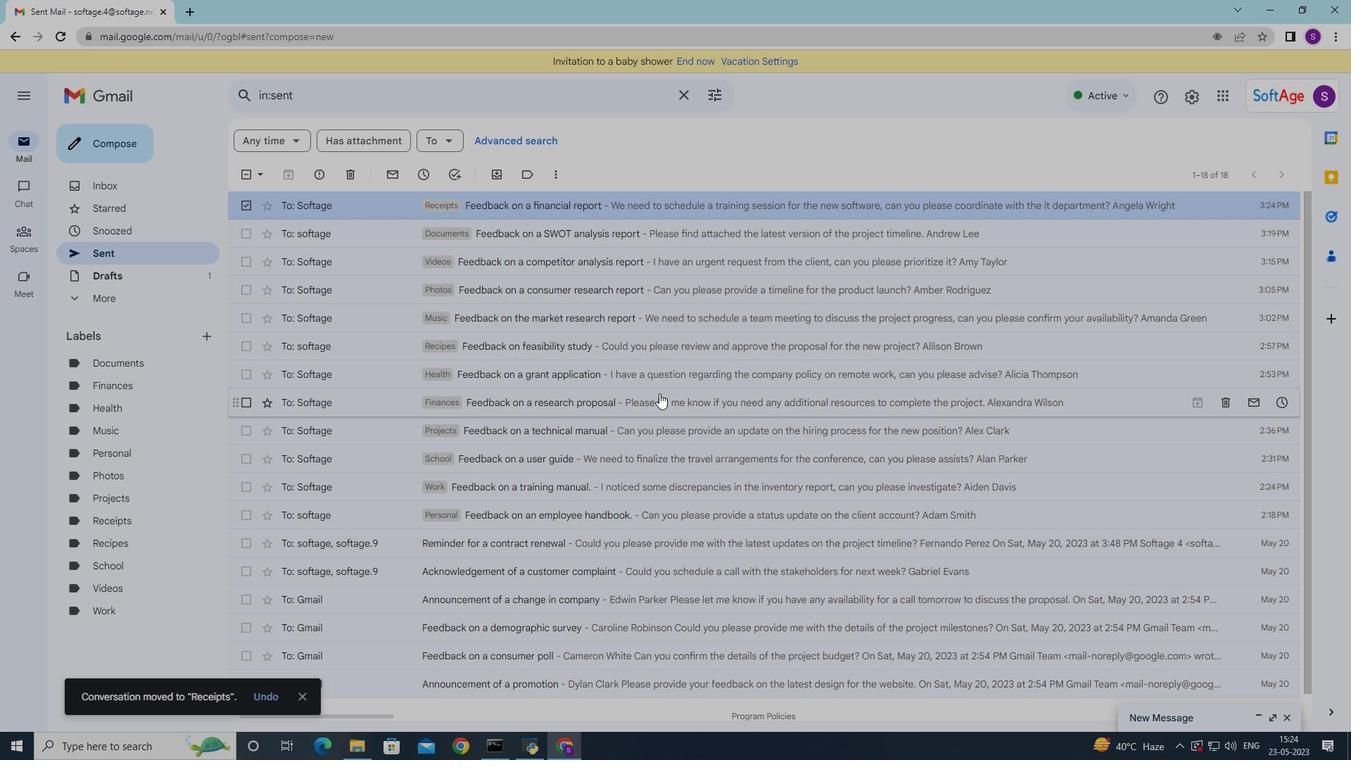 
Action: Mouse moved to (659, 394)
Screenshot: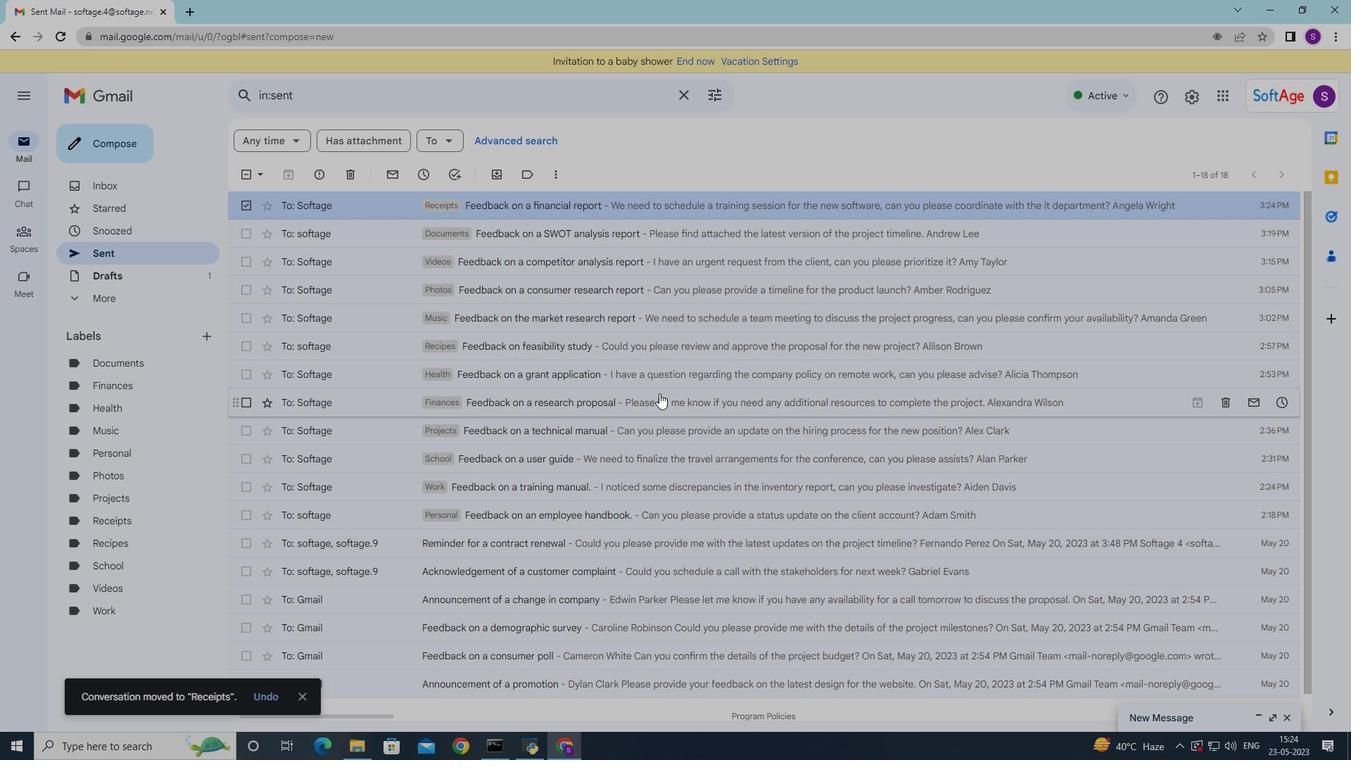 
Action: Mouse scrolled (659, 394) with delta (0, 0)
Screenshot: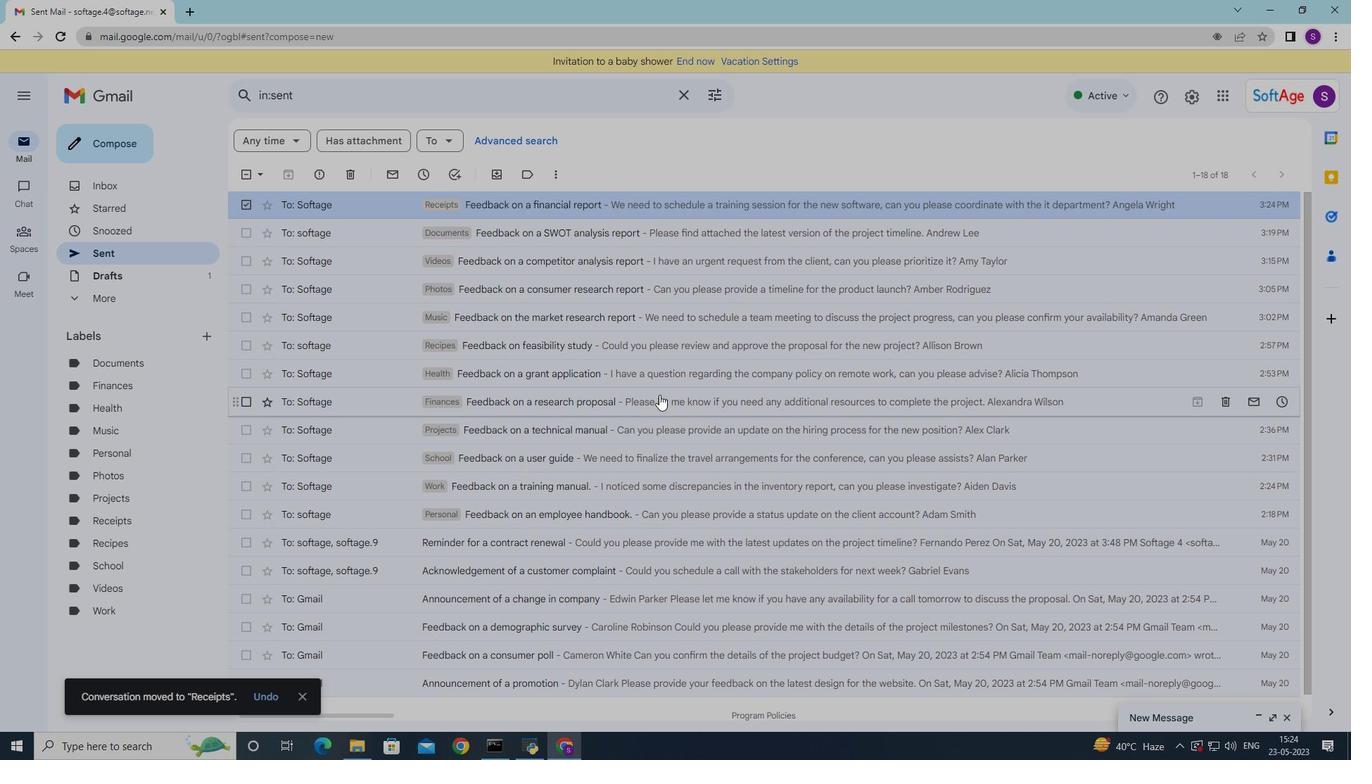 
